 Task: Send an email with the signature Hailey Mitchell with the subject Request for a cancellation and the message I would like to request a status update on the pending tasks. from softage.5@softage.net to softage.10@softage.net and move the email from Sent Items to the folder Reflection
Action: Mouse moved to (73, 63)
Screenshot: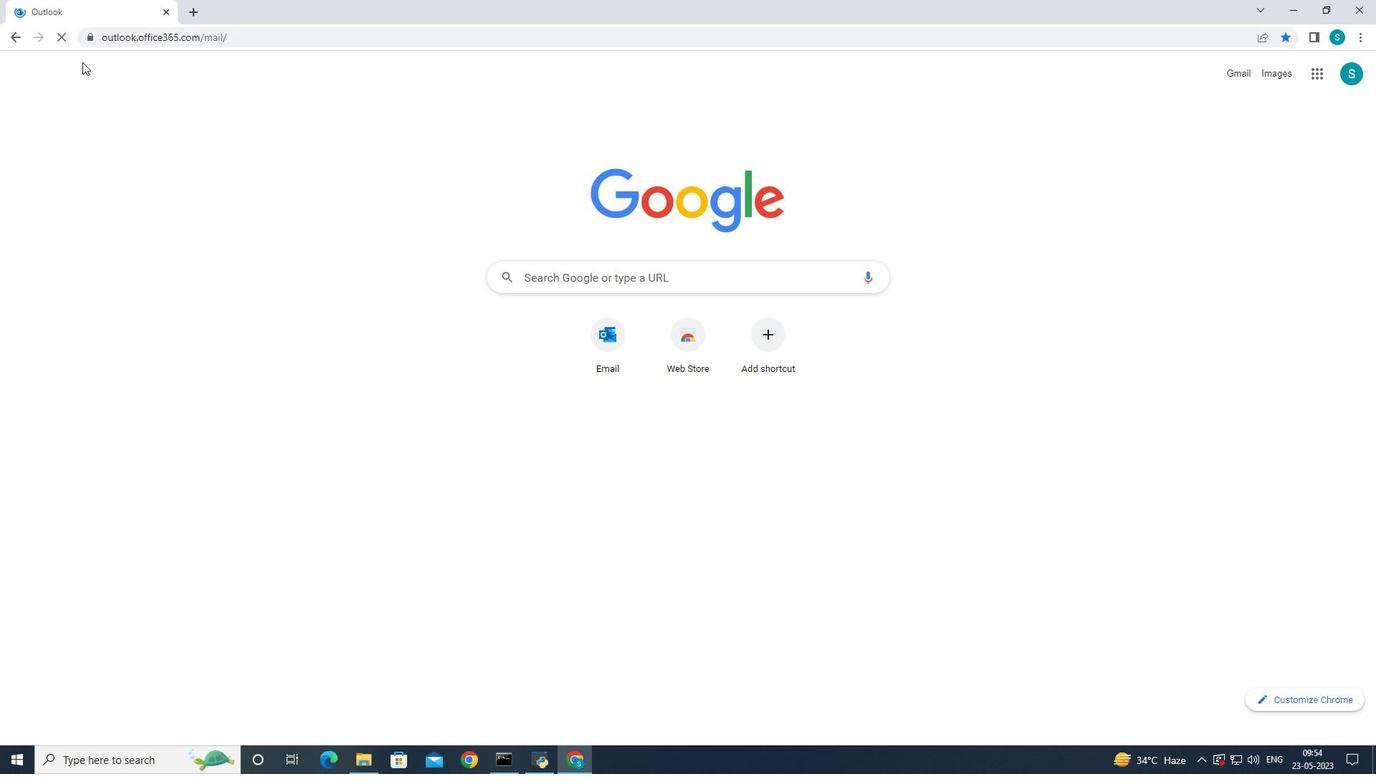 
Action: Mouse pressed left at (73, 63)
Screenshot: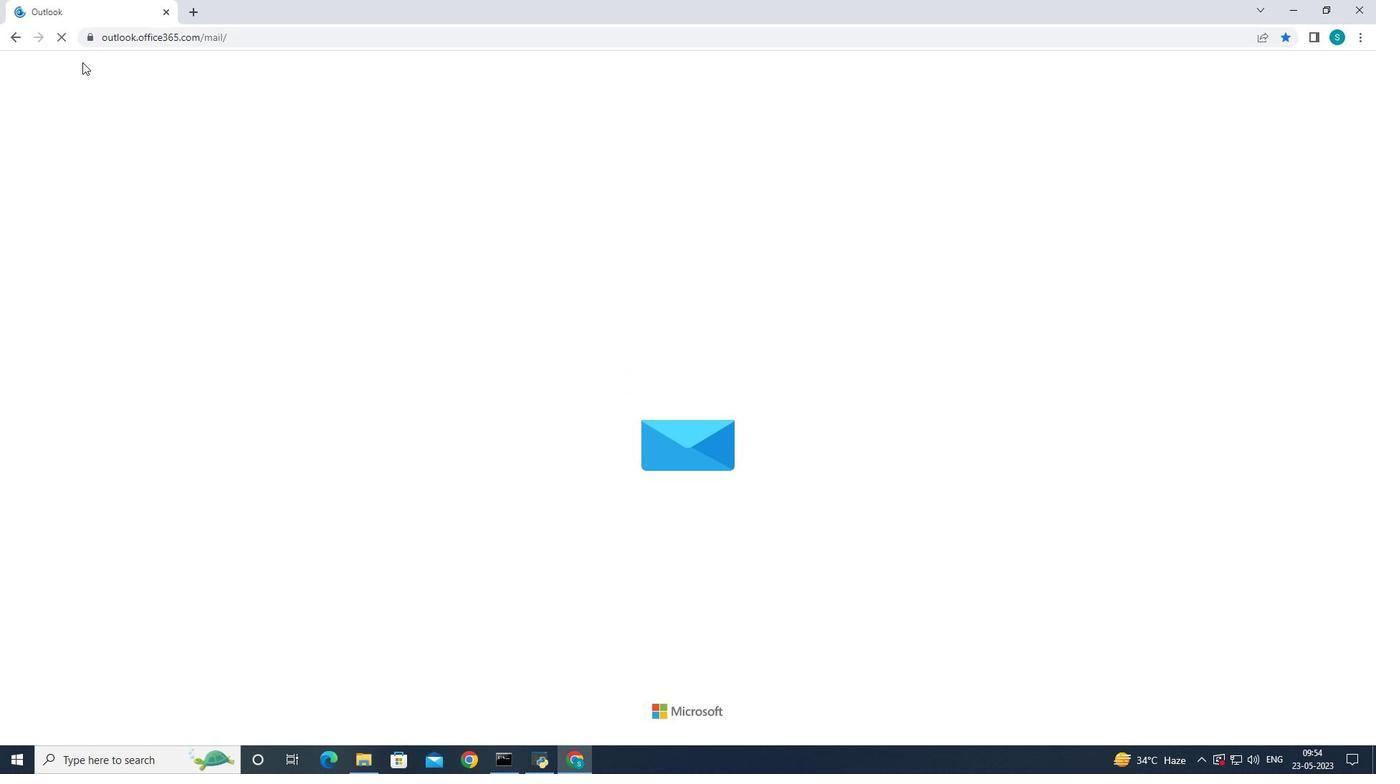 
Action: Mouse moved to (222, 133)
Screenshot: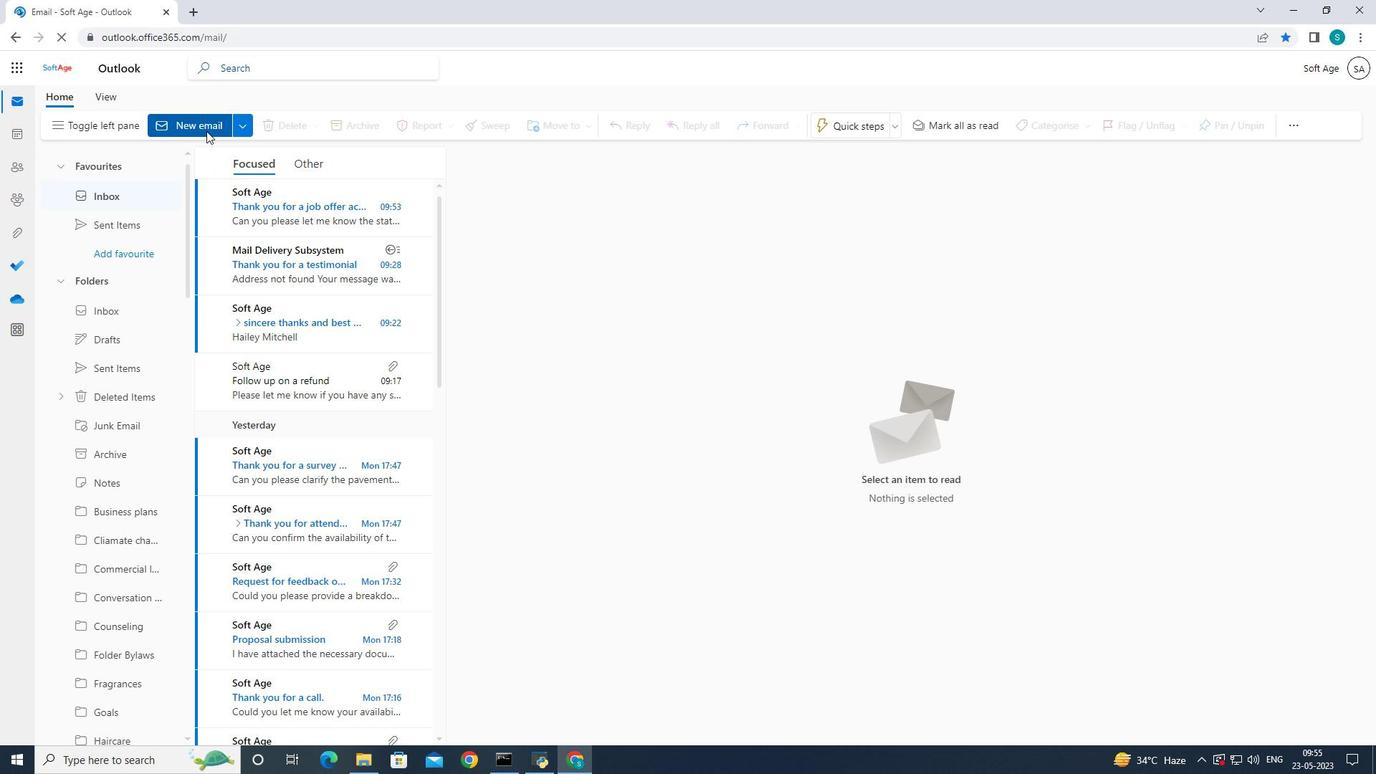
Action: Mouse pressed left at (222, 133)
Screenshot: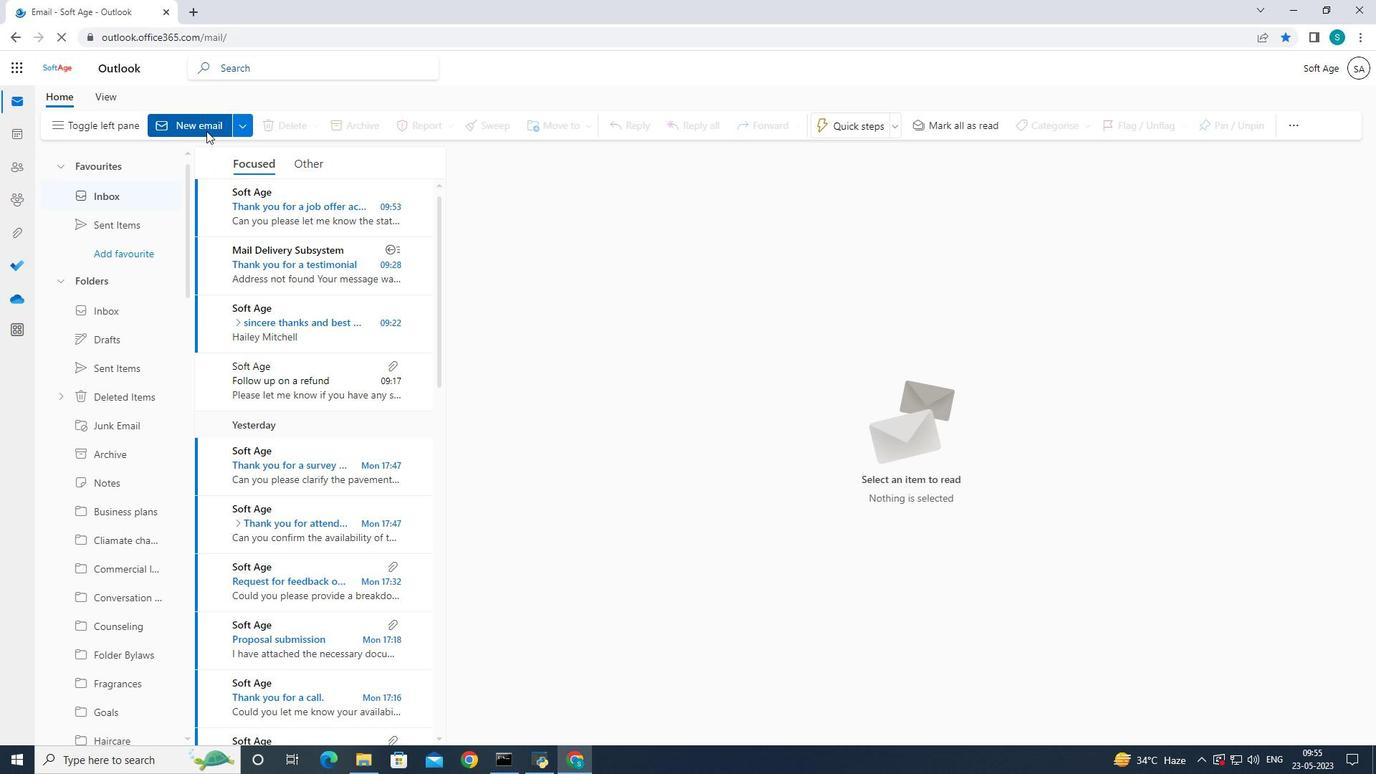 
Action: Mouse pressed left at (222, 133)
Screenshot: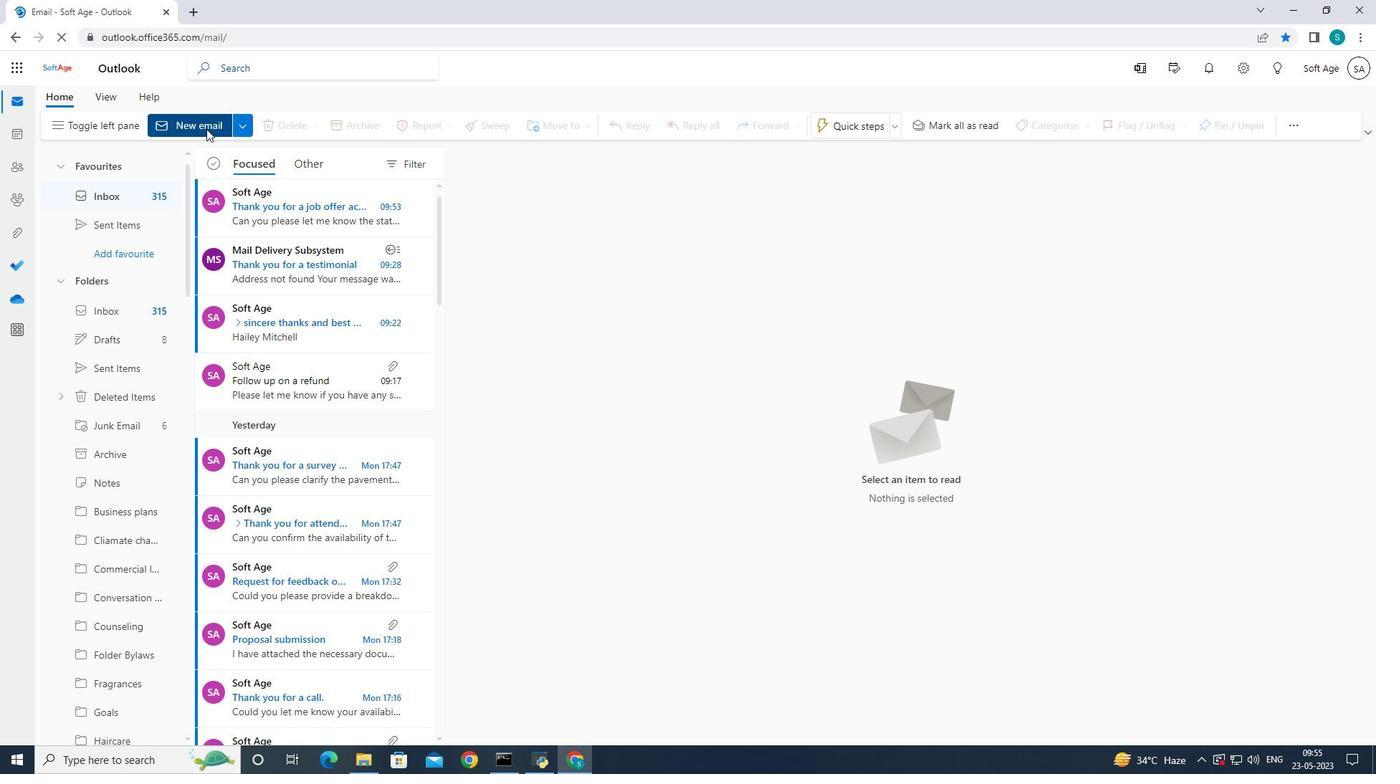 
Action: Mouse pressed left at (222, 133)
Screenshot: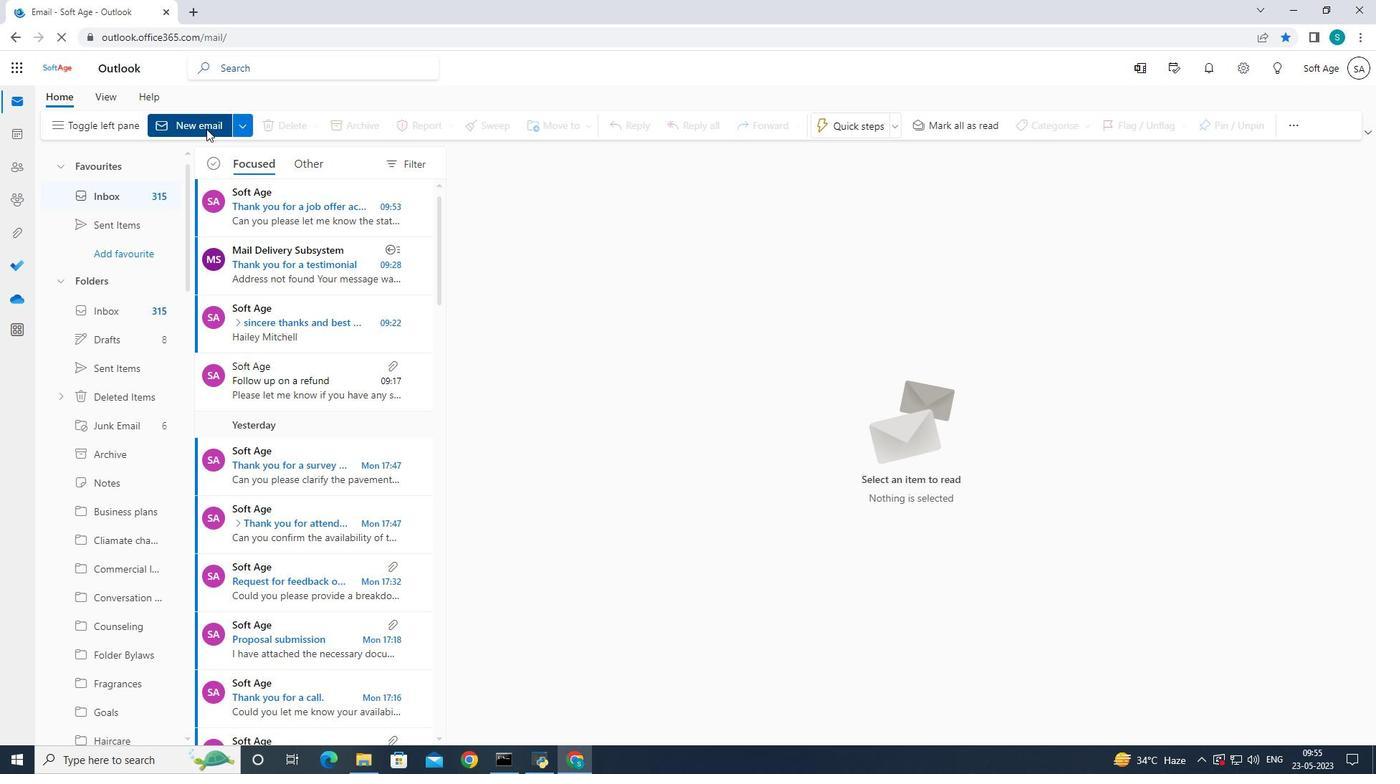 
Action: Mouse moved to (221, 129)
Screenshot: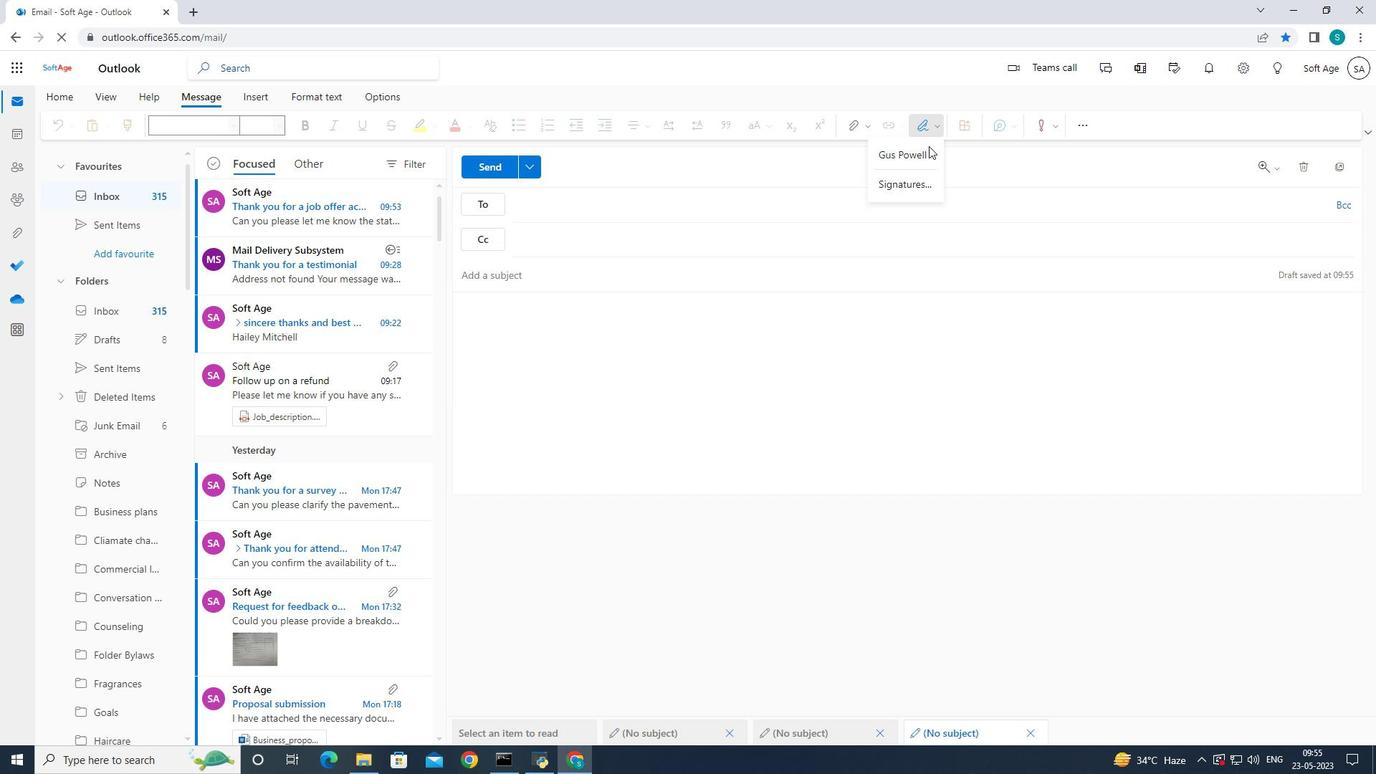 
Action: Mouse pressed left at (221, 129)
Screenshot: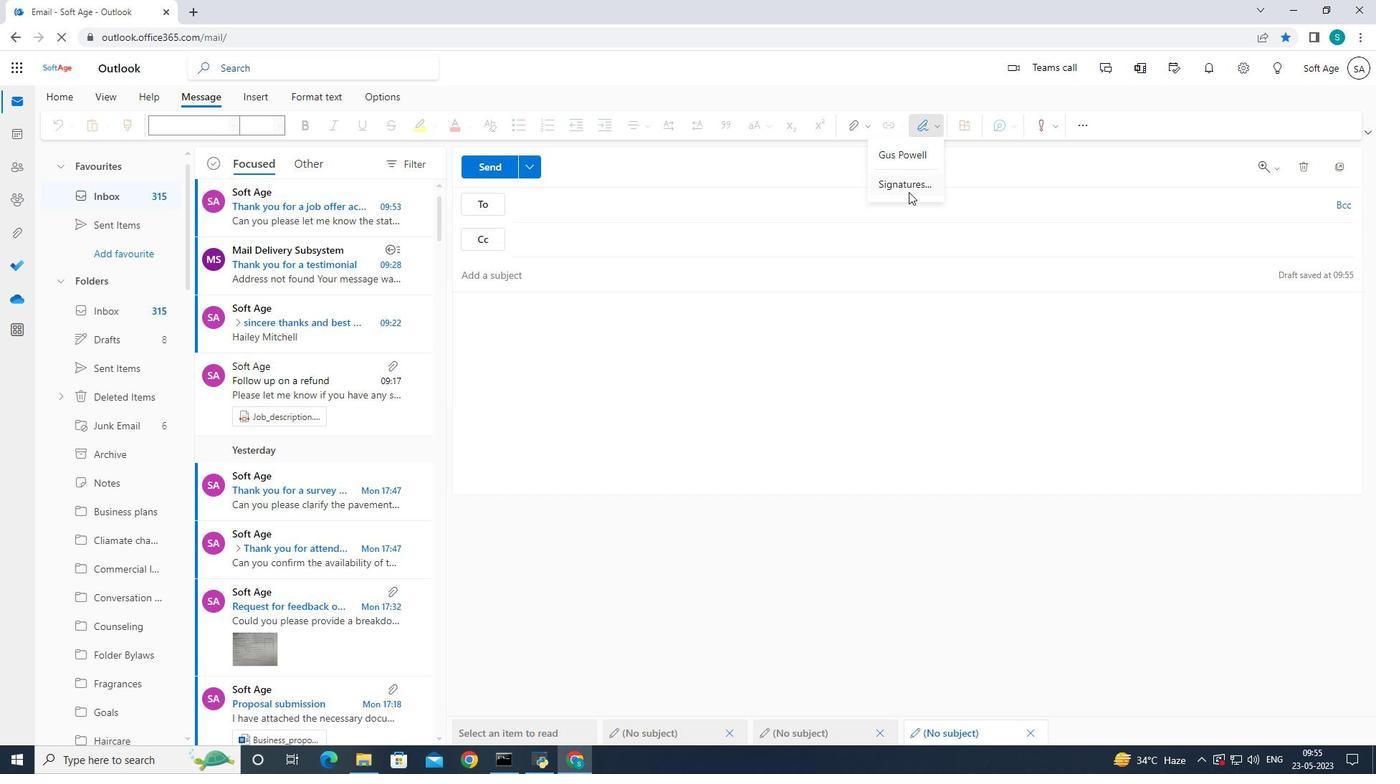 
Action: Mouse pressed left at (221, 129)
Screenshot: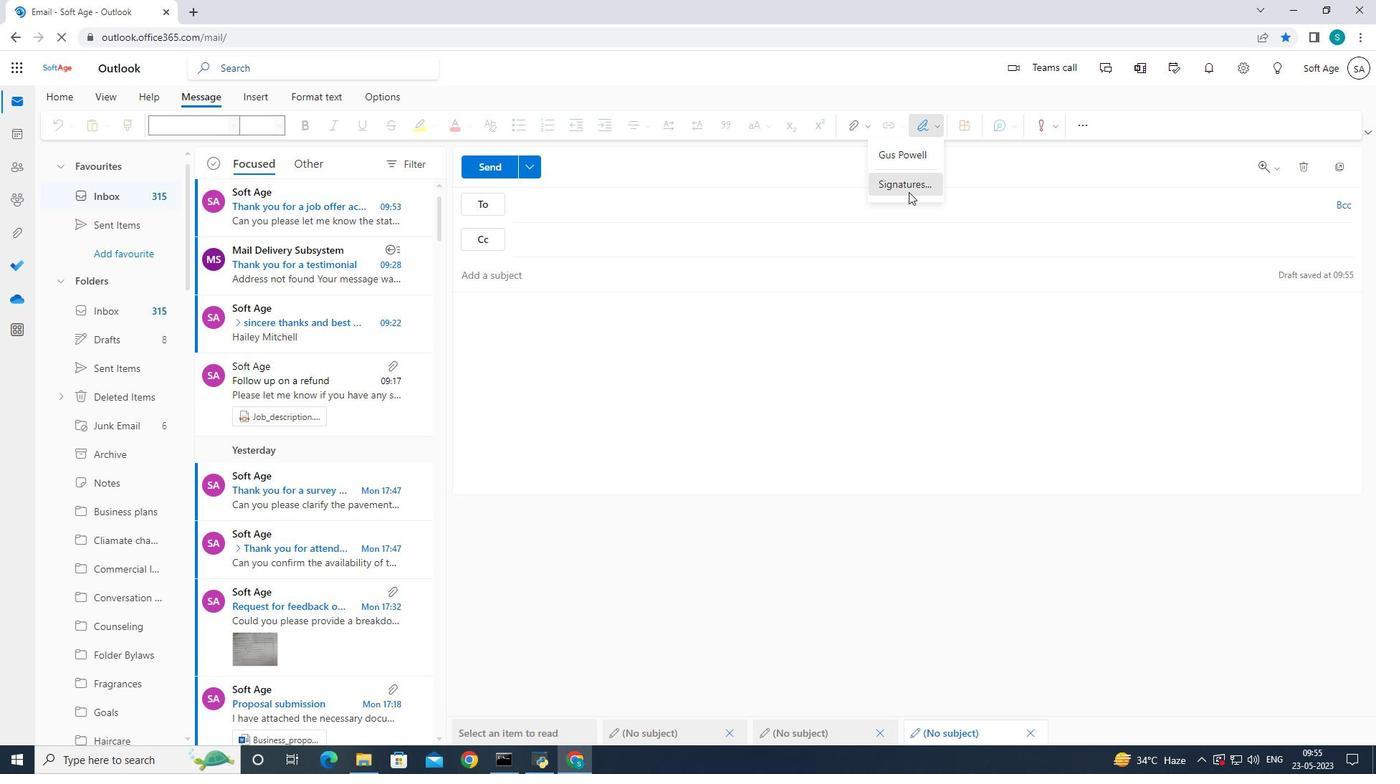 
Action: Mouse moved to (942, 116)
Screenshot: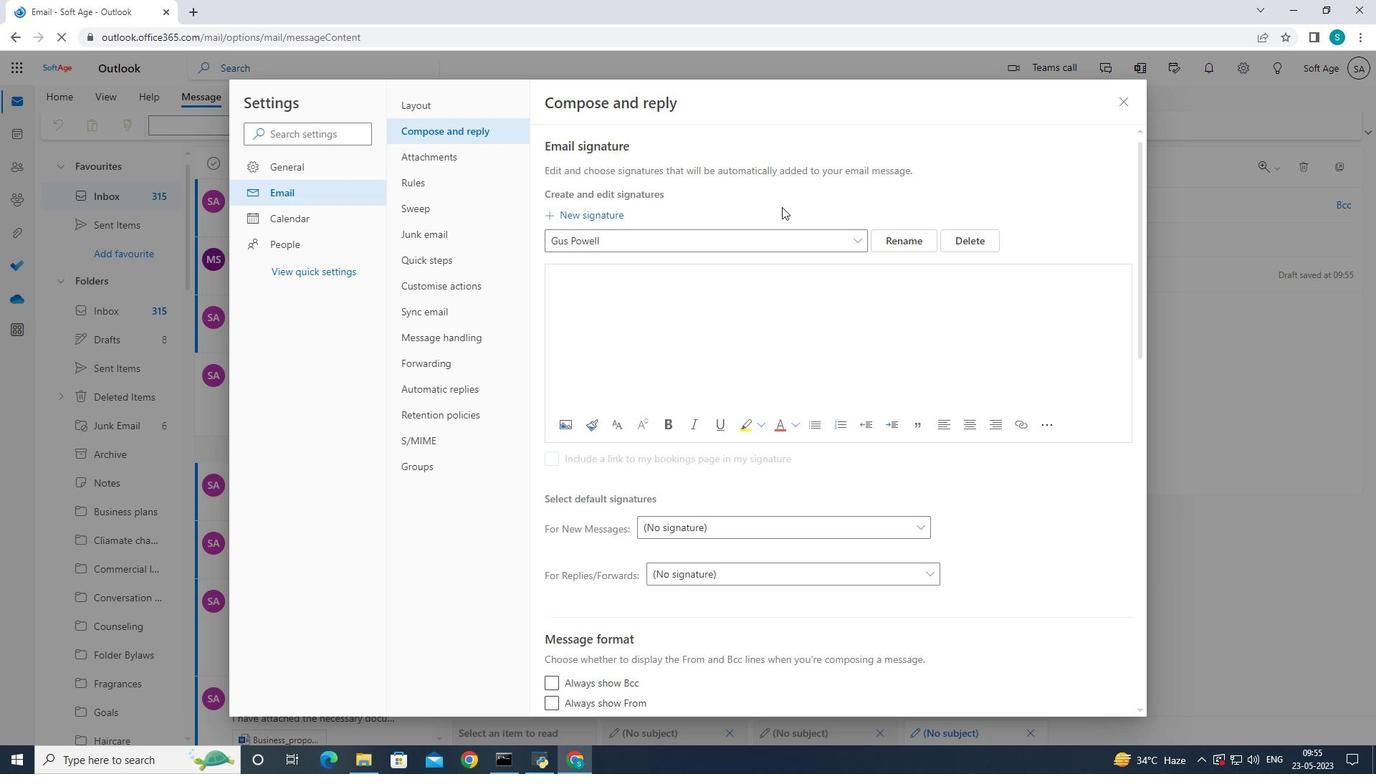 
Action: Mouse pressed left at (942, 116)
Screenshot: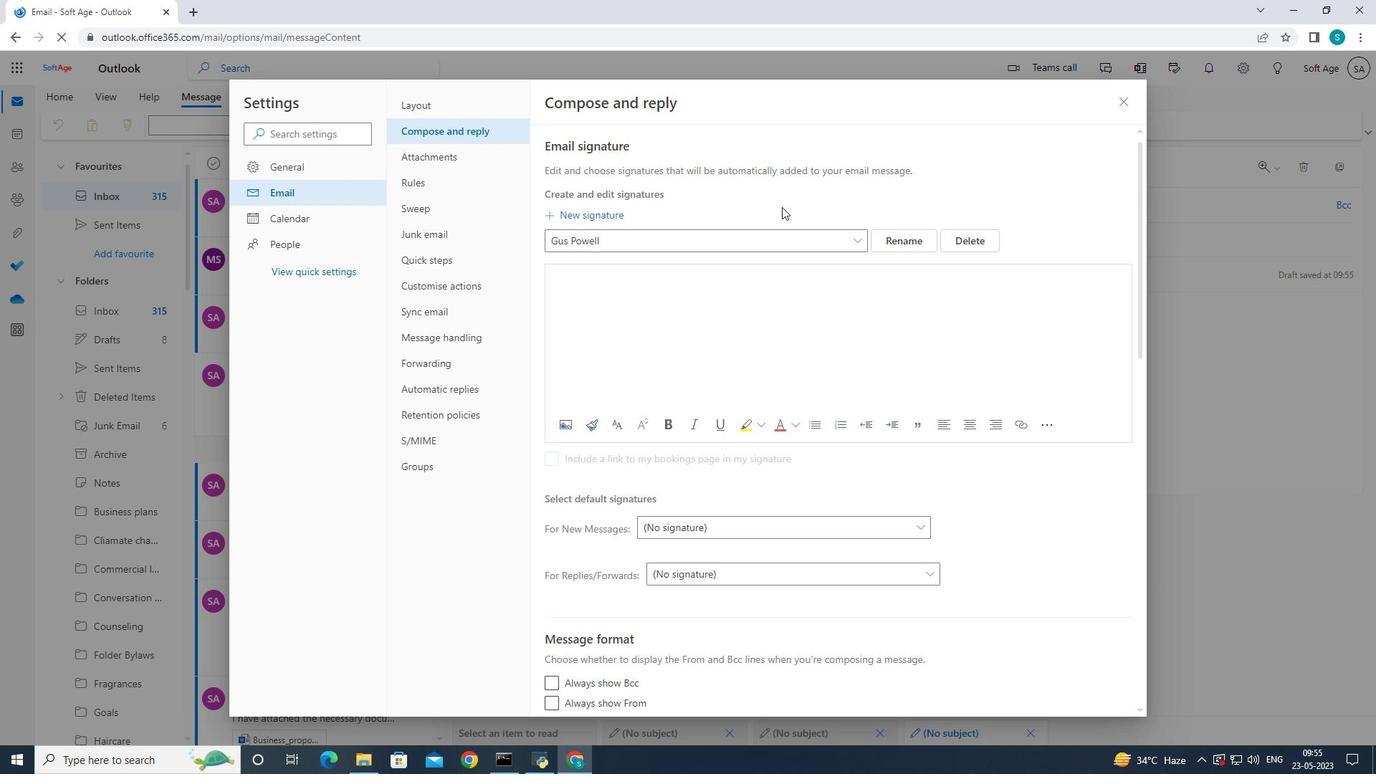 
Action: Mouse moved to (937, 126)
Screenshot: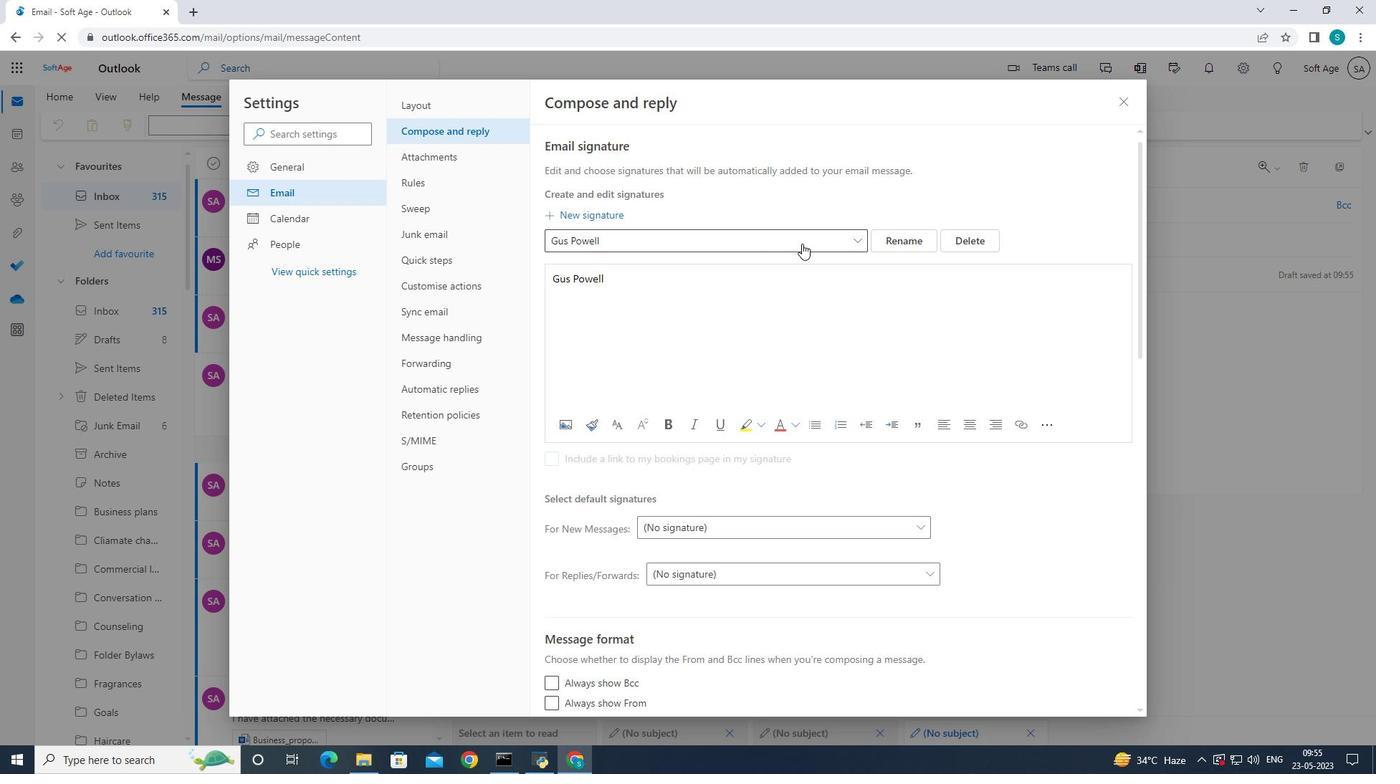 
Action: Mouse pressed left at (937, 126)
Screenshot: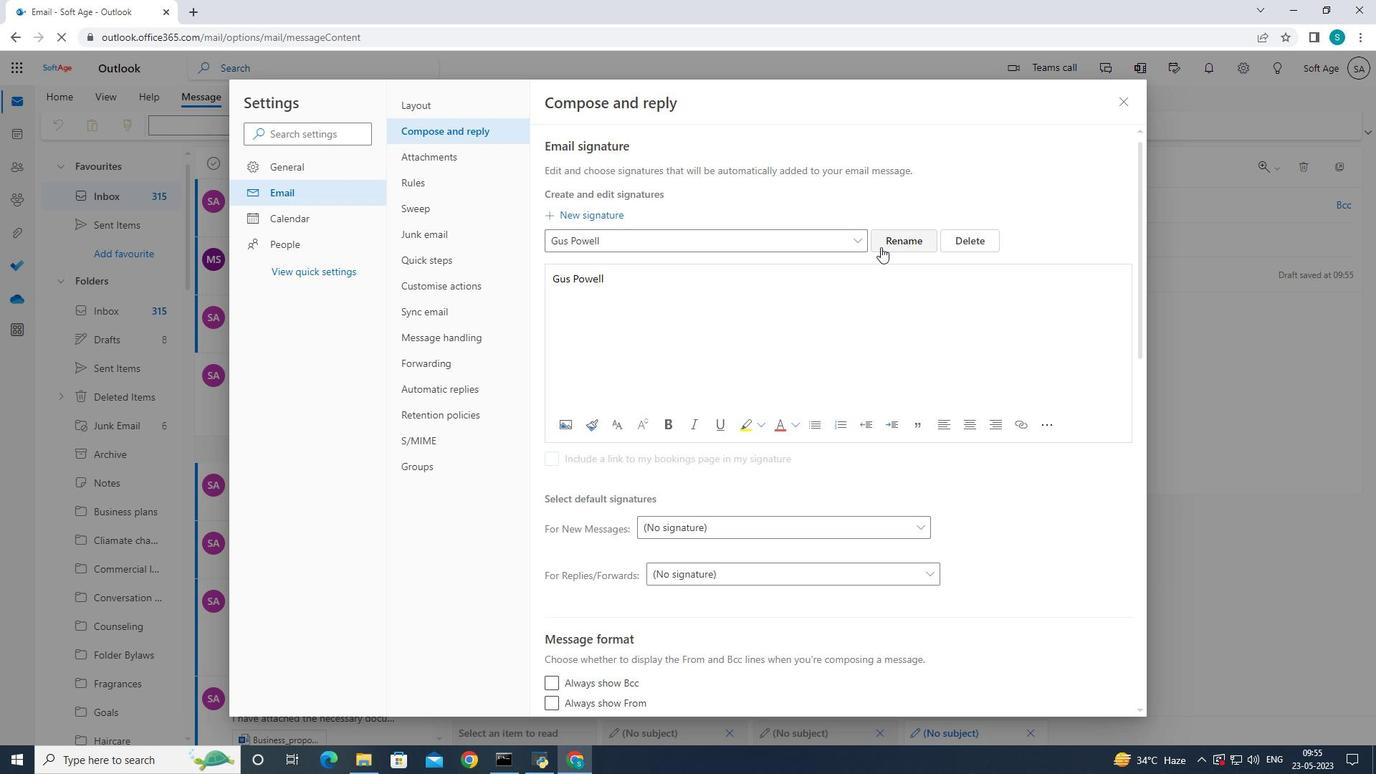 
Action: Mouse moved to (943, 124)
Screenshot: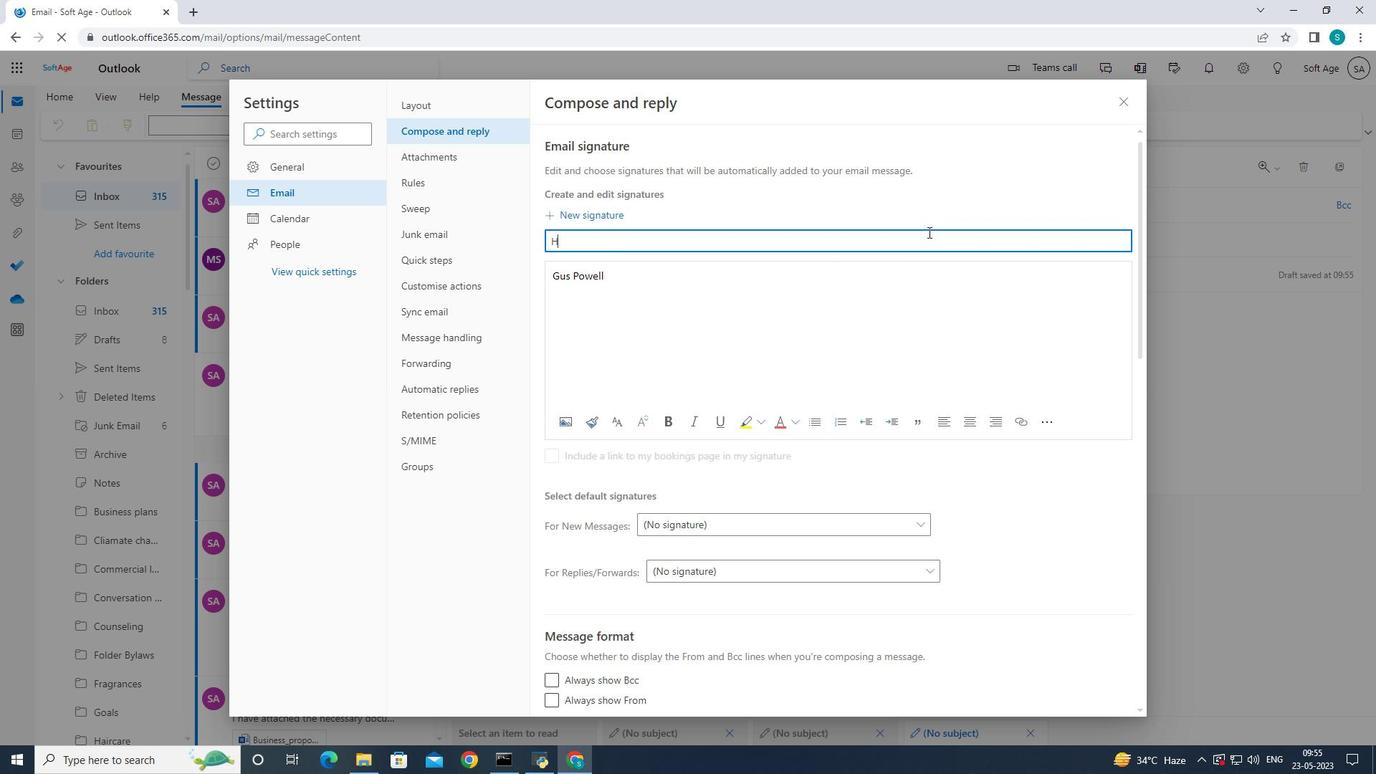 
Action: Mouse pressed left at (943, 124)
Screenshot: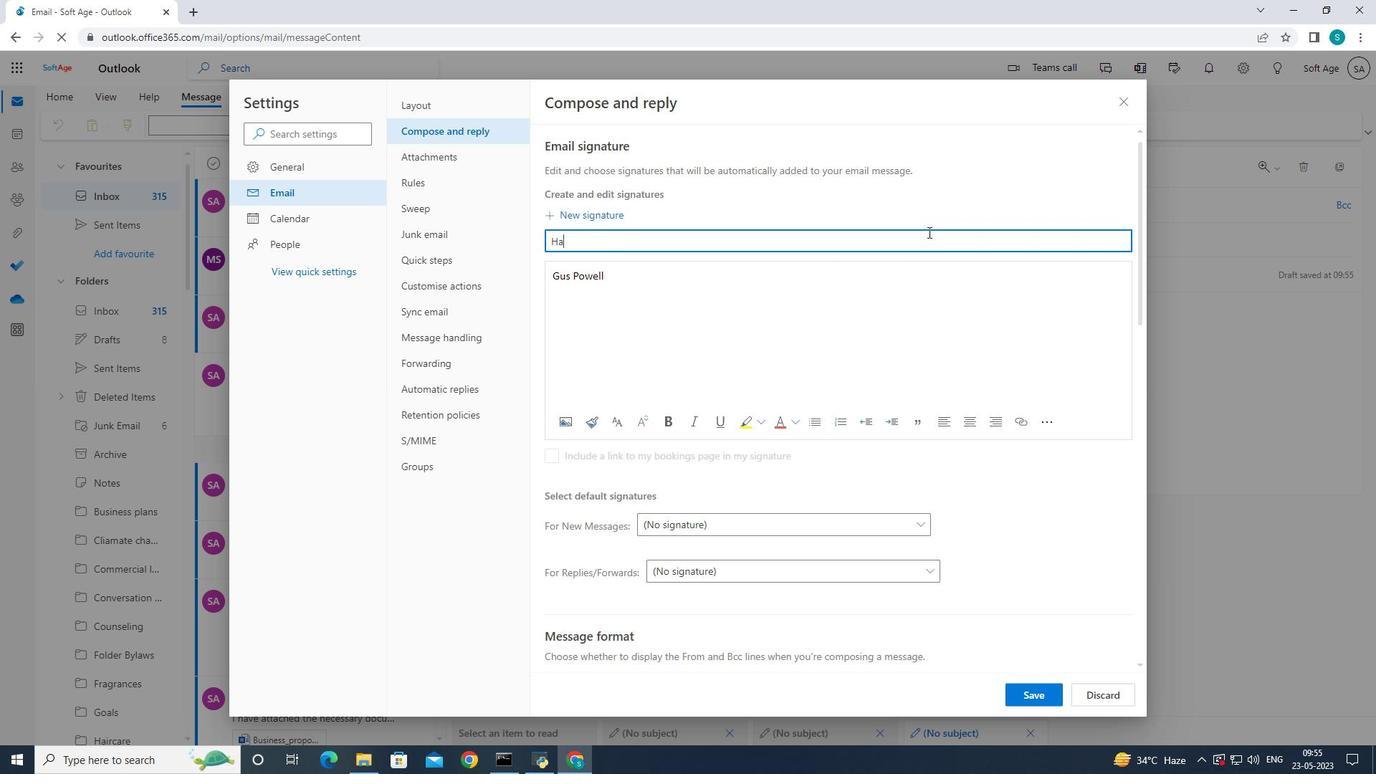 
Action: Mouse moved to (942, 129)
Screenshot: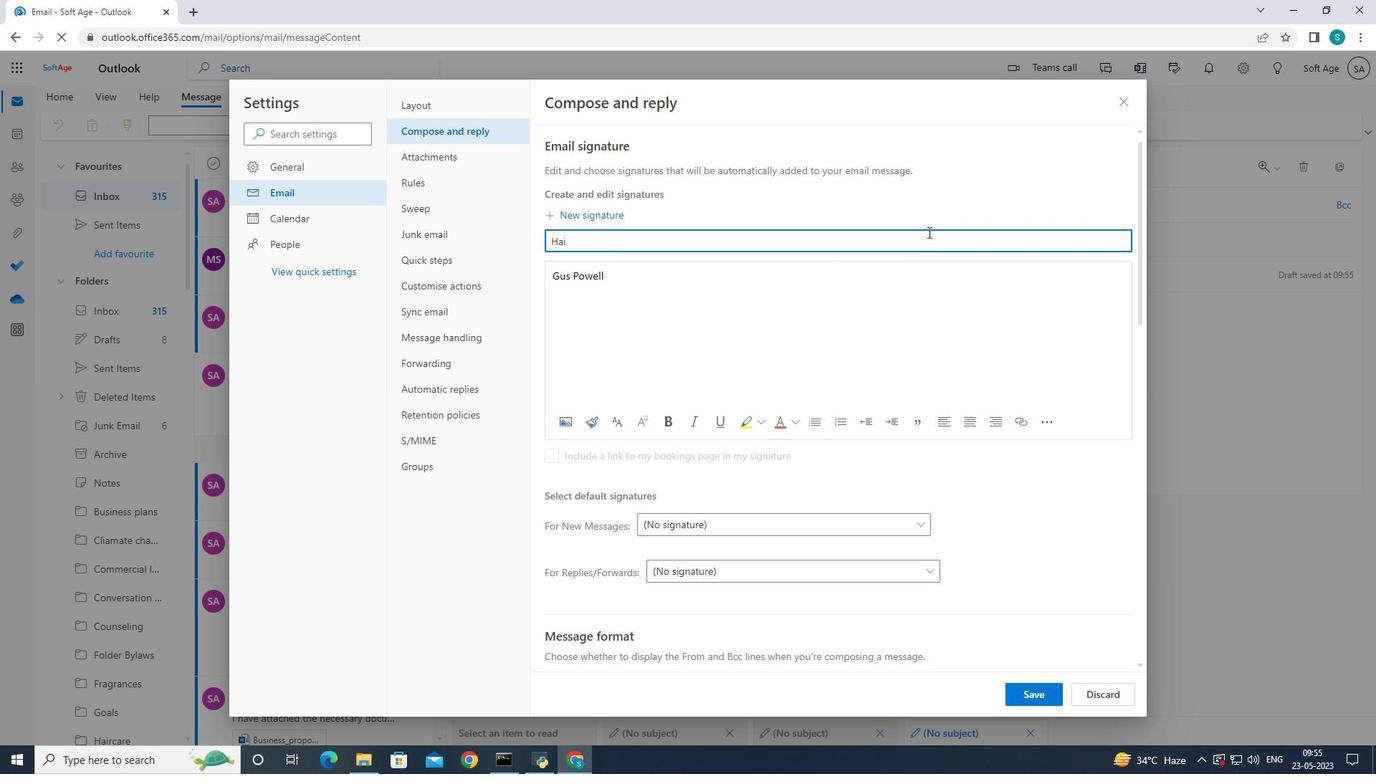 
Action: Mouse pressed left at (942, 129)
Screenshot: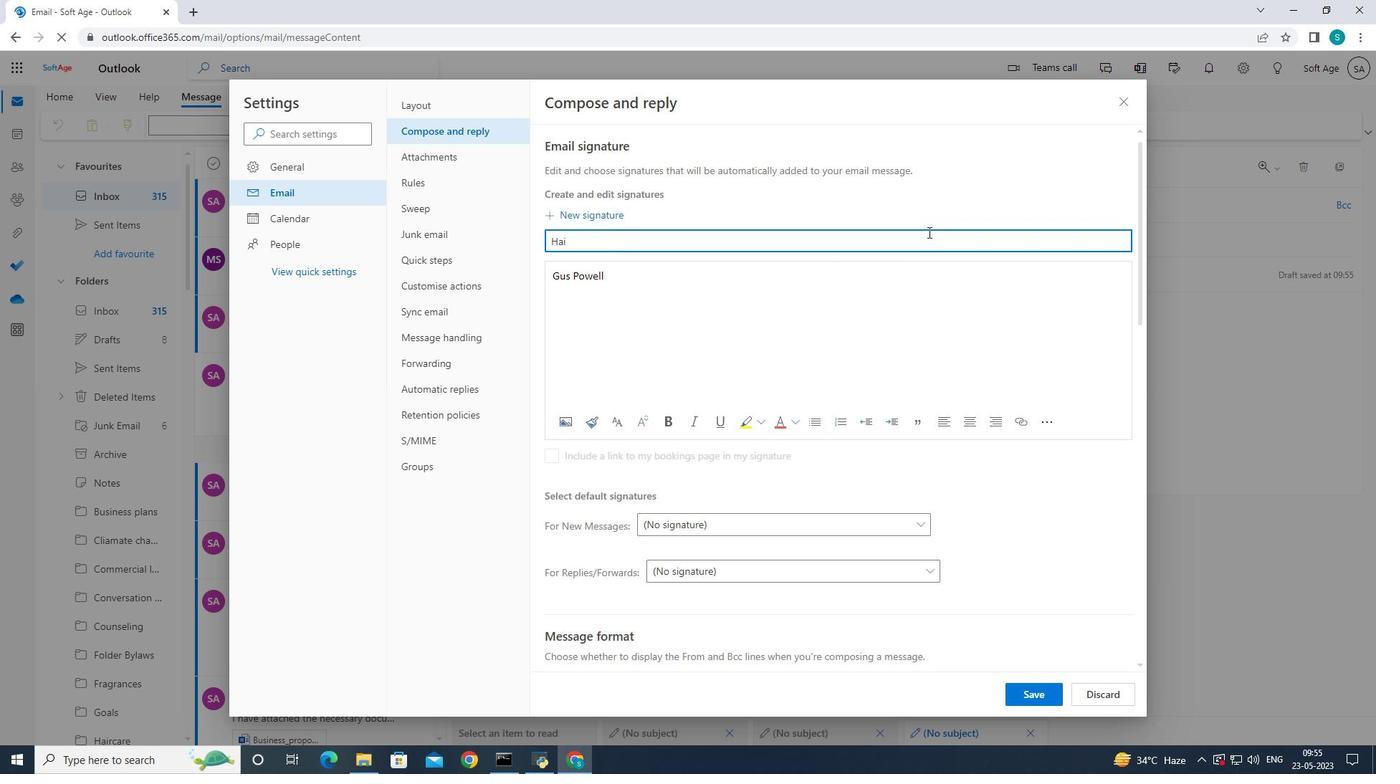 
Action: Mouse moved to (924, 164)
Screenshot: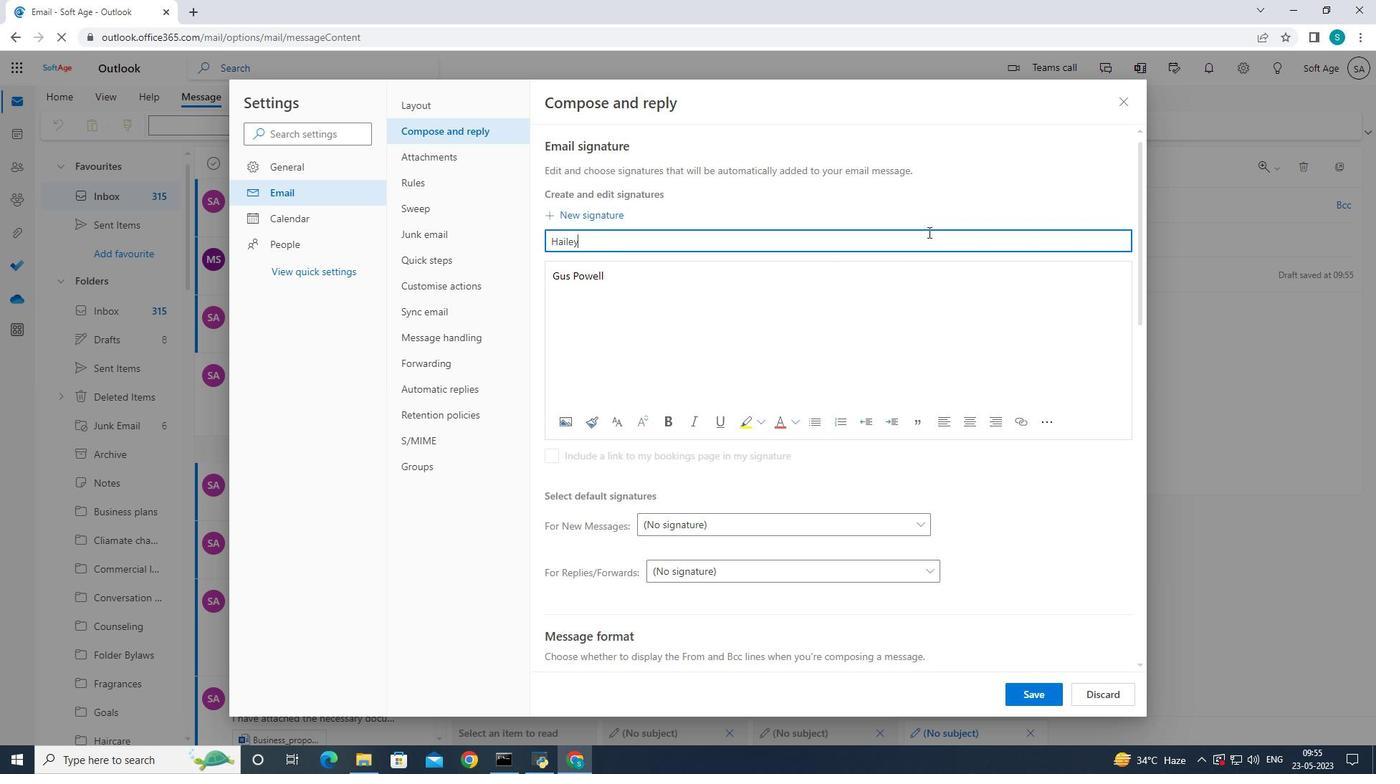 
Action: Mouse pressed left at (924, 164)
Screenshot: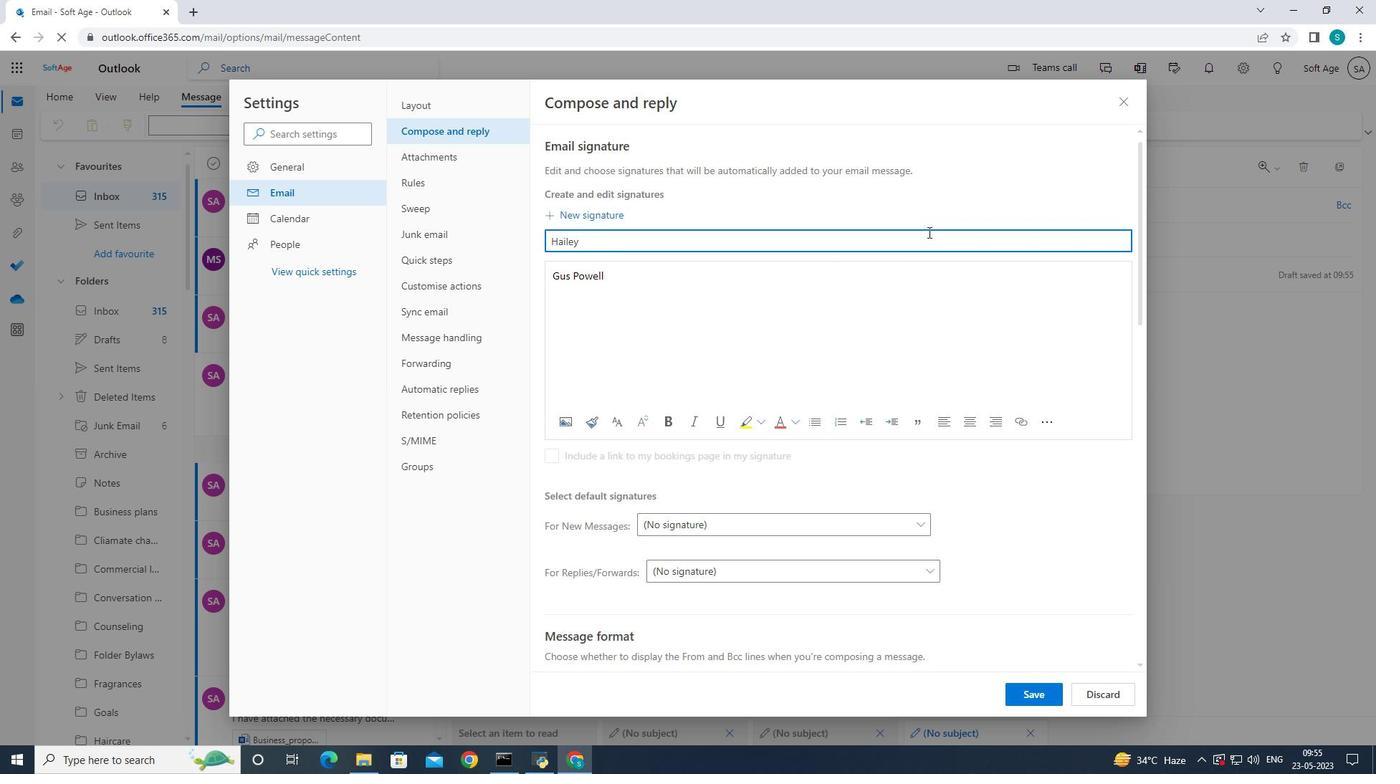 
Action: Mouse moved to (939, 127)
Screenshot: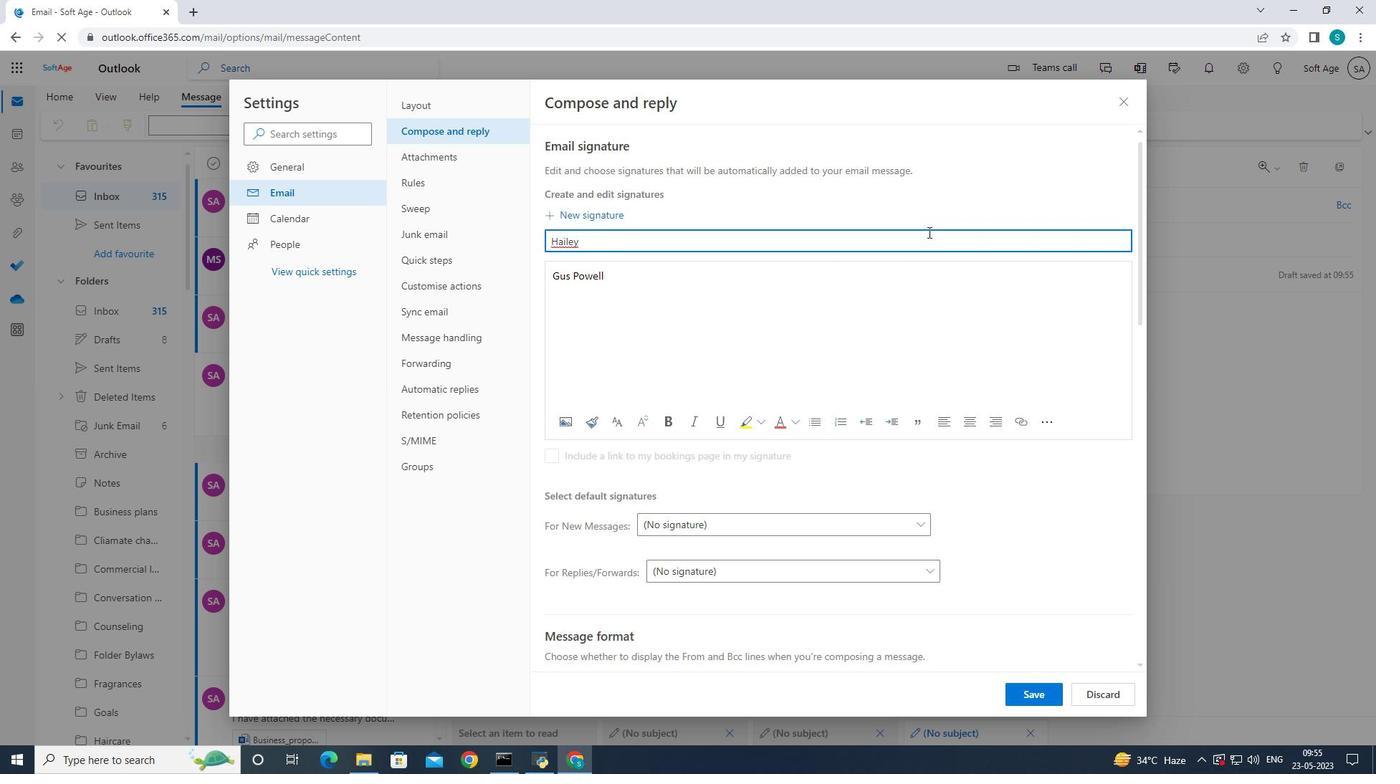 
Action: Mouse pressed left at (939, 127)
Screenshot: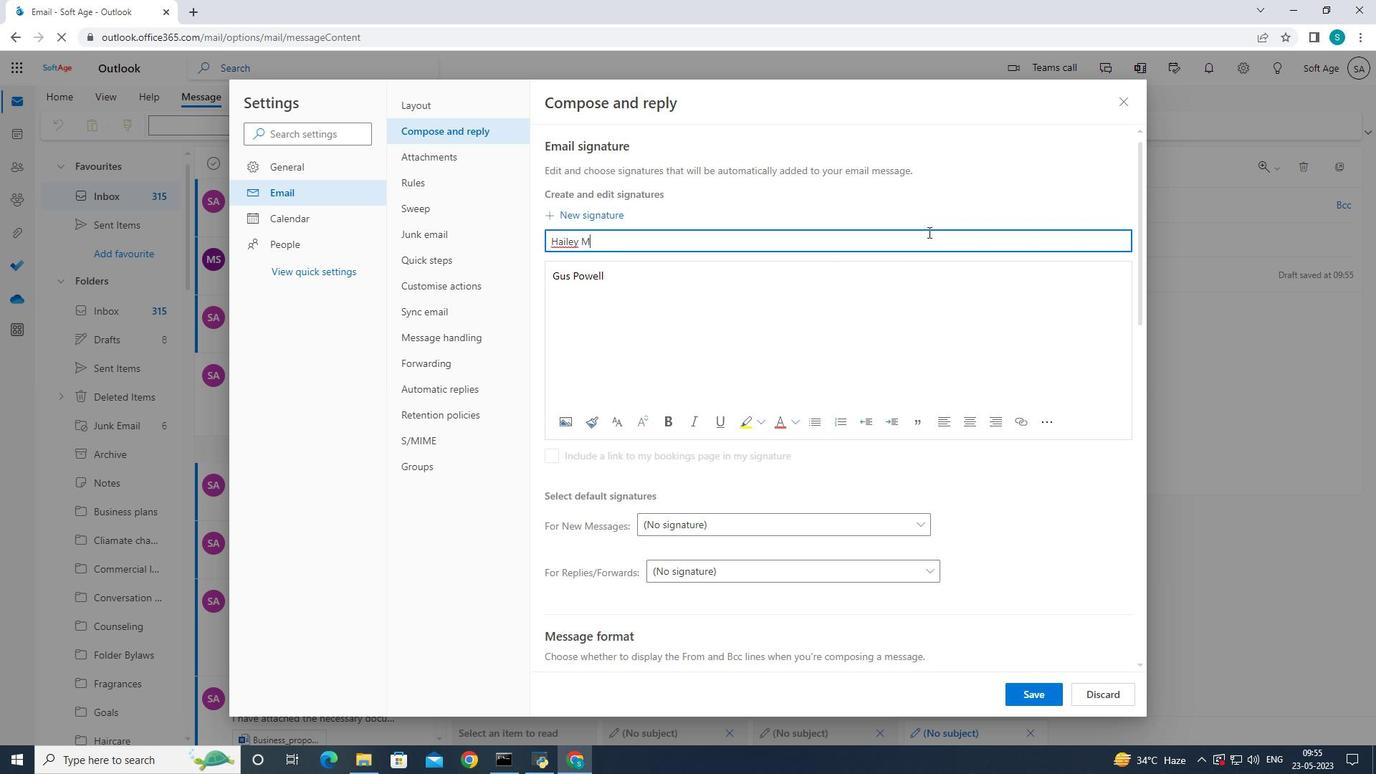 
Action: Mouse pressed left at (939, 127)
Screenshot: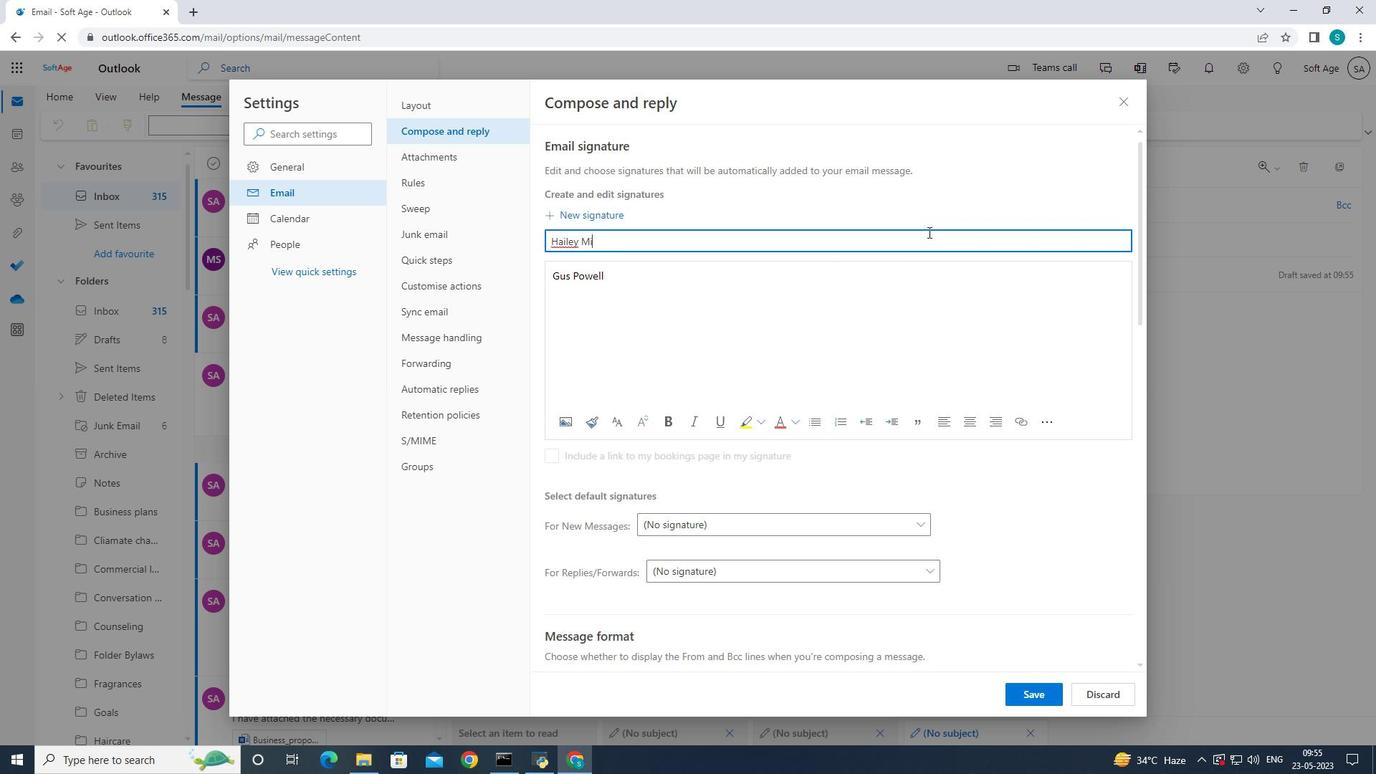 
Action: Mouse moved to (939, 129)
Screenshot: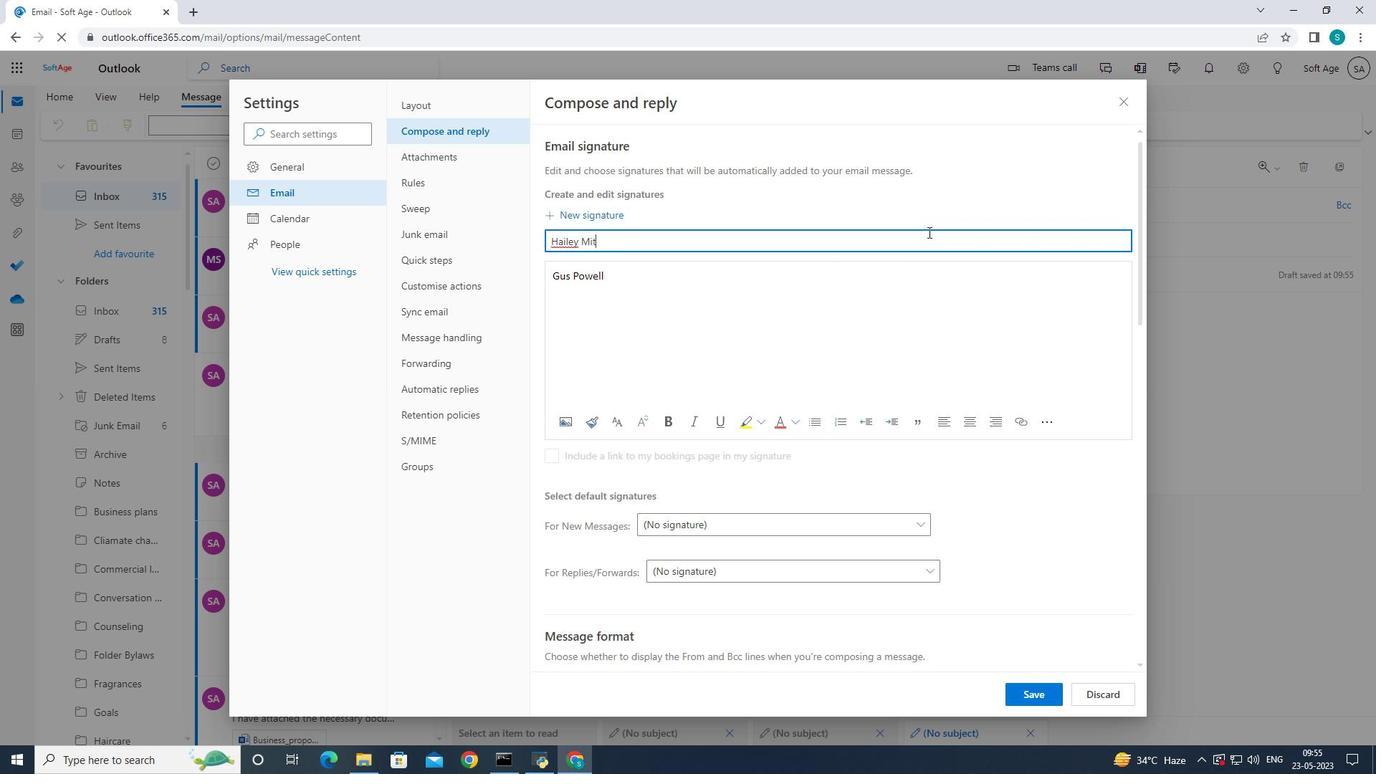 
Action: Mouse pressed left at (939, 129)
Screenshot: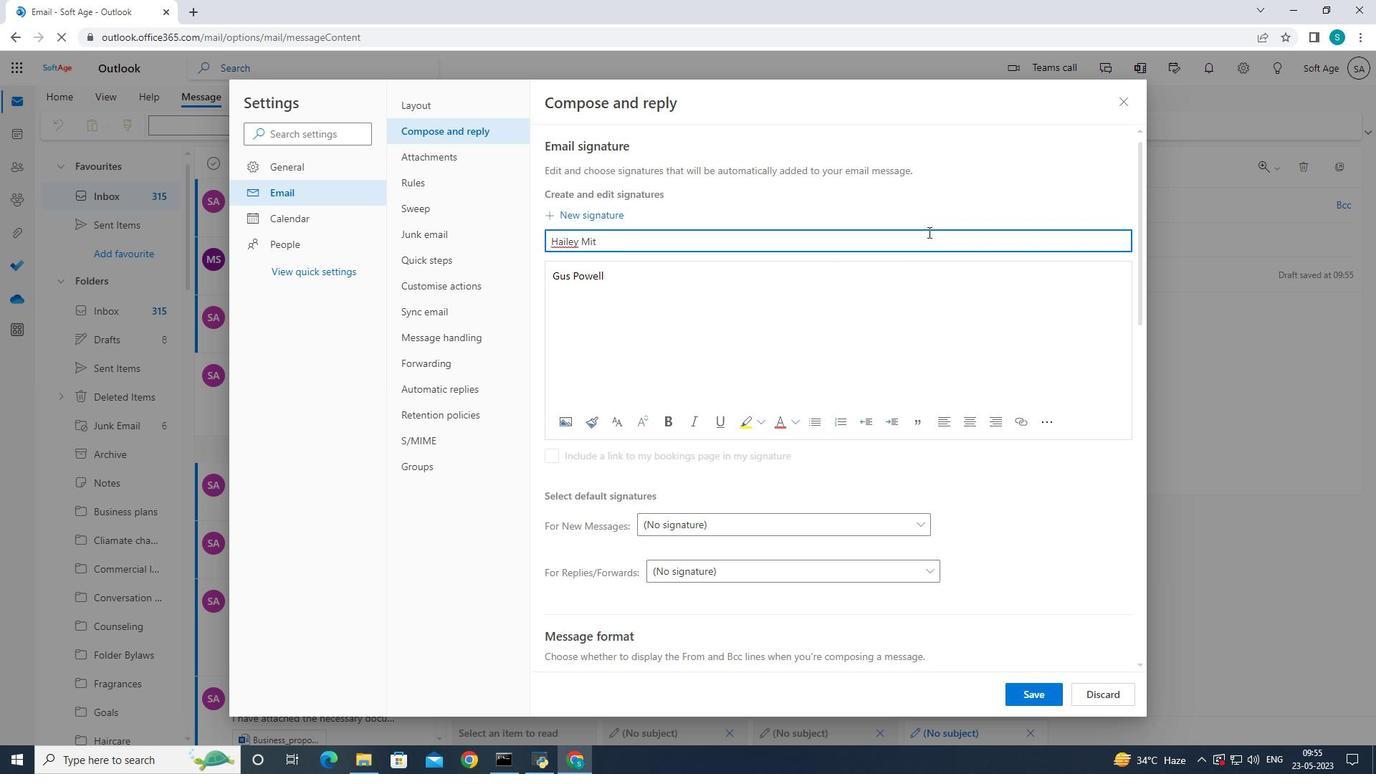 
Action: Mouse pressed left at (939, 129)
Screenshot: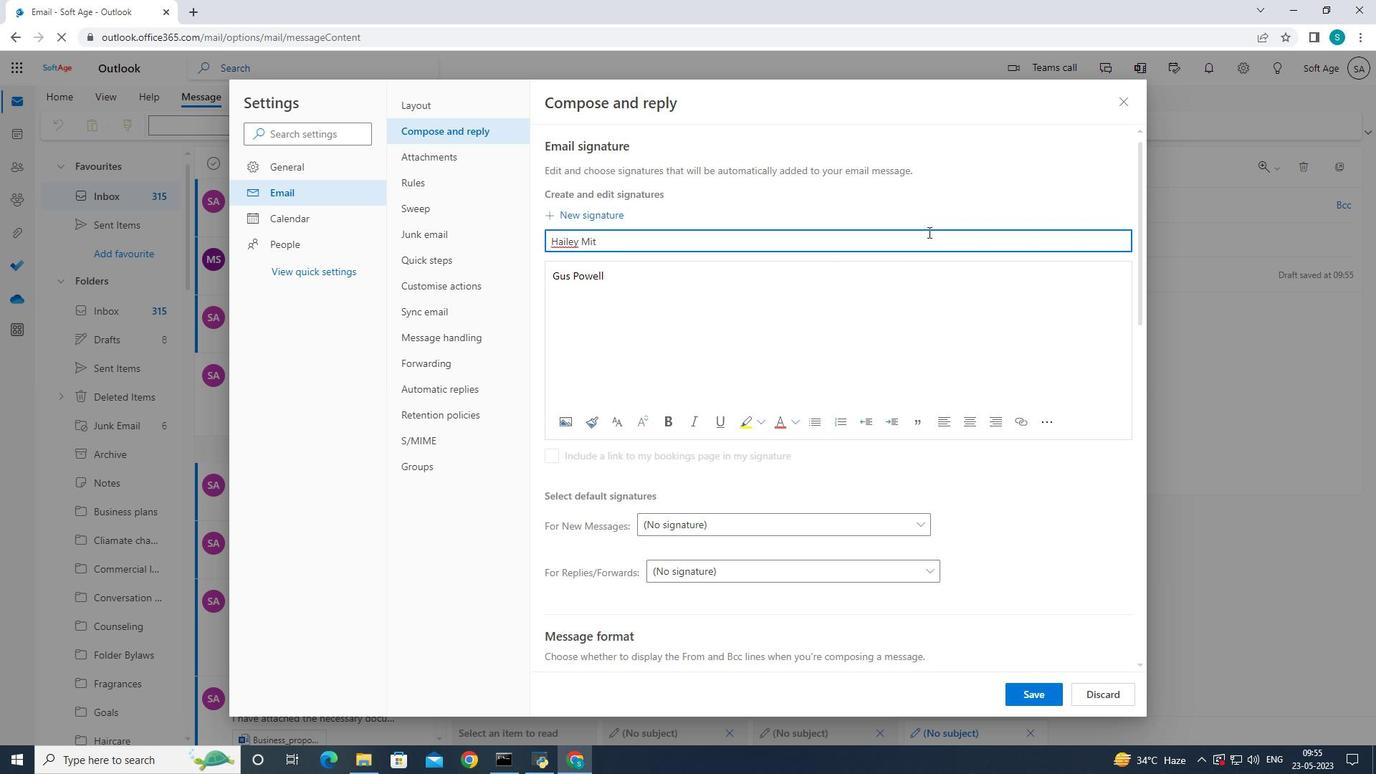 
Action: Mouse pressed left at (939, 129)
Screenshot: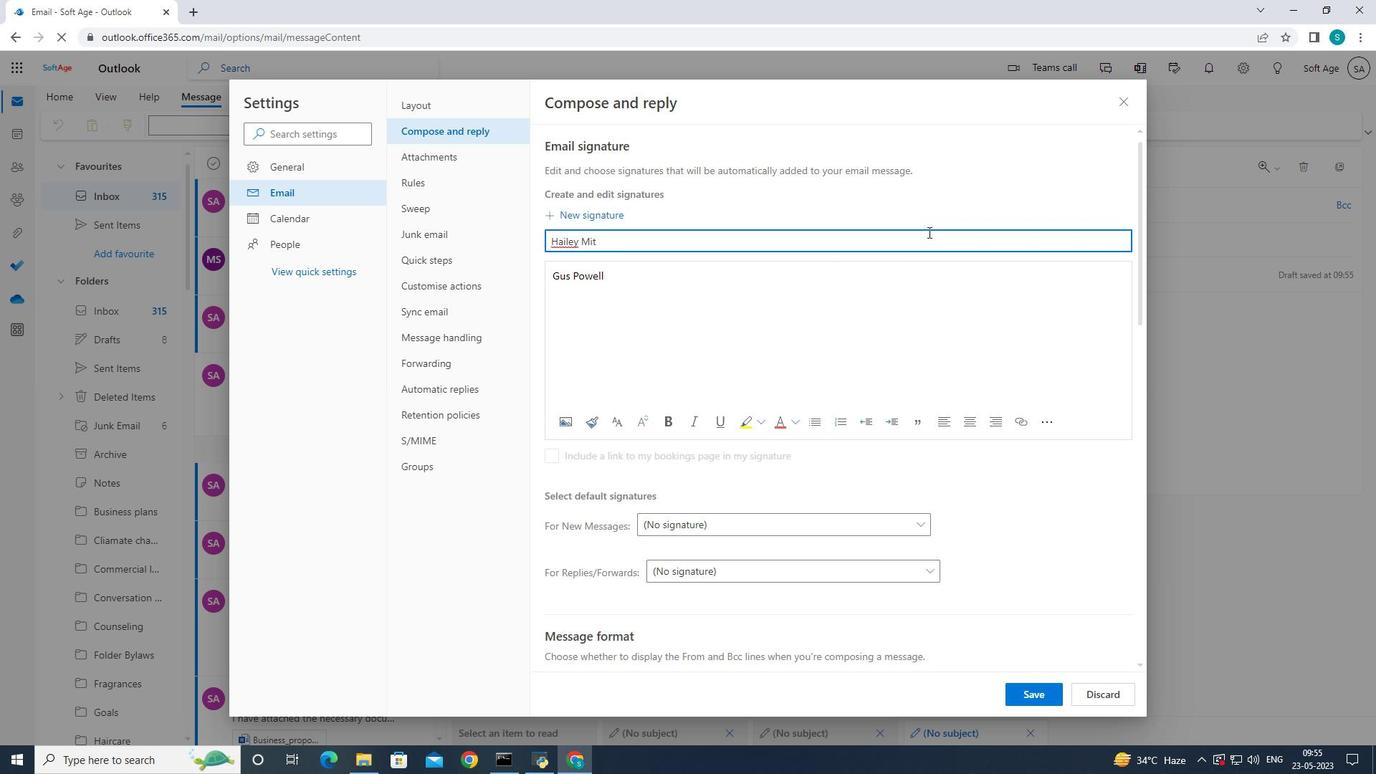 
Action: Mouse pressed left at (939, 129)
Screenshot: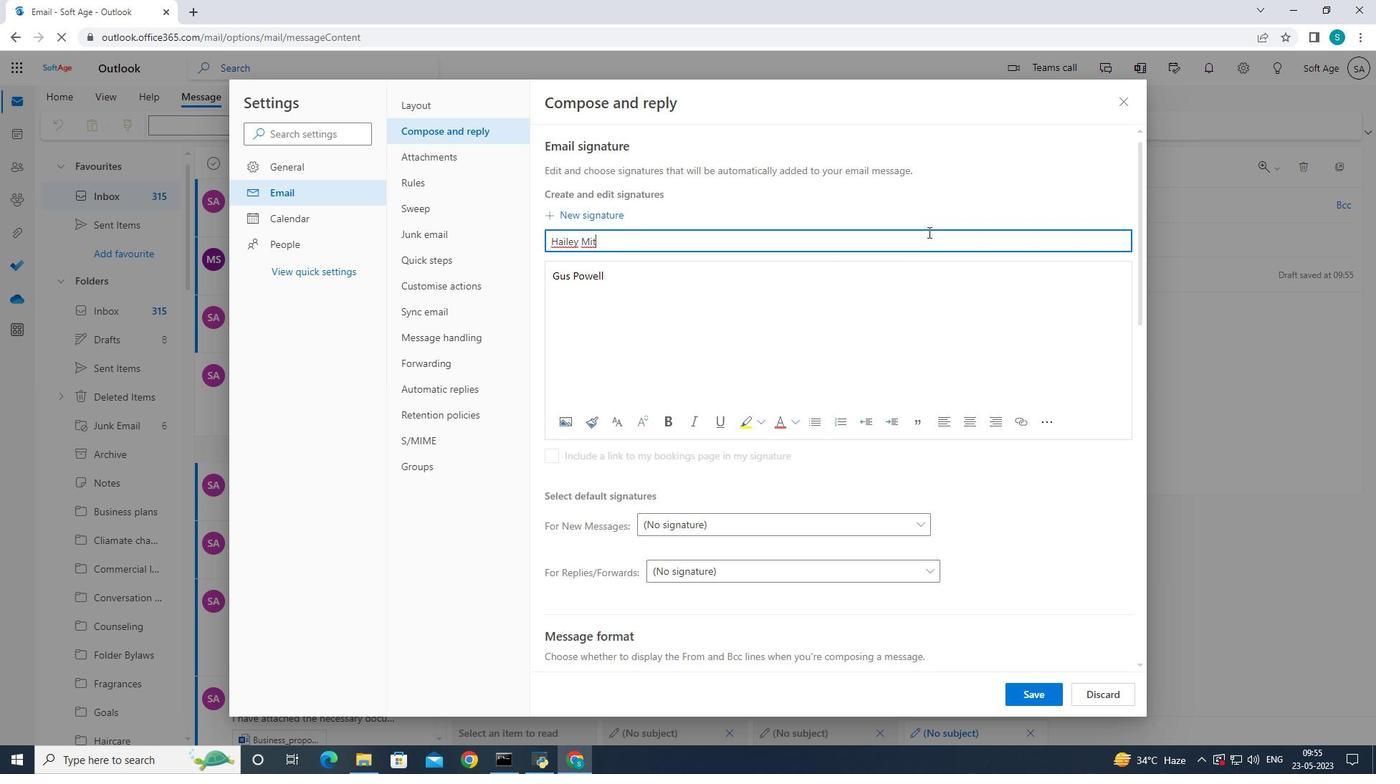 
Action: Mouse pressed left at (939, 129)
Screenshot: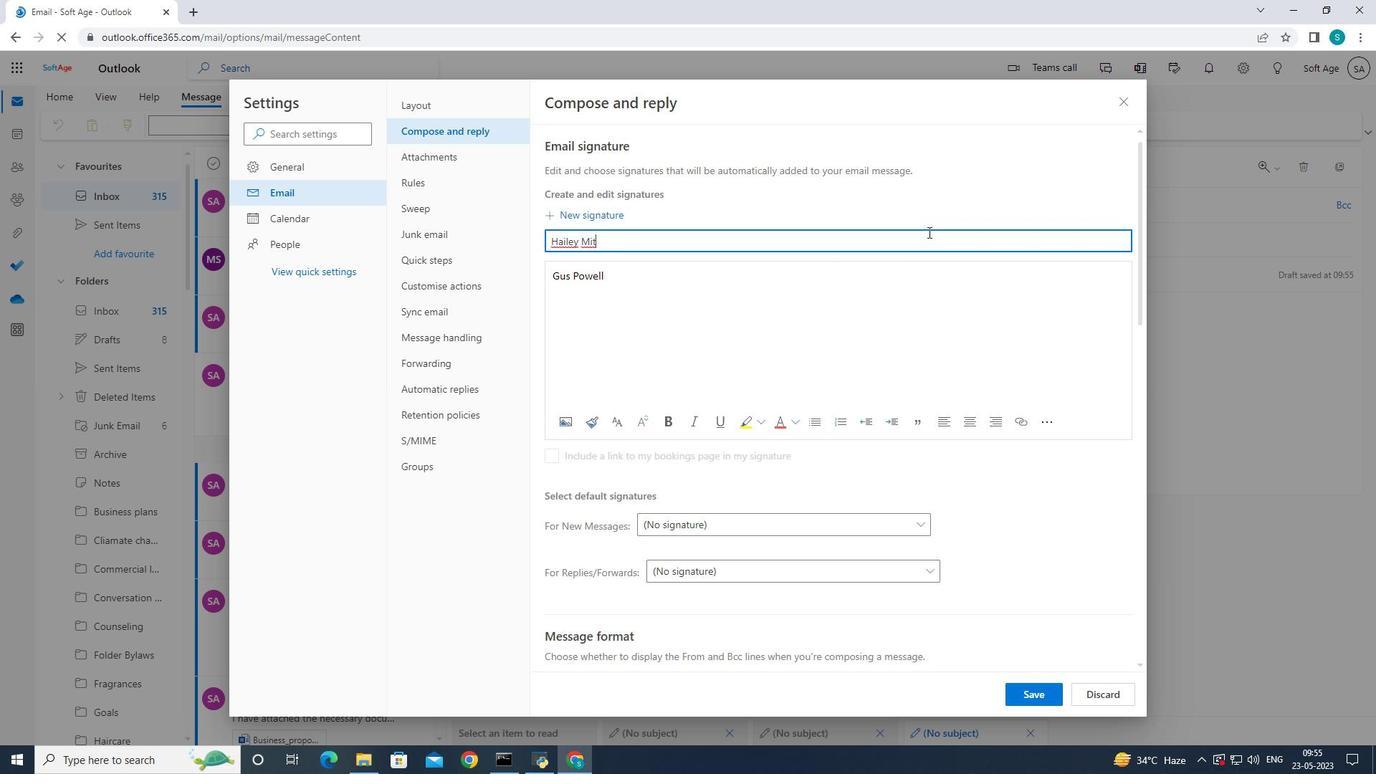 
Action: Mouse pressed left at (939, 129)
Screenshot: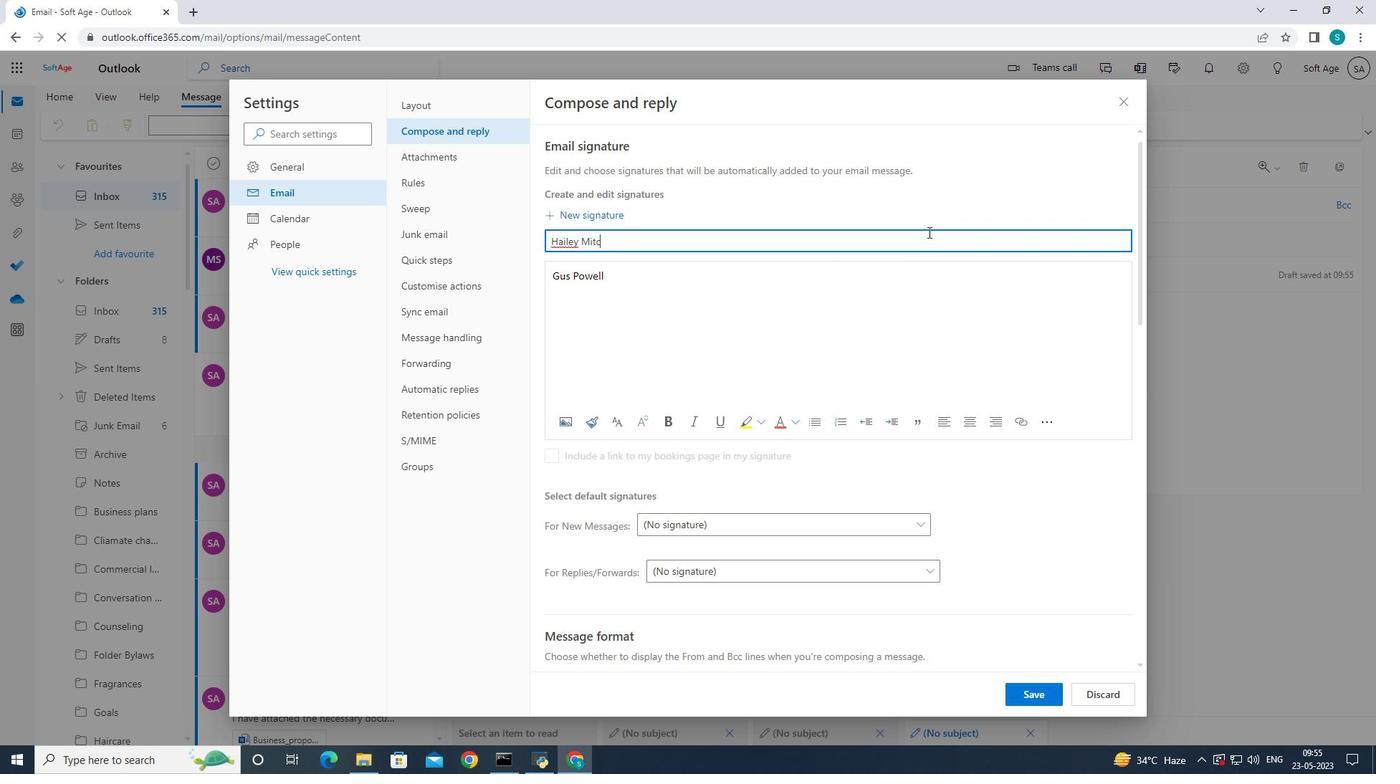 
Action: Mouse pressed left at (939, 129)
Screenshot: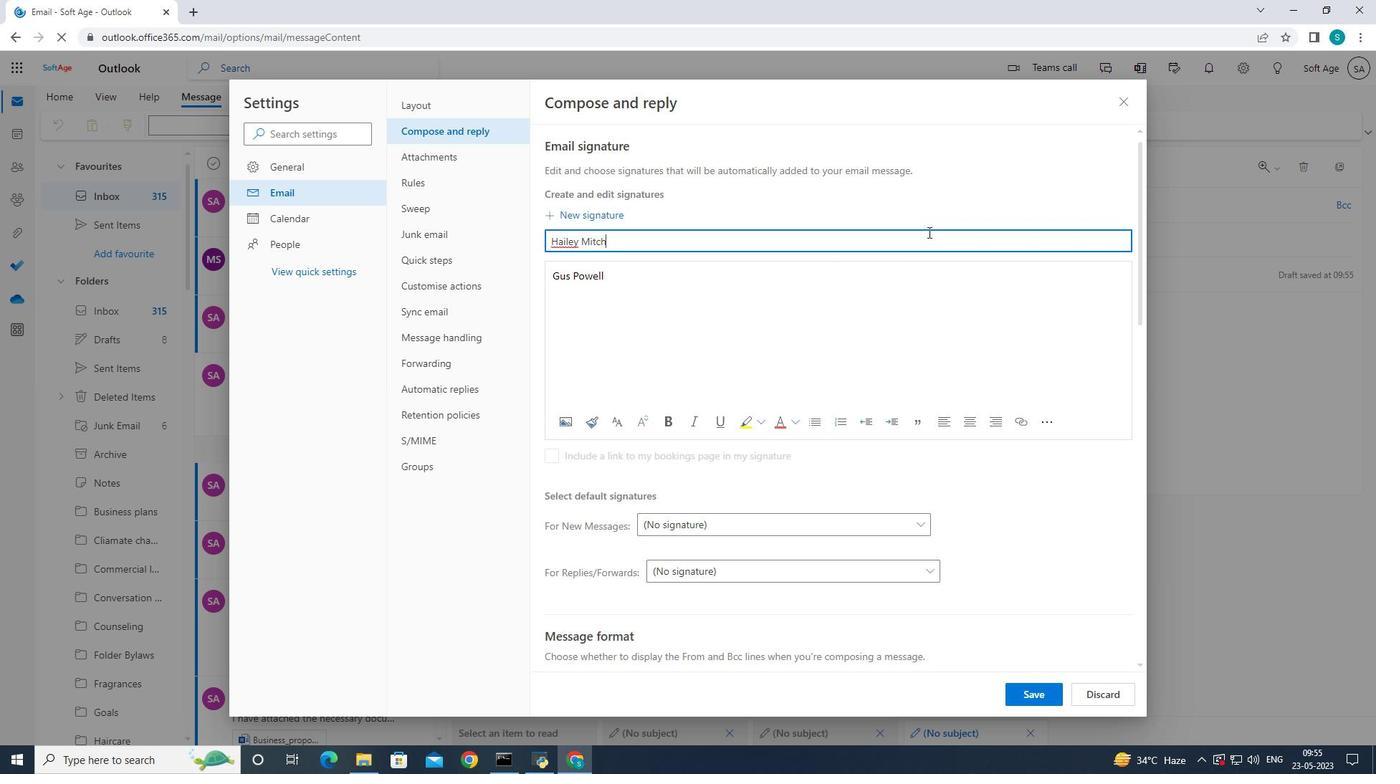 
Action: Mouse pressed left at (939, 129)
Screenshot: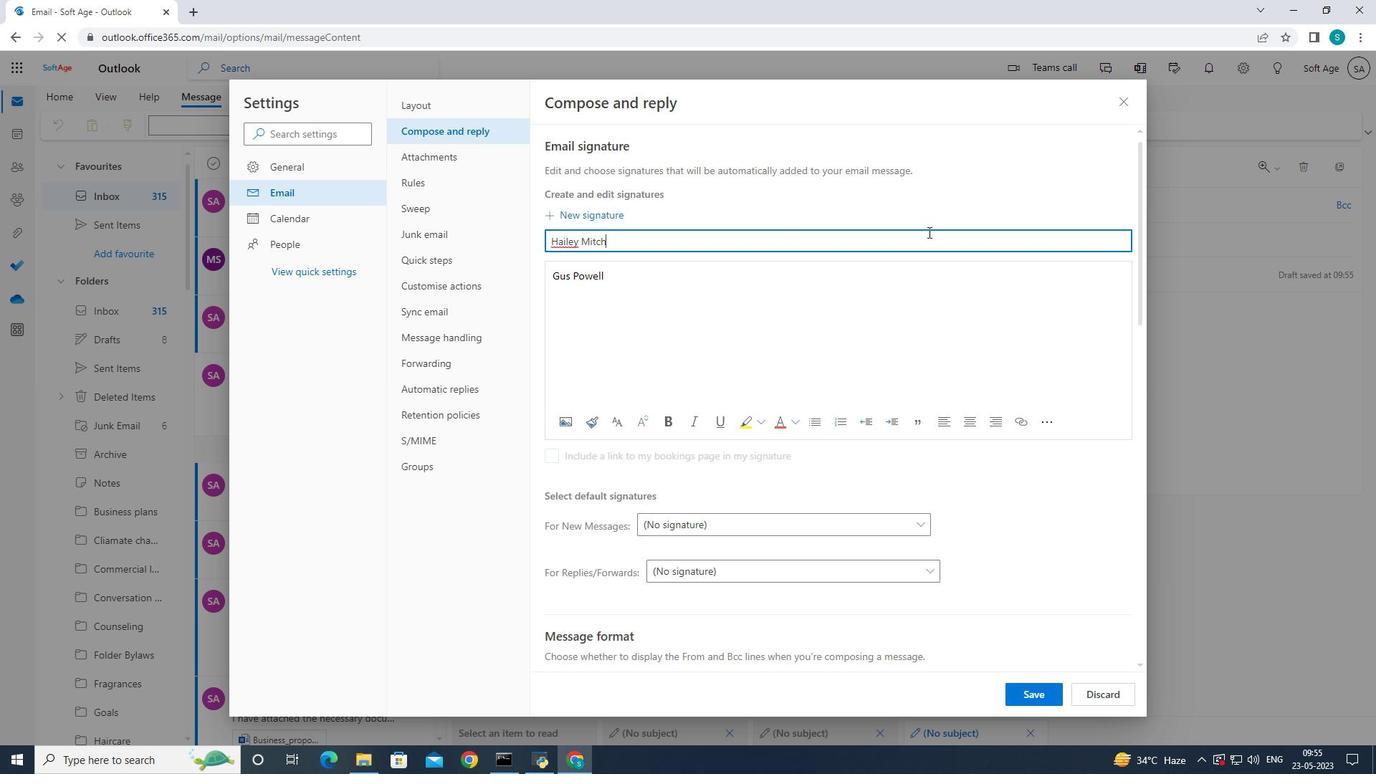 
Action: Mouse pressed left at (939, 129)
Screenshot: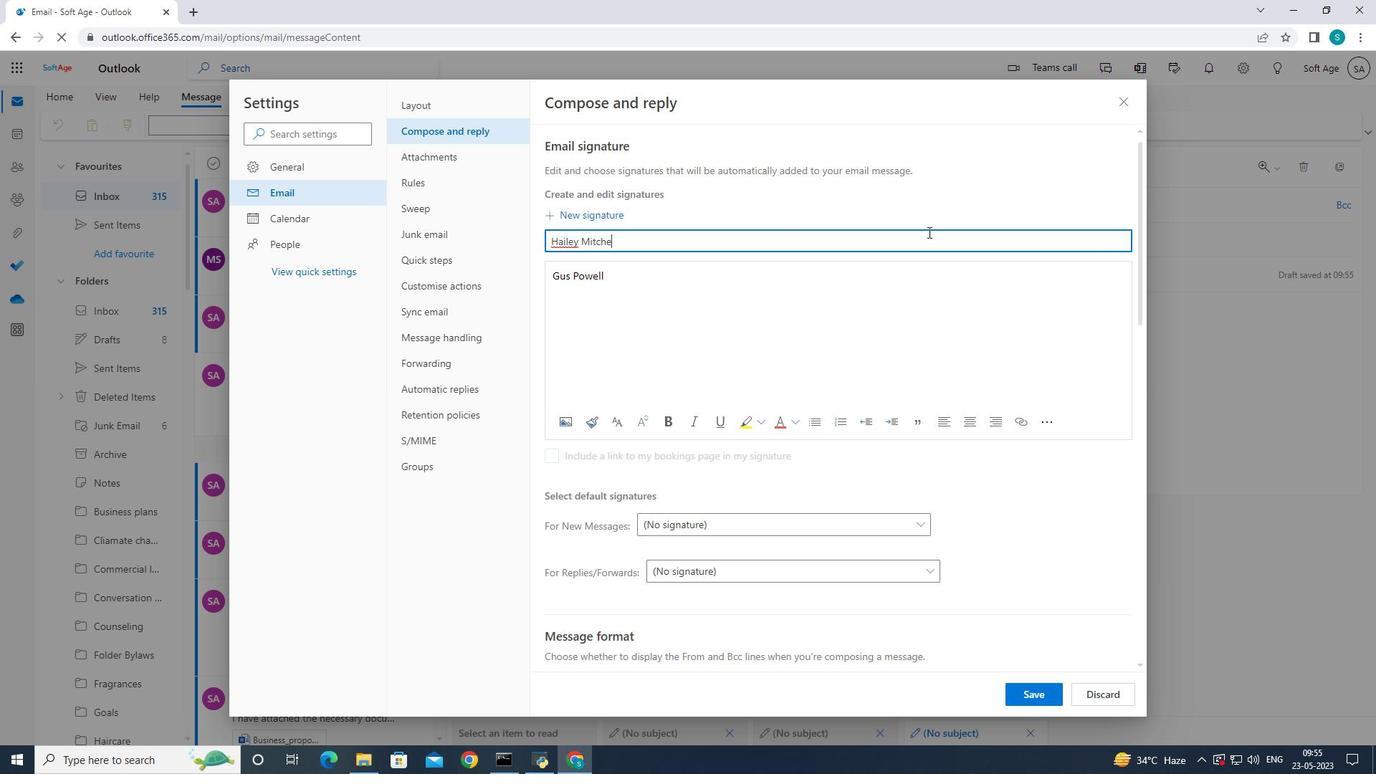 
Action: Mouse pressed left at (939, 129)
Screenshot: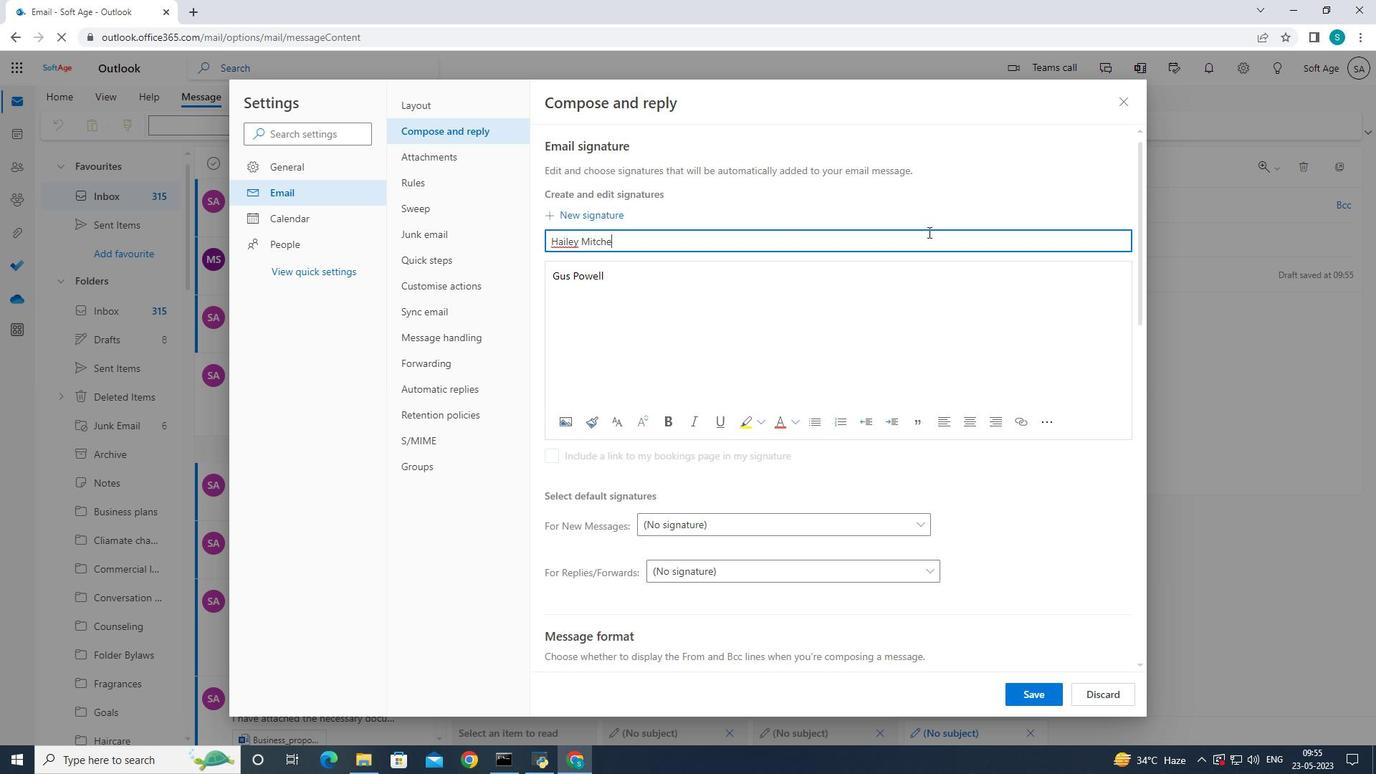 
Action: Mouse moved to (742, 581)
Screenshot: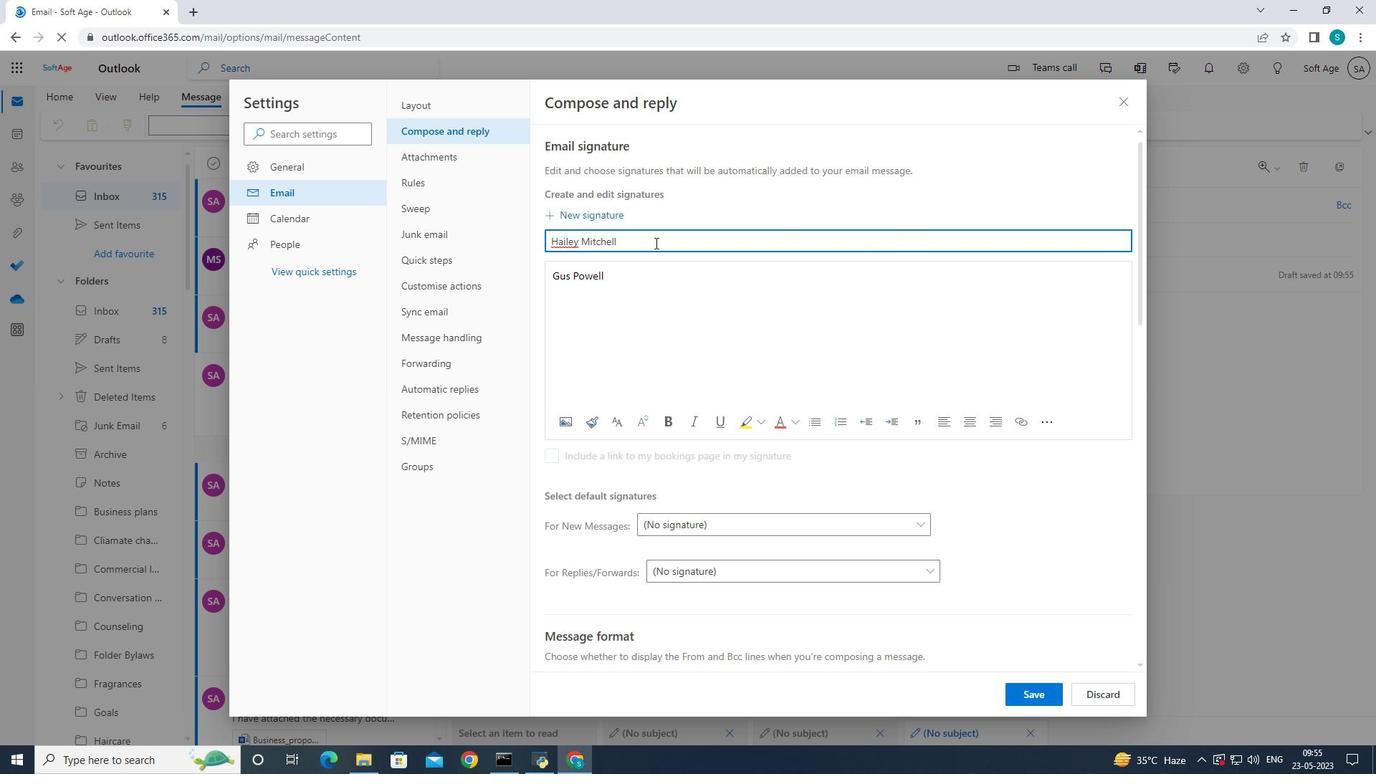 
Action: Mouse pressed left at (742, 581)
Screenshot: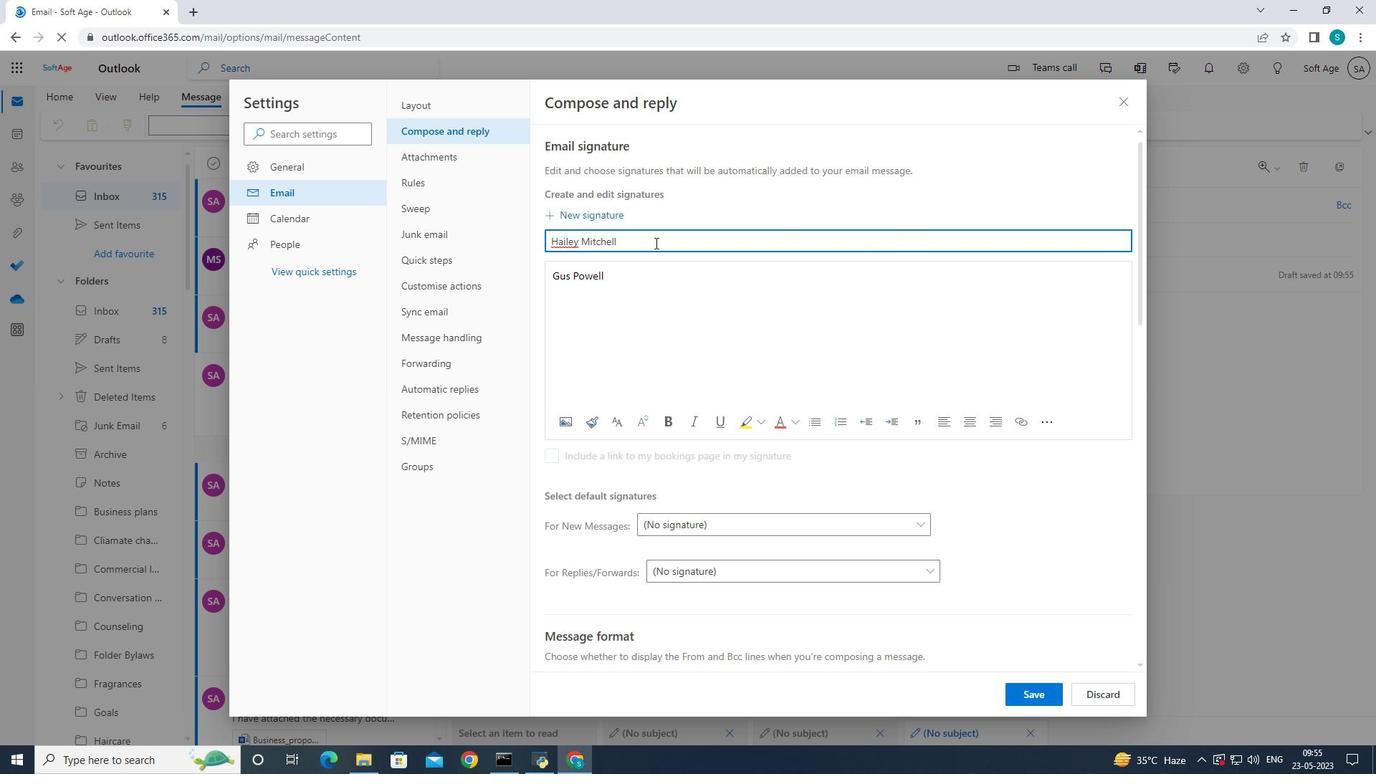 
Action: Mouse moved to (85, 65)
Screenshot: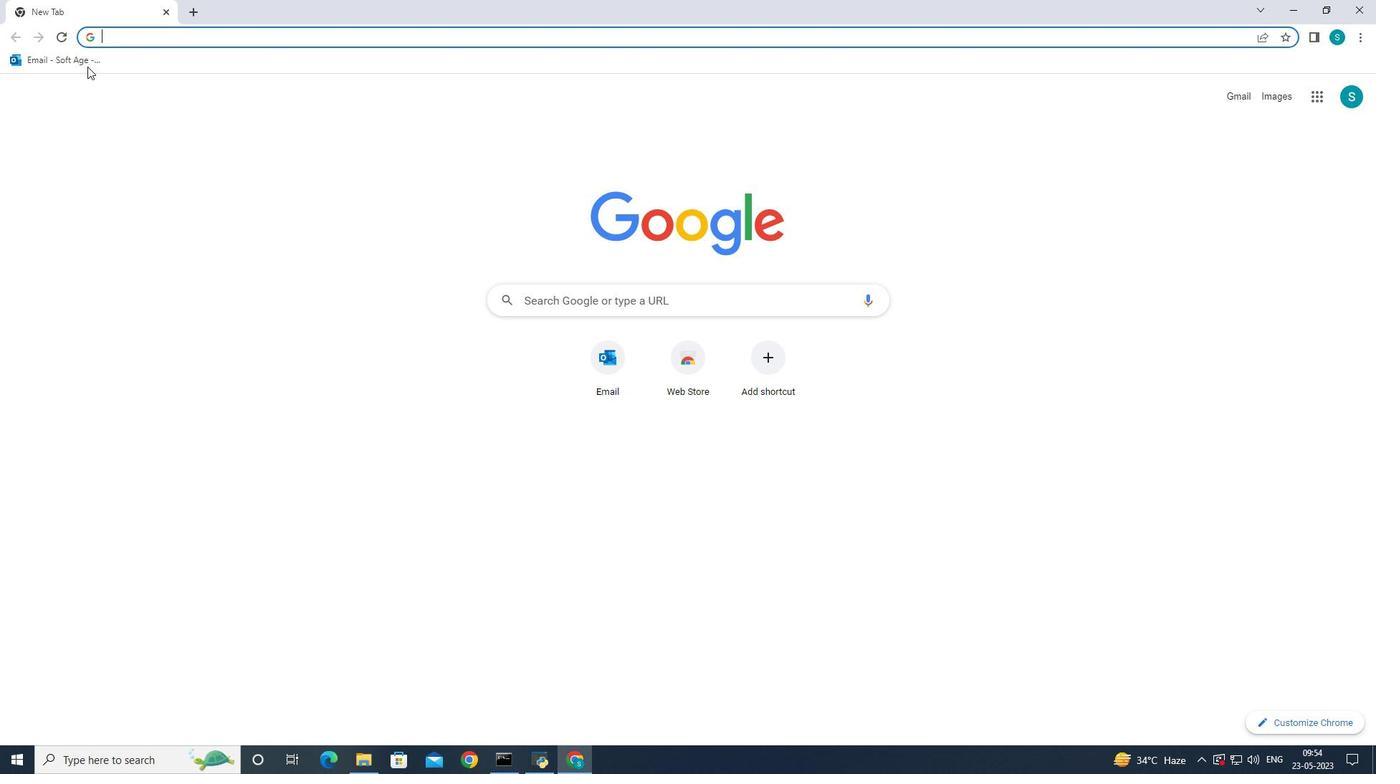 
Action: Mouse pressed left at (85, 65)
Screenshot: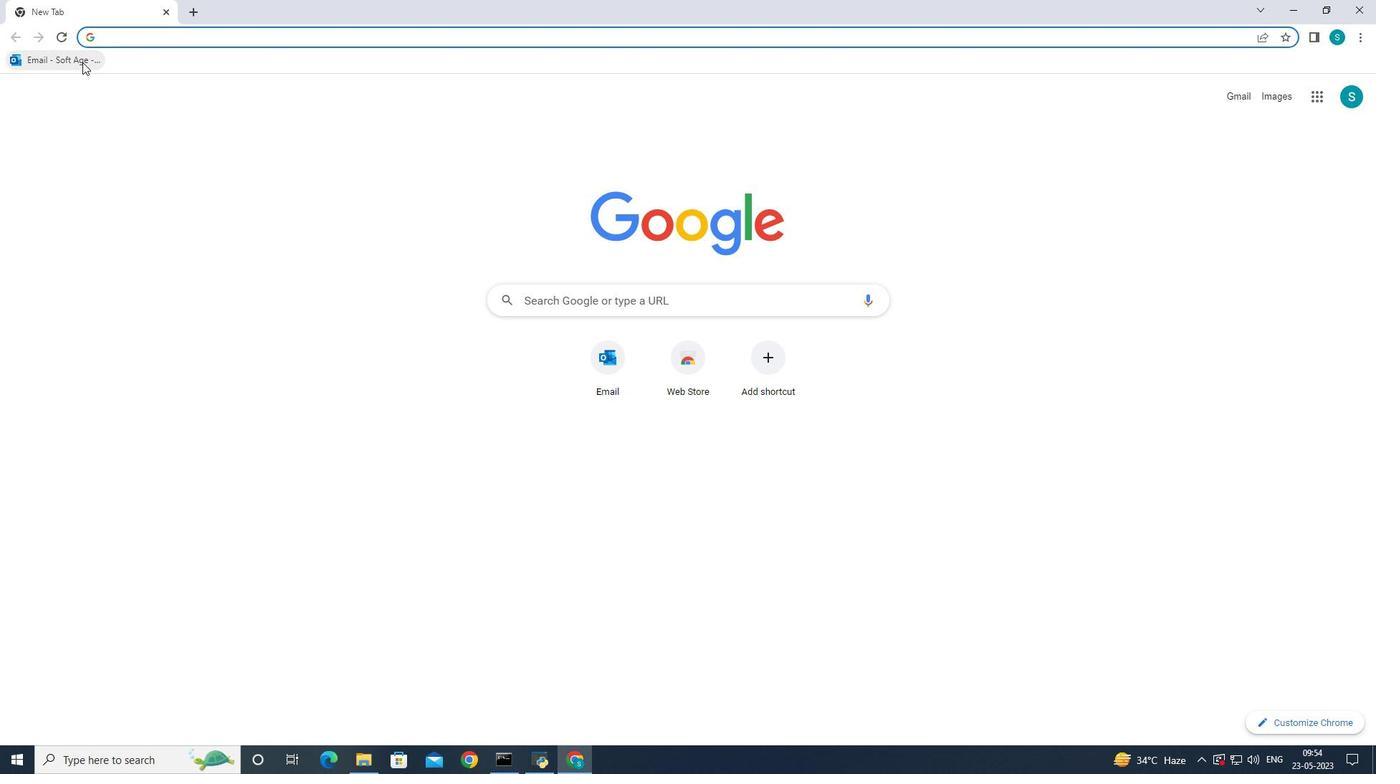 
Action: Mouse moved to (209, 134)
Screenshot: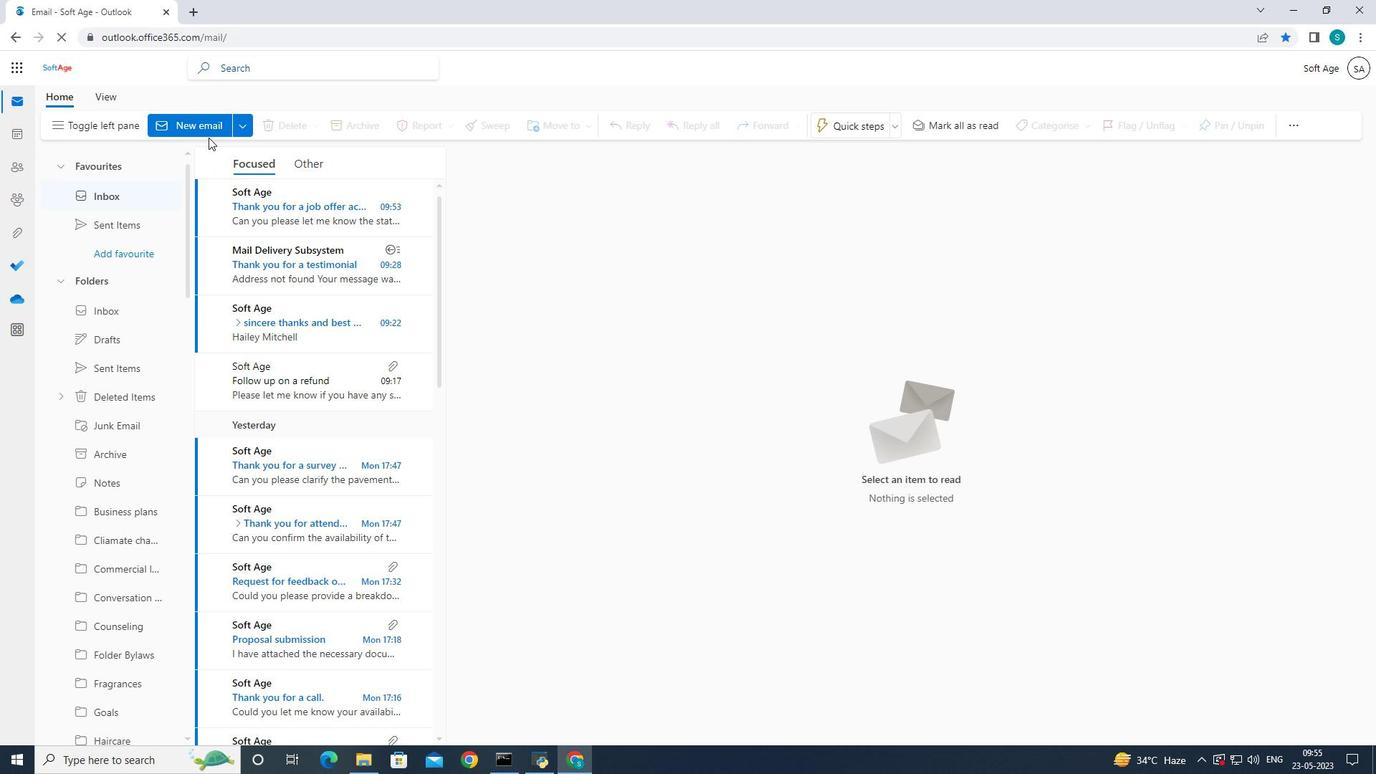 
Action: Mouse pressed left at (209, 134)
Screenshot: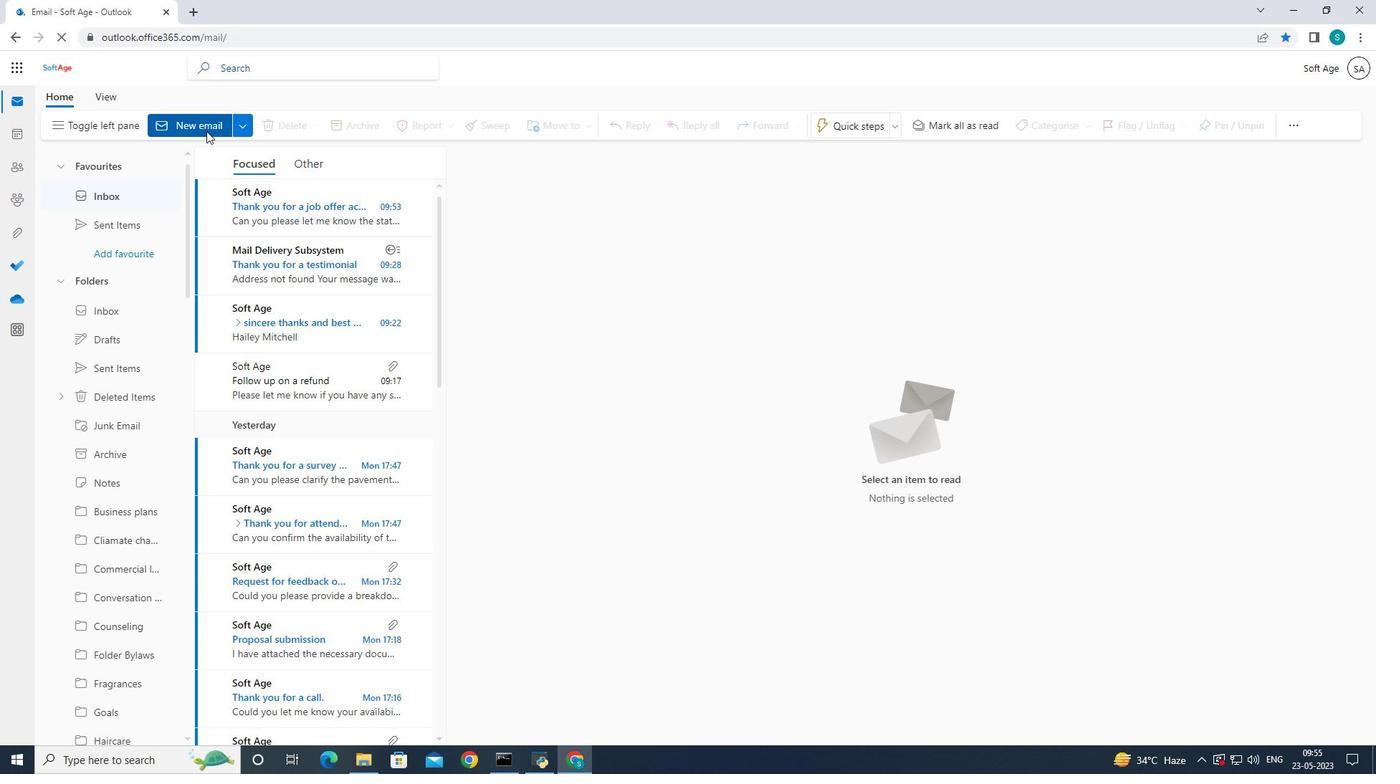 
Action: Mouse moved to (209, 131)
Screenshot: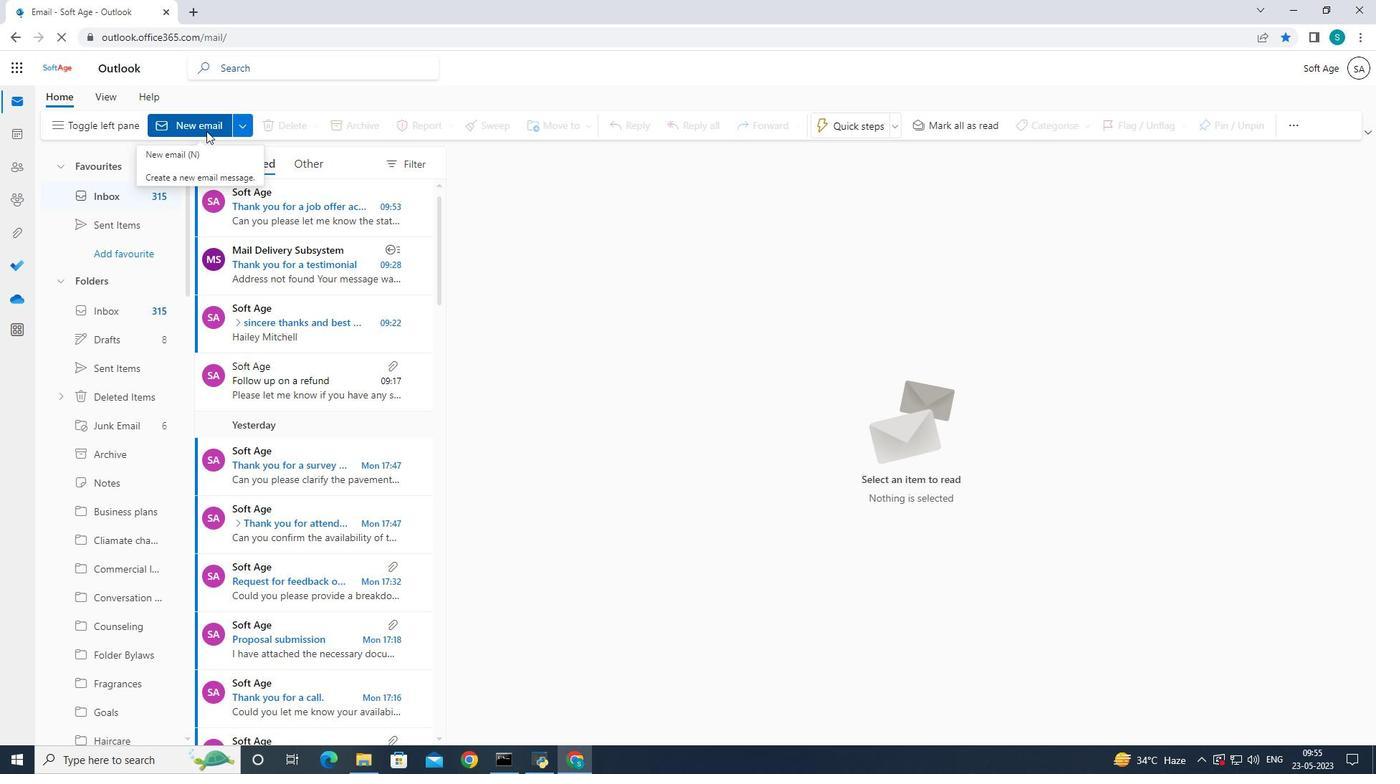 
Action: Mouse pressed left at (209, 131)
Screenshot: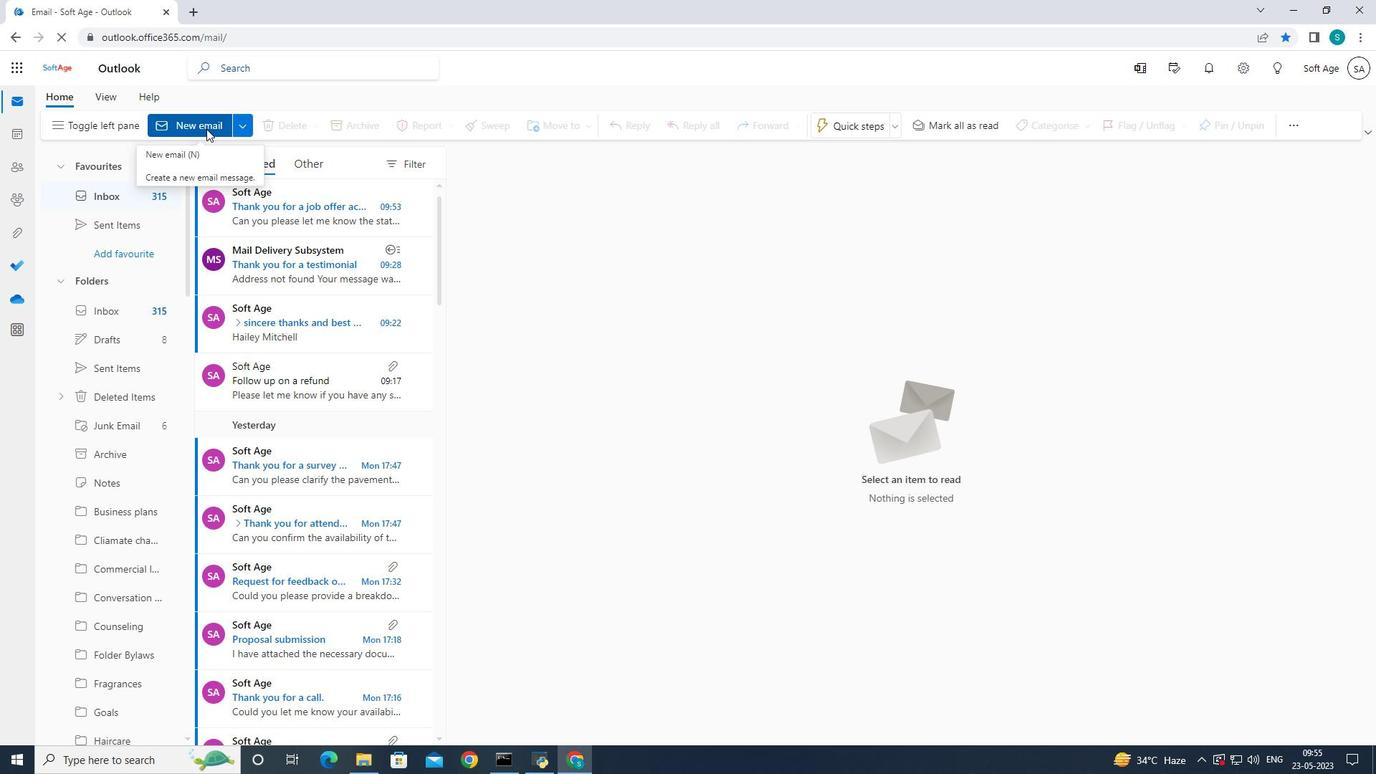 
Action: Mouse pressed left at (209, 131)
Screenshot: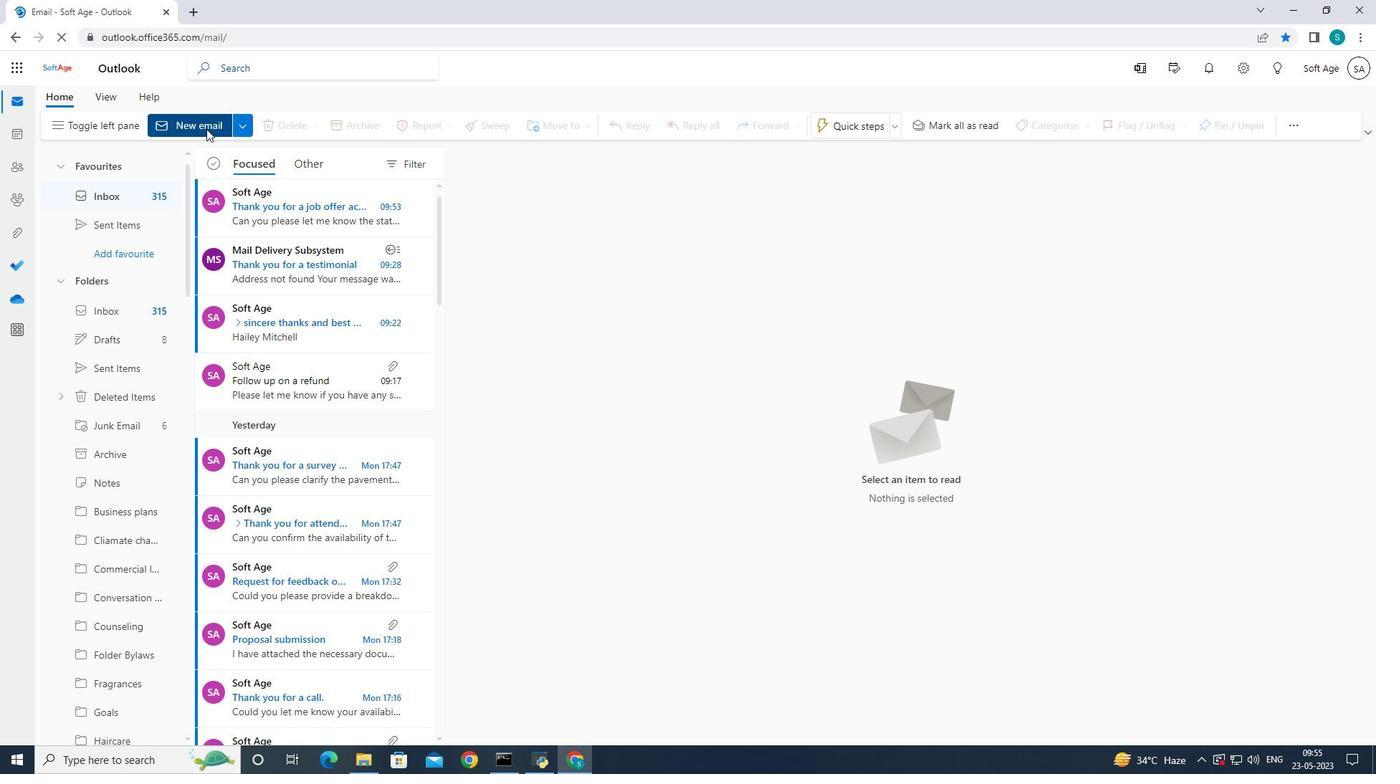 
Action: Mouse moved to (937, 134)
Screenshot: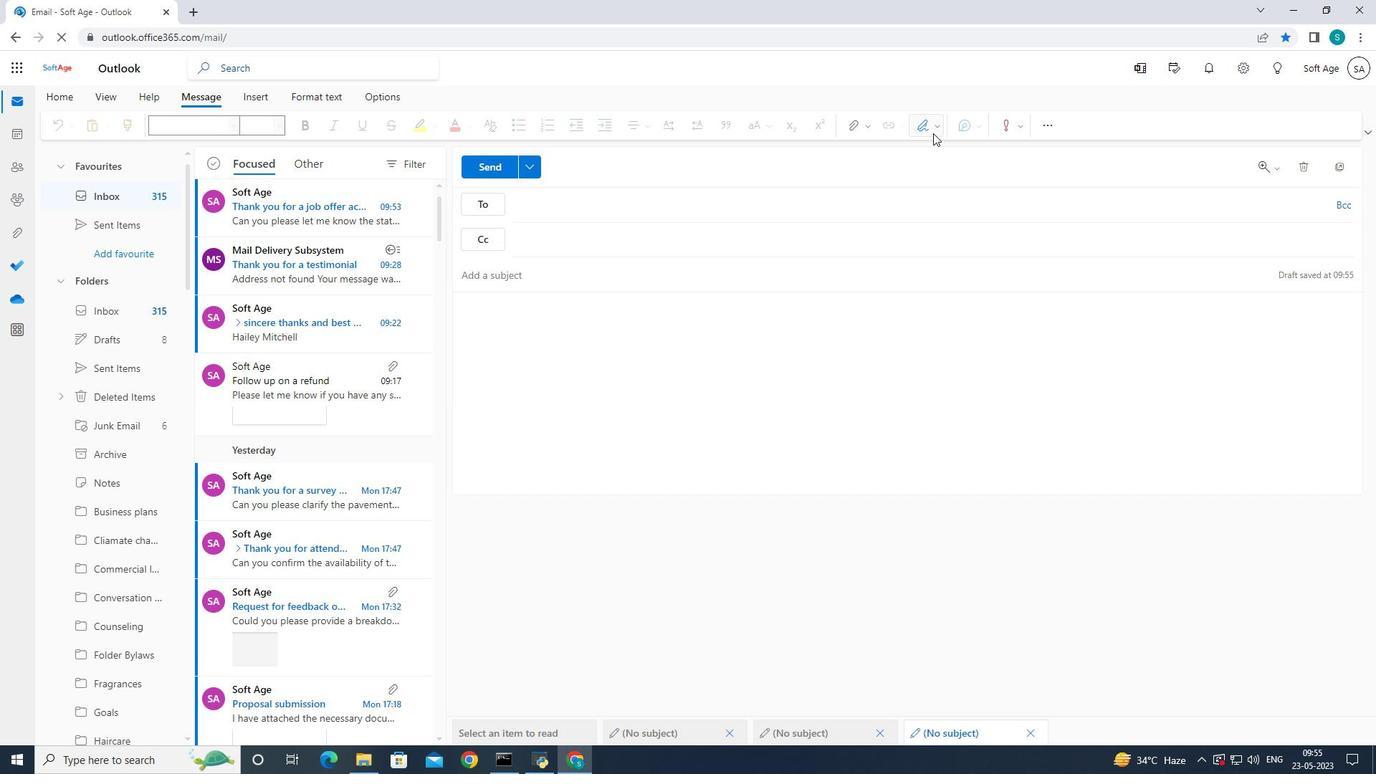 
Action: Mouse pressed left at (937, 134)
Screenshot: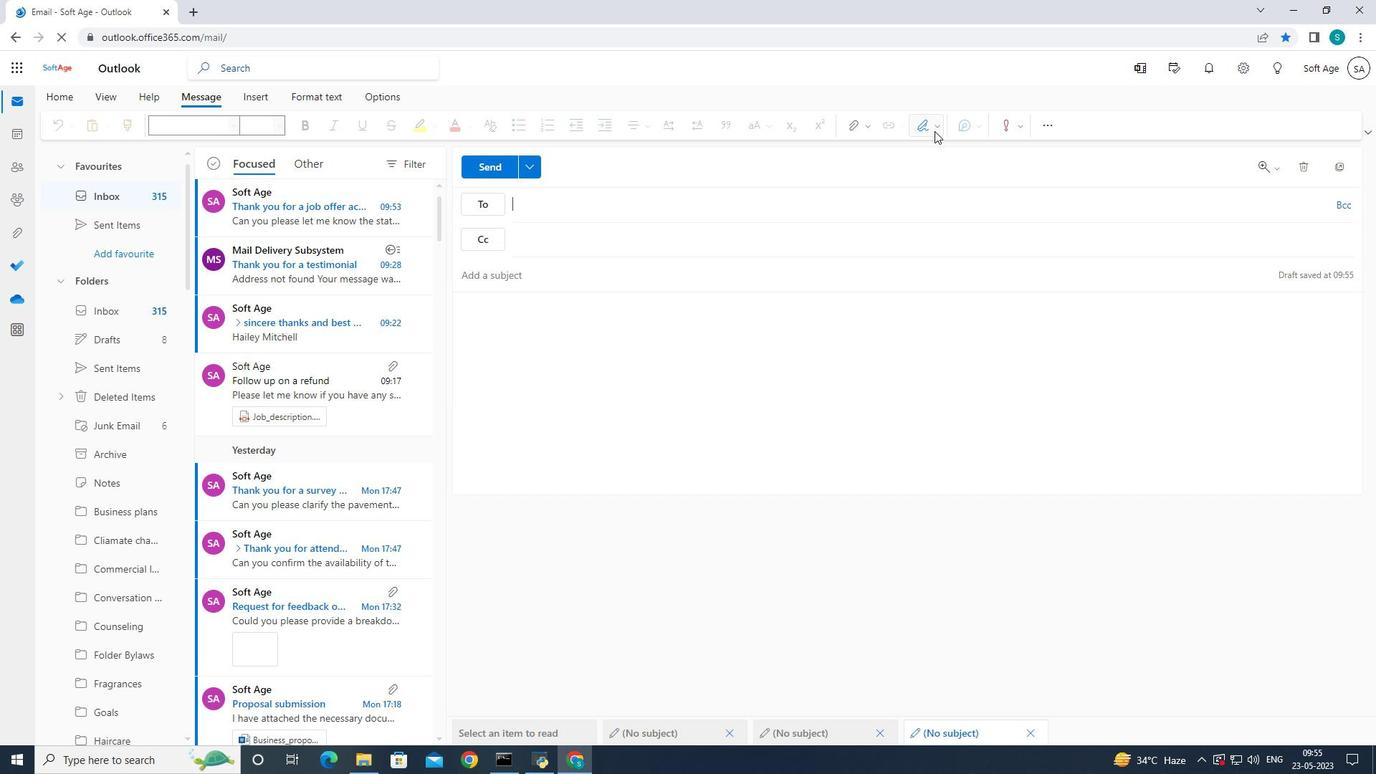 
Action: Mouse moved to (911, 195)
Screenshot: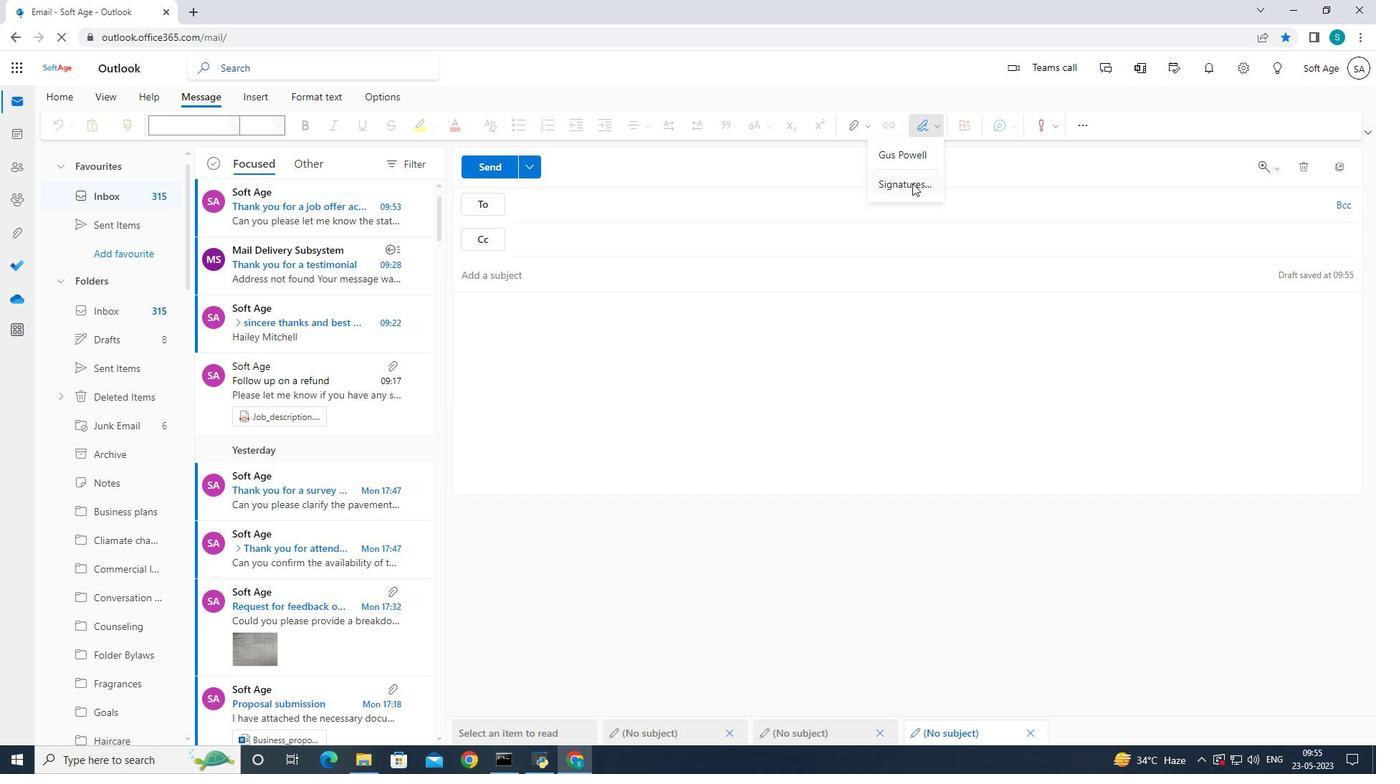 
Action: Mouse pressed left at (911, 195)
Screenshot: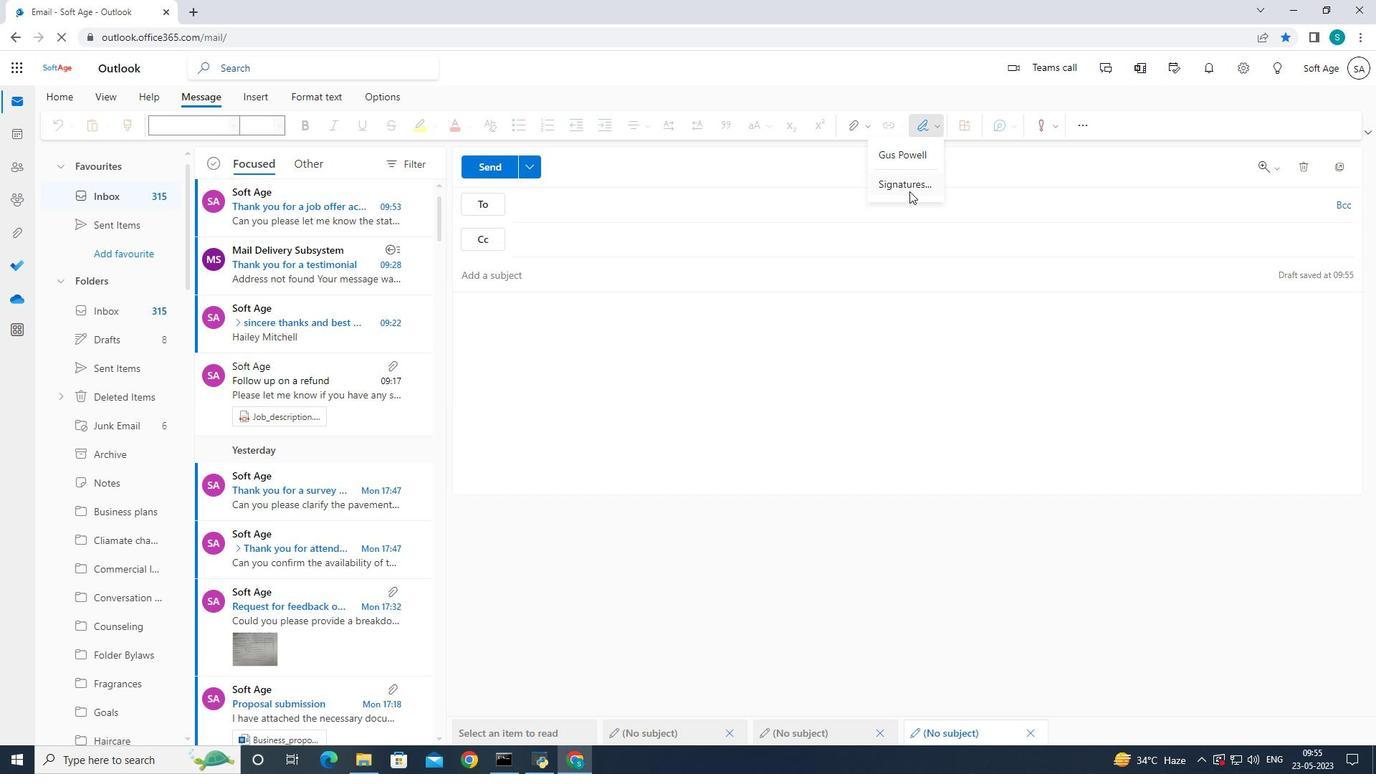 
Action: Mouse moved to (888, 248)
Screenshot: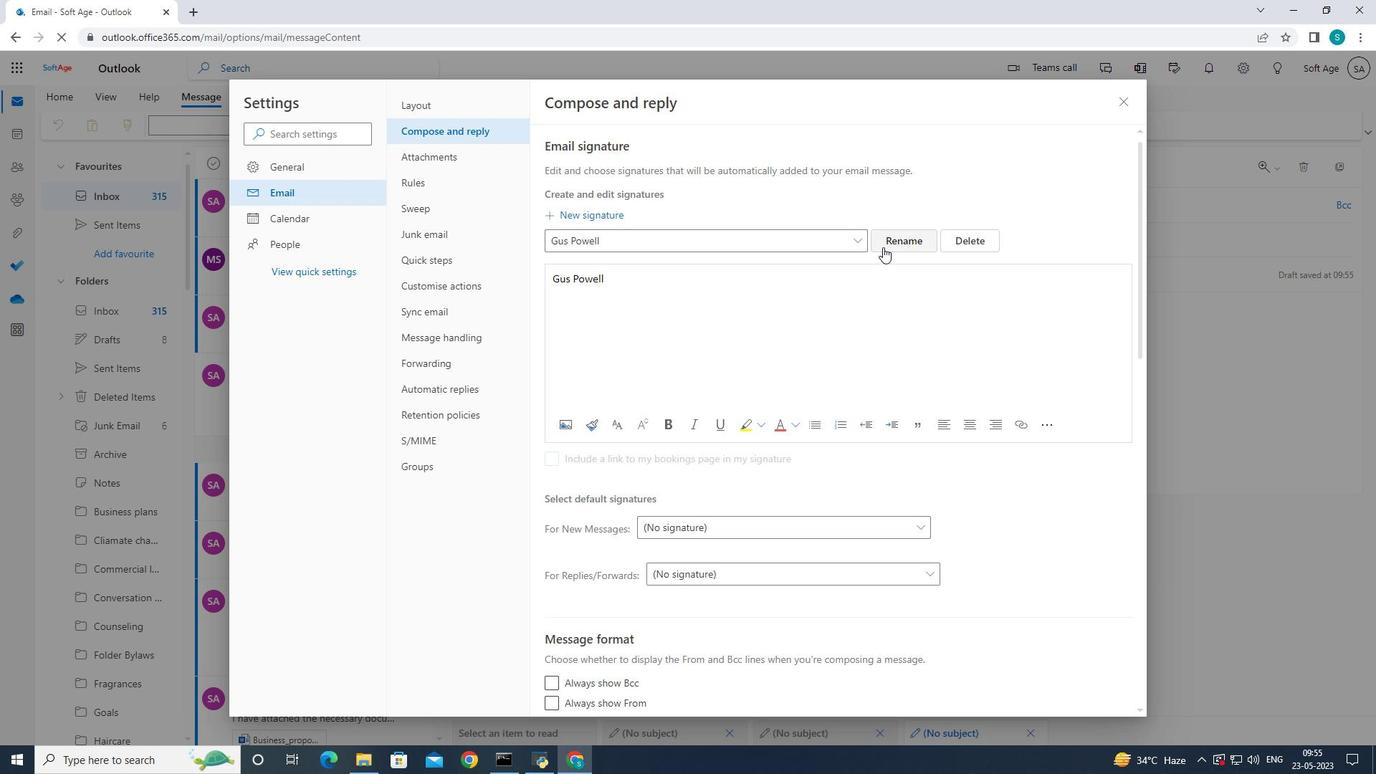 
Action: Mouse pressed left at (888, 248)
Screenshot: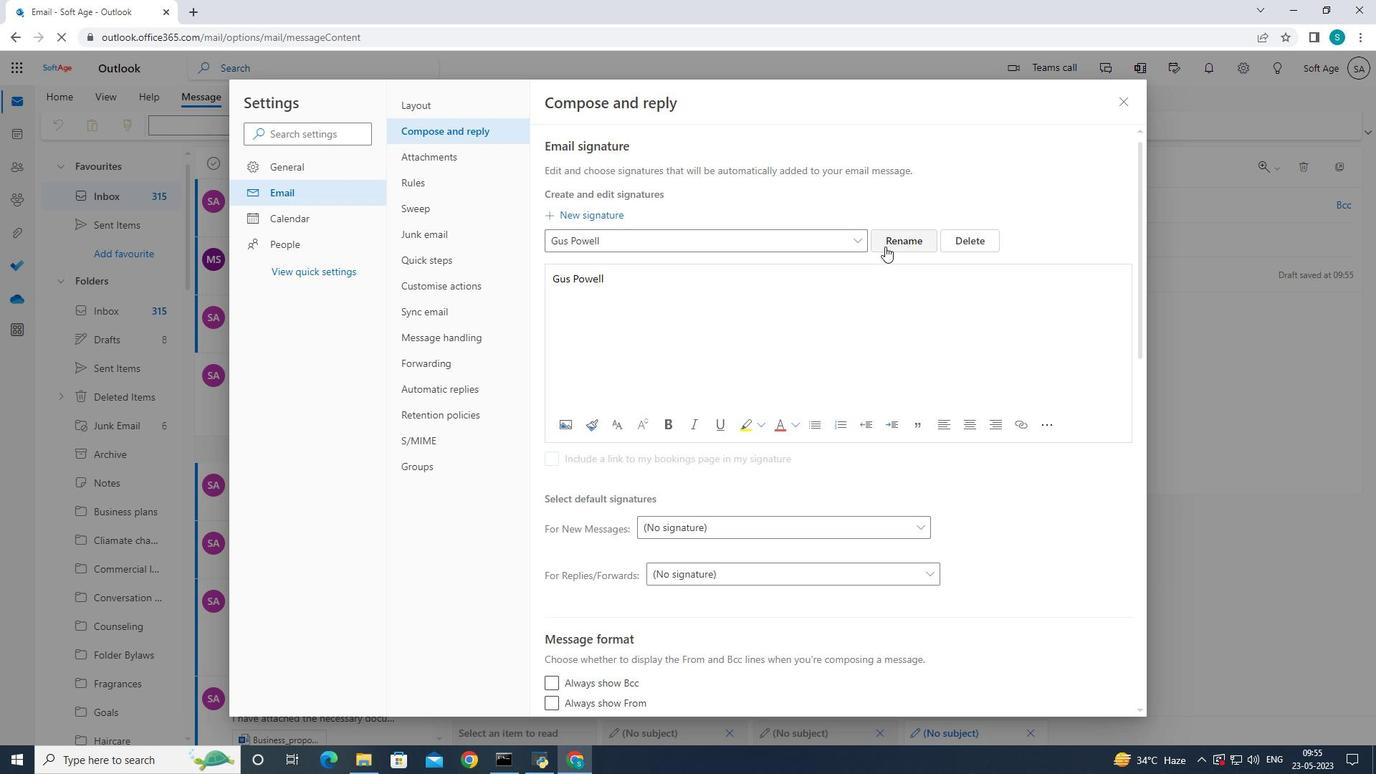 
Action: Mouse moved to (807, 248)
Screenshot: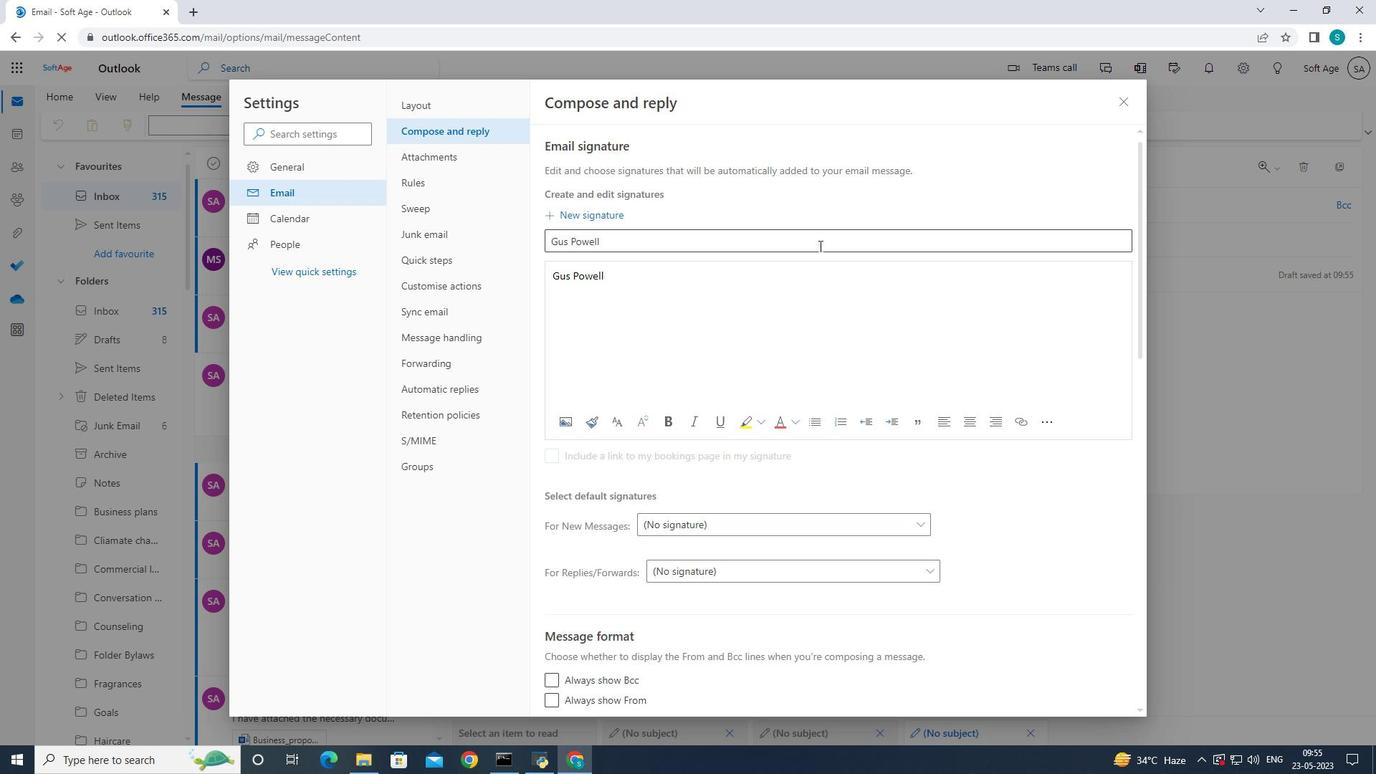 
Action: Mouse pressed left at (807, 248)
Screenshot: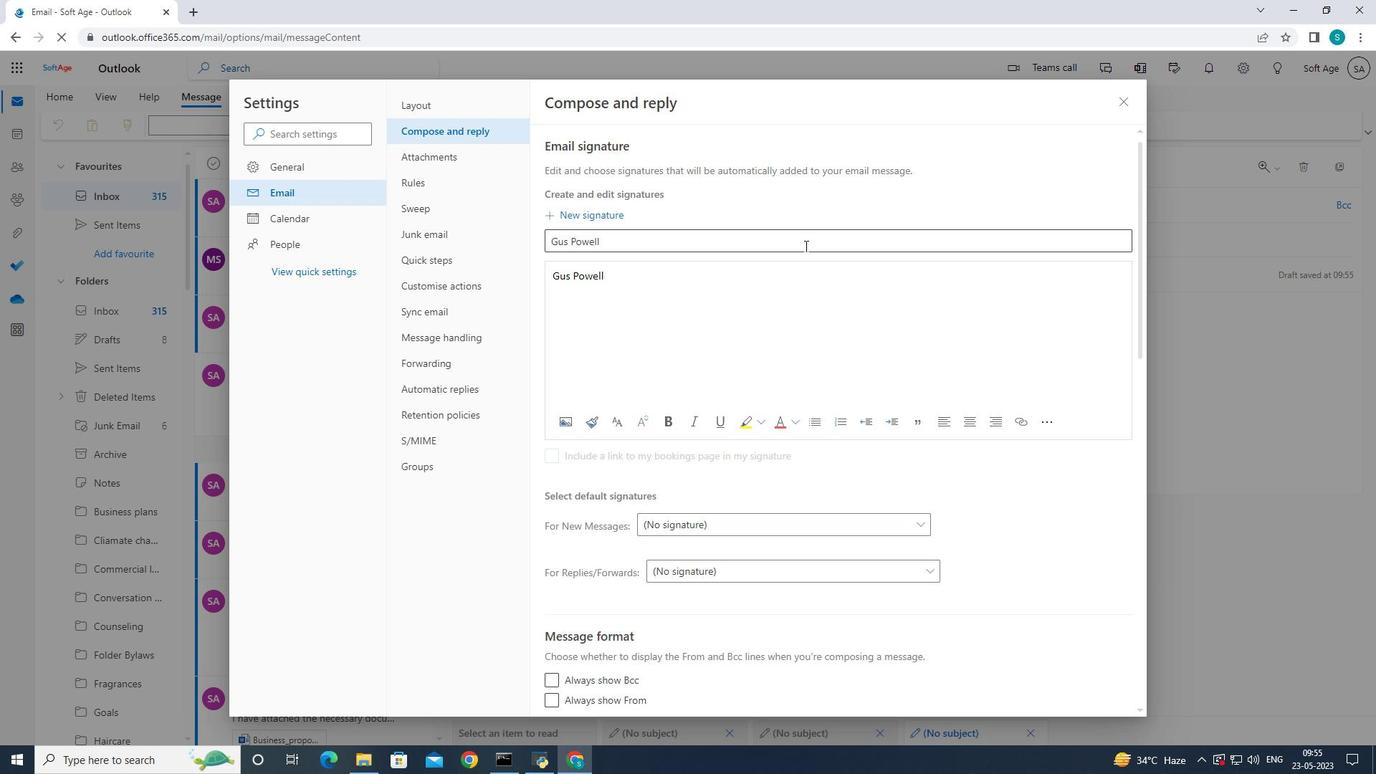 
Action: Key pressed <Key.backspace><Key.backspace><Key.backspace><Key.backspace><Key.backspace><Key.backspace><Key.backspace><Key.backspace><Key.backspace><Key.backspace><Key.backspace>
Screenshot: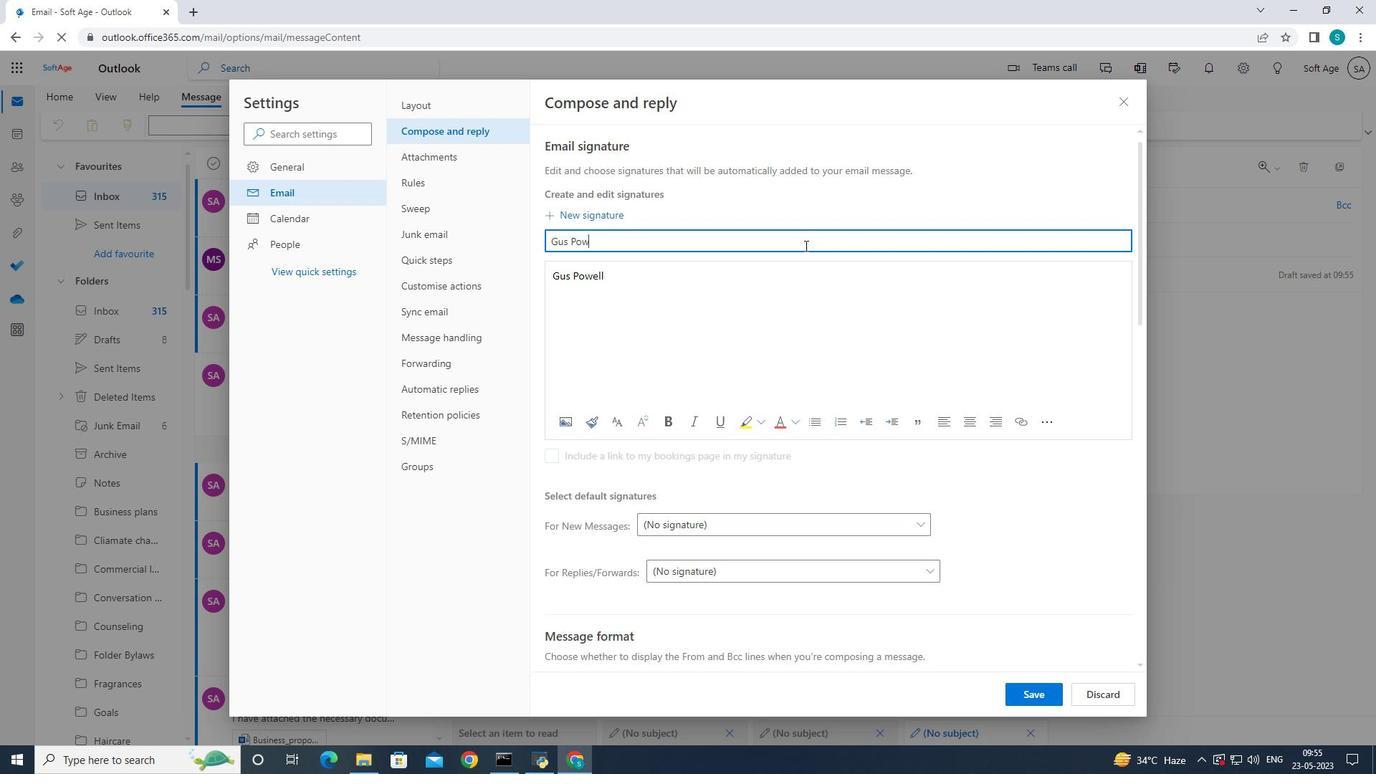
Action: Mouse moved to (931, 235)
Screenshot: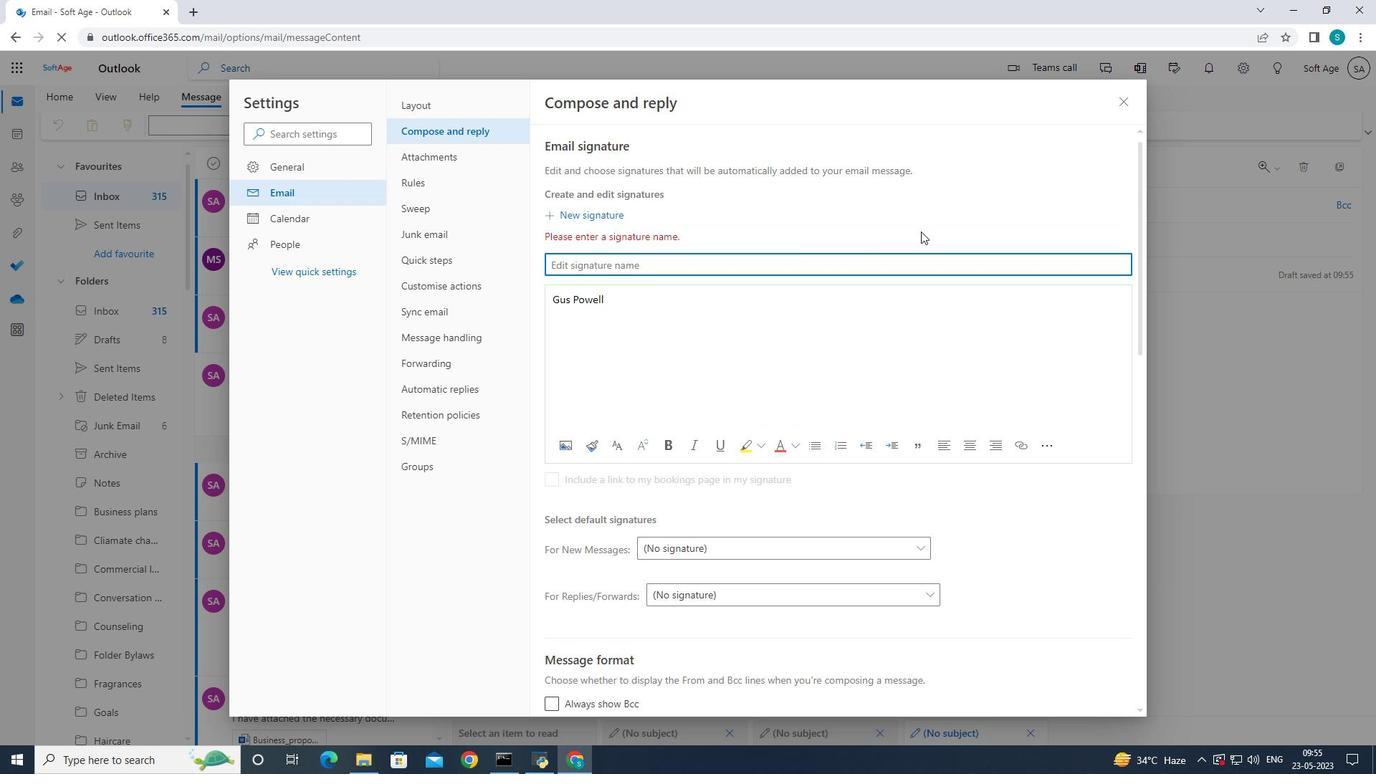 
Action: Key pressed <Key.shift>Hailey<Key.space><Key.shift>Mitchell
Screenshot: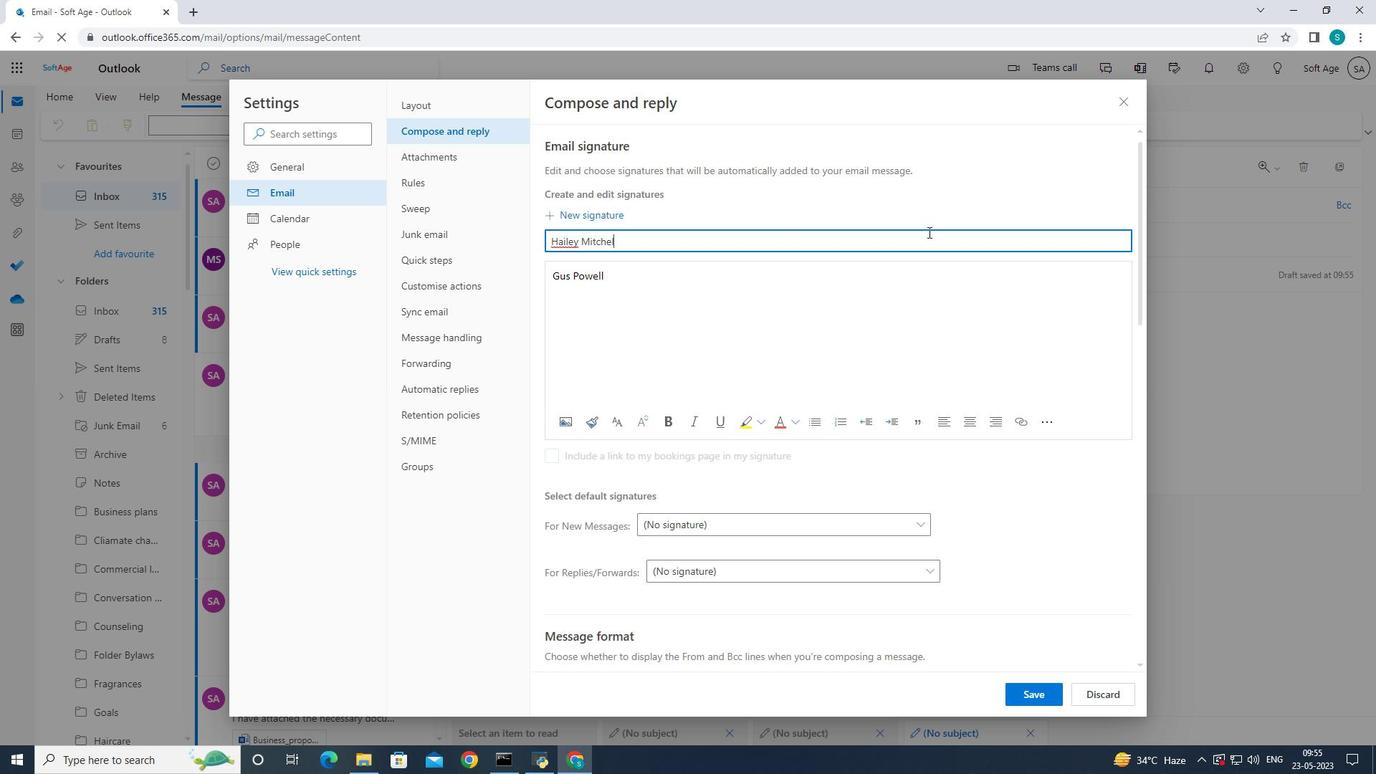 
Action: Mouse moved to (614, 281)
Screenshot: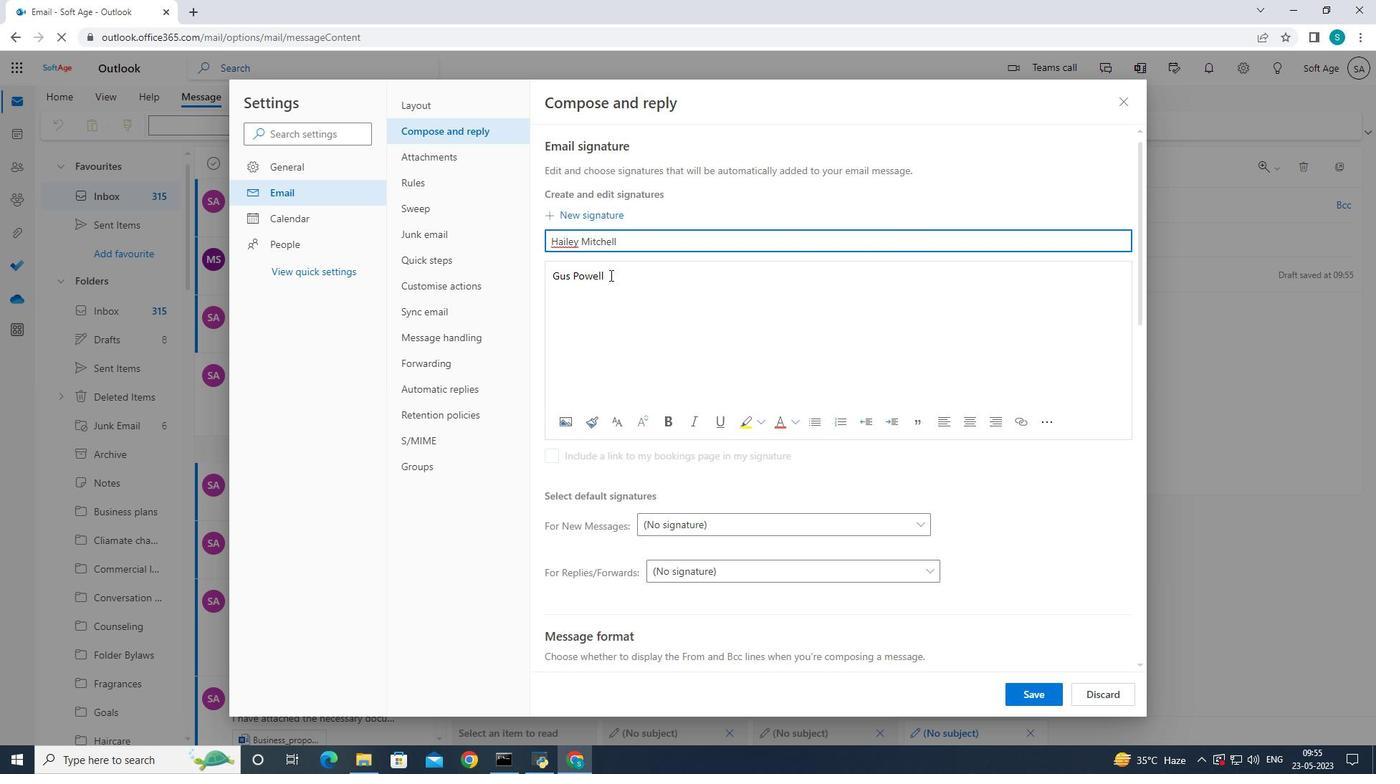 
Action: Mouse pressed left at (614, 281)
Screenshot: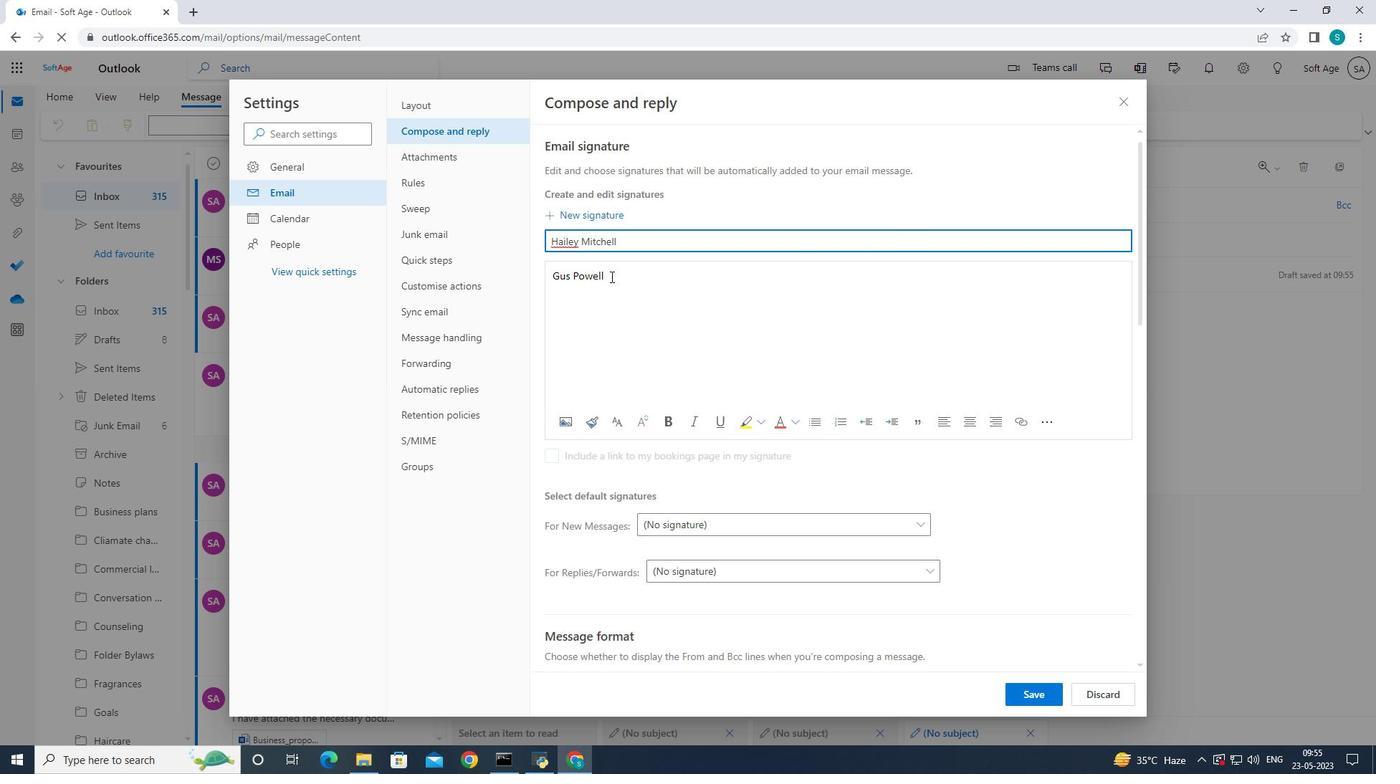 
Action: Mouse moved to (1350, 222)
Screenshot: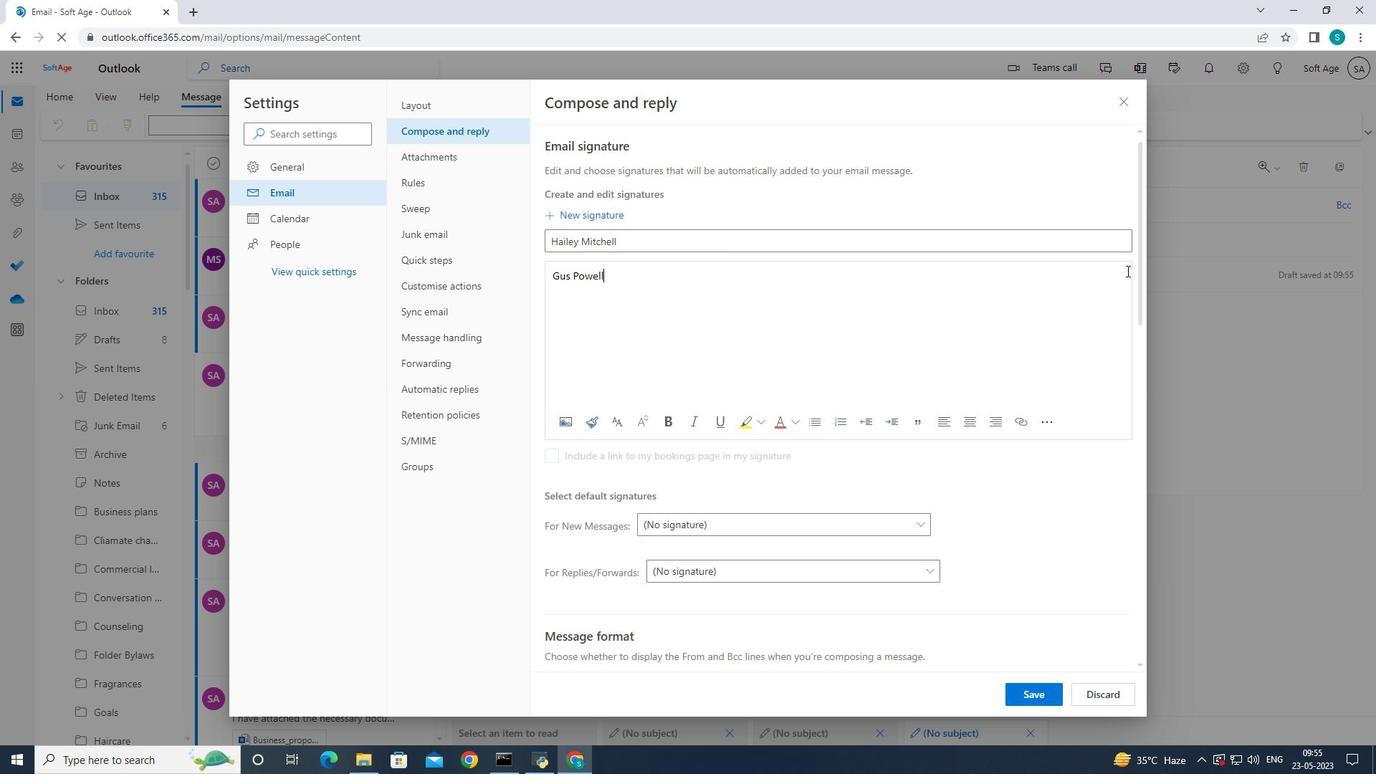 
Action: Key pressed <Key.backspace><Key.backspace><Key.backspace><Key.backspace><Key.backspace><Key.backspace><Key.backspace><Key.backspace><Key.backspace><Key.backspace><Key.shift><Key.shift><Key.shift><Key.shift><Key.shift><Key.shift><Key.shift><Key.shift><Key.shift><Key.shift><Key.shift><Key.shift><Key.shift><Key.shift>Hailey<Key.space><Key.shift>Mitchell
Screenshot: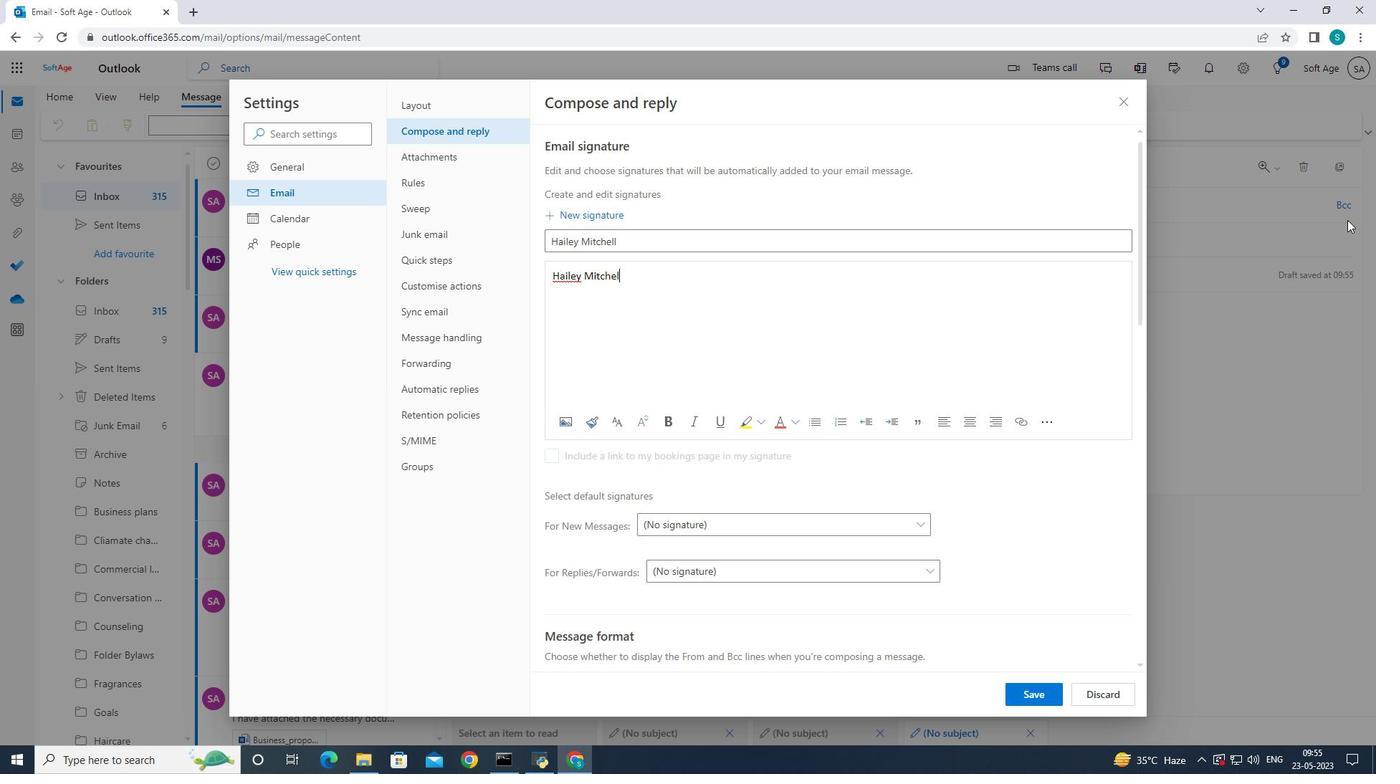 
Action: Mouse moved to (1033, 700)
Screenshot: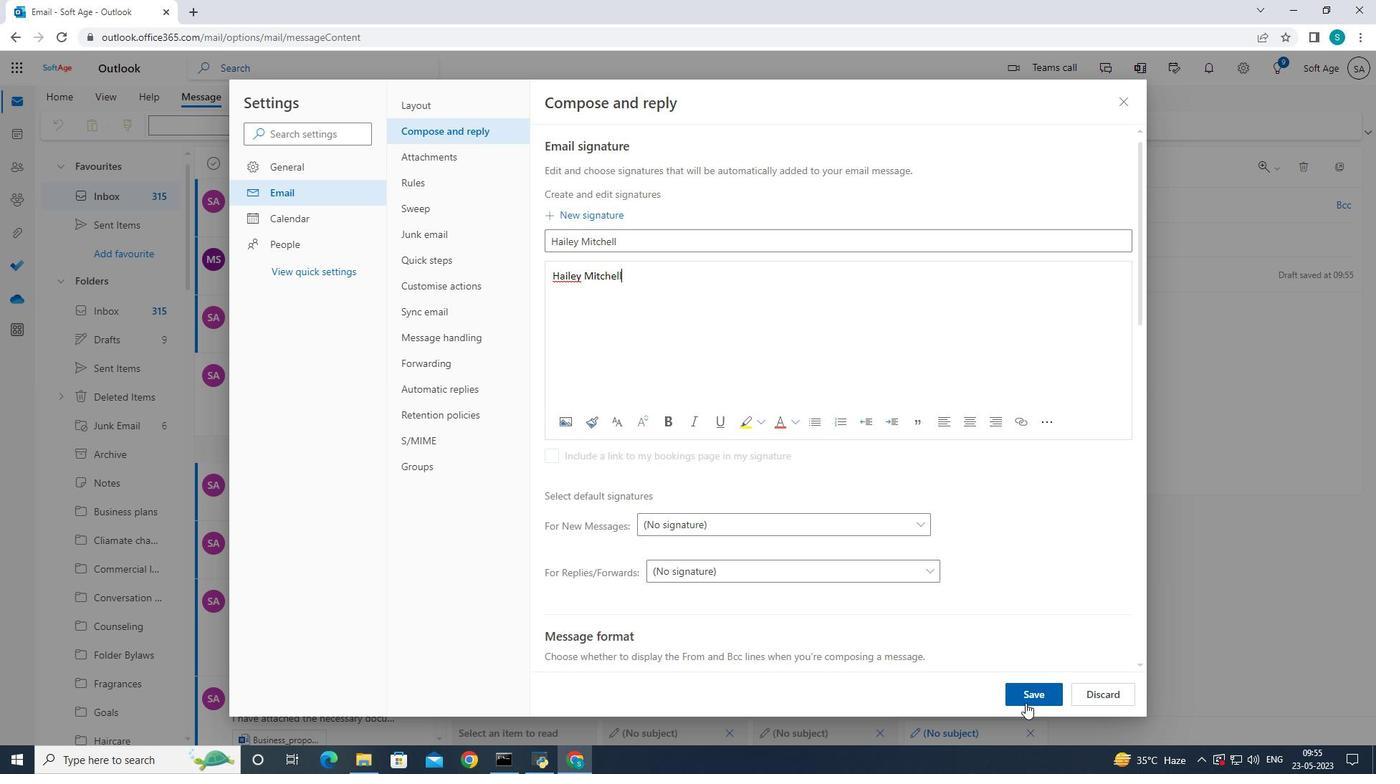 
Action: Mouse pressed left at (1033, 700)
Screenshot: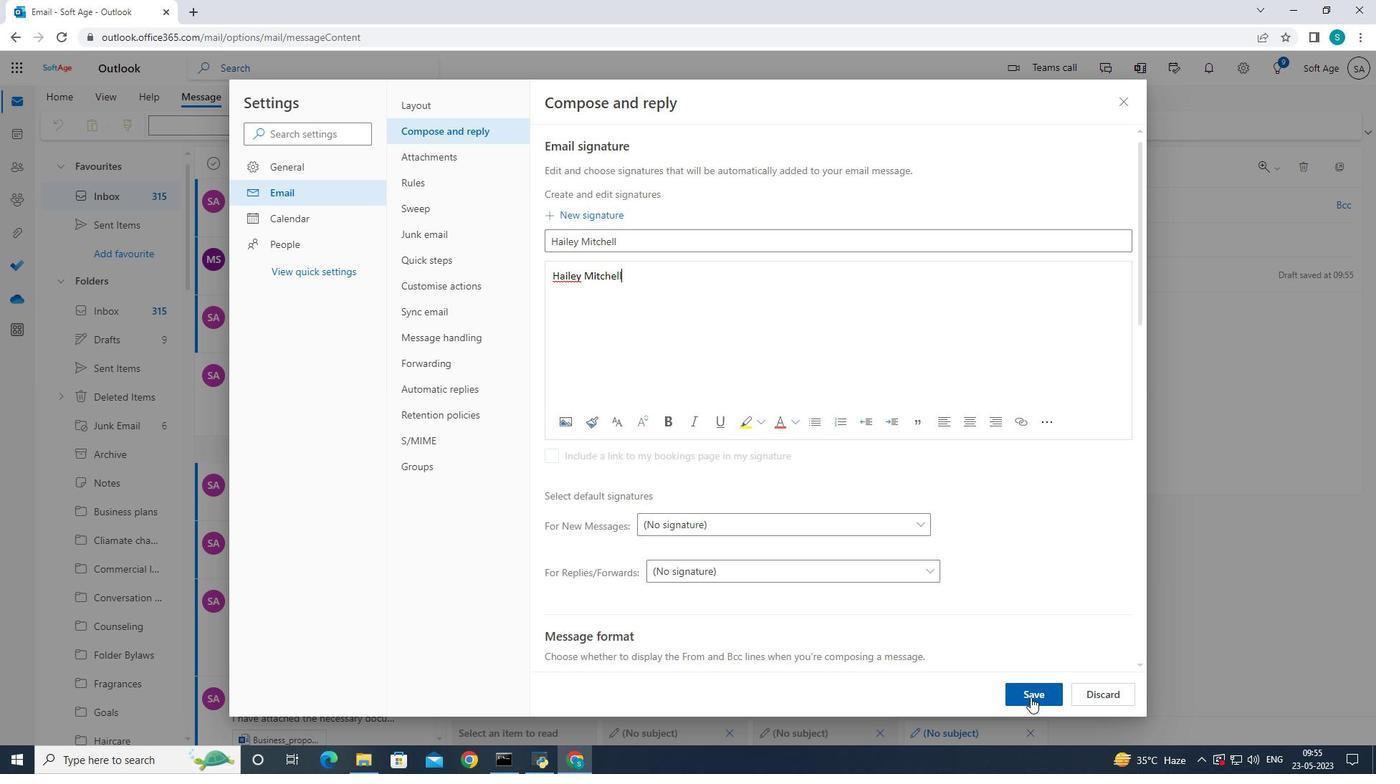 
Action: Mouse moved to (1129, 102)
Screenshot: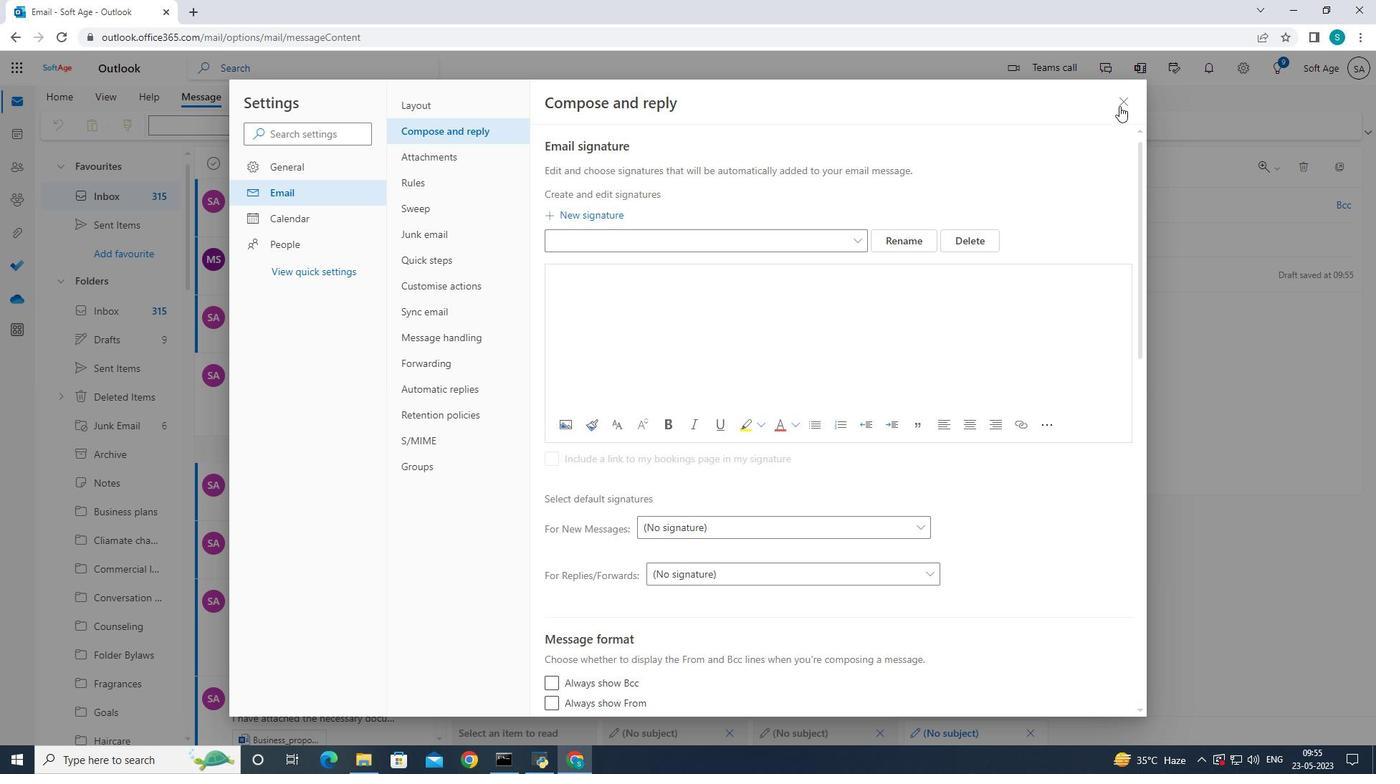 
Action: Mouse pressed left at (1129, 102)
Screenshot: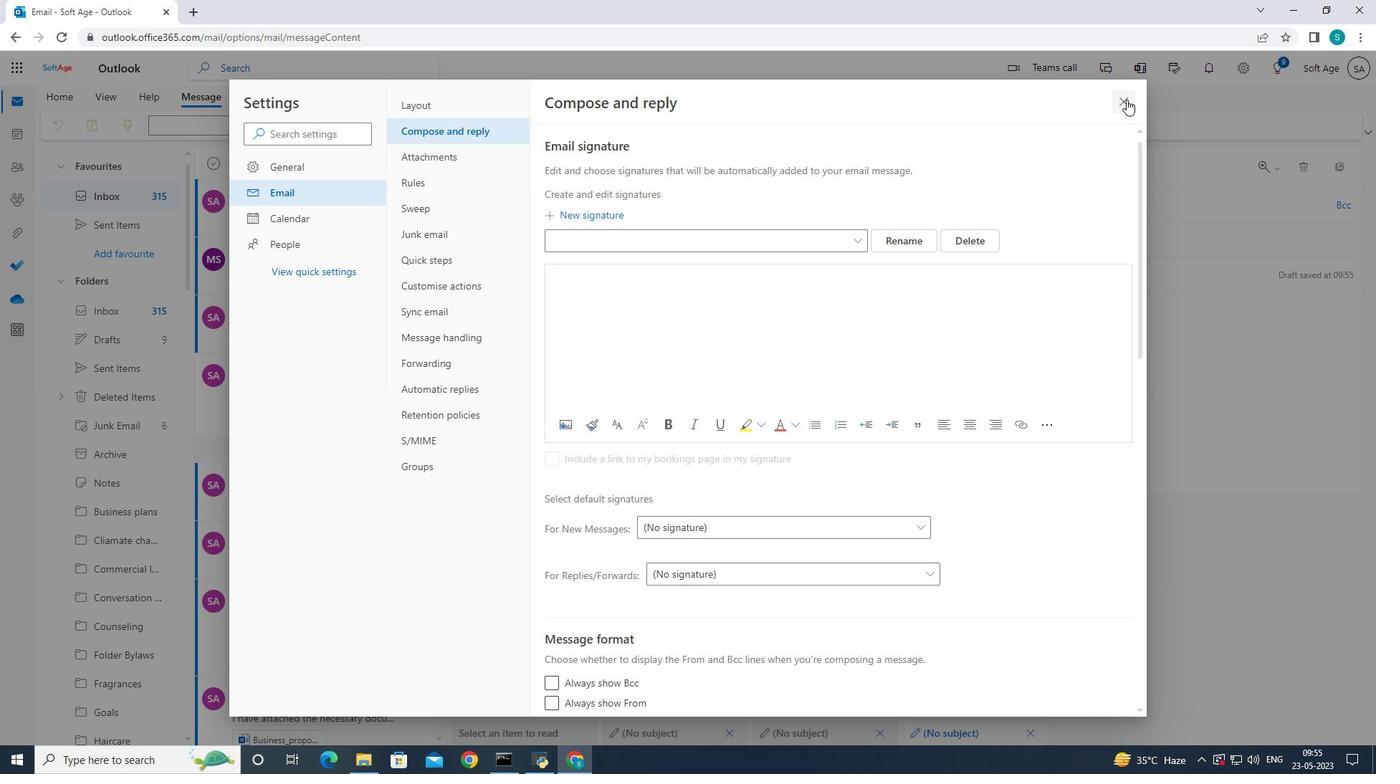 
Action: Mouse moved to (536, 283)
Screenshot: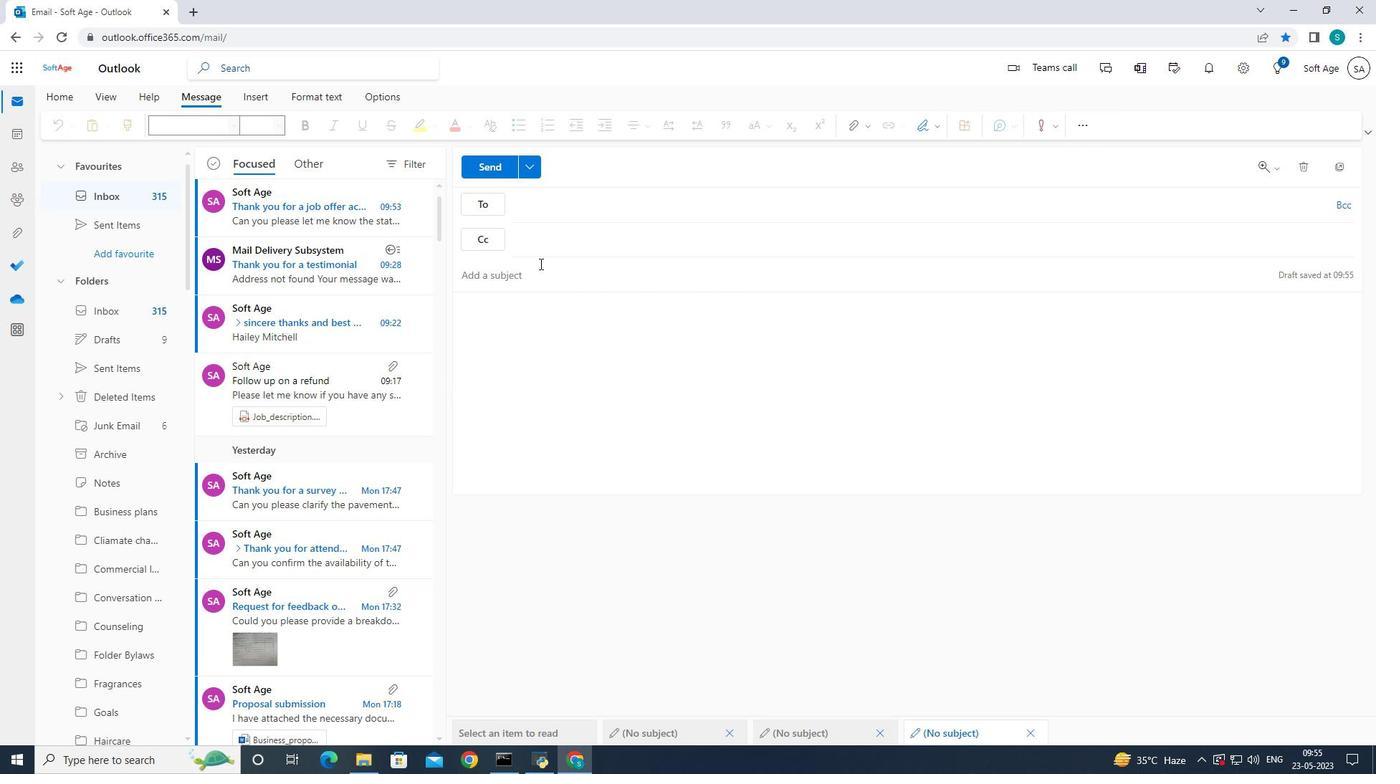 
Action: Mouse pressed left at (536, 283)
Screenshot: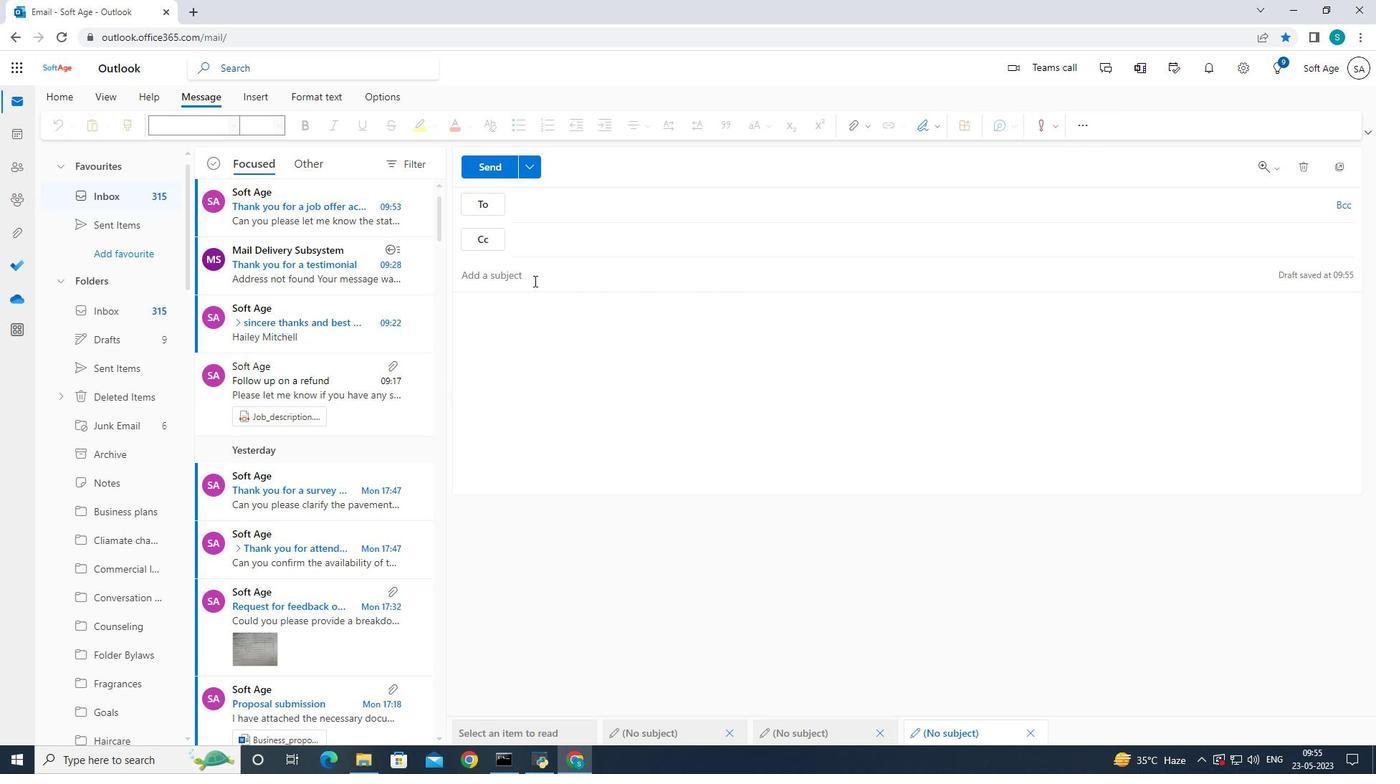 
Action: Mouse moved to (848, 359)
Screenshot: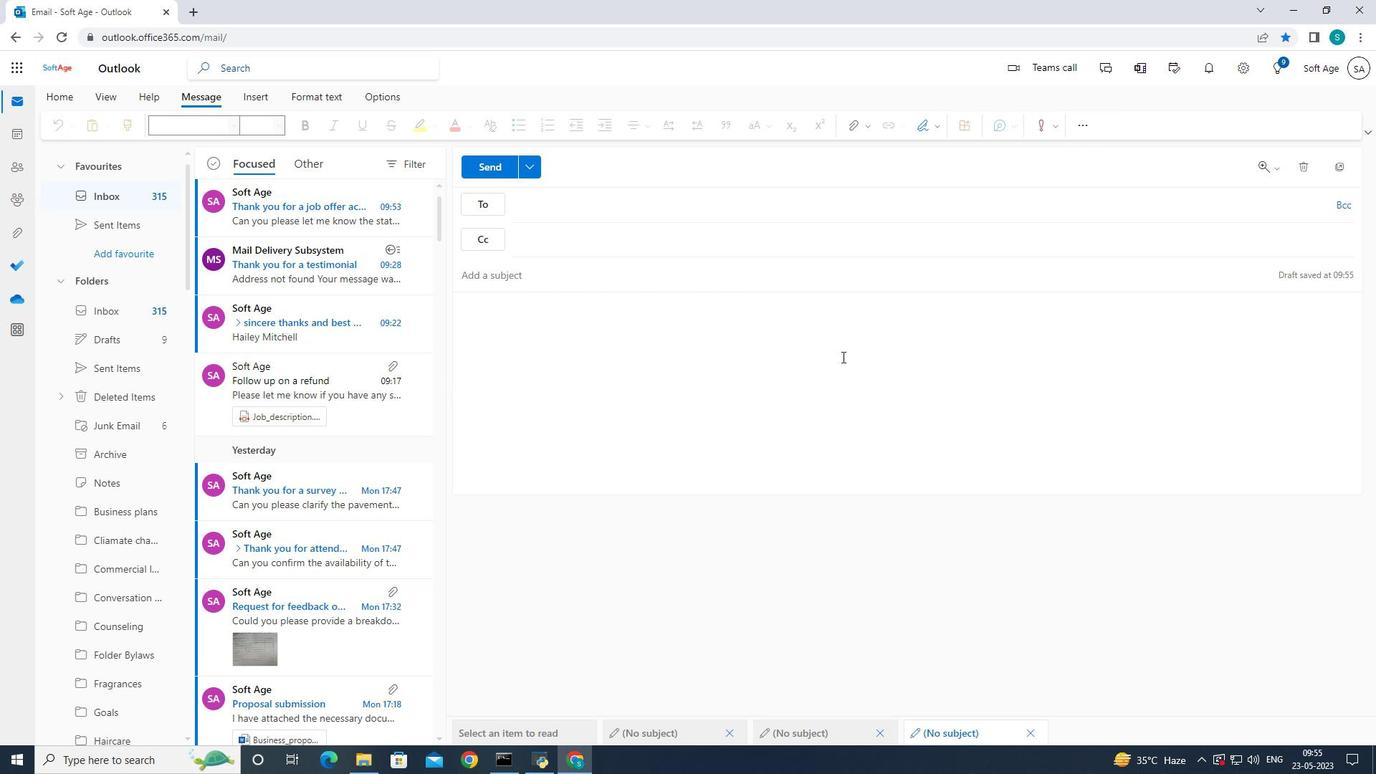 
Action: Key pressed <Key.shift>Req
Screenshot: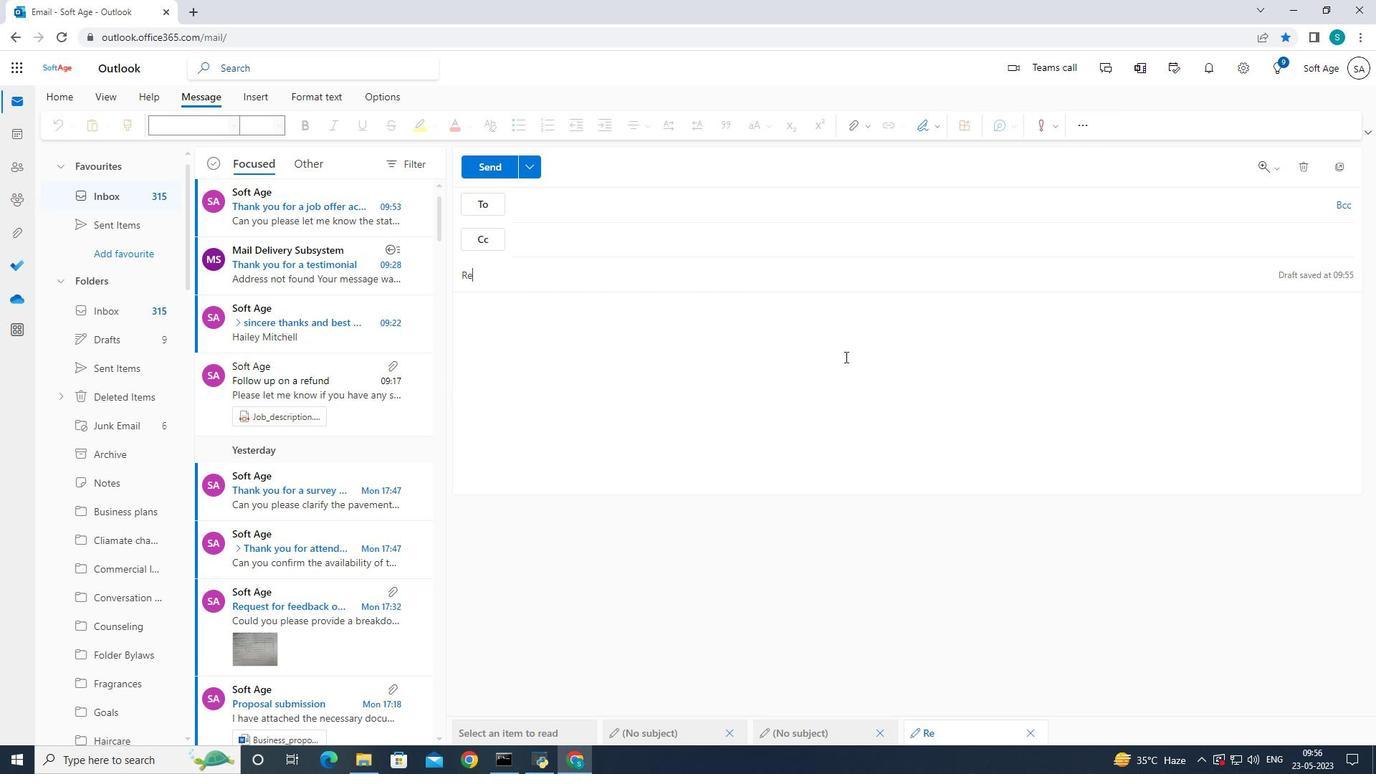
Action: Mouse moved to (899, 361)
Screenshot: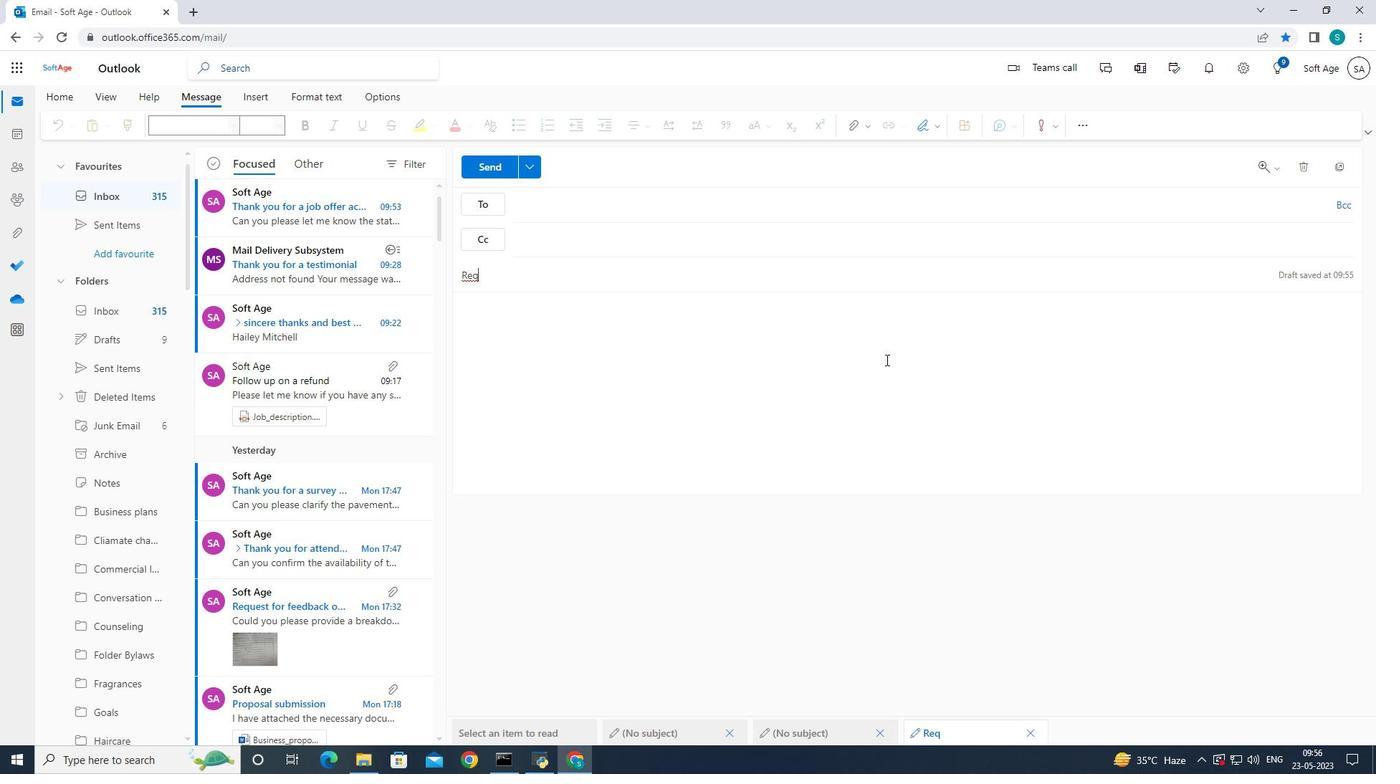 
Action: Key pressed uest<Key.space>for<Key.space>a<Key.space>cance
Screenshot: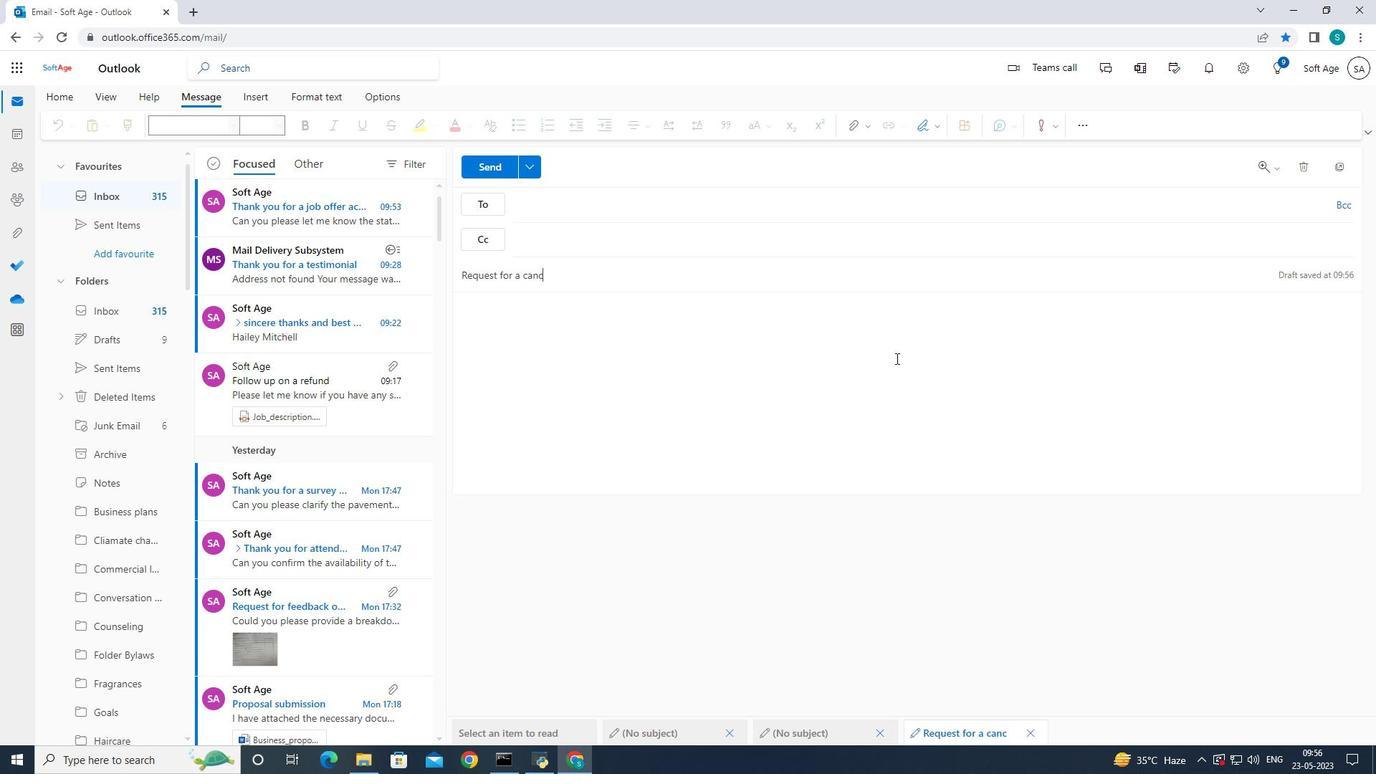 
Action: Mouse moved to (900, 361)
Screenshot: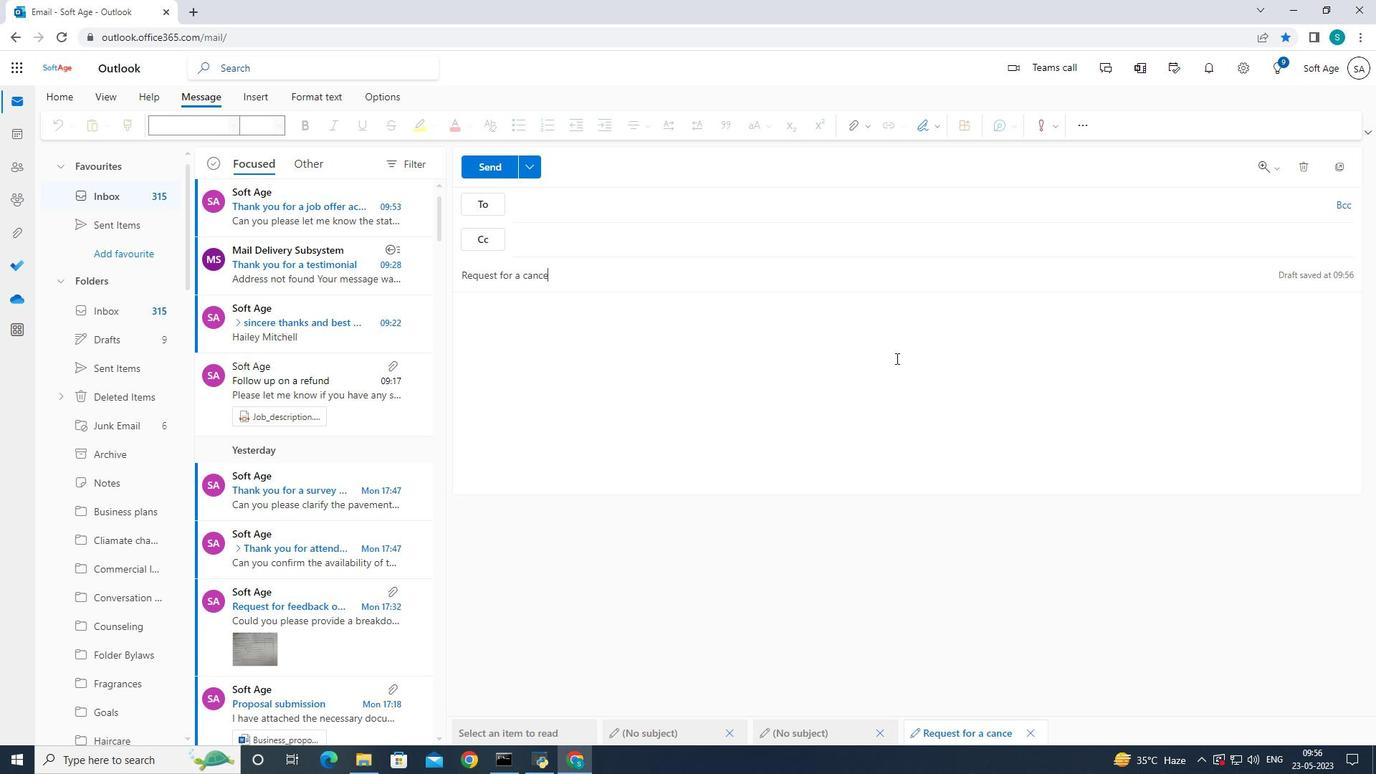 
Action: Key pressed llation<Key.space>
Screenshot: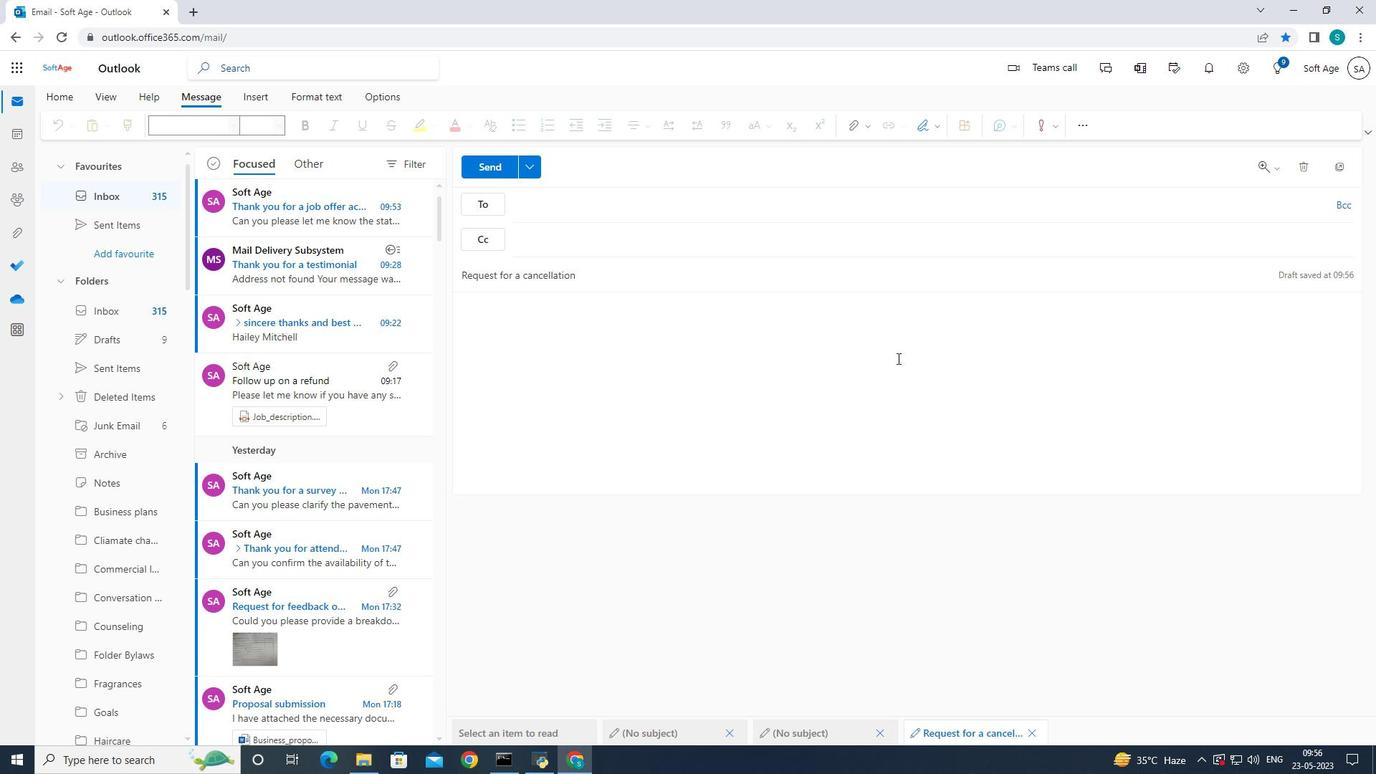 
Action: Mouse moved to (573, 325)
Screenshot: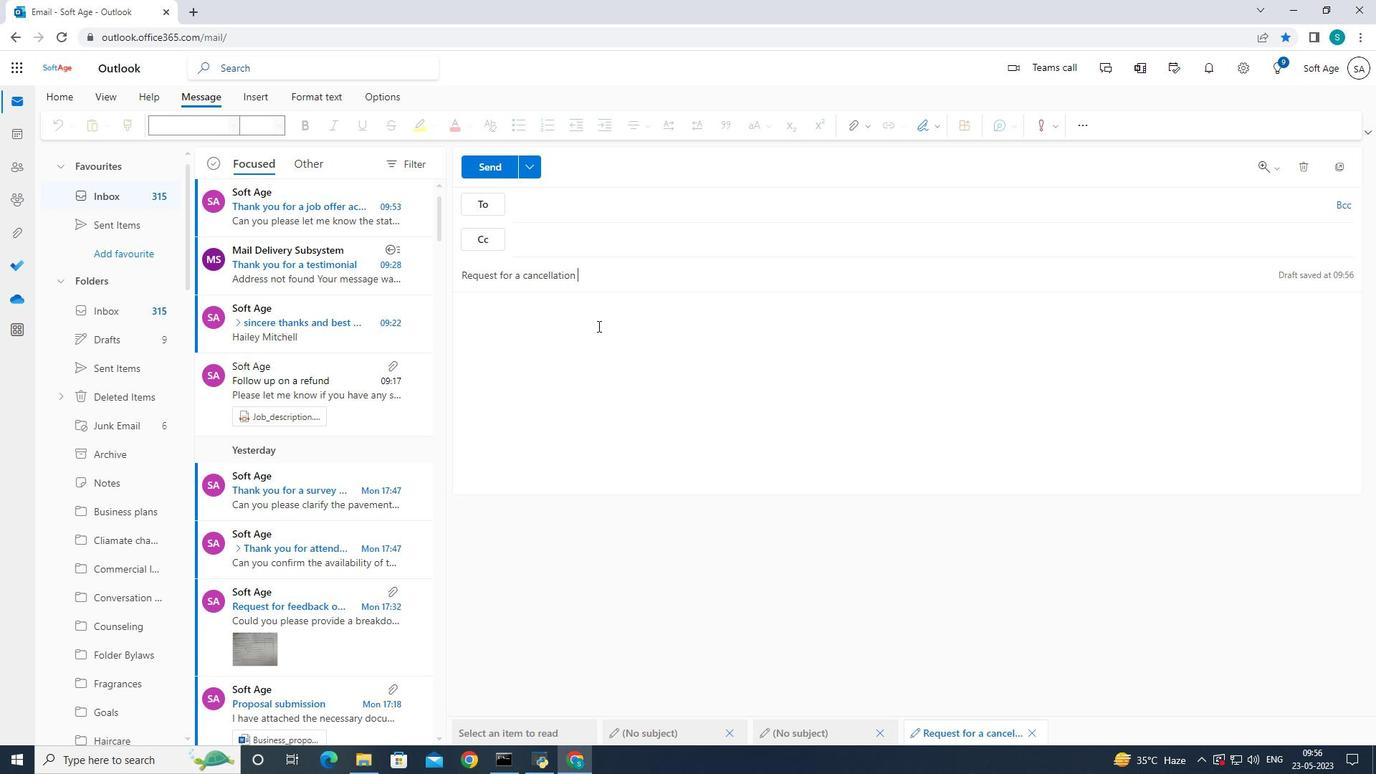 
Action: Mouse pressed left at (573, 325)
Screenshot: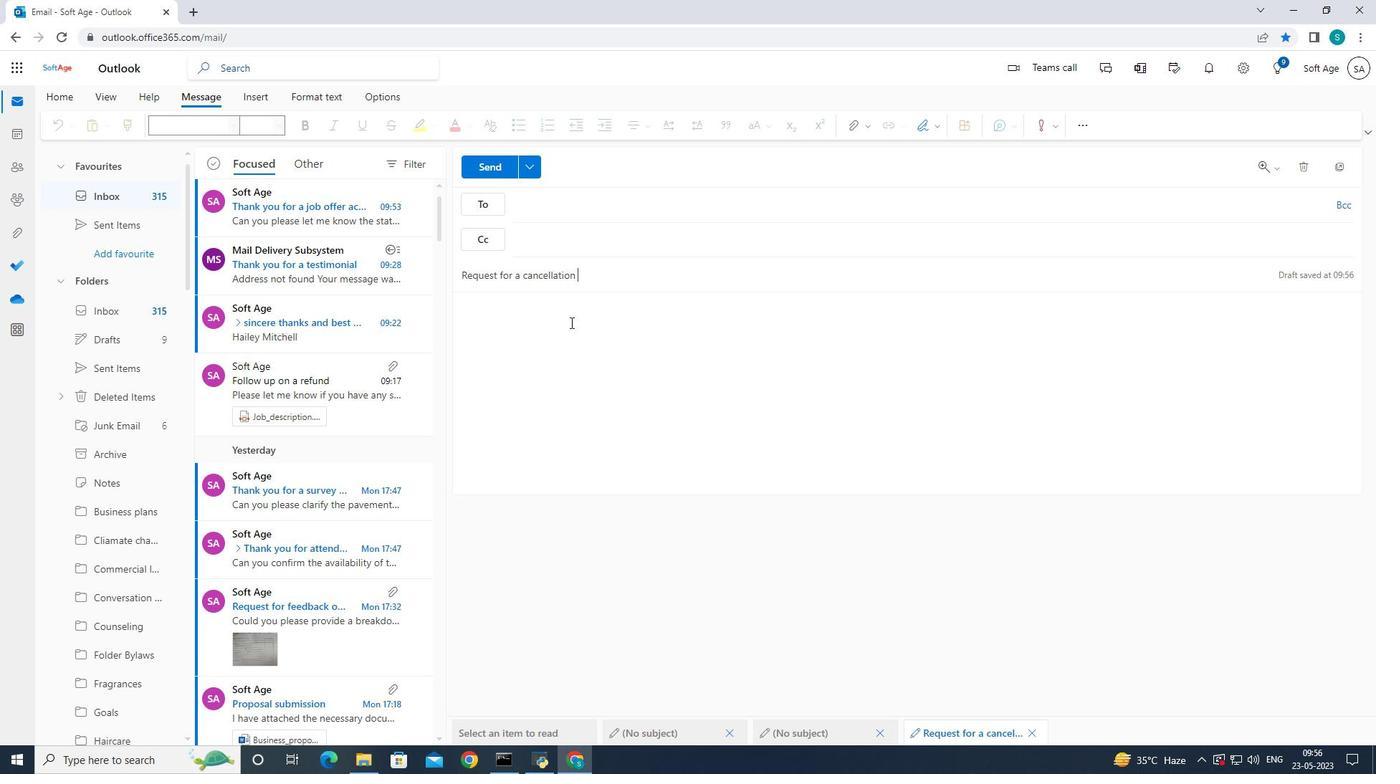 
Action: Mouse moved to (936, 129)
Screenshot: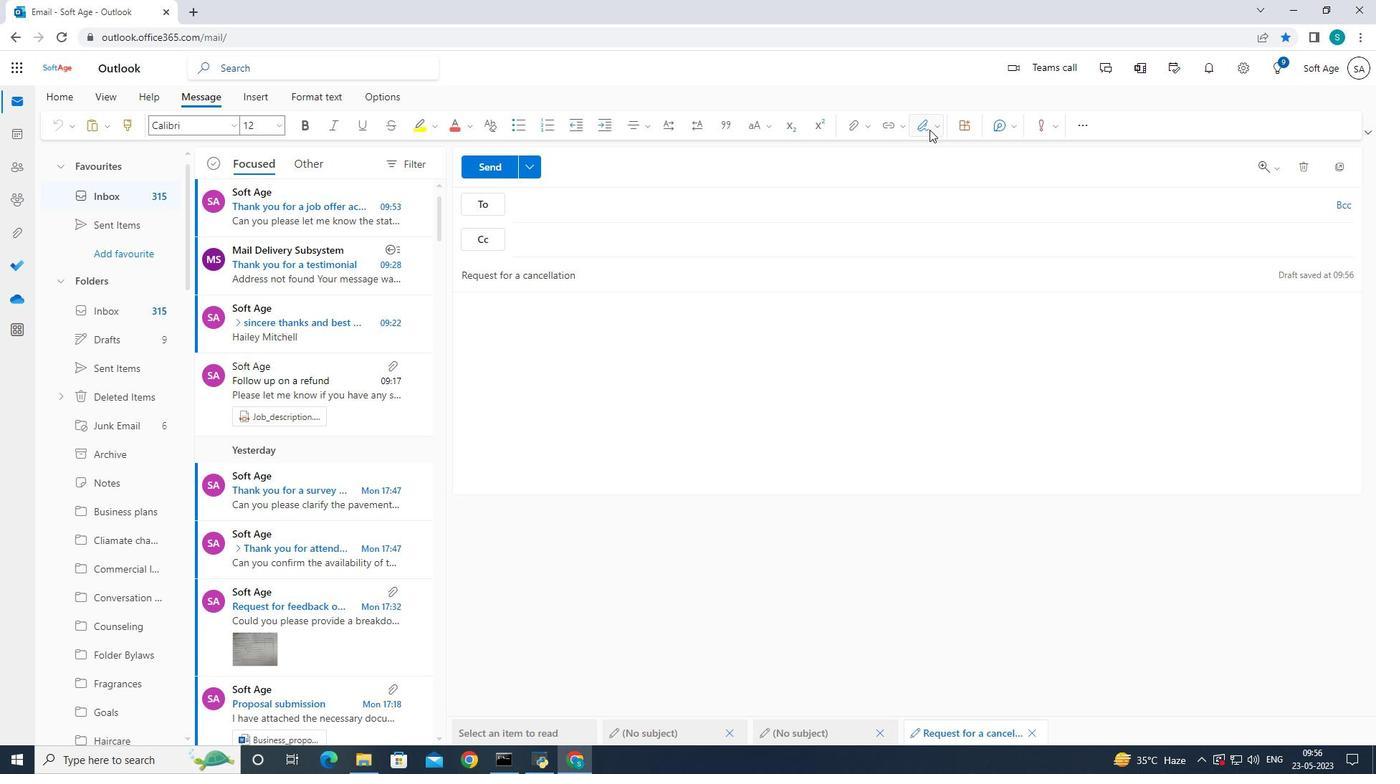 
Action: Mouse pressed left at (936, 129)
Screenshot: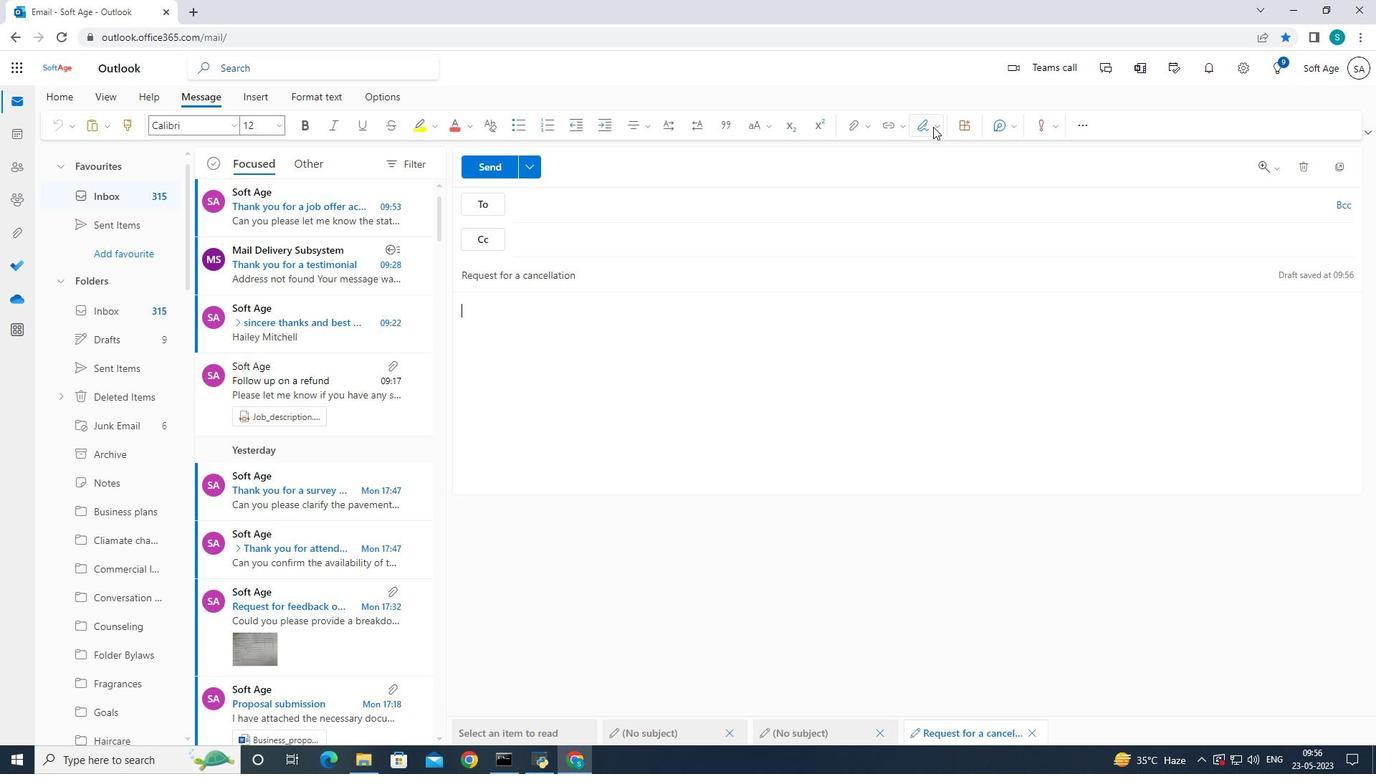 
Action: Mouse moved to (925, 154)
Screenshot: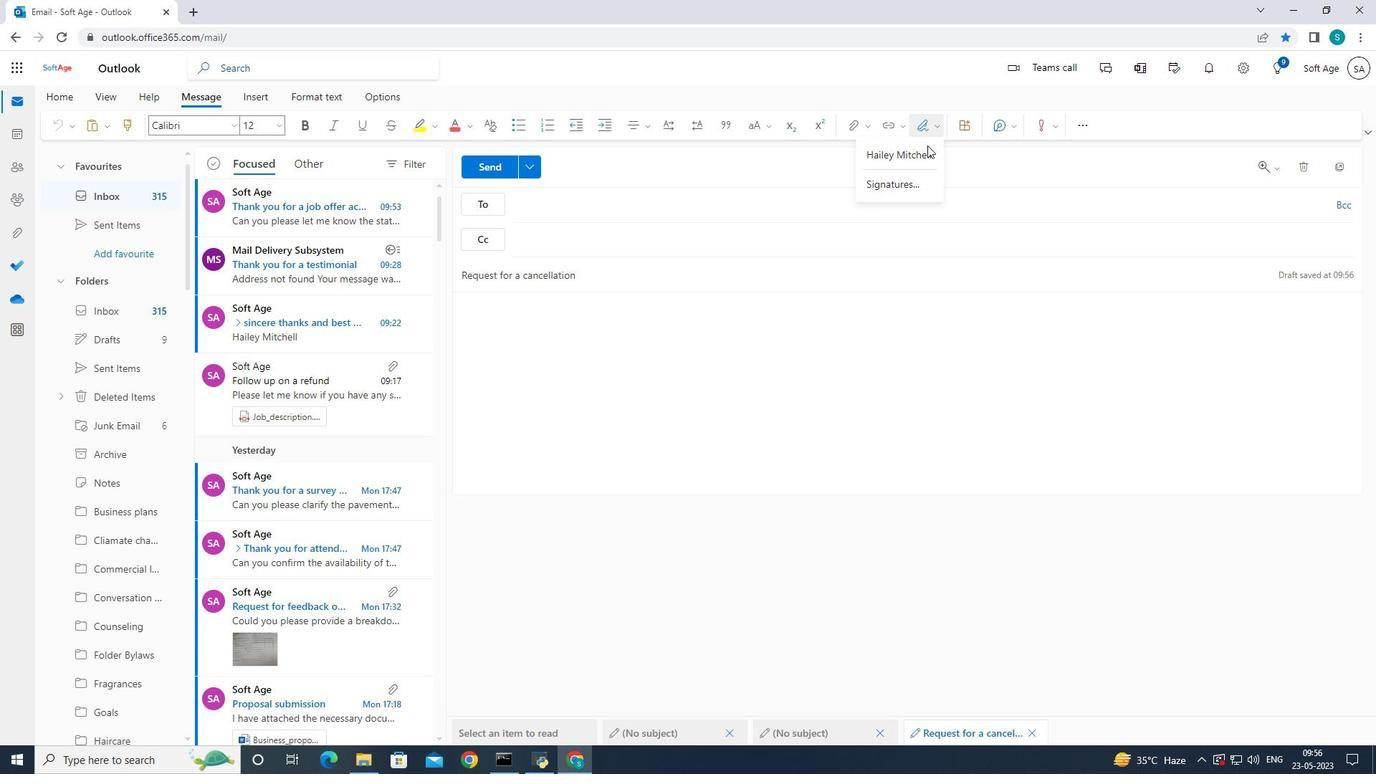 
Action: Mouse pressed left at (925, 154)
Screenshot: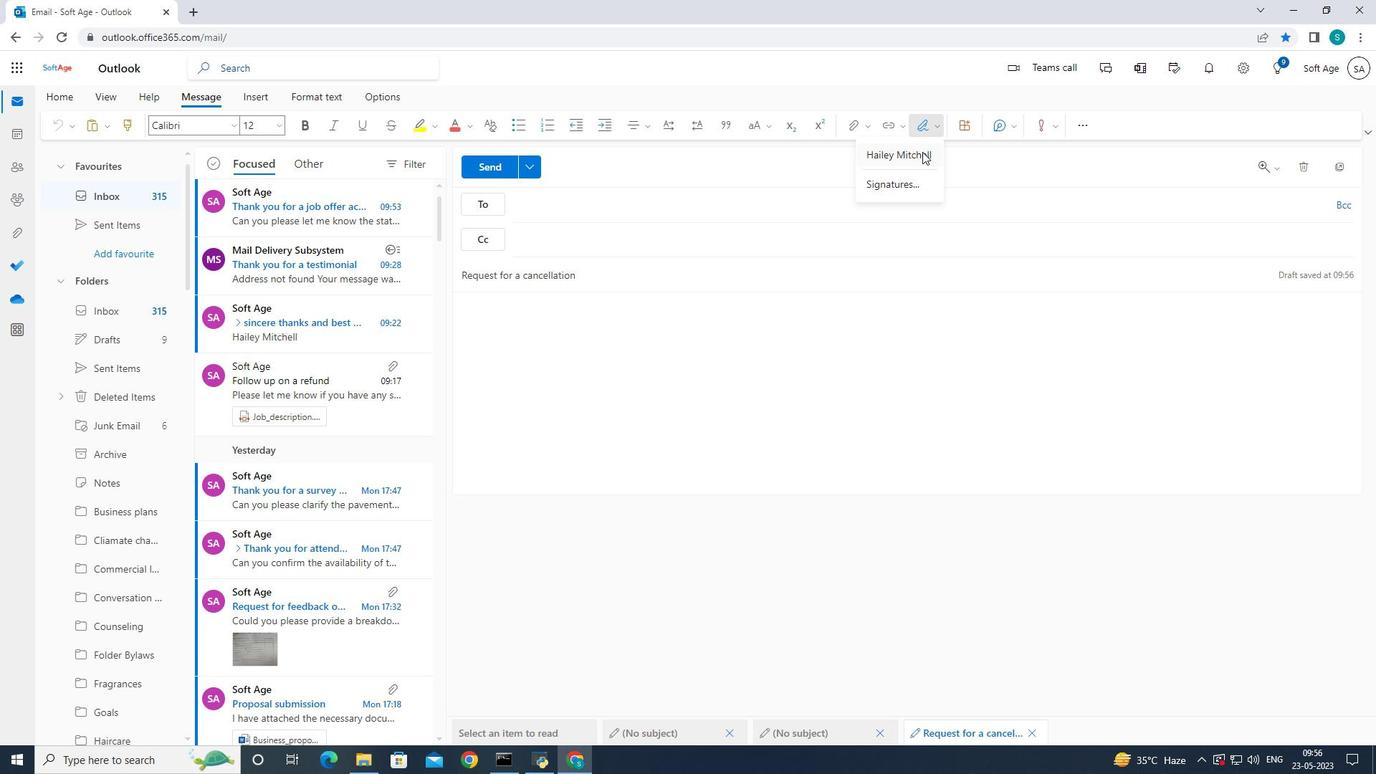 
Action: Mouse moved to (941, 275)
Screenshot: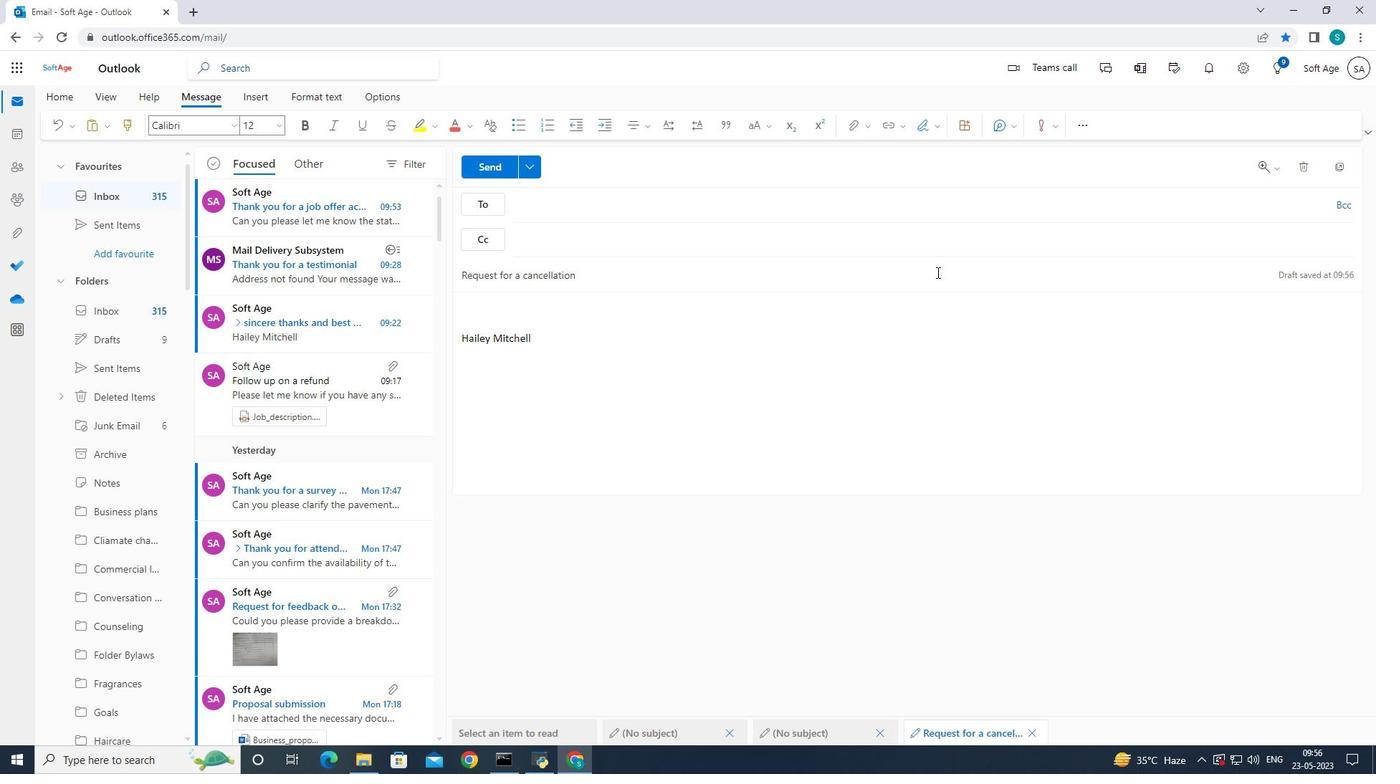 
Action: Key pressed <Key.shift>L<Key.space>wp<Key.backspace>
Screenshot: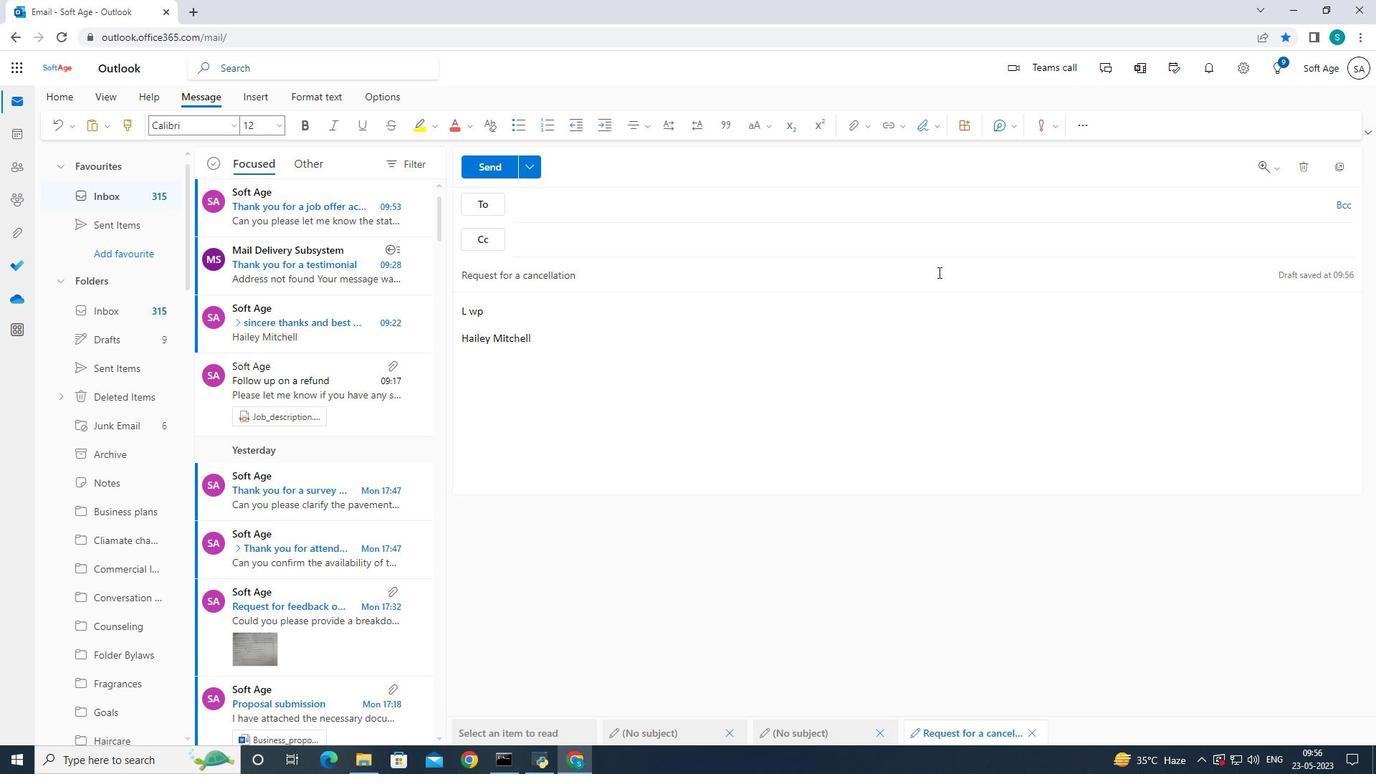 
Action: Mouse moved to (964, 260)
Screenshot: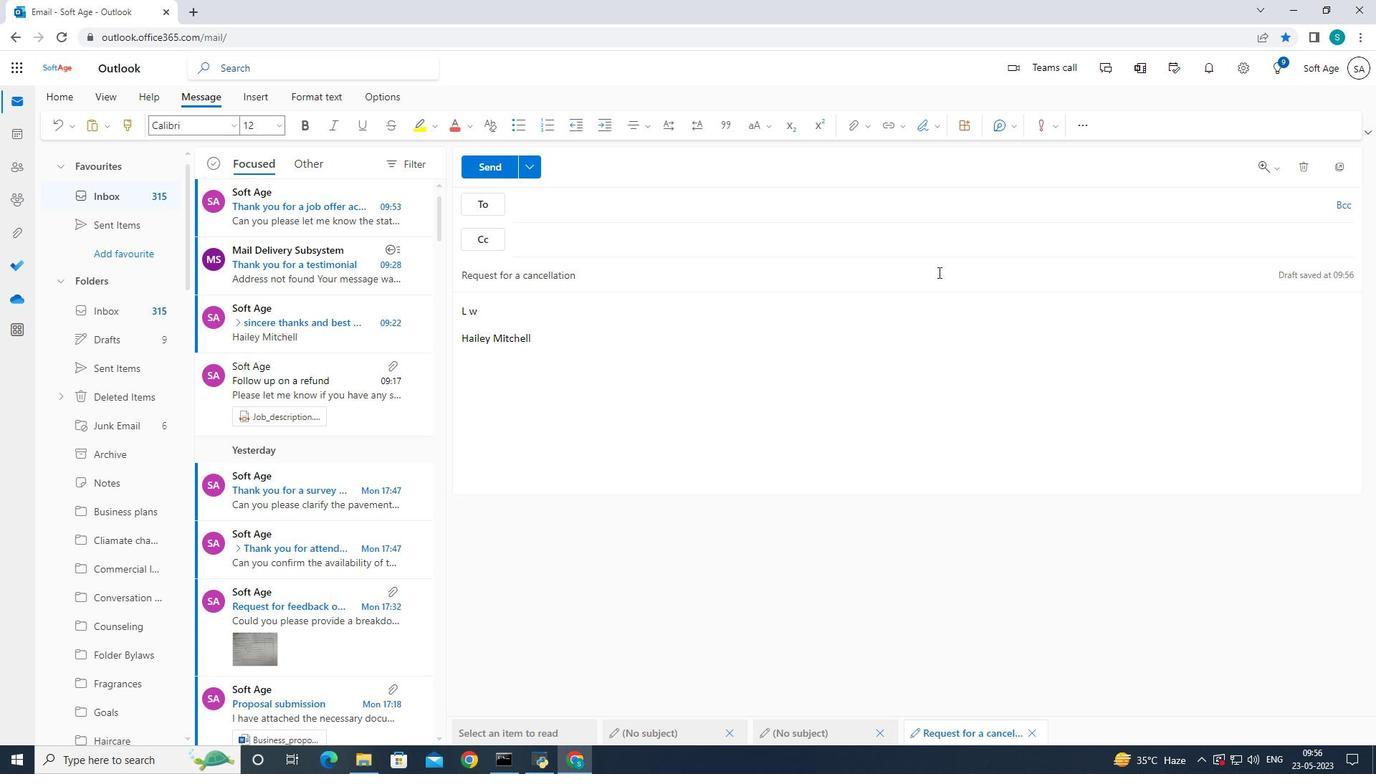 
Action: Key pressed <Key.backspace>
Screenshot: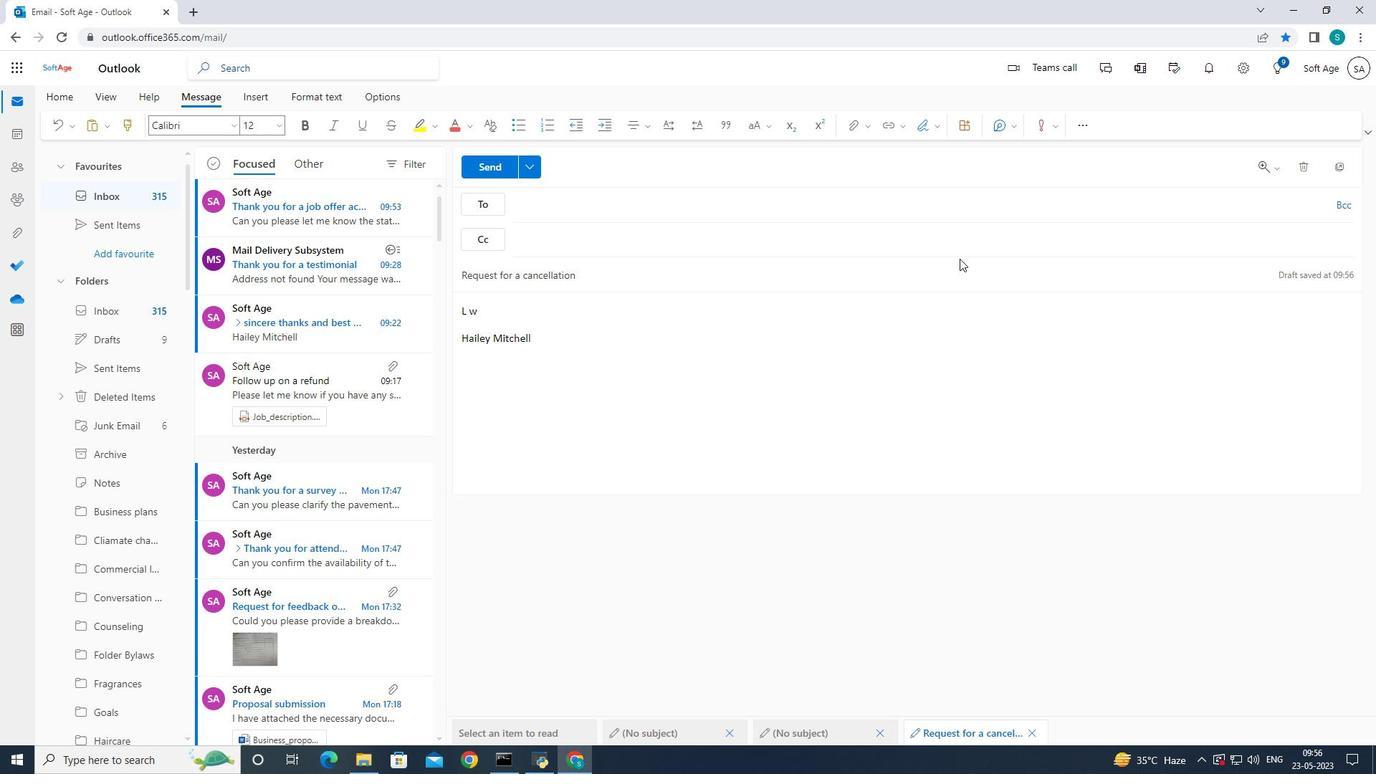 
Action: Mouse moved to (966, 259)
Screenshot: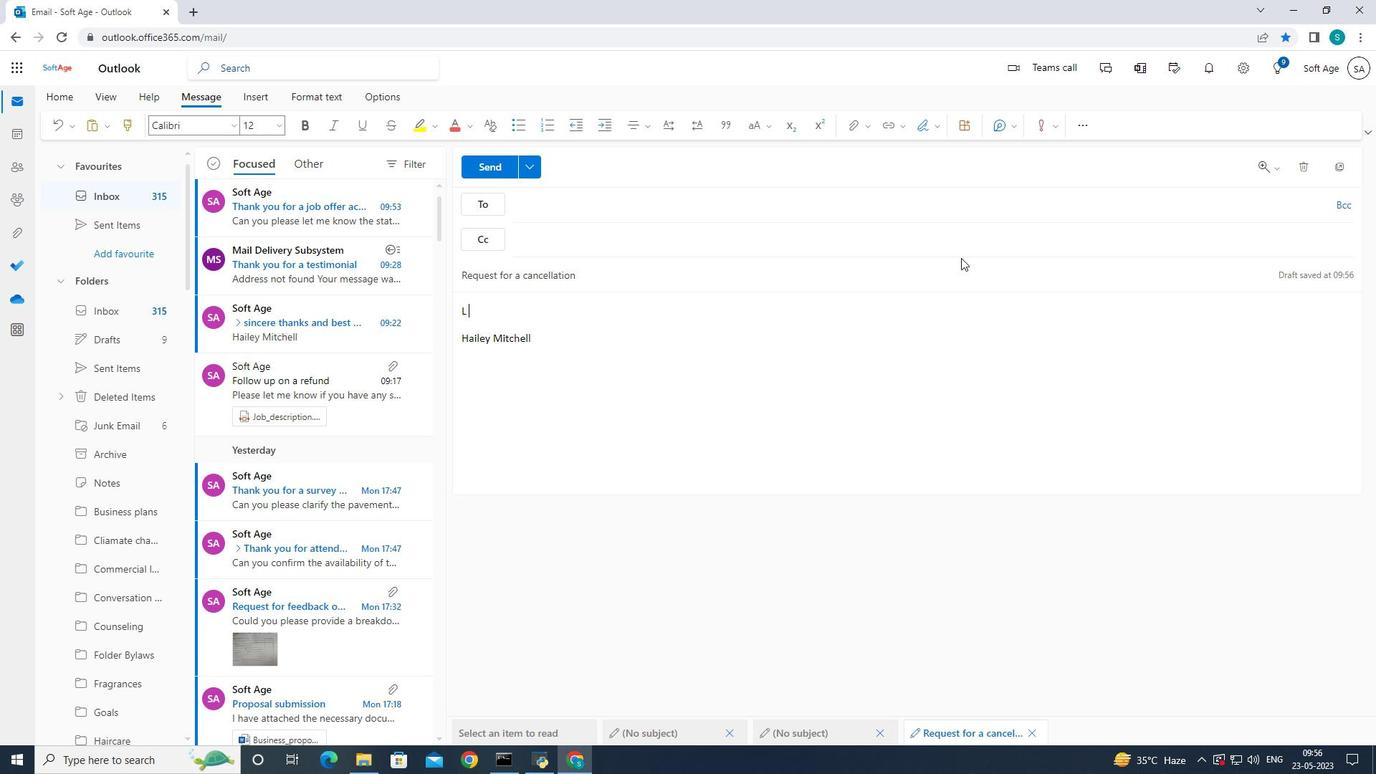 
Action: Key pressed <Key.backspace>
Screenshot: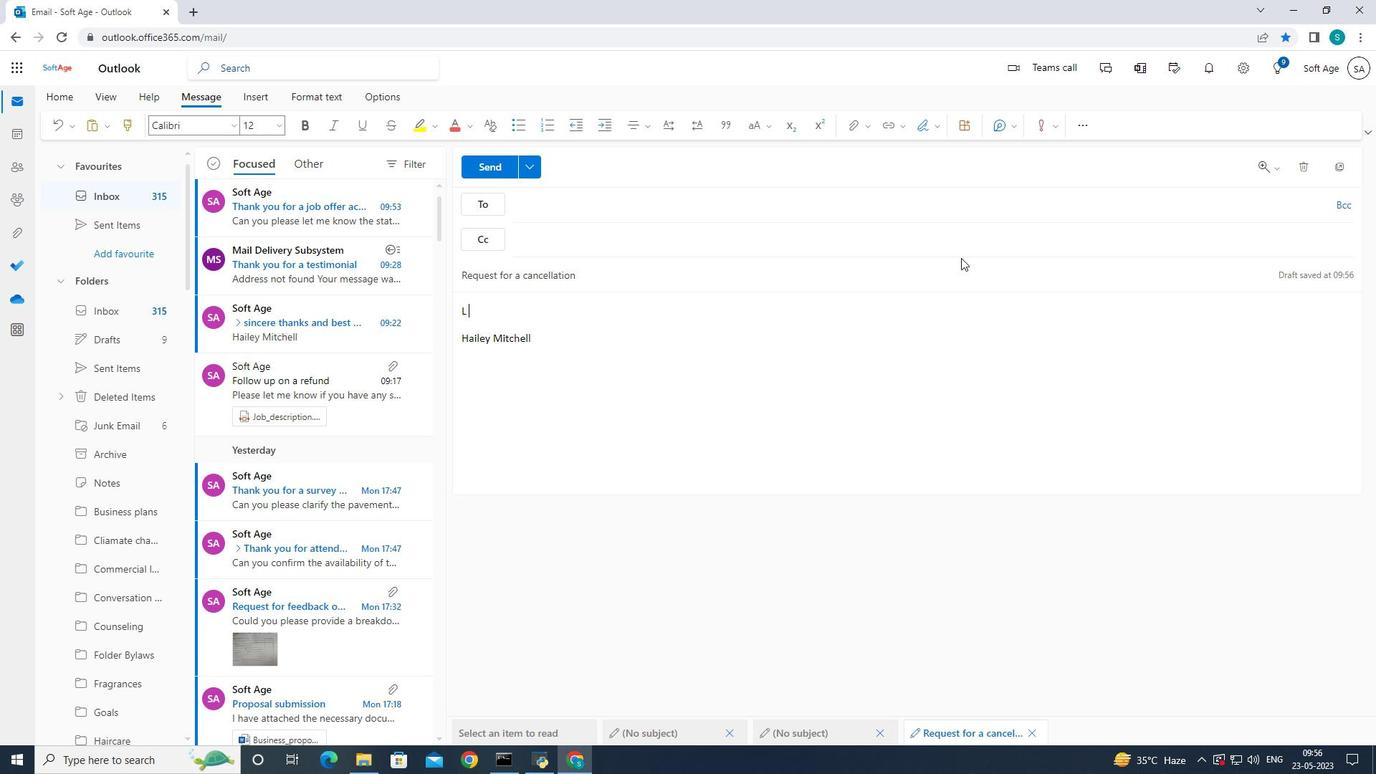 
Action: Mouse moved to (967, 258)
Screenshot: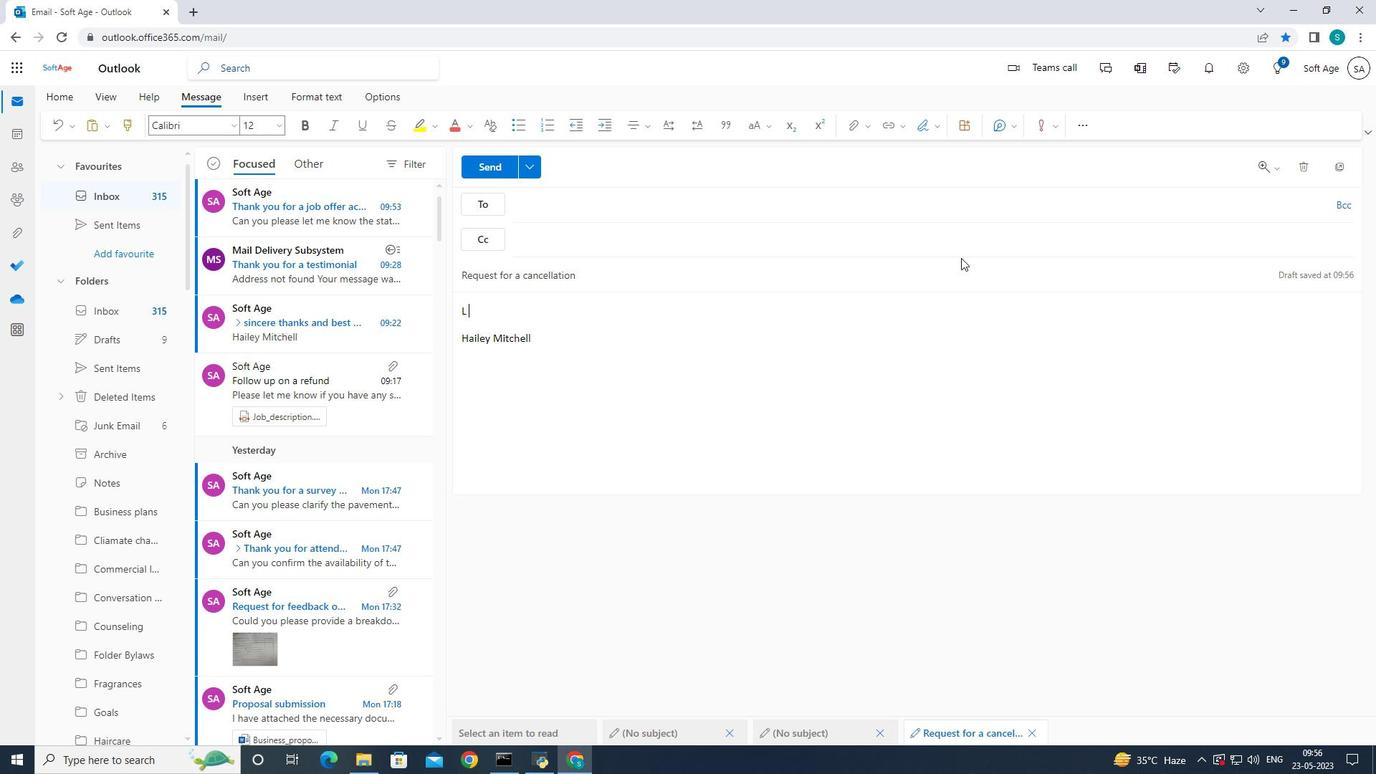
Action: Key pressed <Key.backspace><Key.shift>I<Key.space>would<Key.space>like<Key.space>to<Key.space>rquest<Key.space>a<Key.space>status<Key.space>update<Key.space>
Screenshot: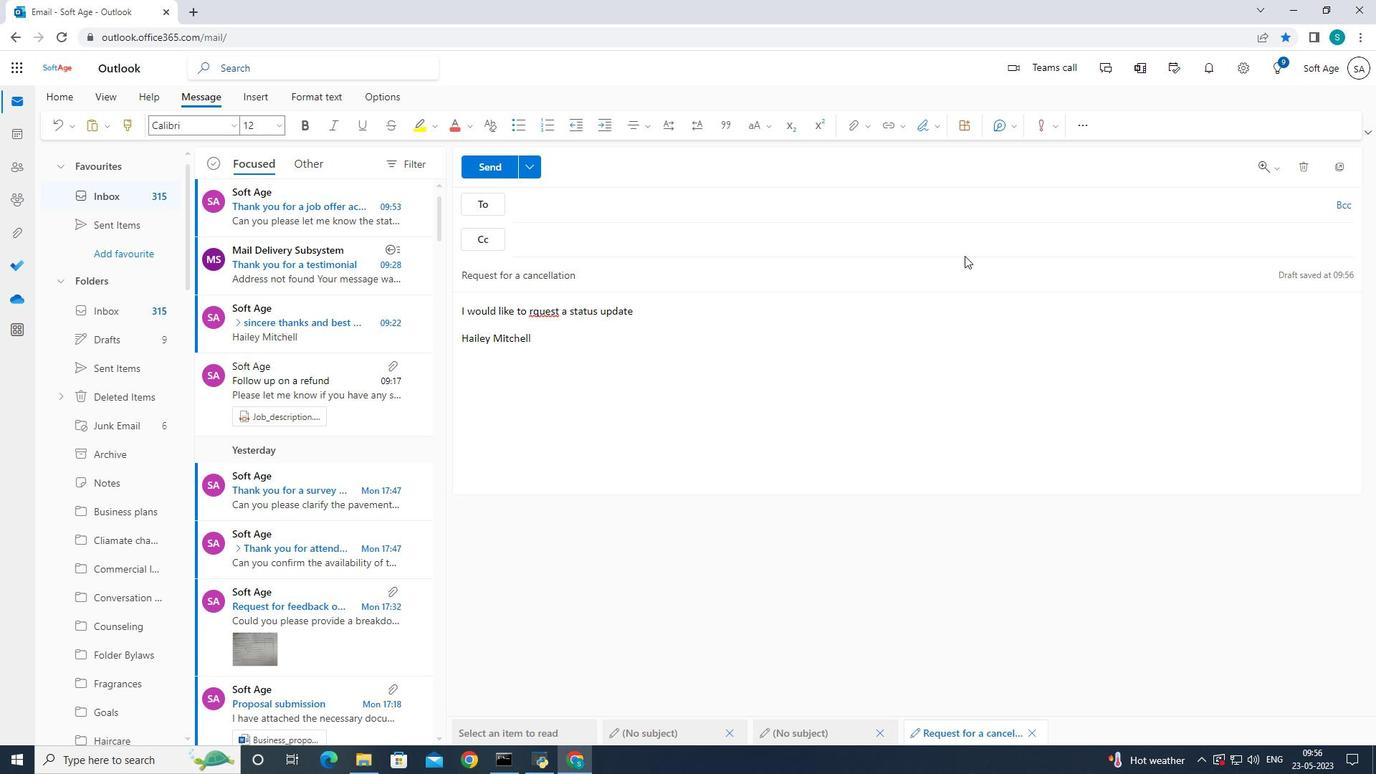 
Action: Mouse moved to (1155, 291)
Screenshot: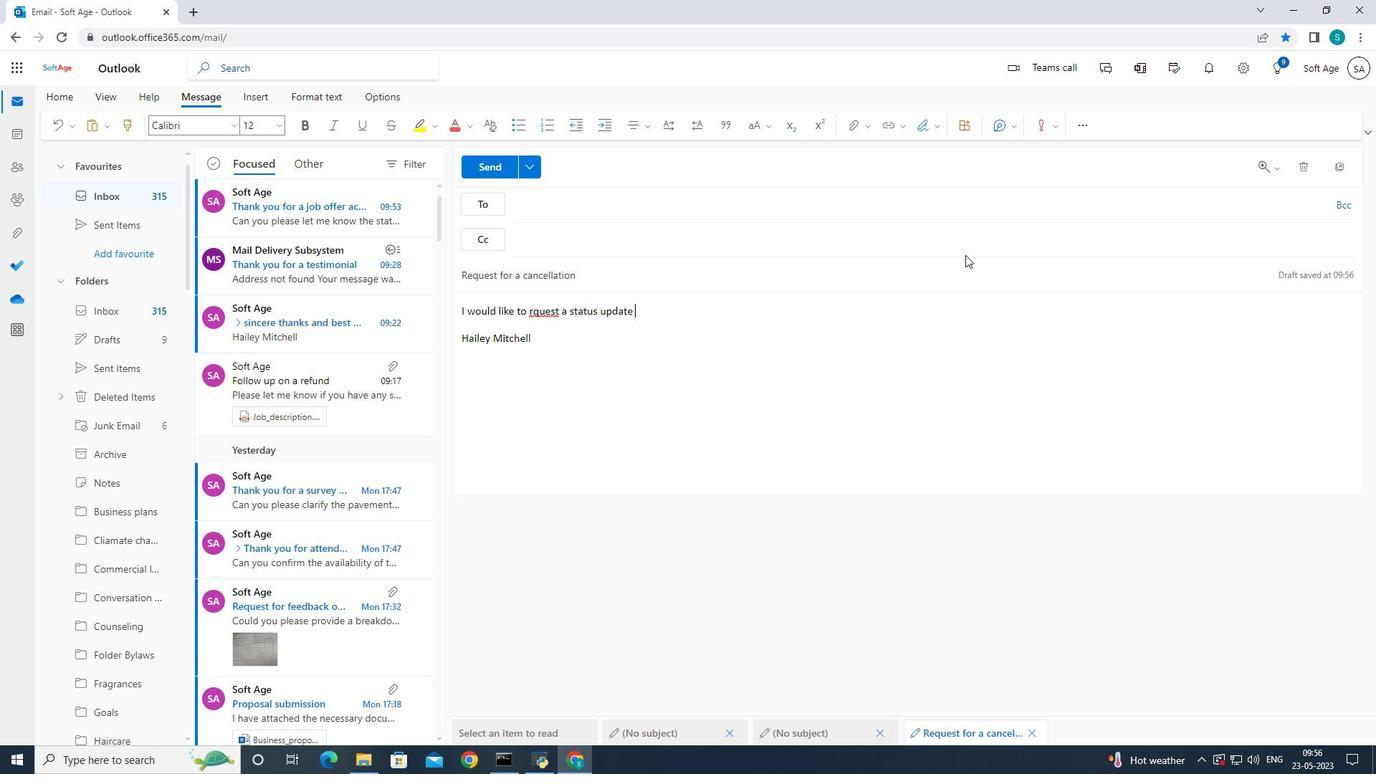 
Action: Key pressed on<Key.space>the<Key.space>pending<Key.space>tasks
Screenshot: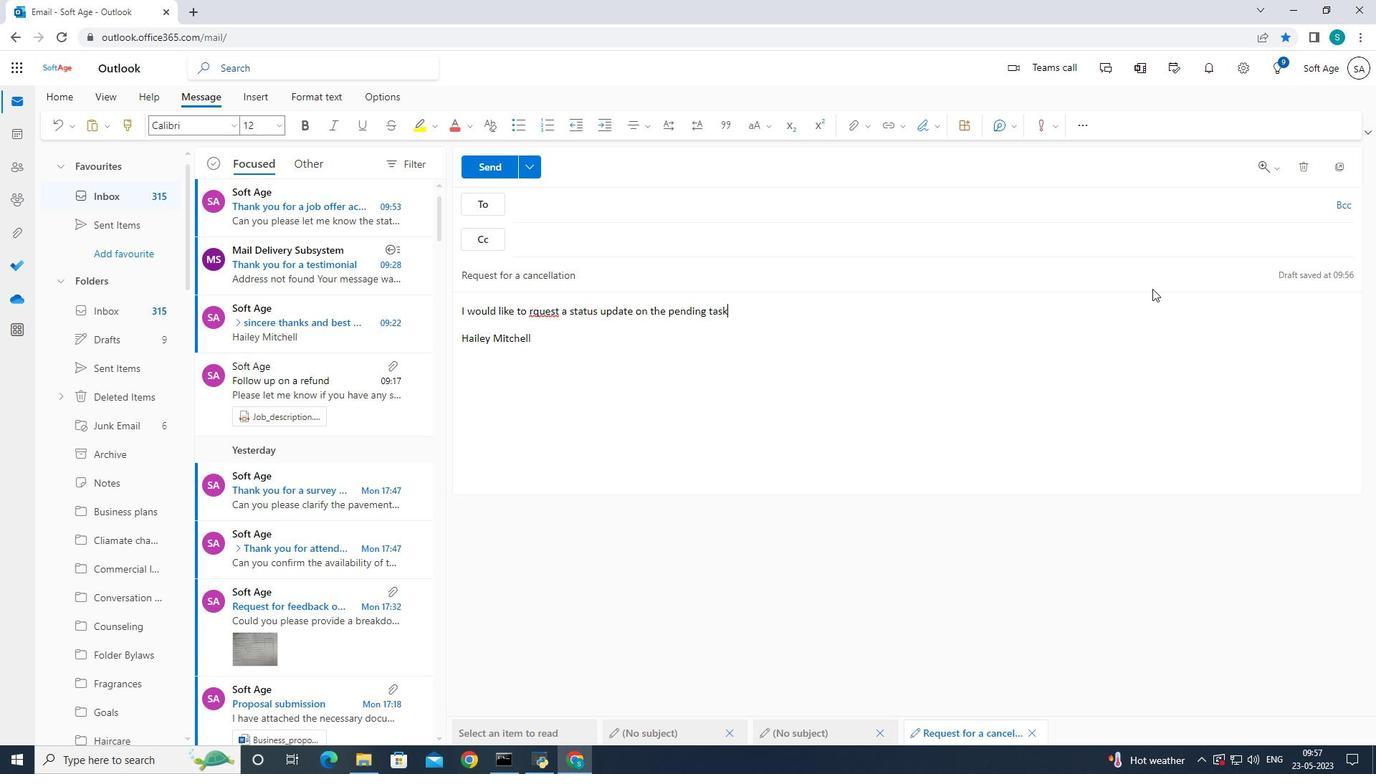 
Action: Mouse moved to (537, 315)
Screenshot: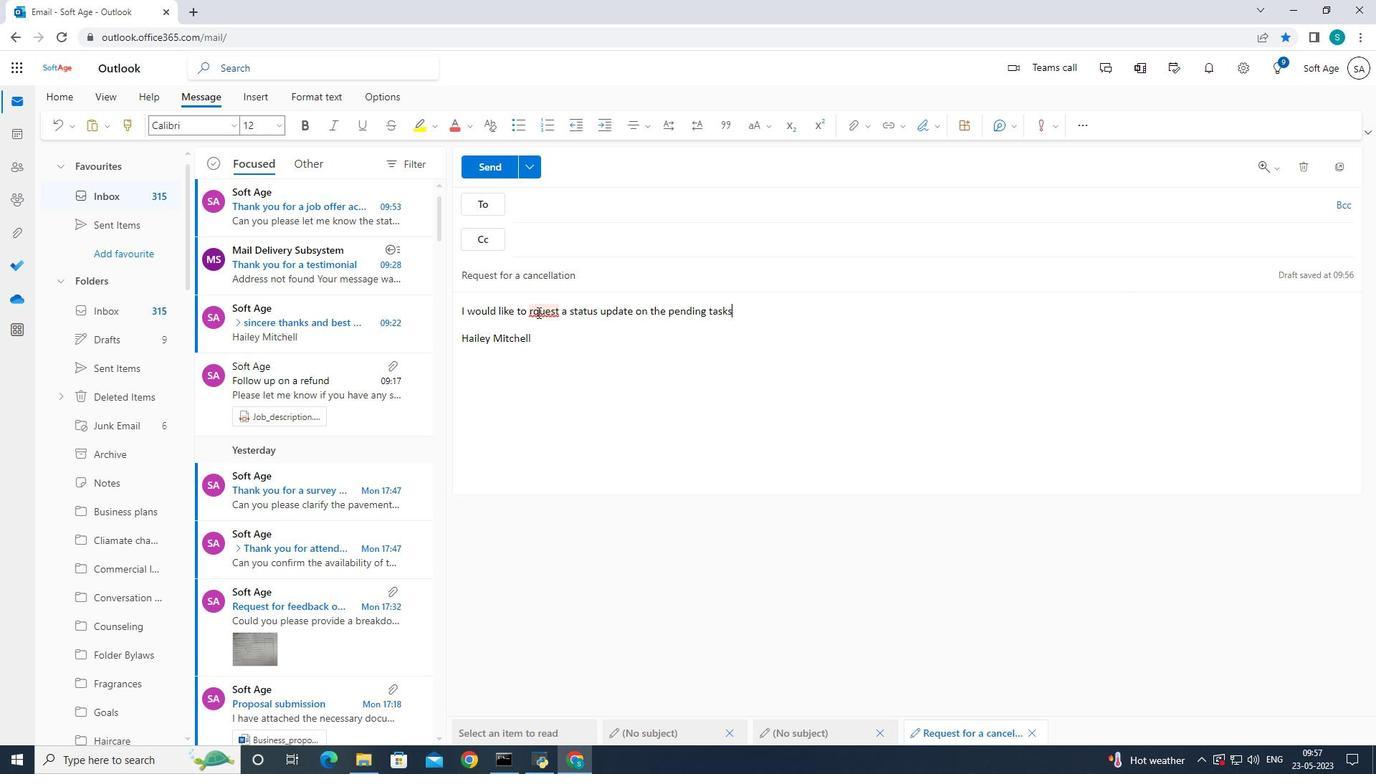 
Action: Mouse pressed left at (537, 315)
Screenshot: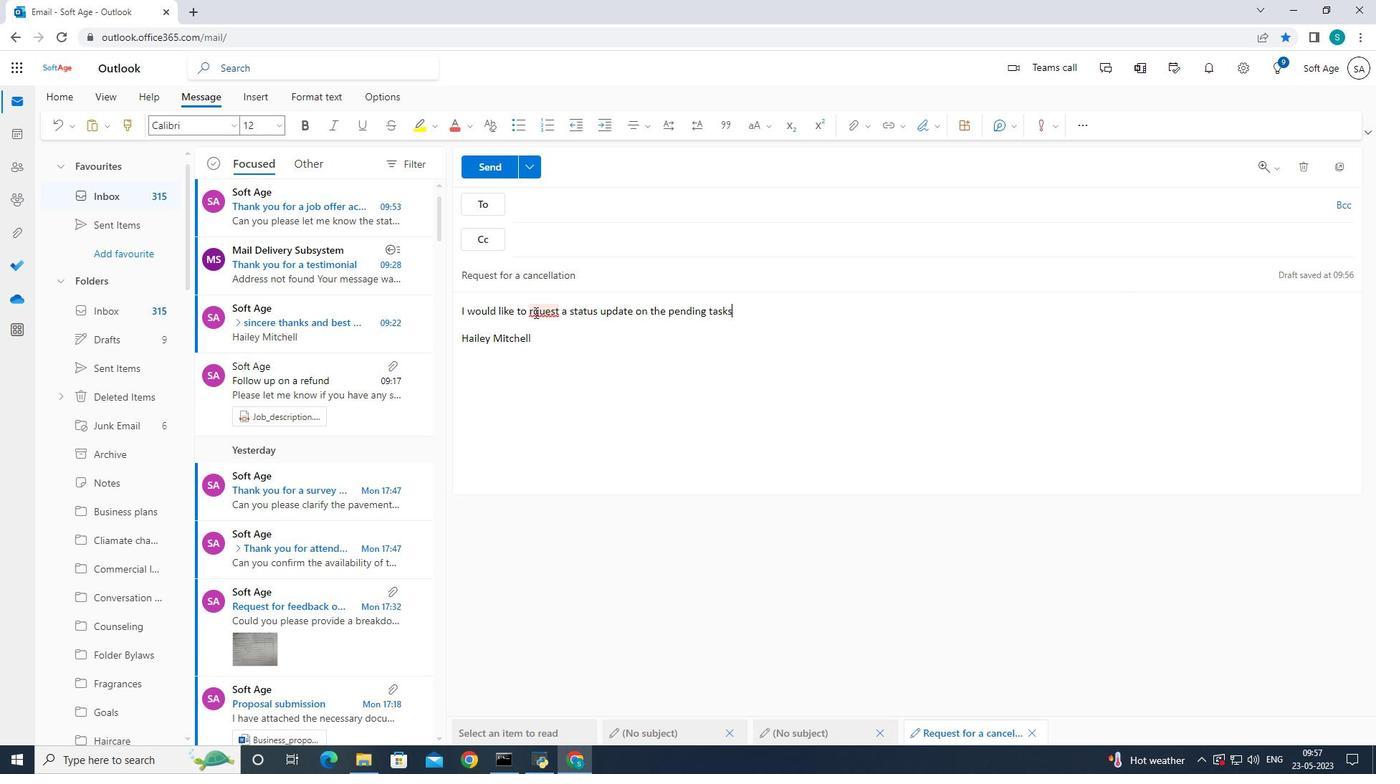 
Action: Mouse moved to (635, 324)
Screenshot: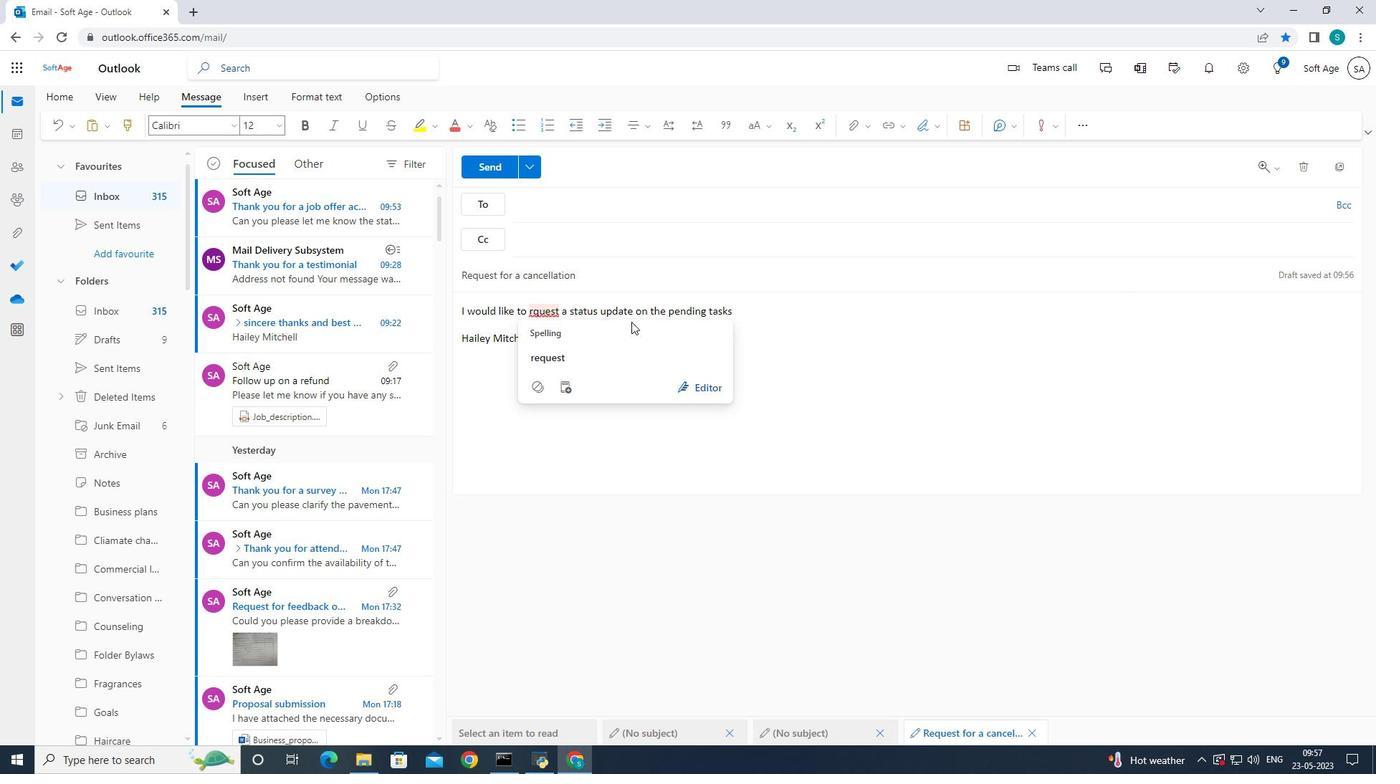 
Action: Key pressed e
Screenshot: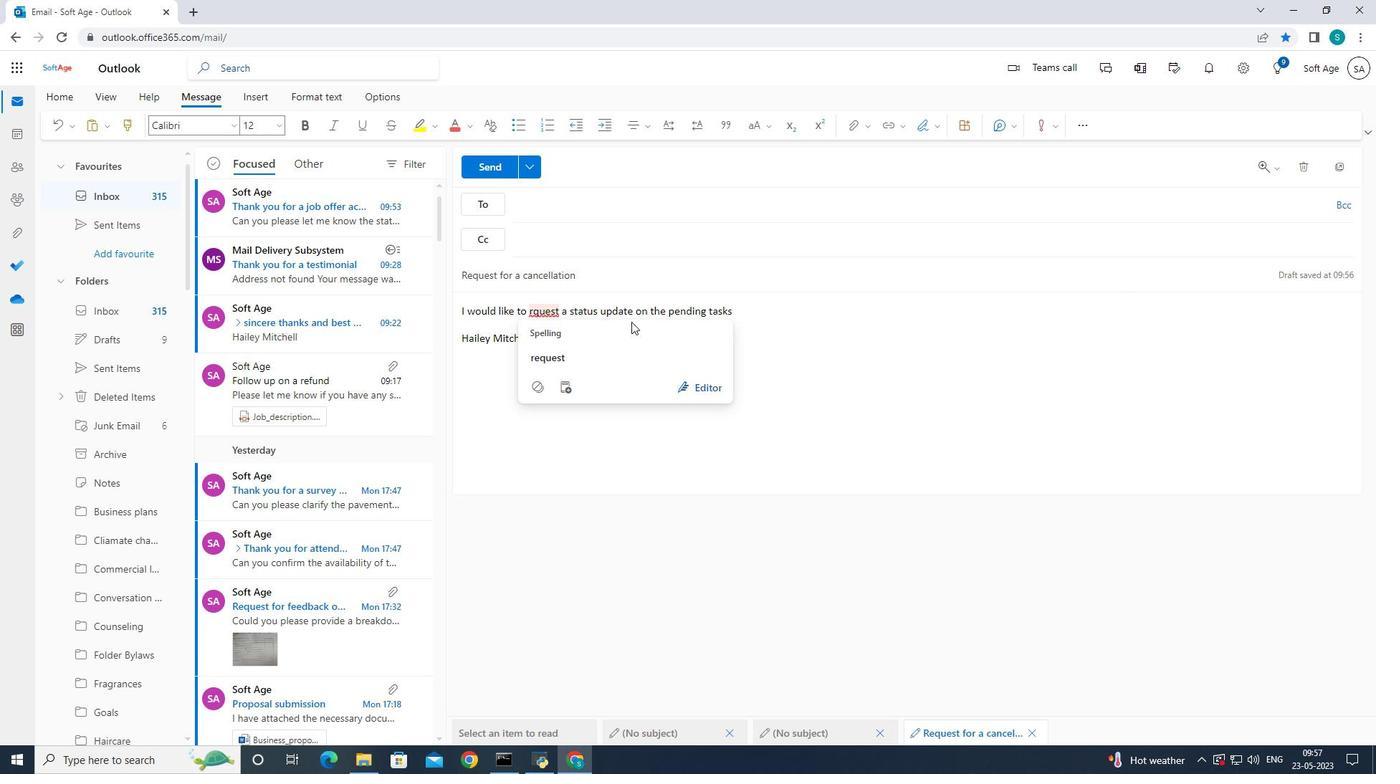 
Action: Mouse moved to (766, 321)
Screenshot: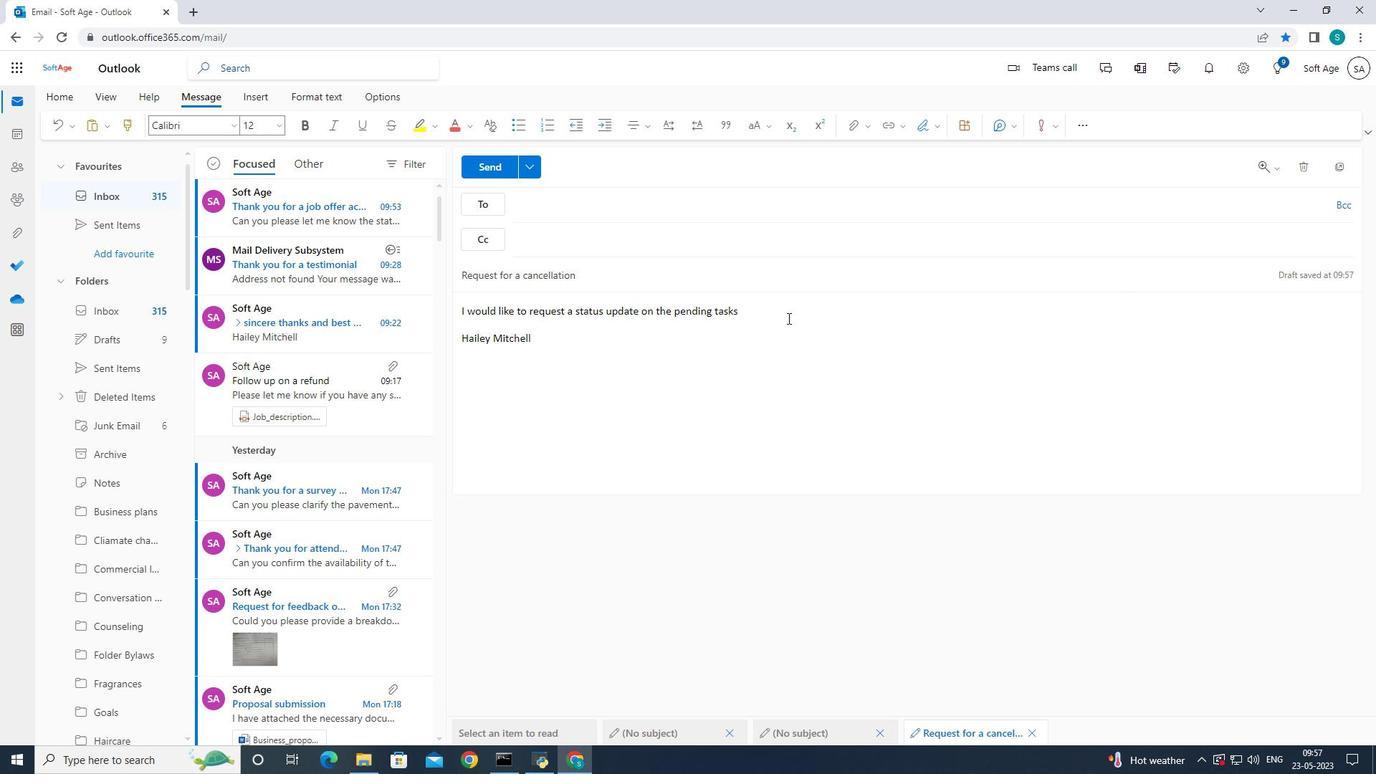 
Action: Mouse pressed left at (766, 321)
Screenshot: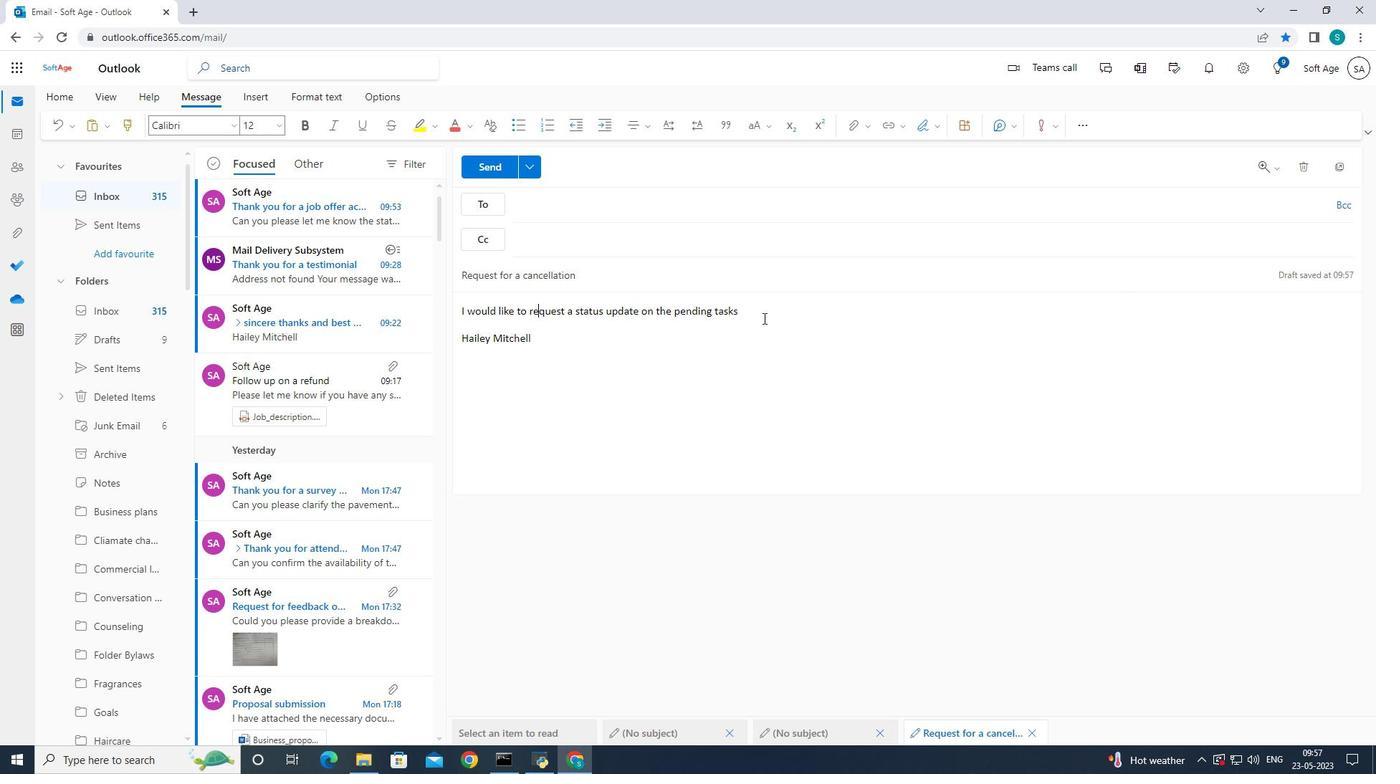 
Action: Mouse moved to (753, 313)
Screenshot: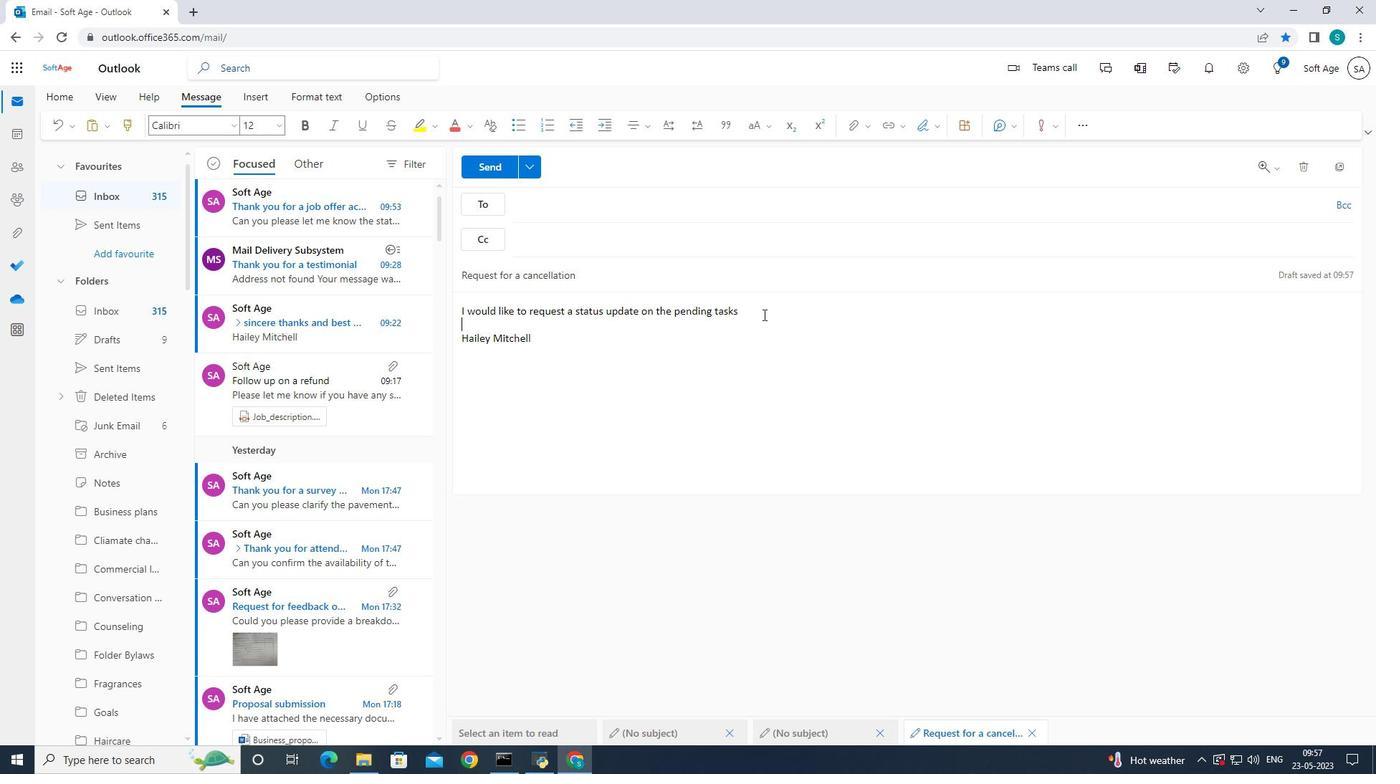 
Action: Mouse pressed left at (753, 313)
Screenshot: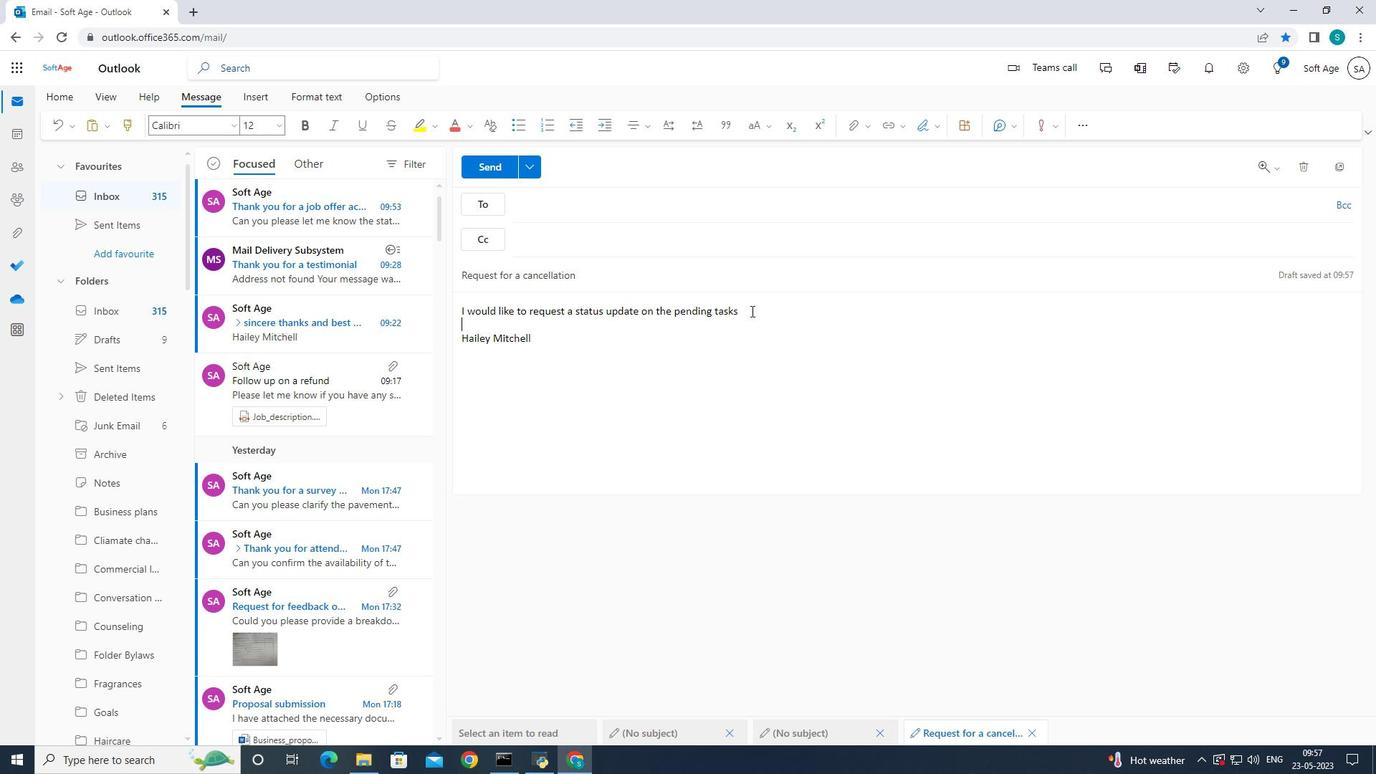 
Action: Mouse moved to (821, 316)
Screenshot: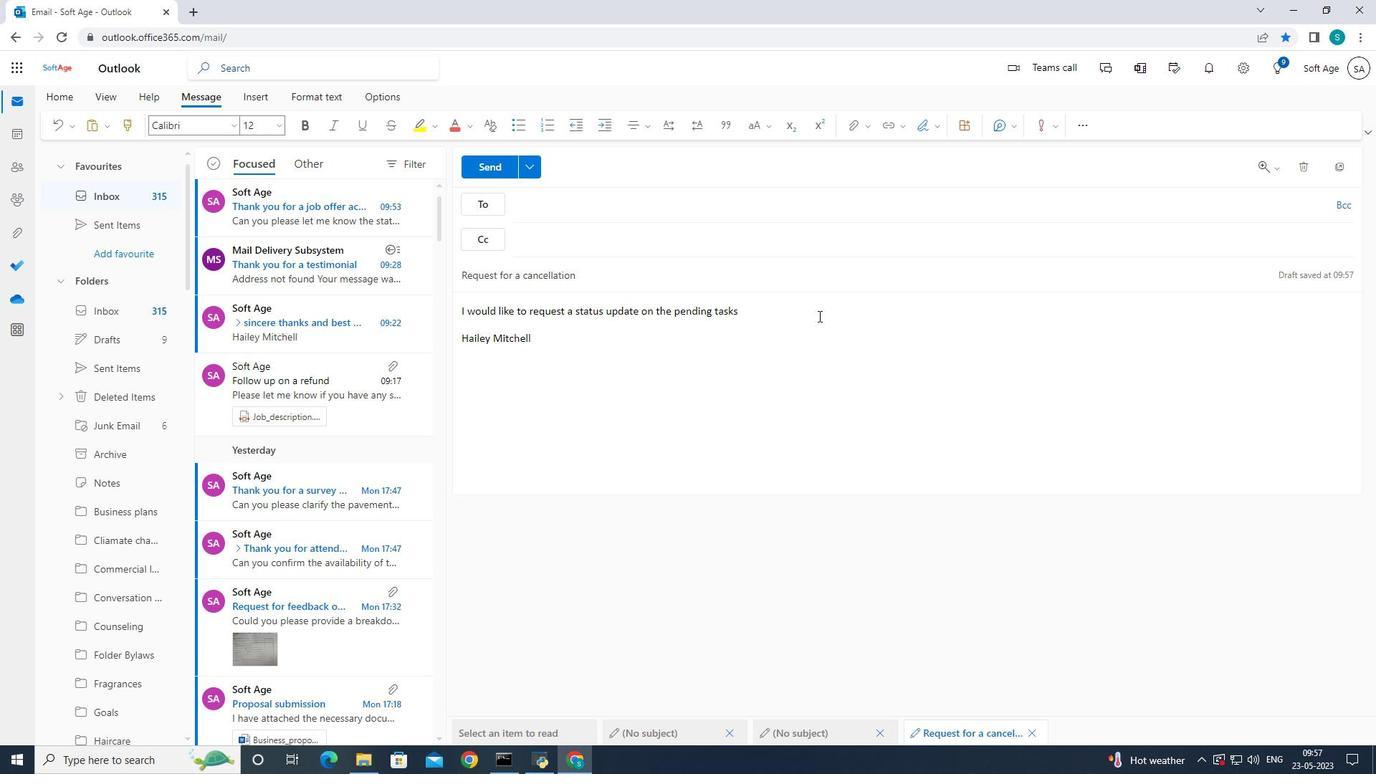 
Action: Key pressed .
Screenshot: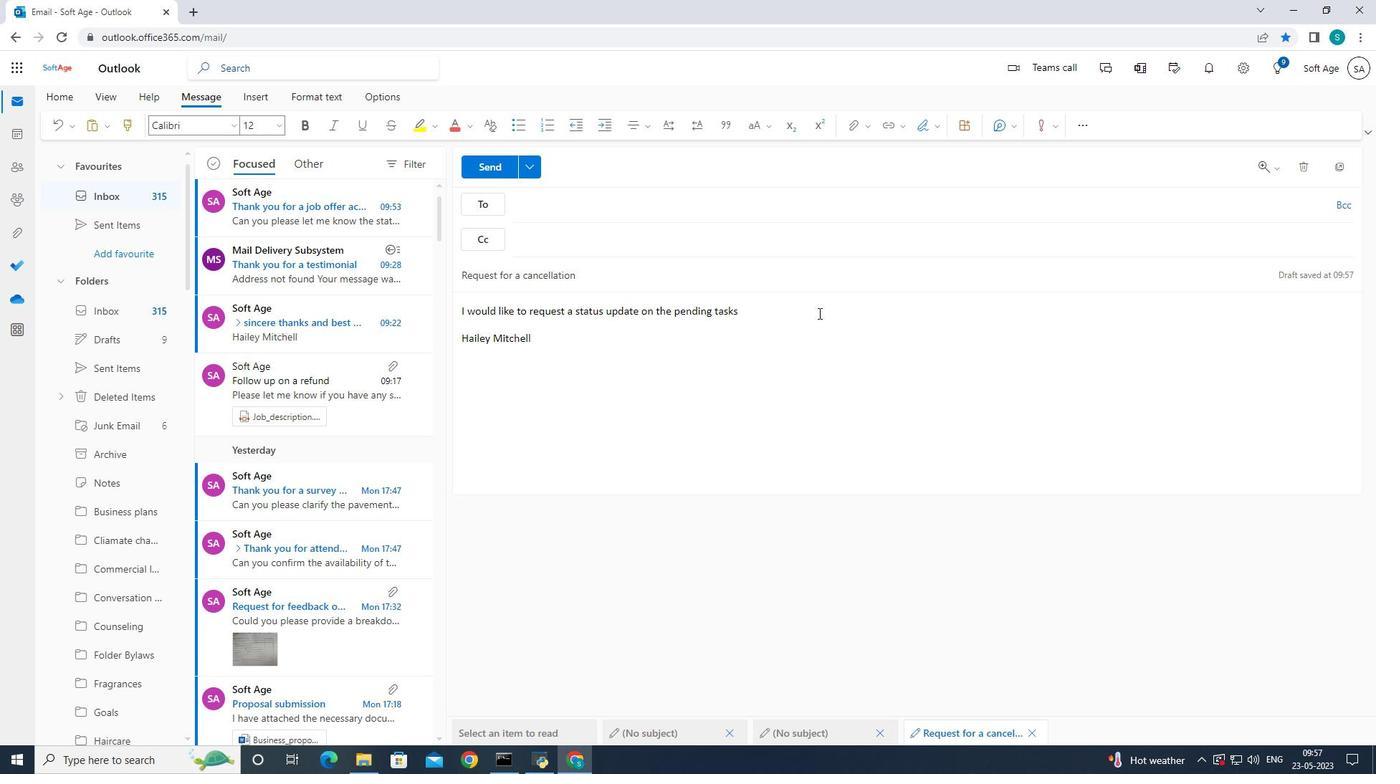 
Action: Mouse moved to (601, 200)
Screenshot: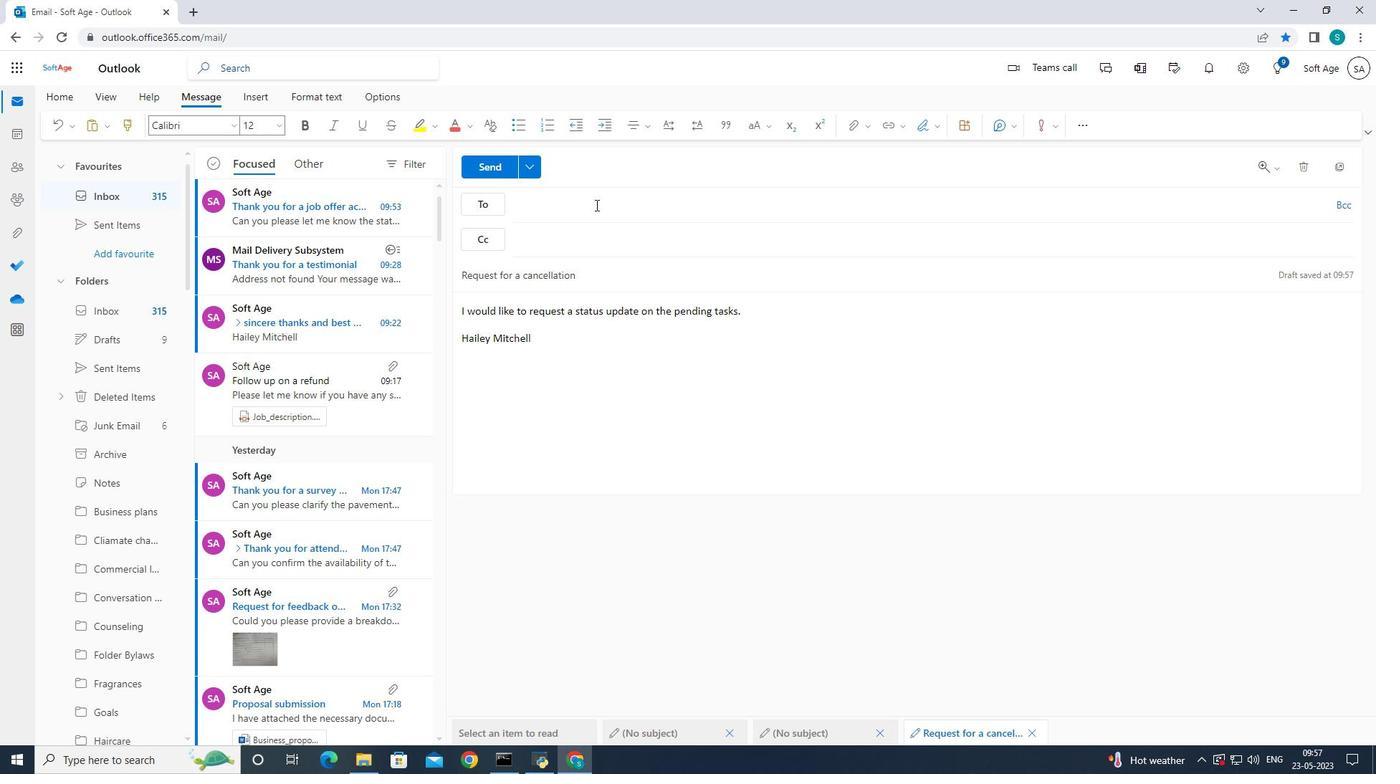 
Action: Mouse pressed left at (601, 200)
Screenshot: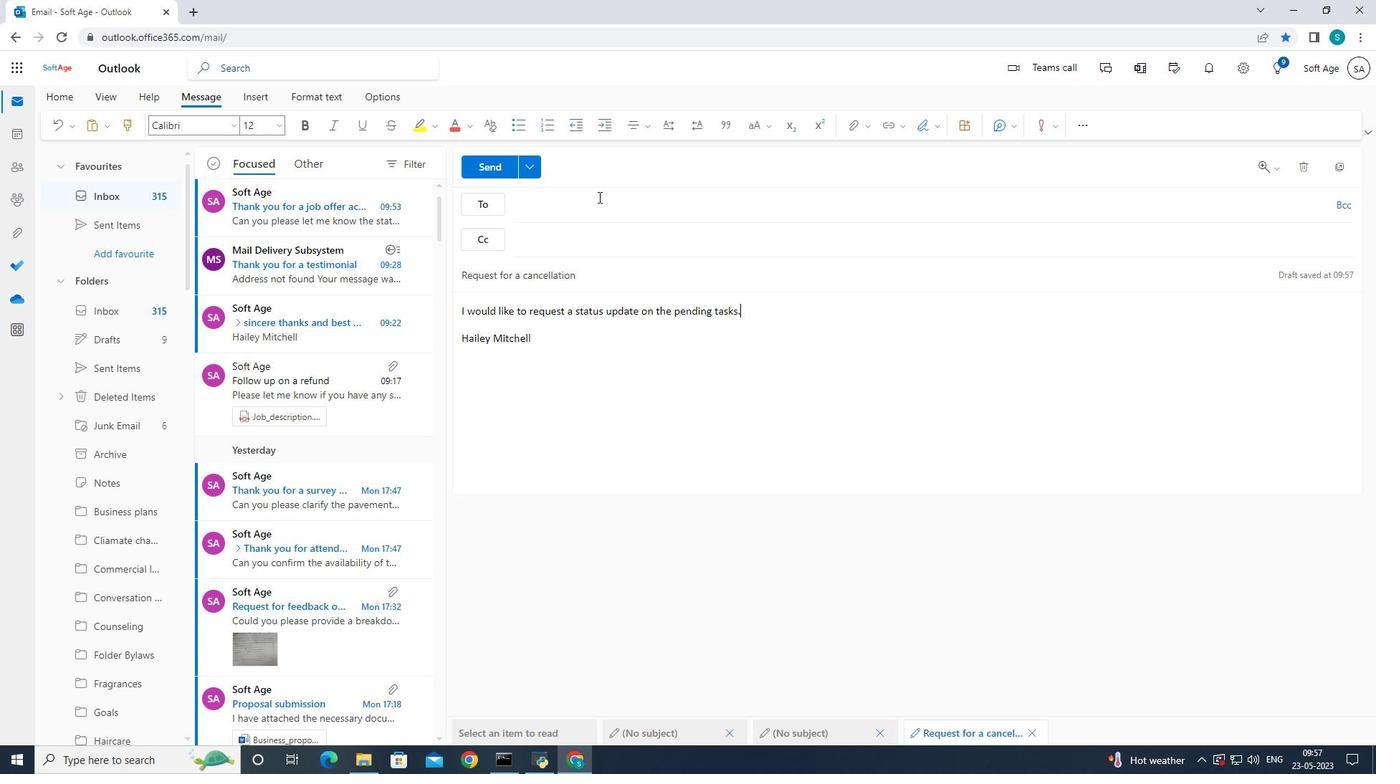 
Action: Key pressed s
Screenshot: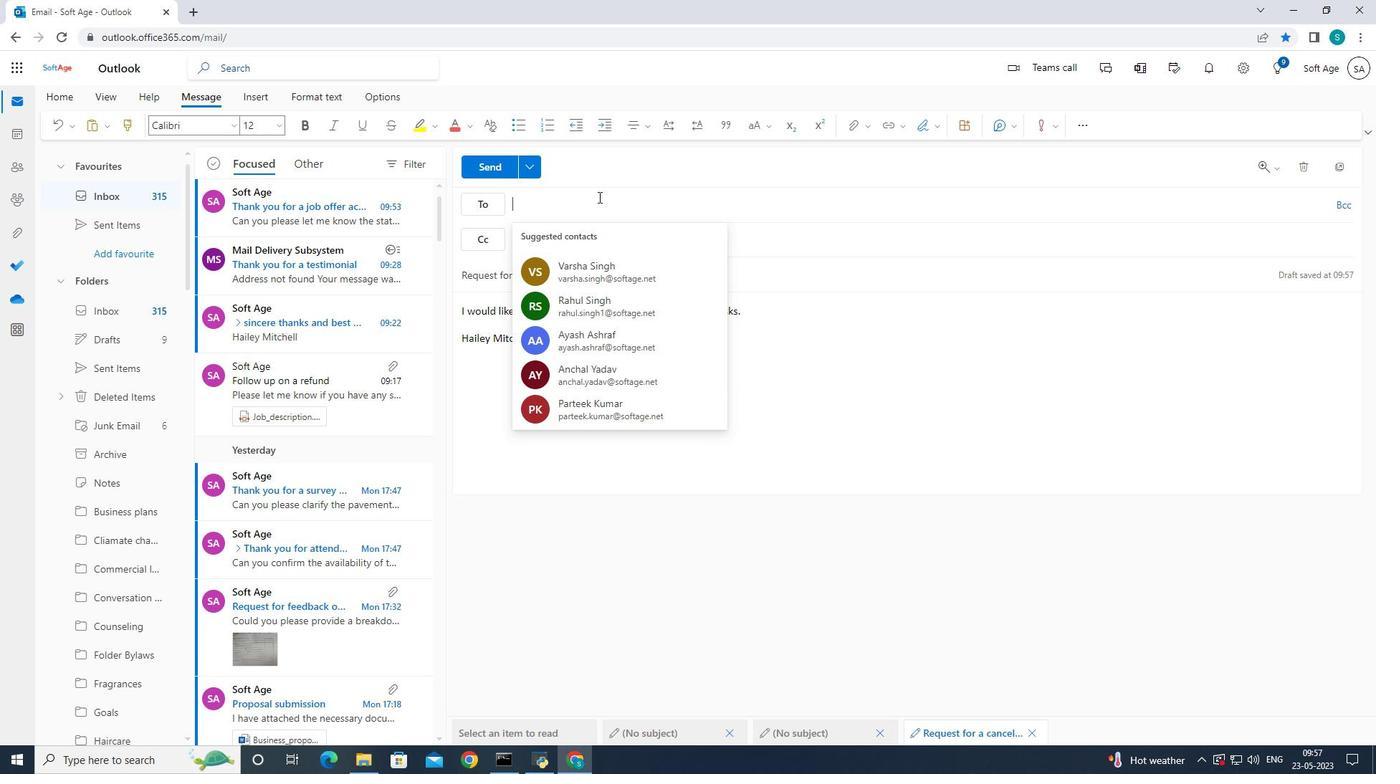 
Action: Mouse moved to (601, 199)
Screenshot: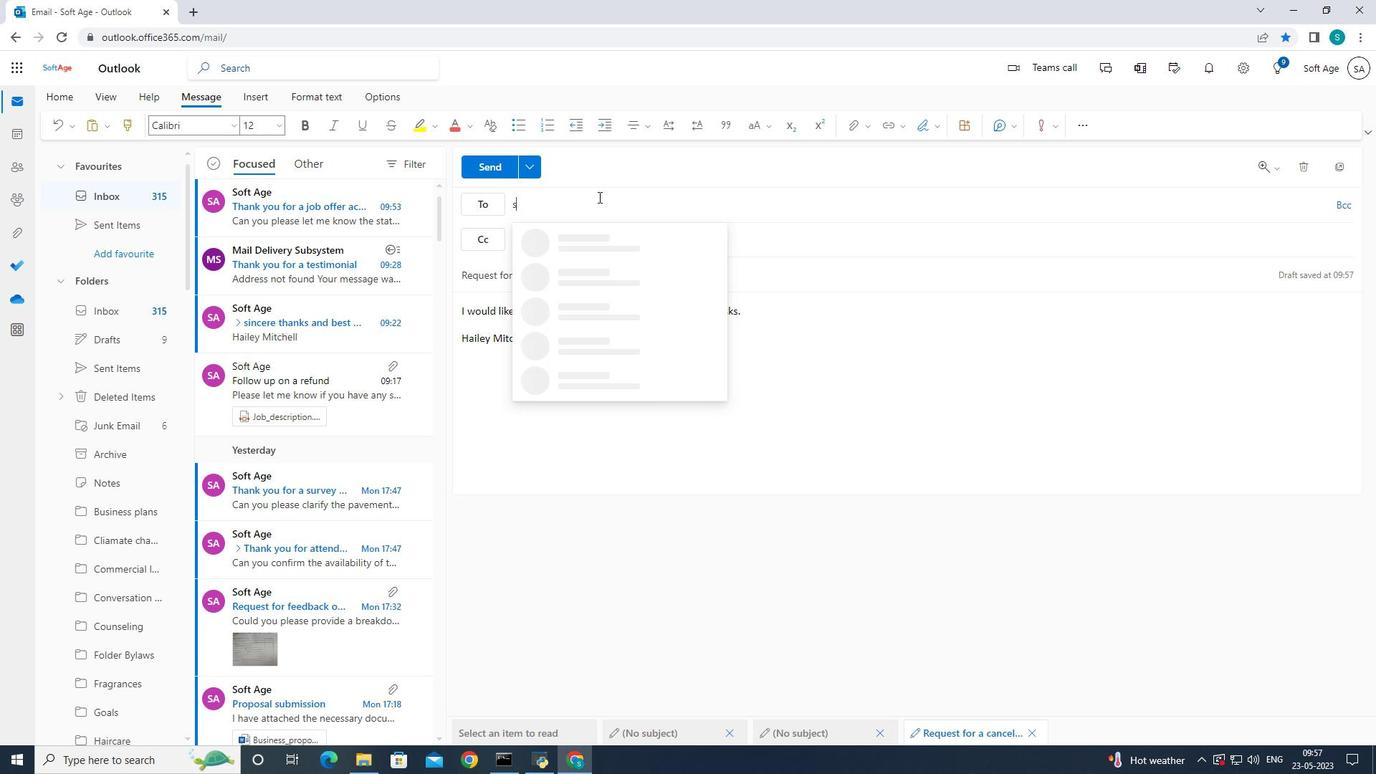 
Action: Key pressed o
Screenshot: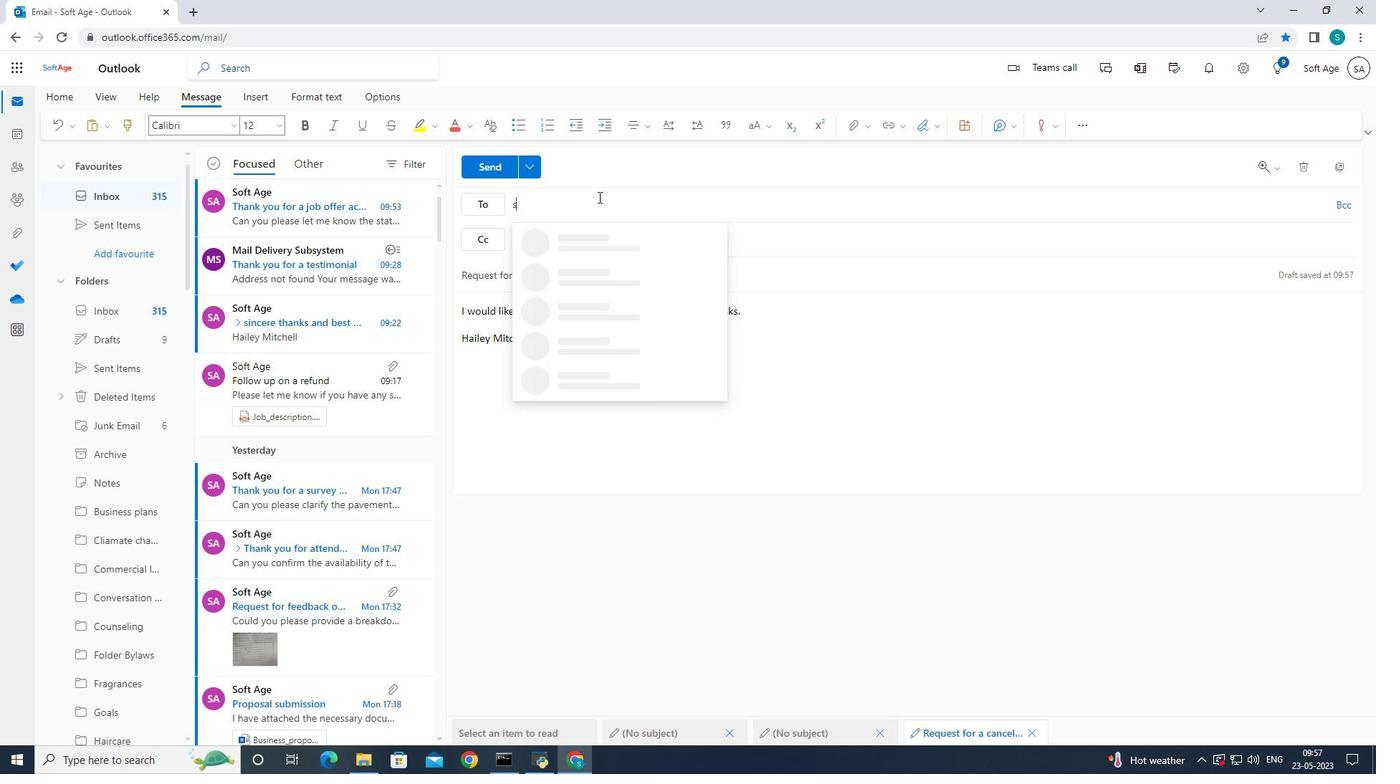 
Action: Mouse moved to (607, 195)
Screenshot: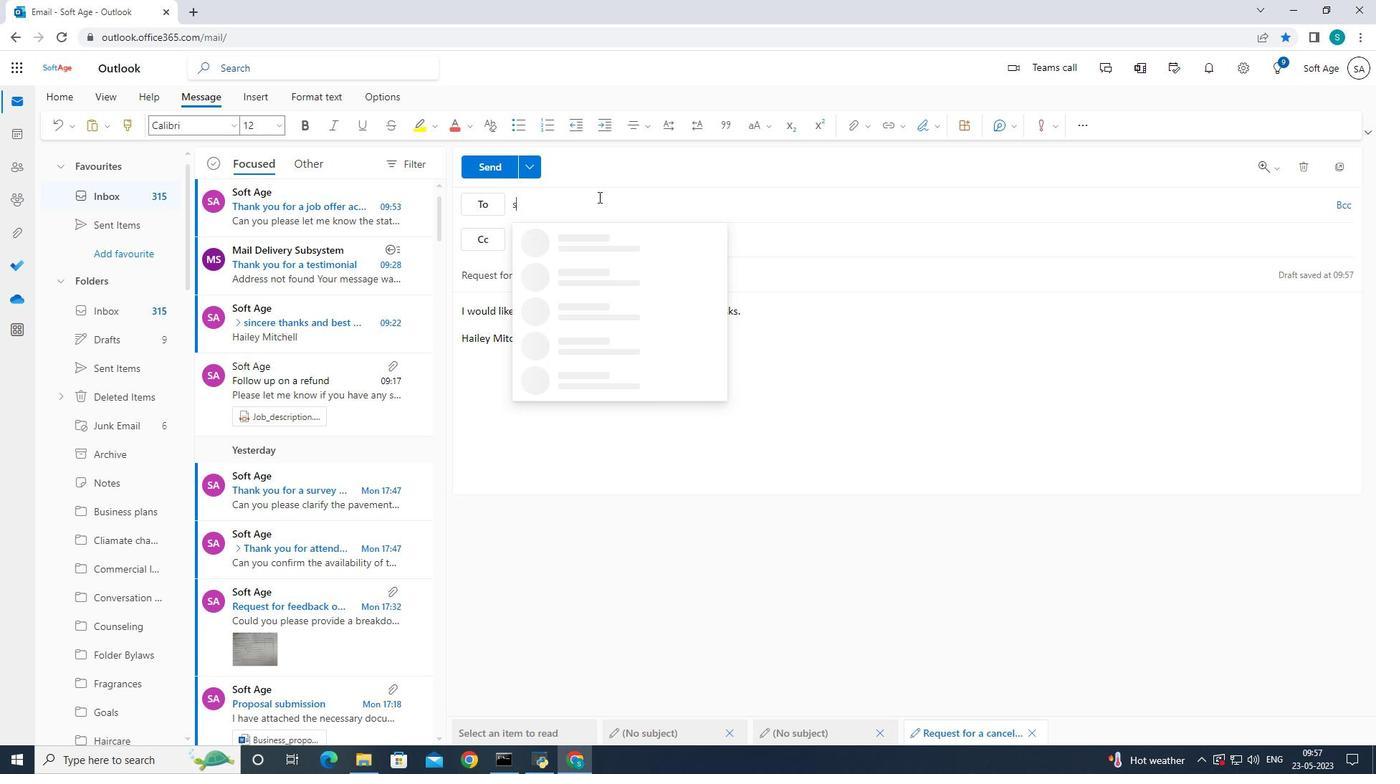 
Action: Key pressed ftage.10<Key.shift>@s
Screenshot: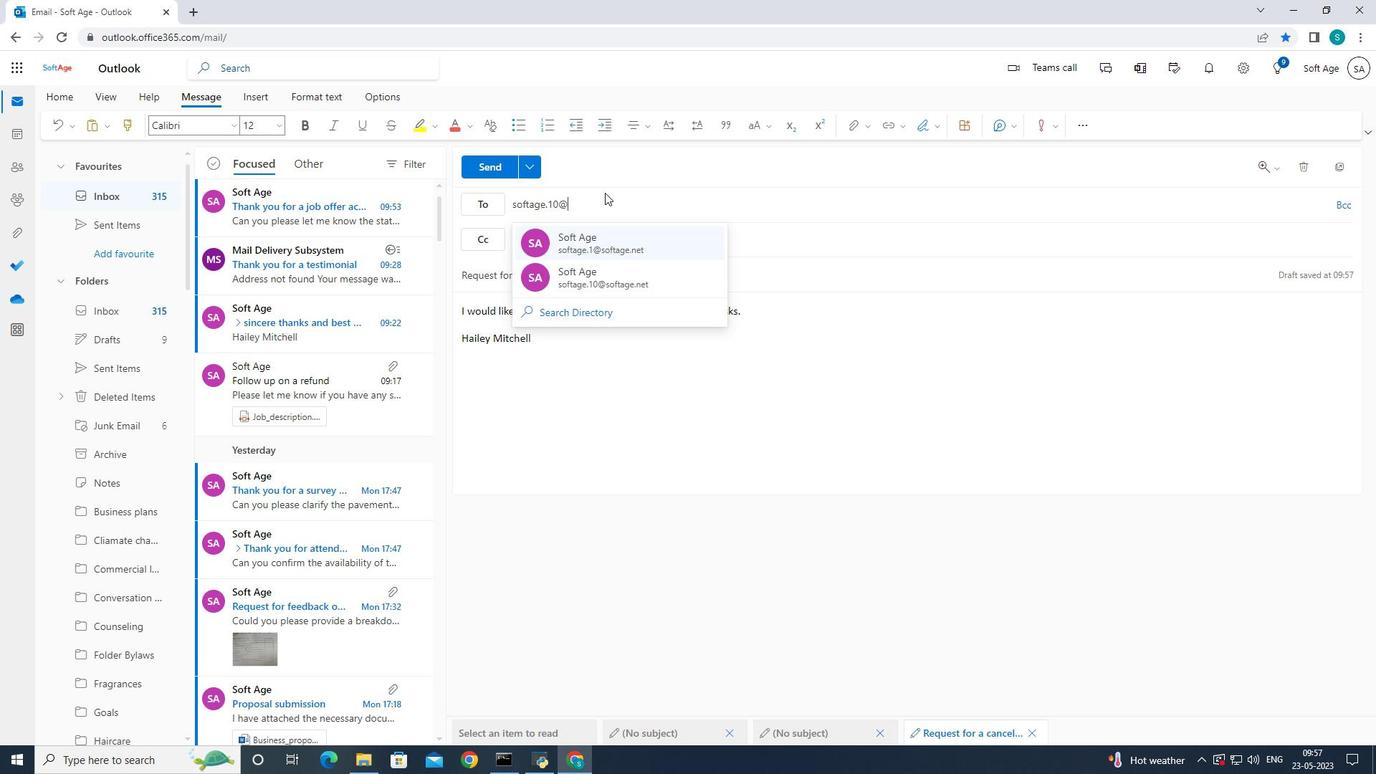 
Action: Mouse moved to (610, 193)
Screenshot: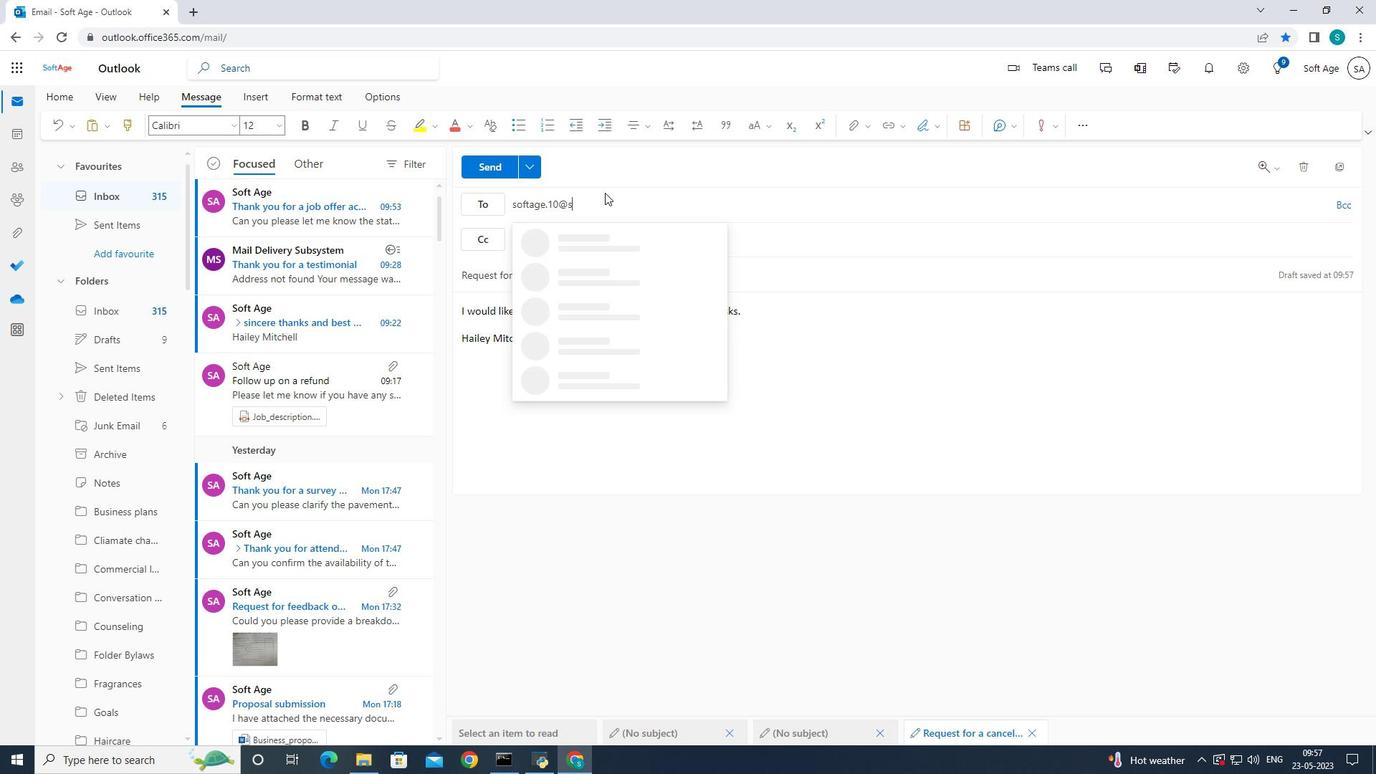 
Action: Key pressed o
Screenshot: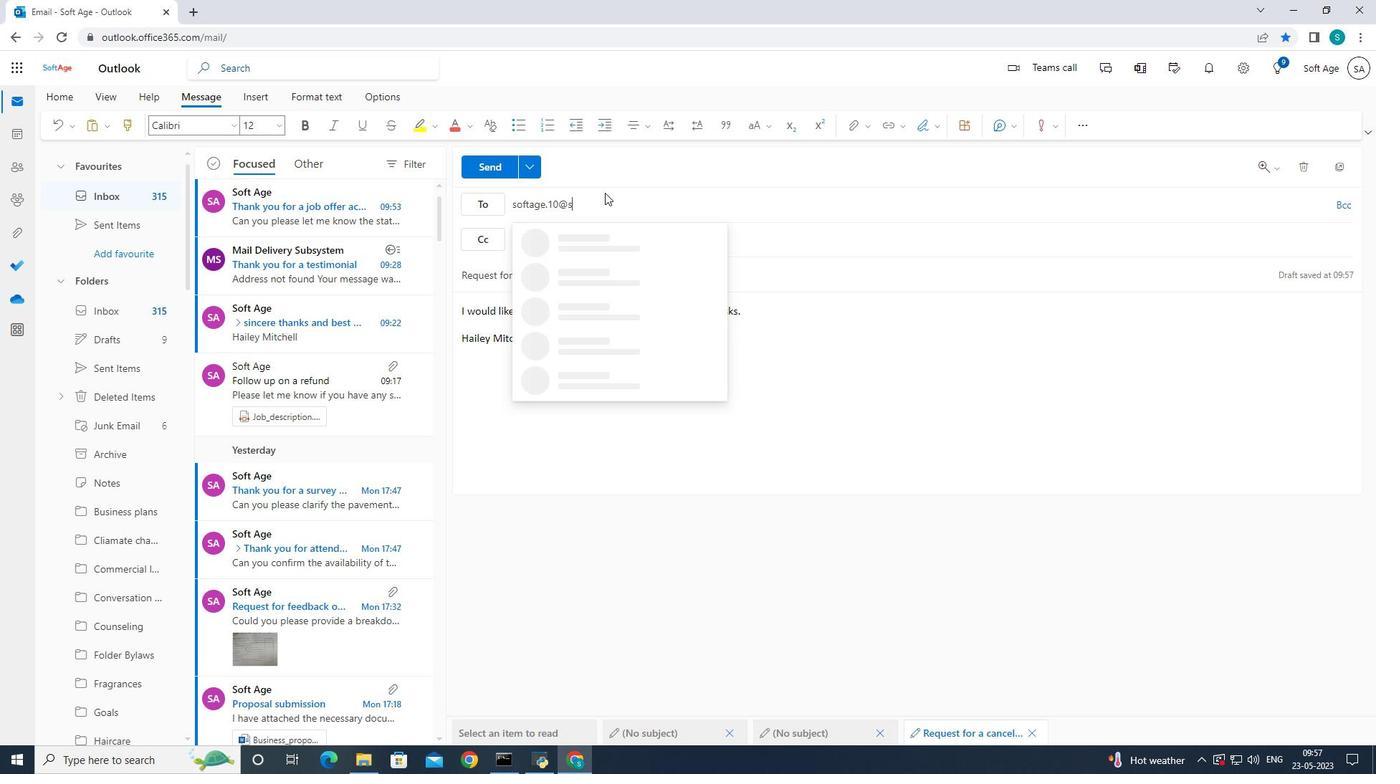 
Action: Mouse moved to (610, 192)
Screenshot: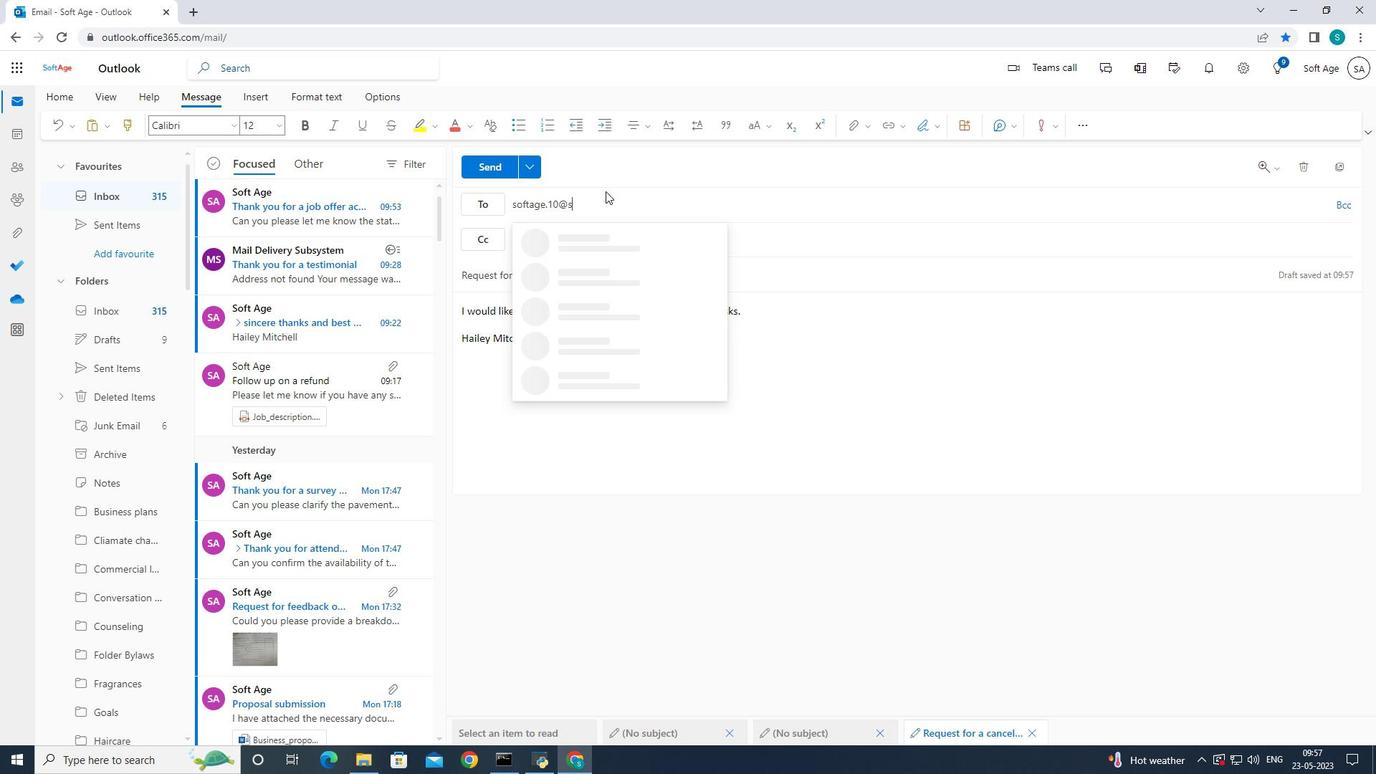 
Action: Key pressed ftage.net
Screenshot: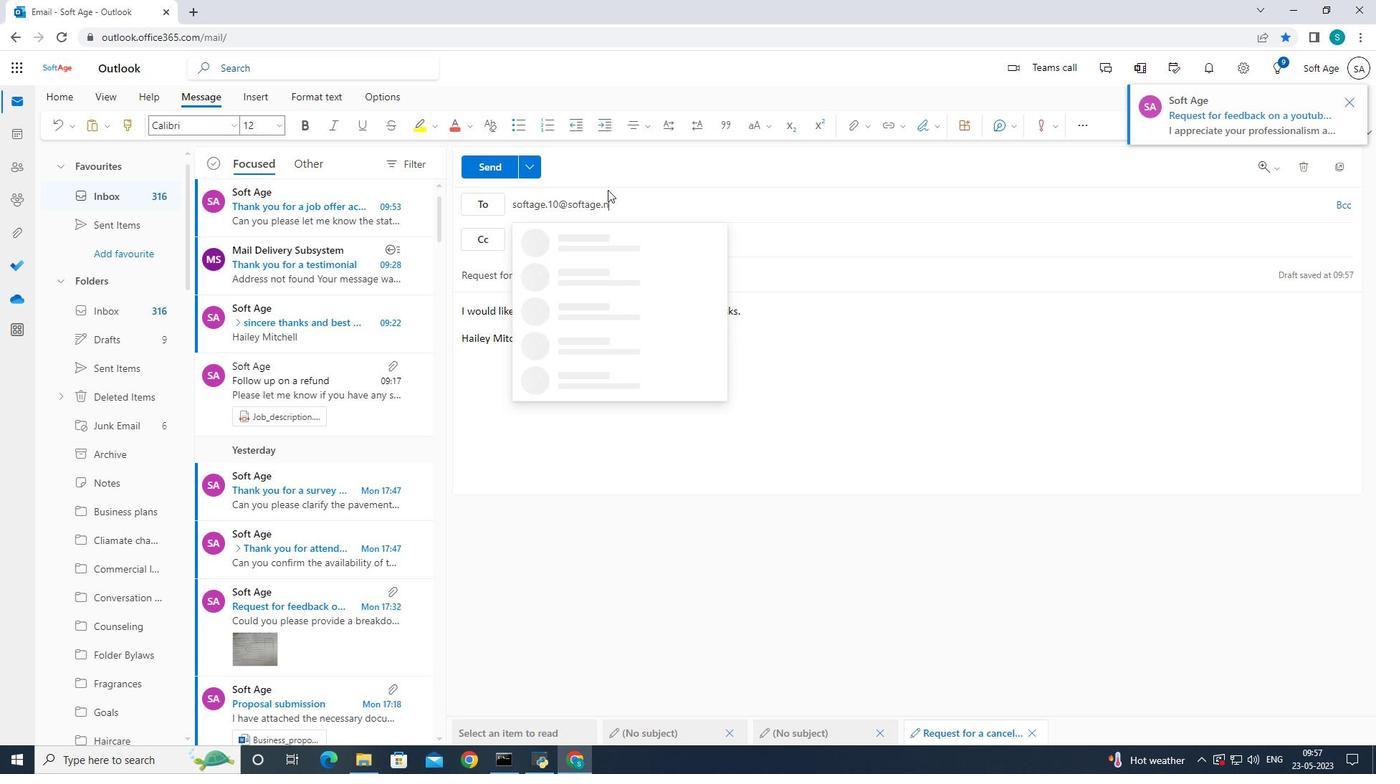 
Action: Mouse moved to (607, 233)
Screenshot: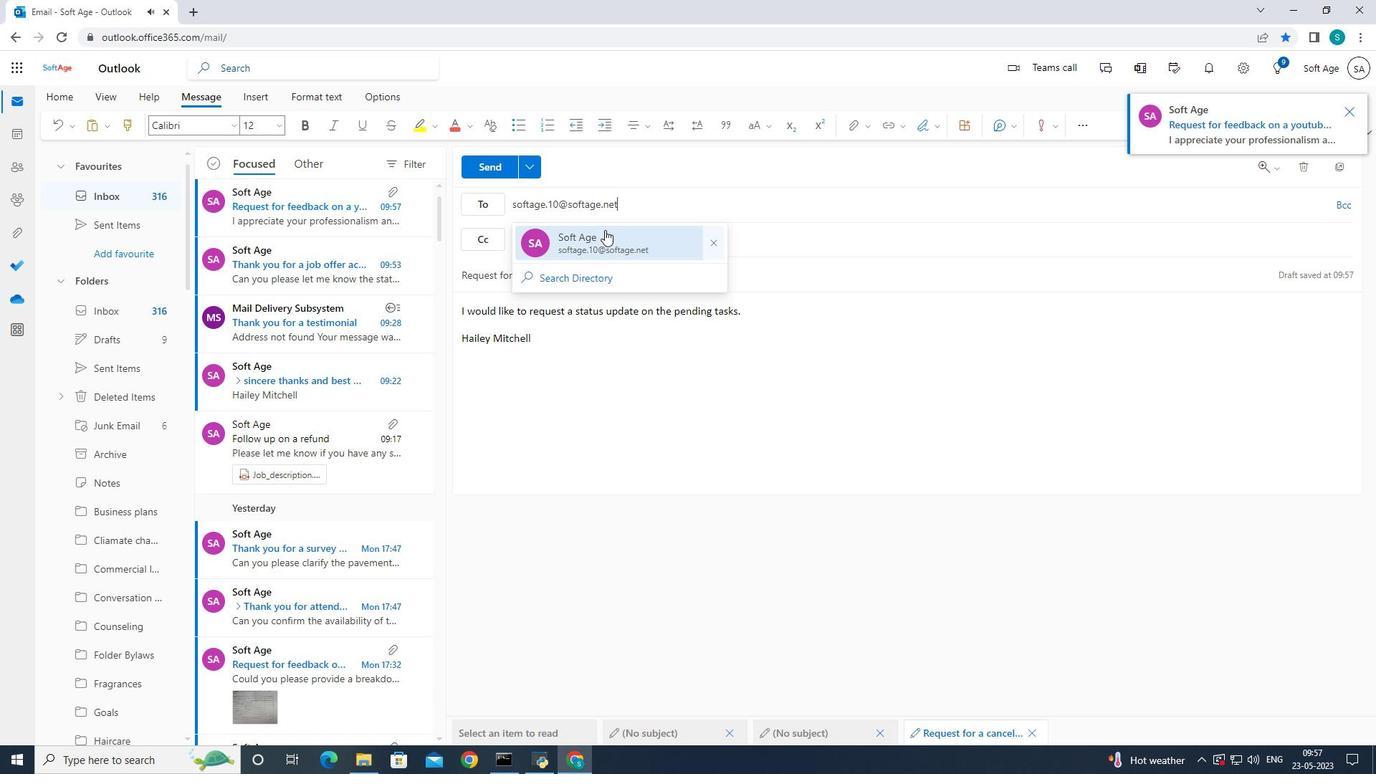 
Action: Mouse pressed left at (607, 233)
Screenshot: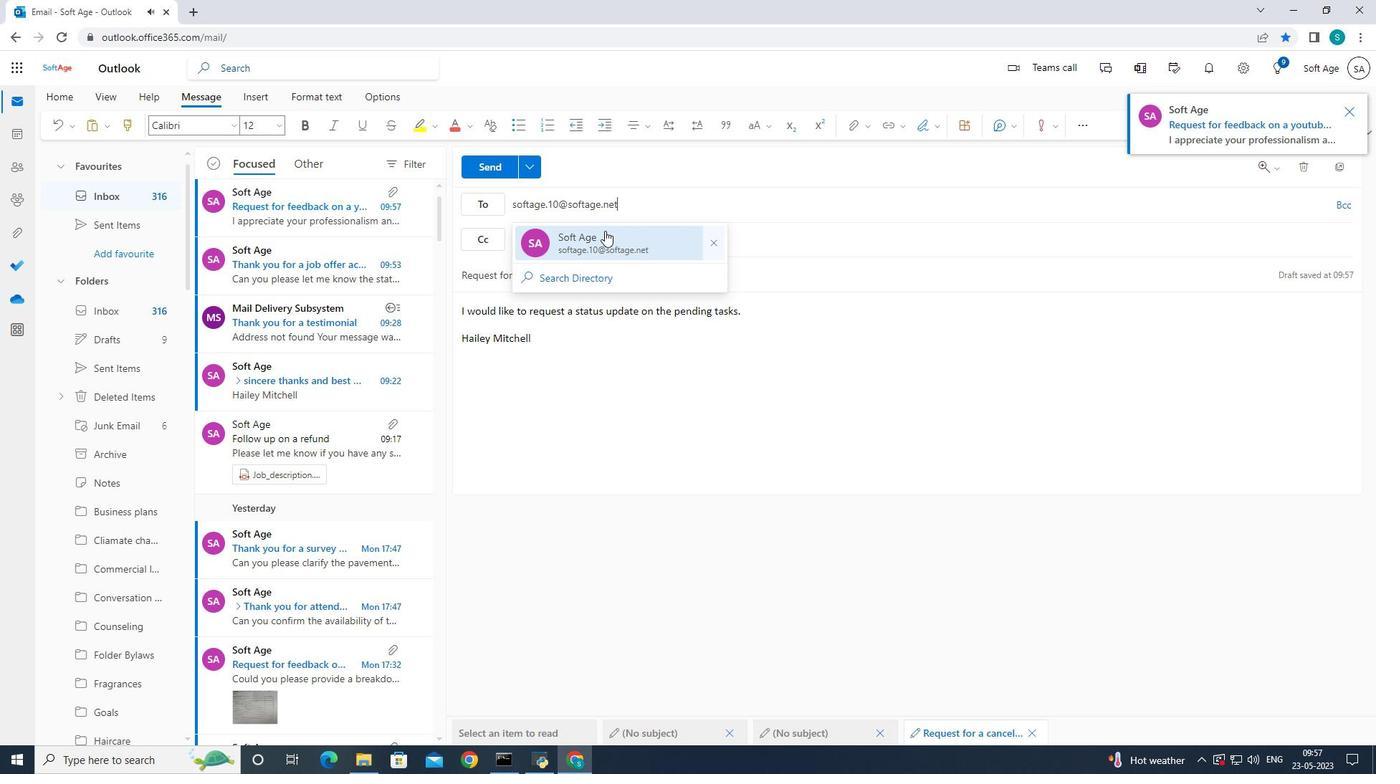 
Action: Mouse moved to (169, 386)
Screenshot: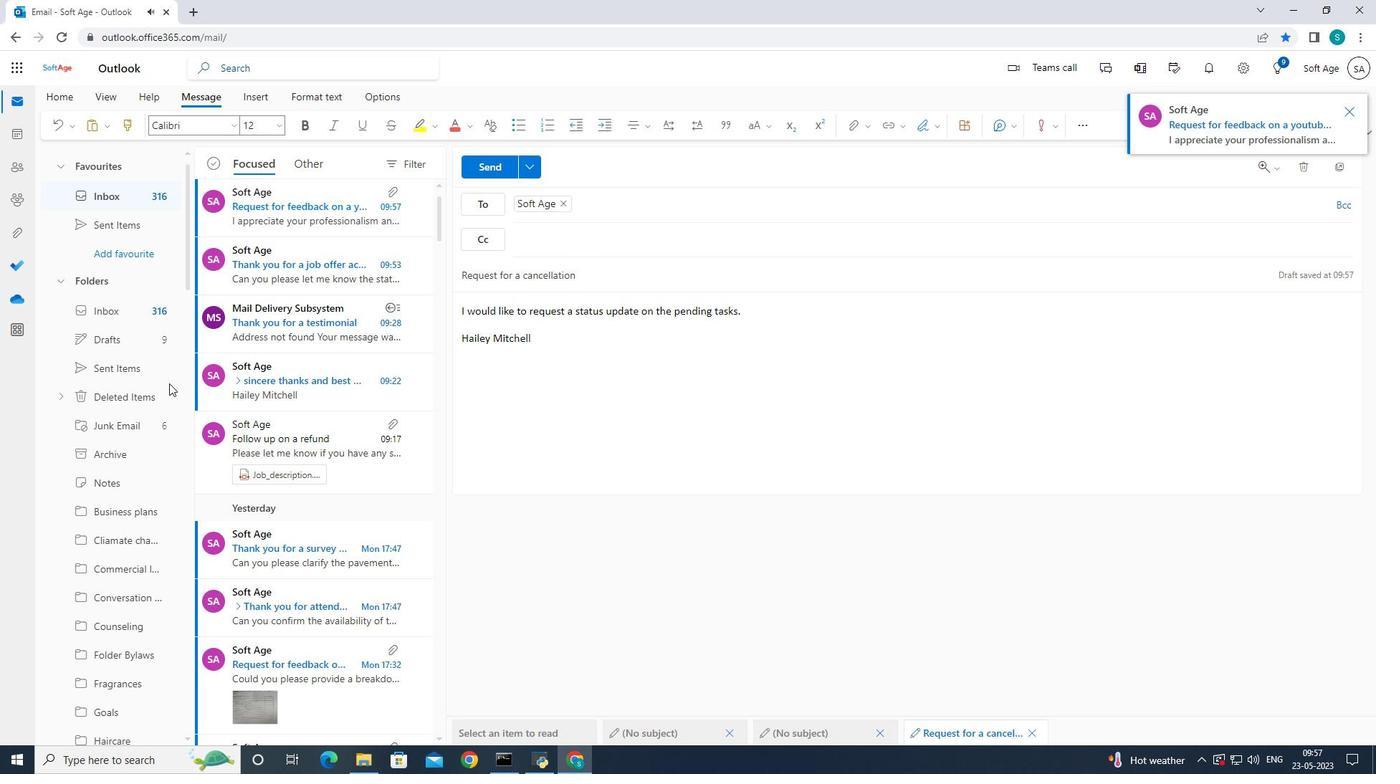 
Action: Mouse scrolled (169, 385) with delta (0, 0)
Screenshot: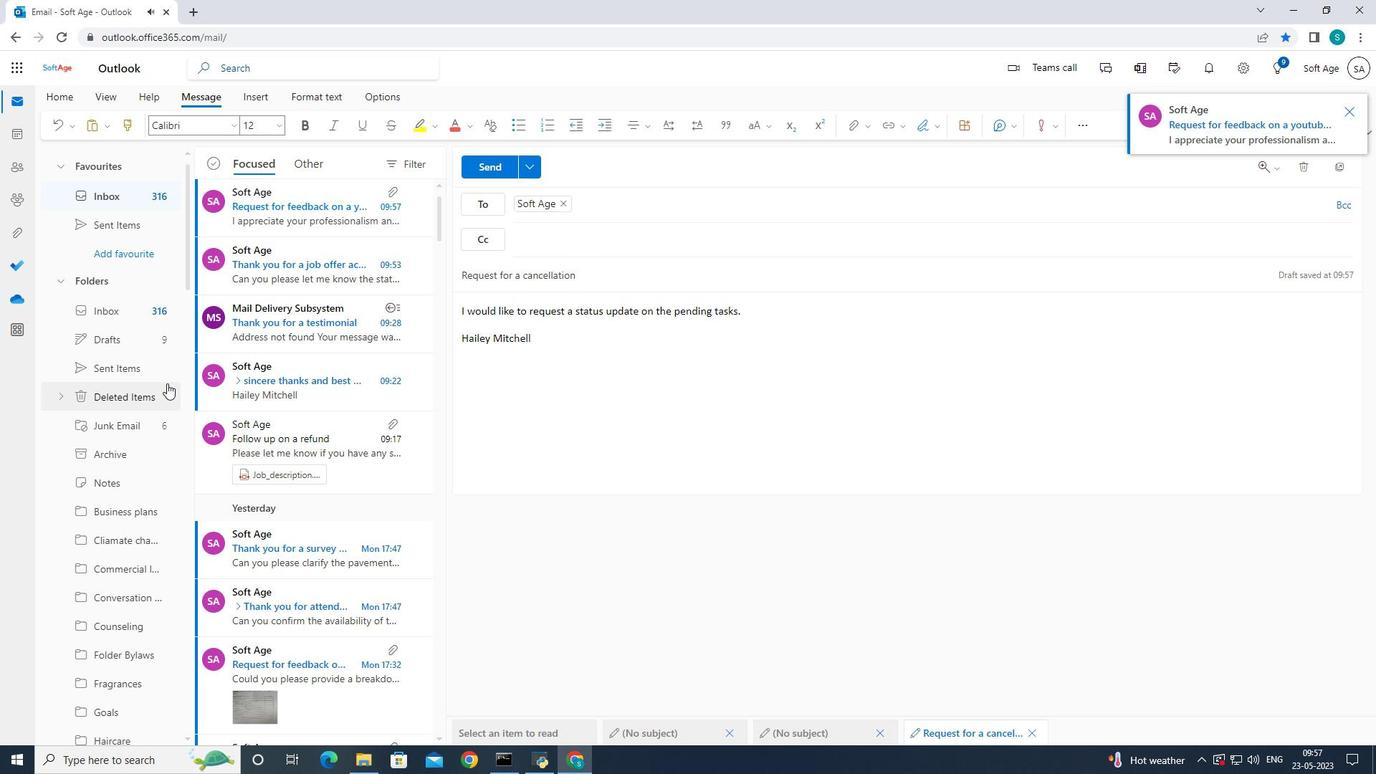 
Action: Mouse scrolled (169, 385) with delta (0, 0)
Screenshot: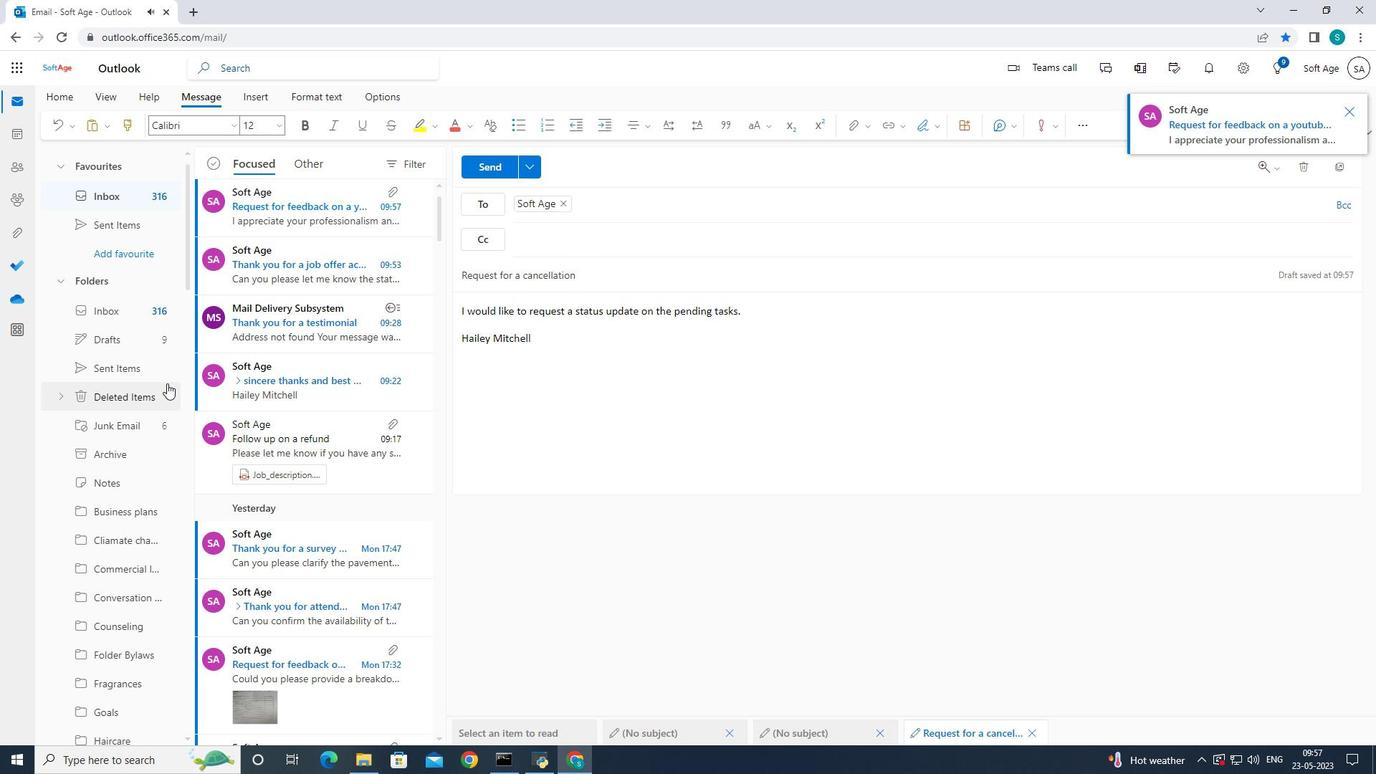 
Action: Mouse scrolled (169, 385) with delta (0, 0)
Screenshot: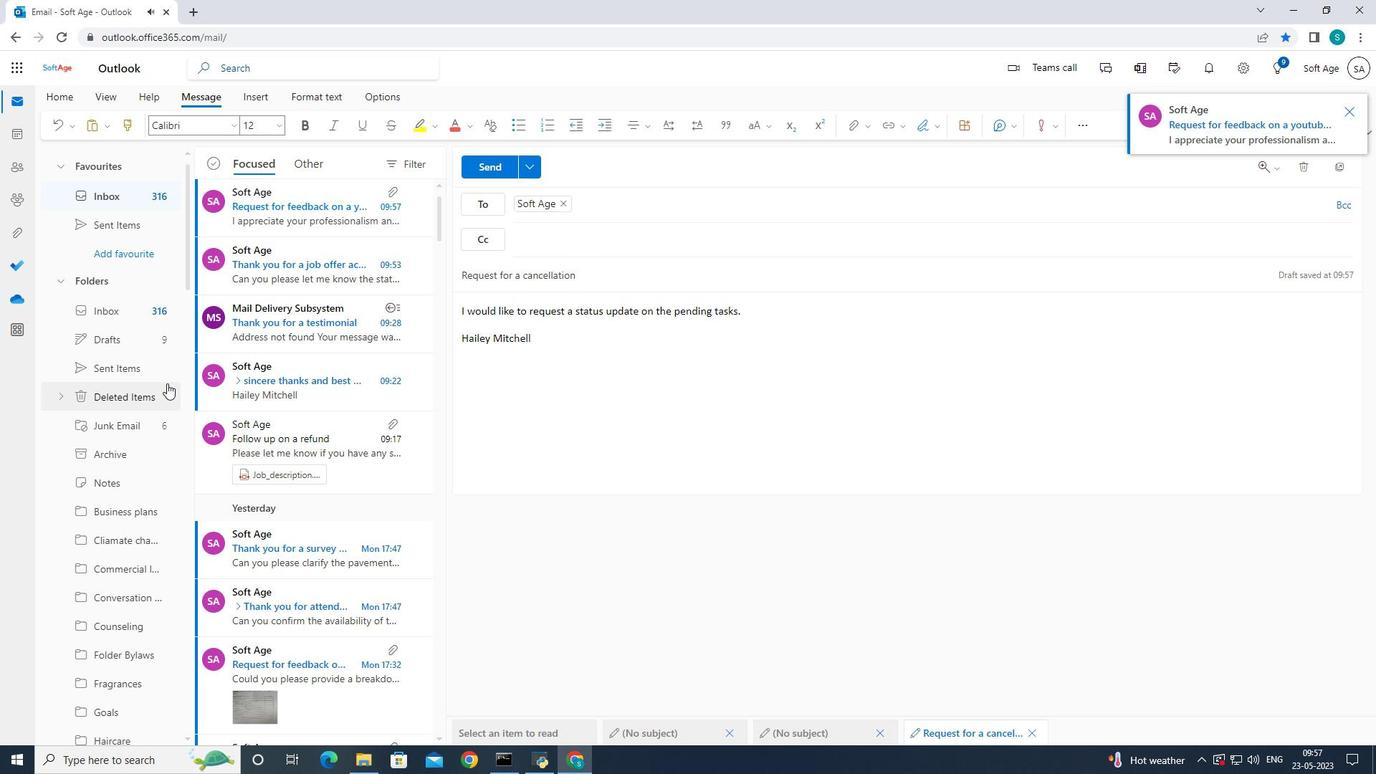 
Action: Mouse scrolled (169, 385) with delta (0, 0)
Screenshot: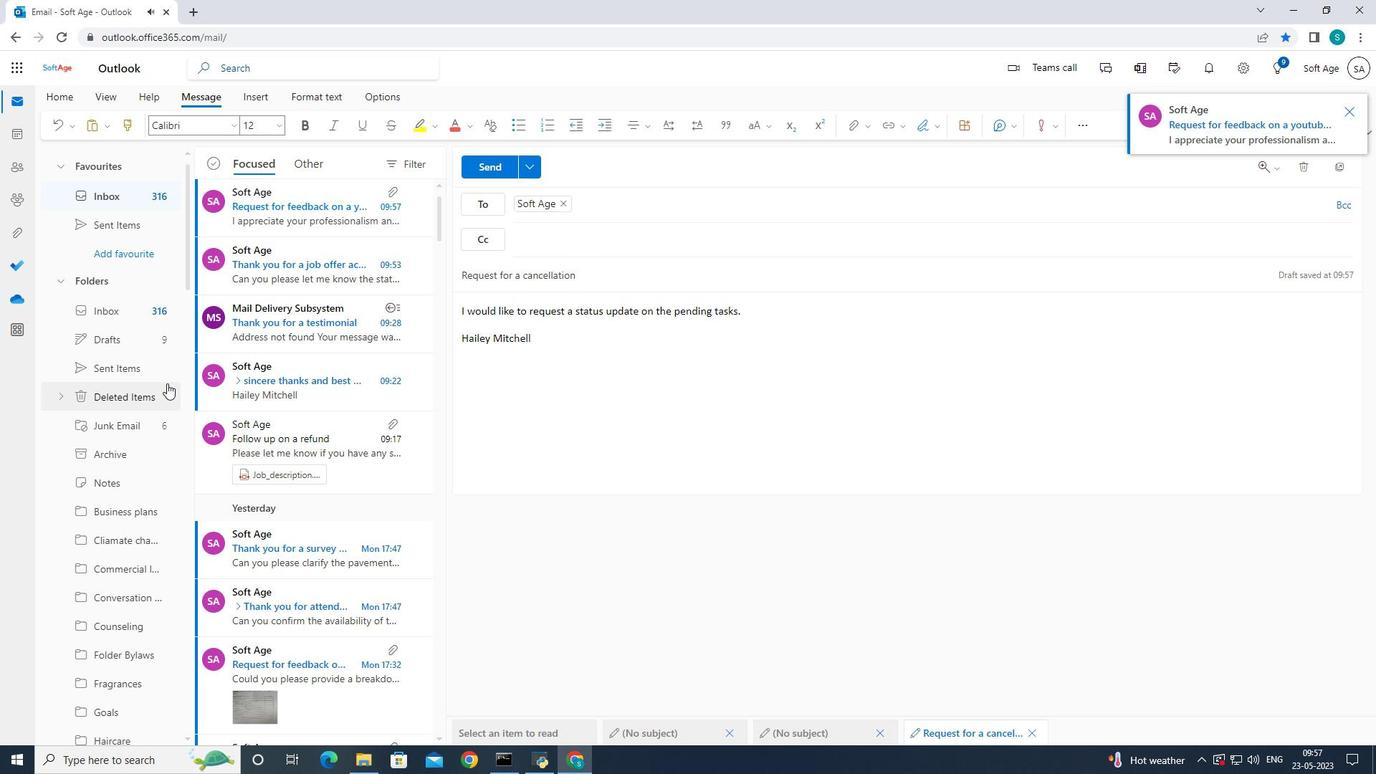 
Action: Mouse moved to (172, 378)
Screenshot: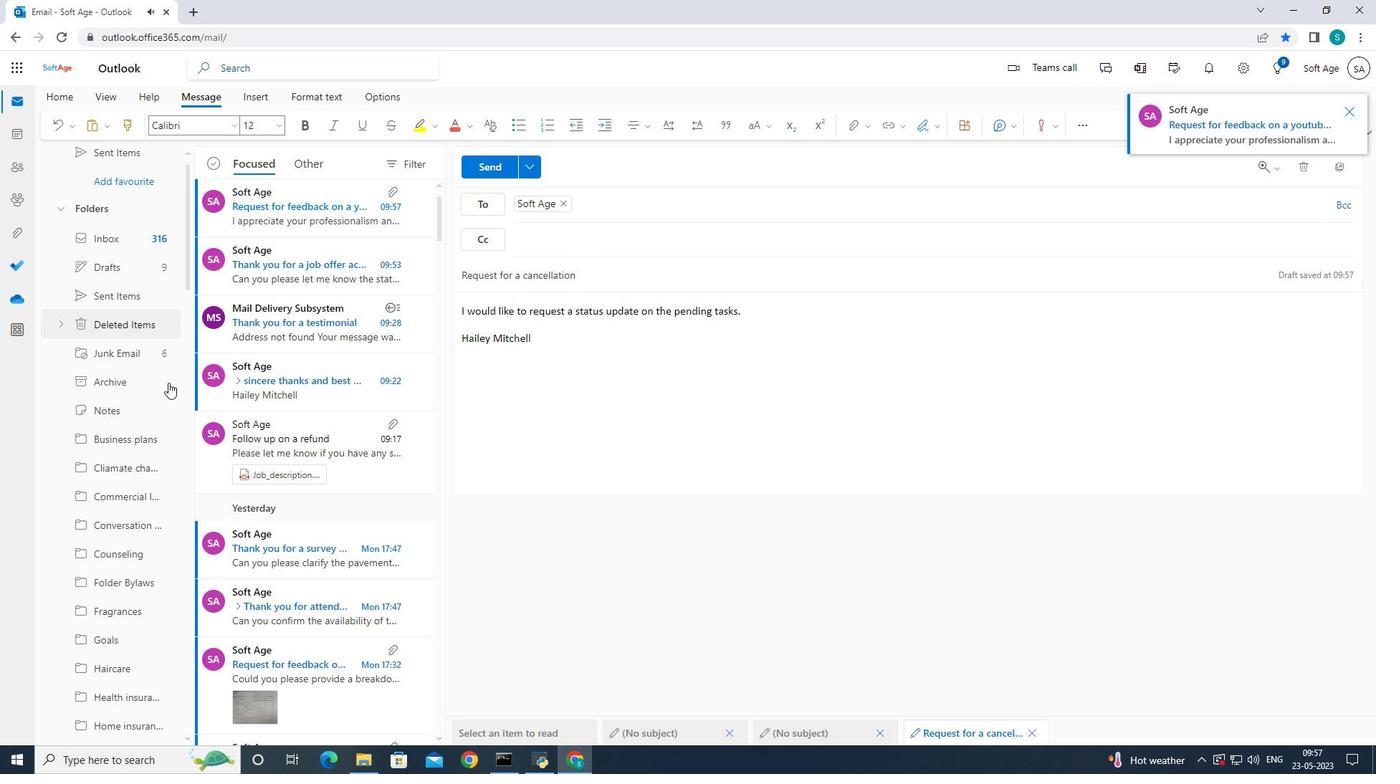 
Action: Mouse scrolled (172, 377) with delta (0, 0)
Screenshot: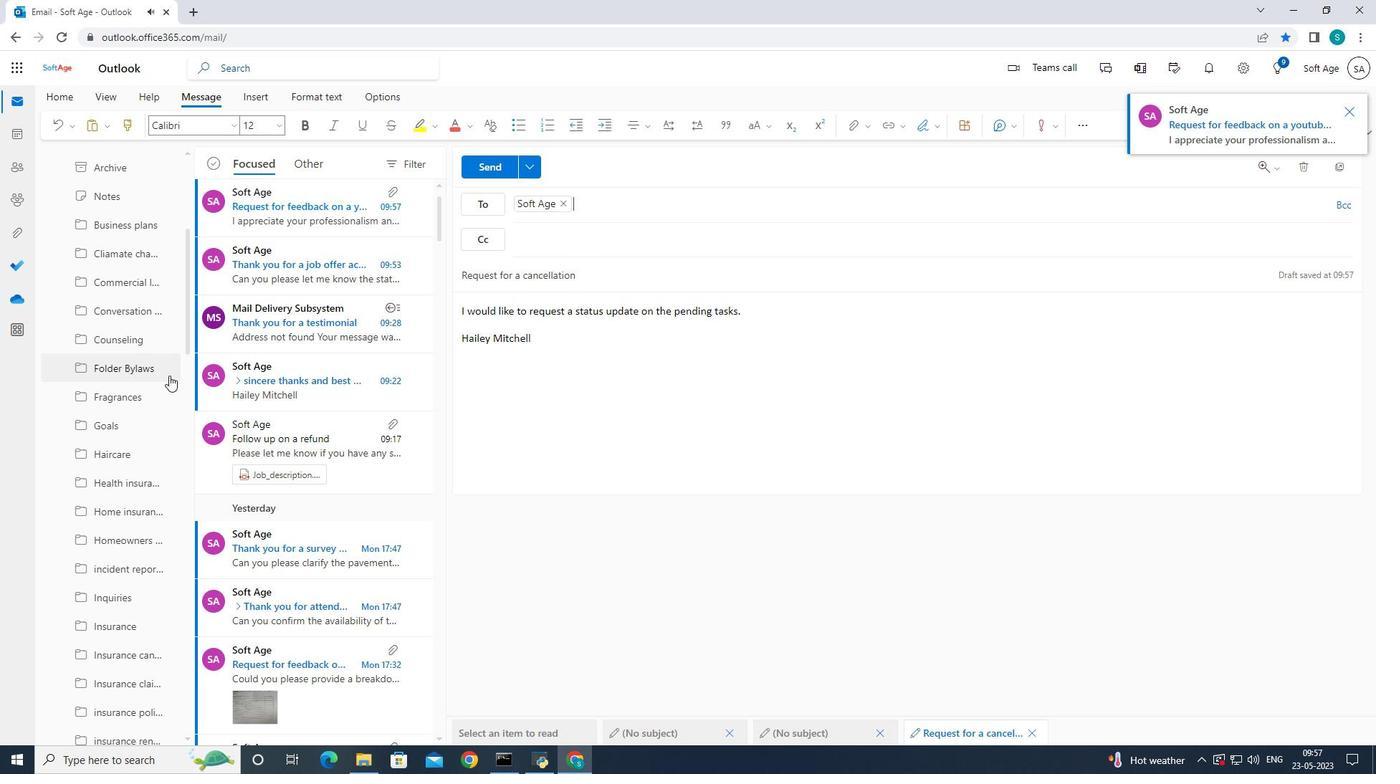 
Action: Mouse moved to (172, 377)
Screenshot: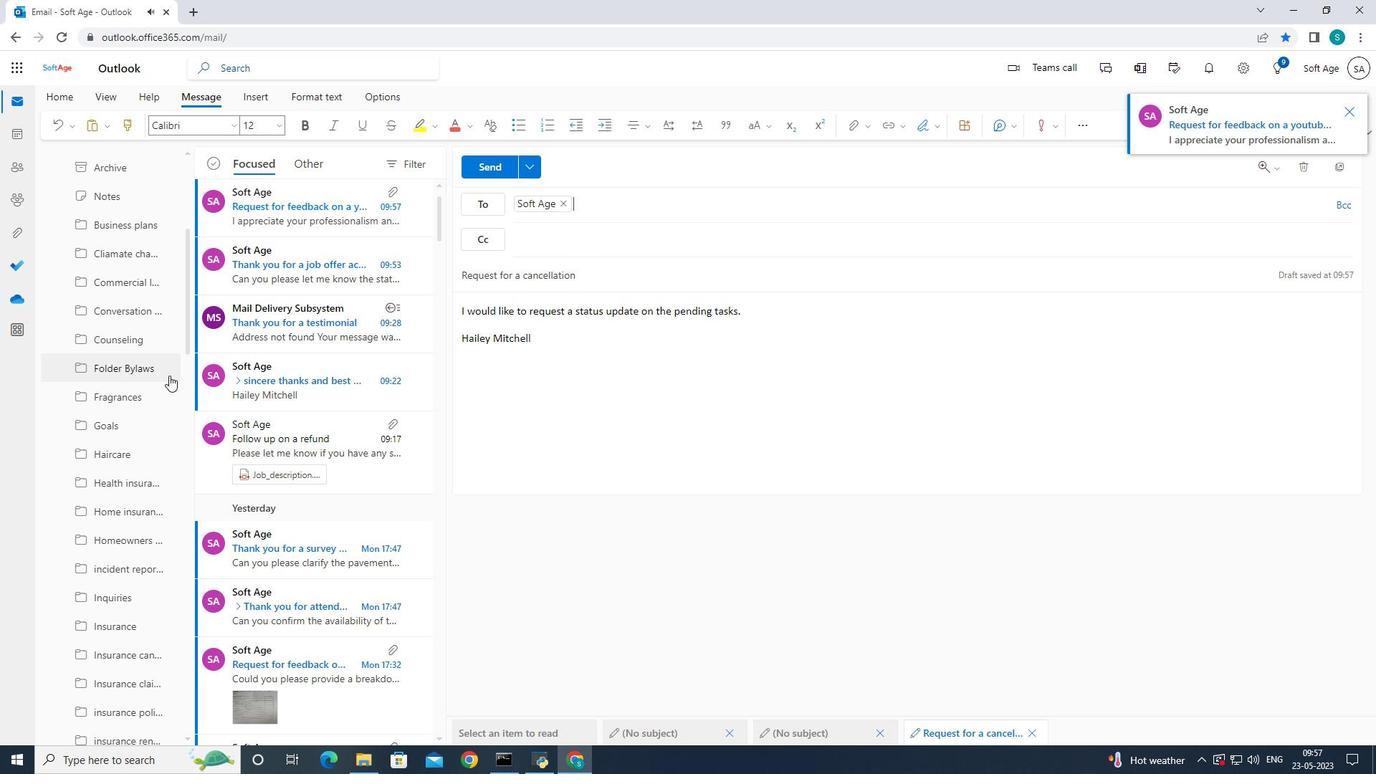 
Action: Mouse scrolled (172, 377) with delta (0, 0)
Screenshot: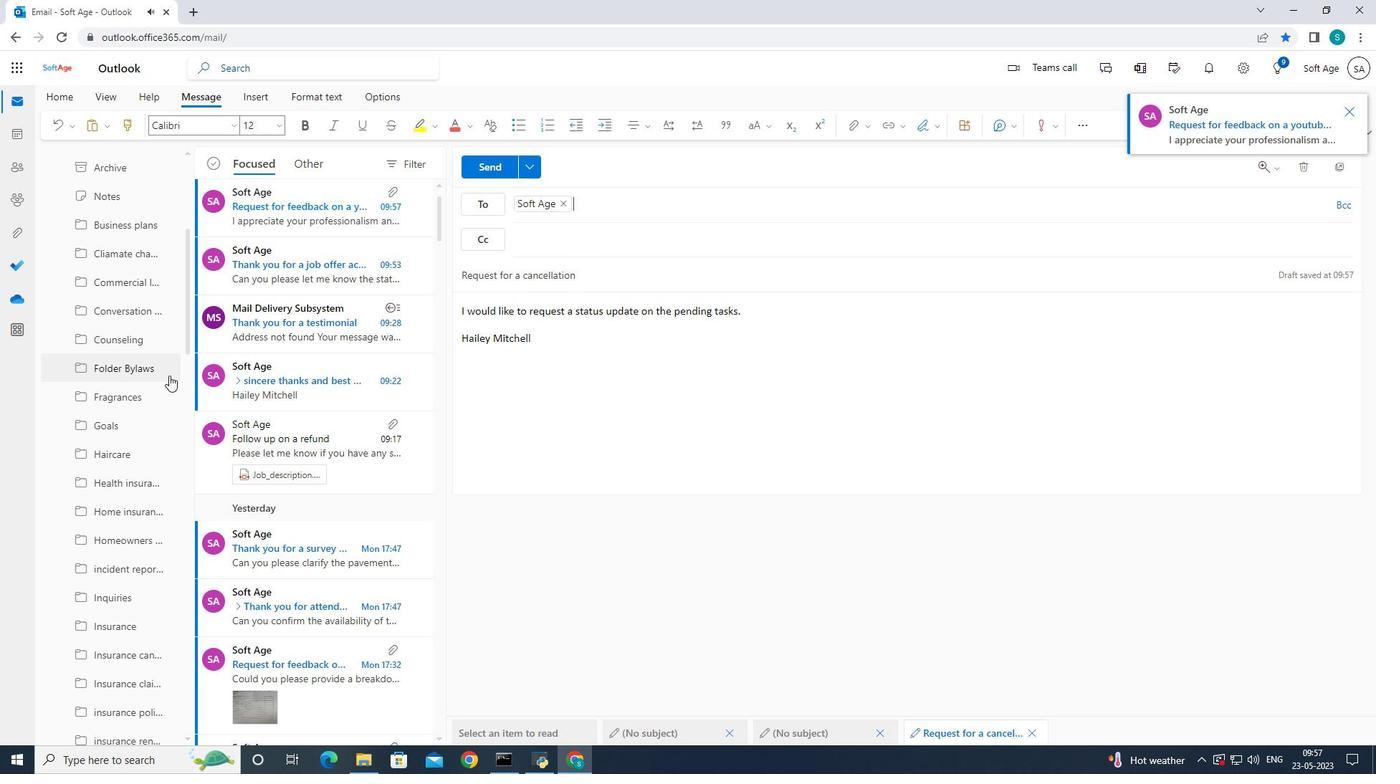 
Action: Mouse moved to (172, 376)
Screenshot: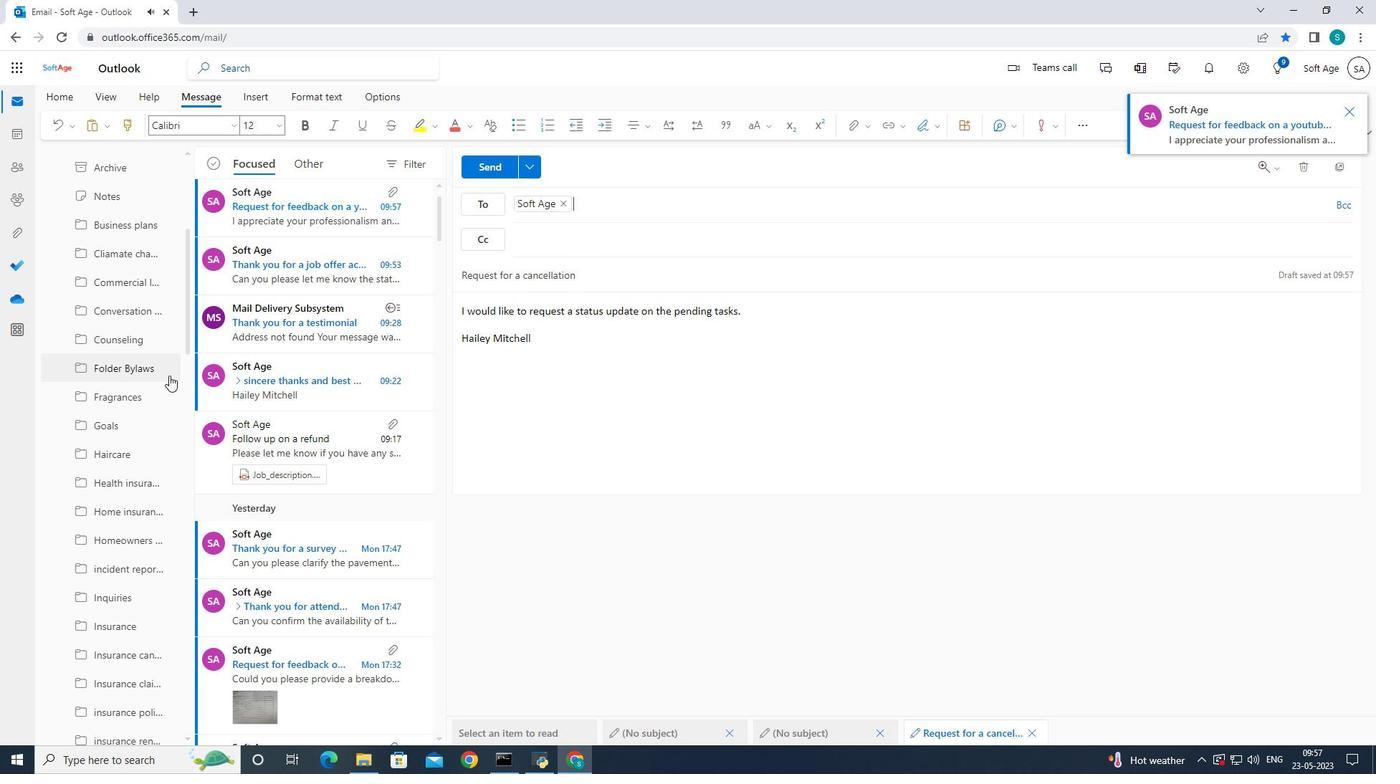 
Action: Mouse scrolled (172, 377) with delta (0, 0)
Screenshot: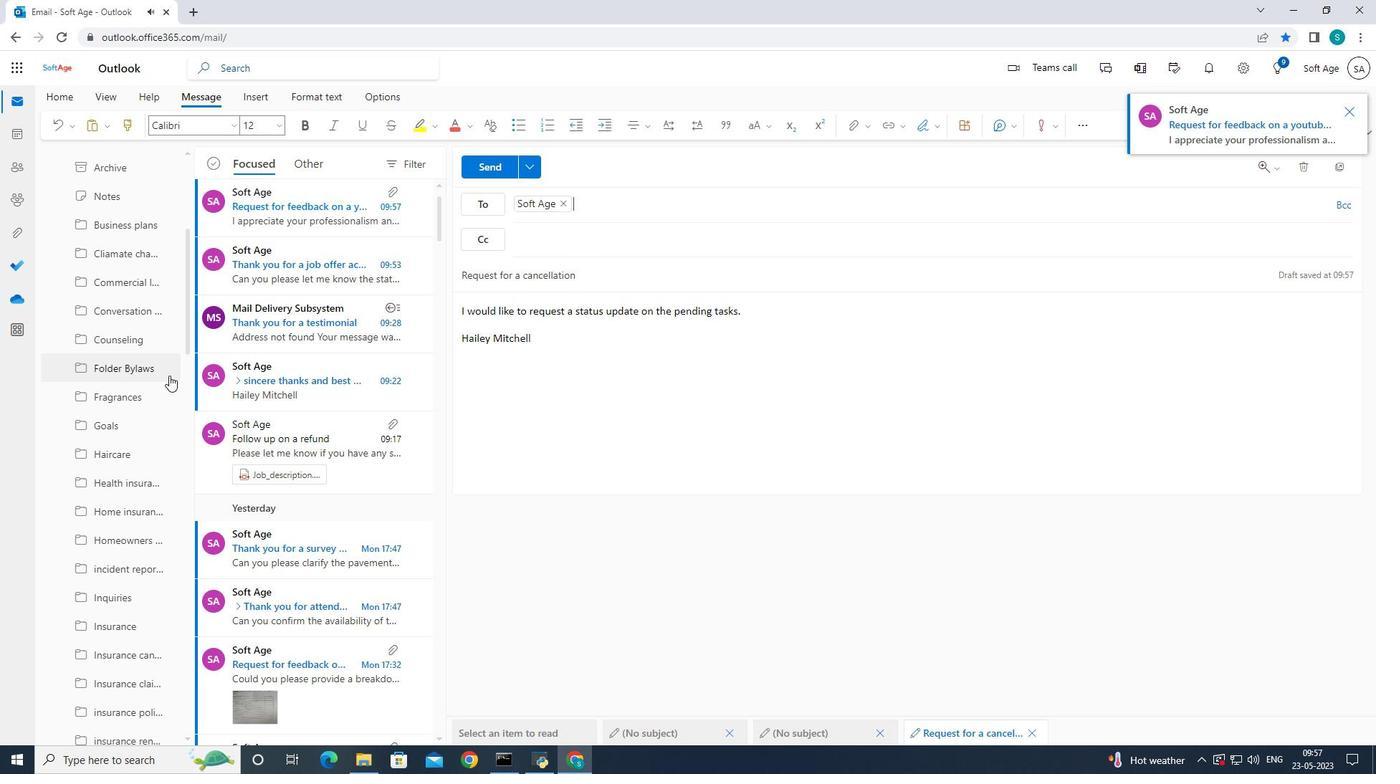 
Action: Mouse moved to (172, 376)
Screenshot: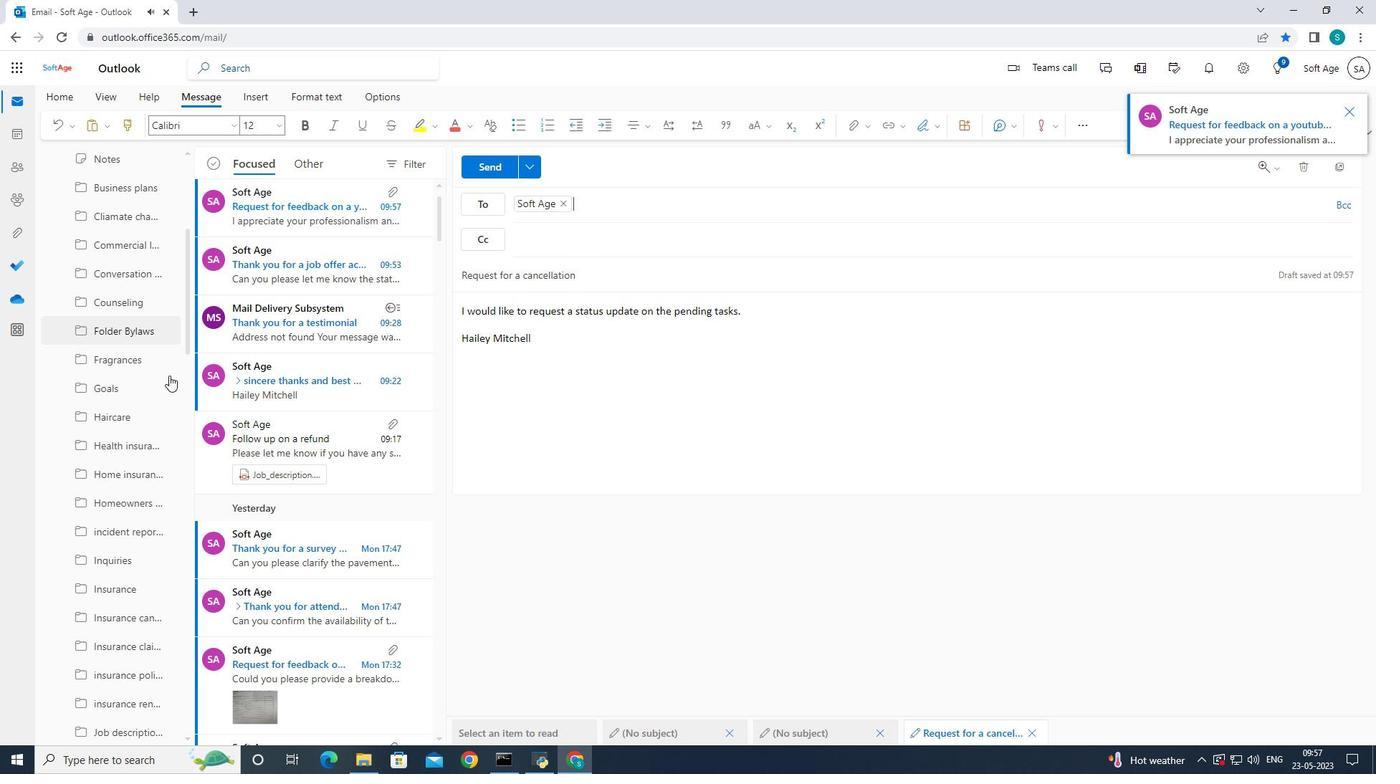 
Action: Mouse scrolled (172, 377) with delta (0, 0)
Screenshot: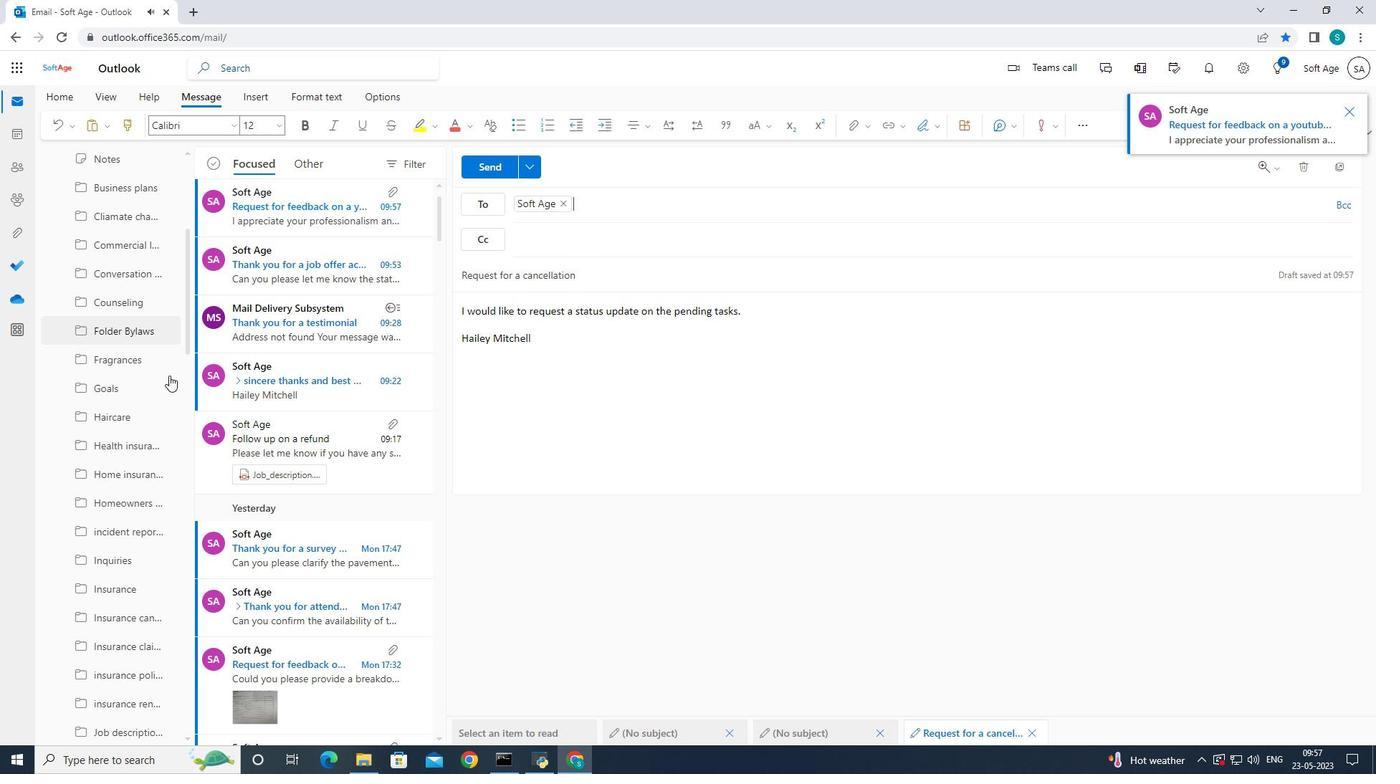
Action: Mouse moved to (172, 374)
Screenshot: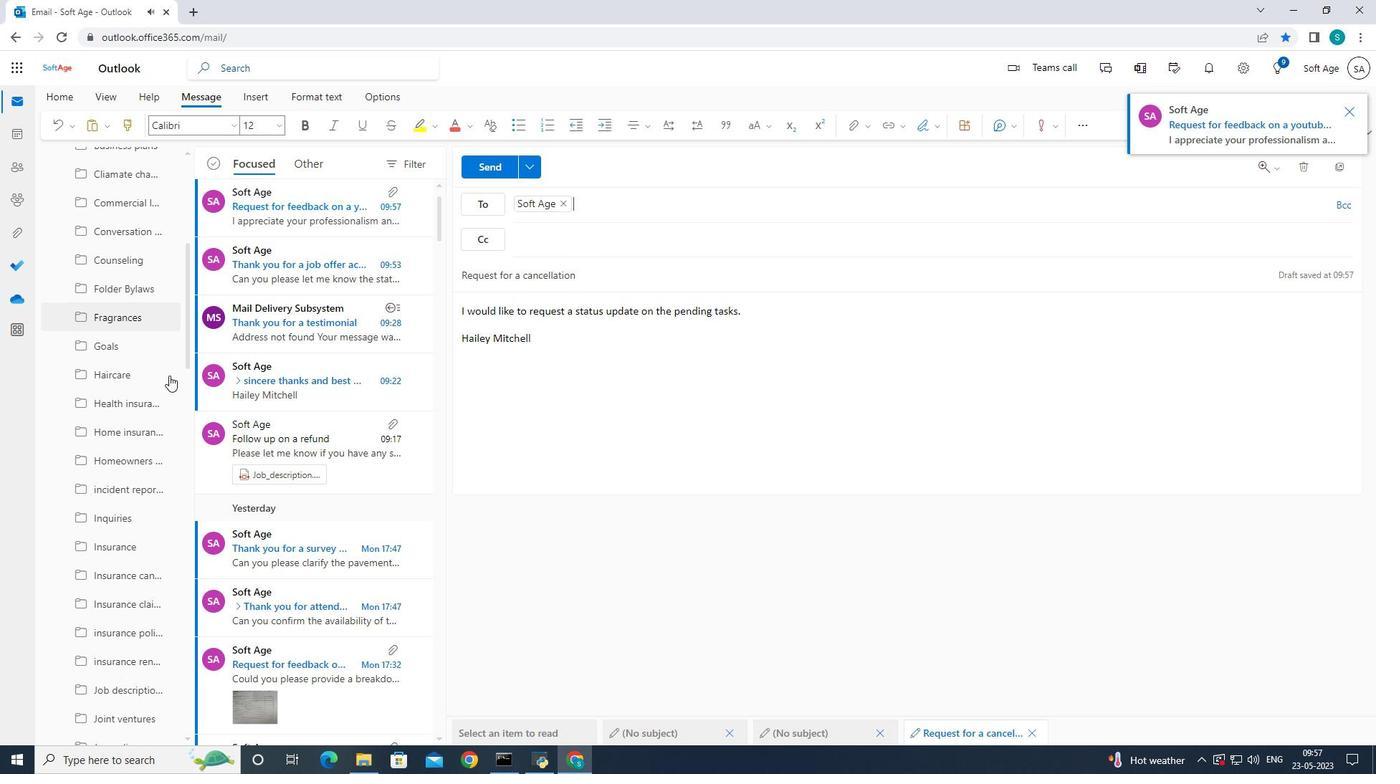 
Action: Mouse scrolled (172, 375) with delta (0, 0)
Screenshot: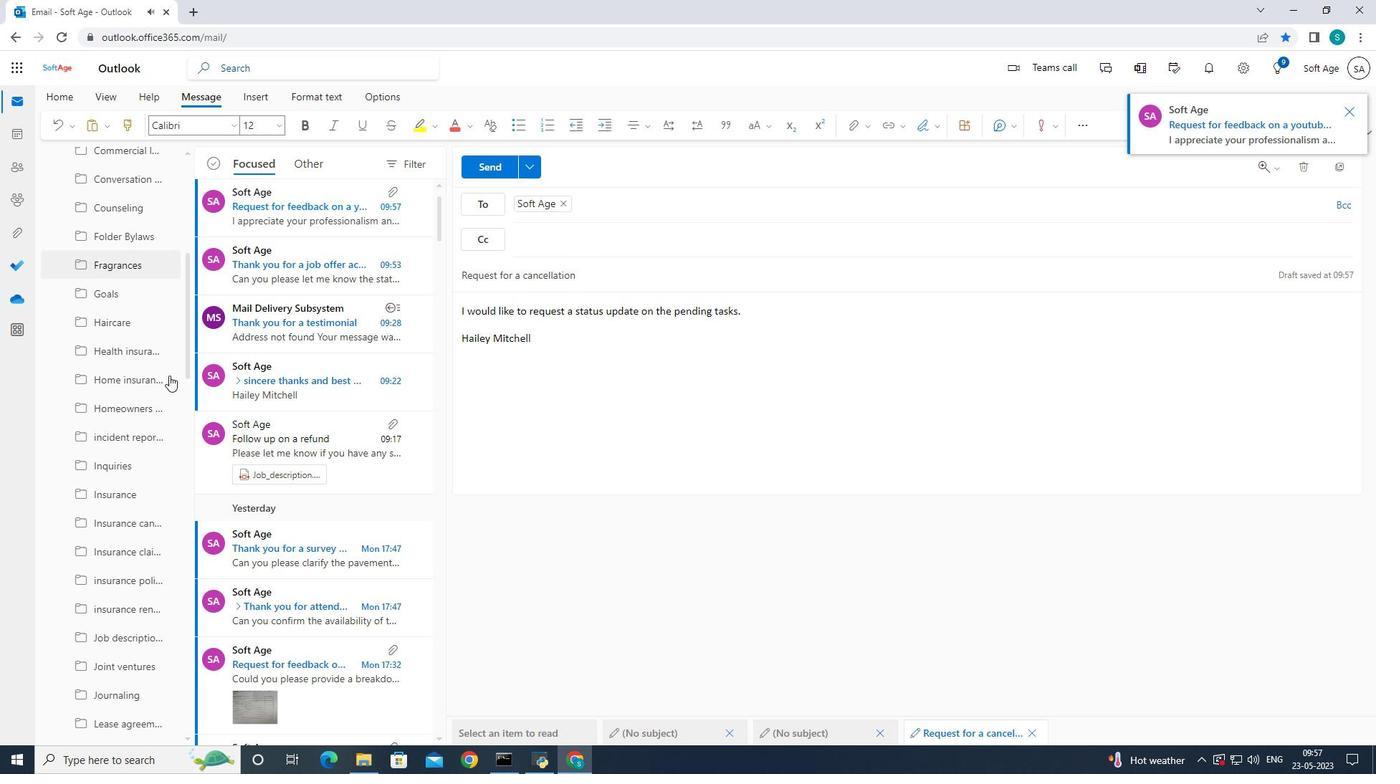 
Action: Mouse scrolled (172, 375) with delta (0, 0)
Screenshot: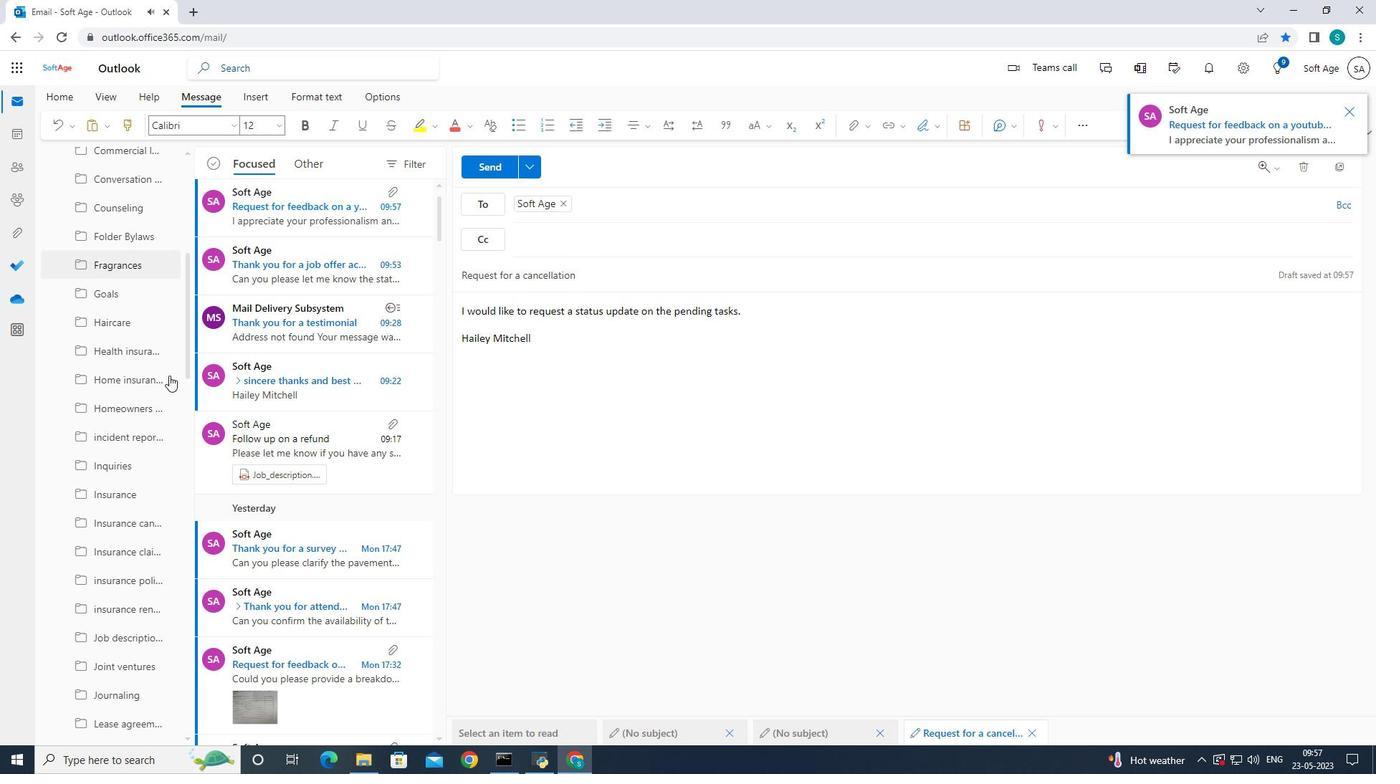 
Action: Mouse scrolled (172, 375) with delta (0, 0)
Screenshot: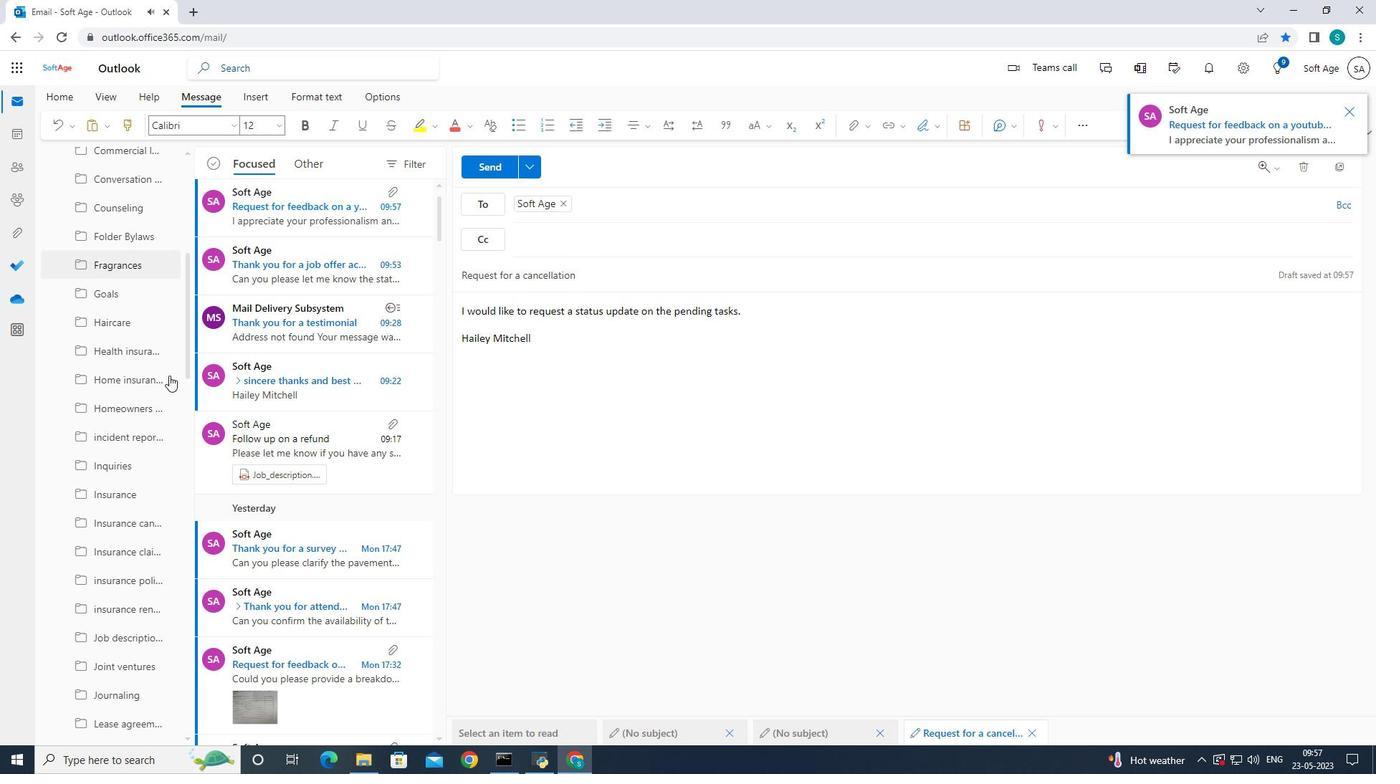 
Action: Mouse scrolled (172, 373) with delta (0, 0)
Screenshot: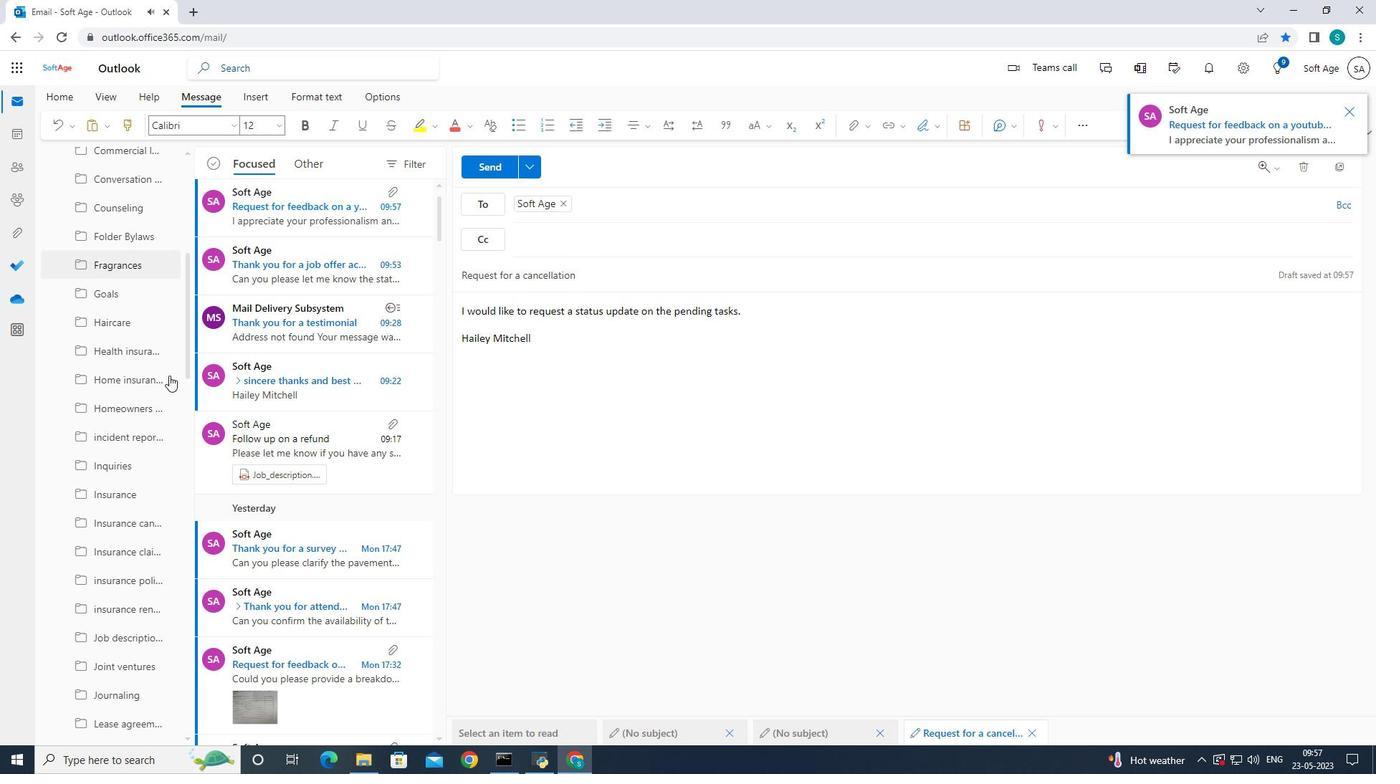 
Action: Mouse scrolled (172, 373) with delta (0, 0)
Screenshot: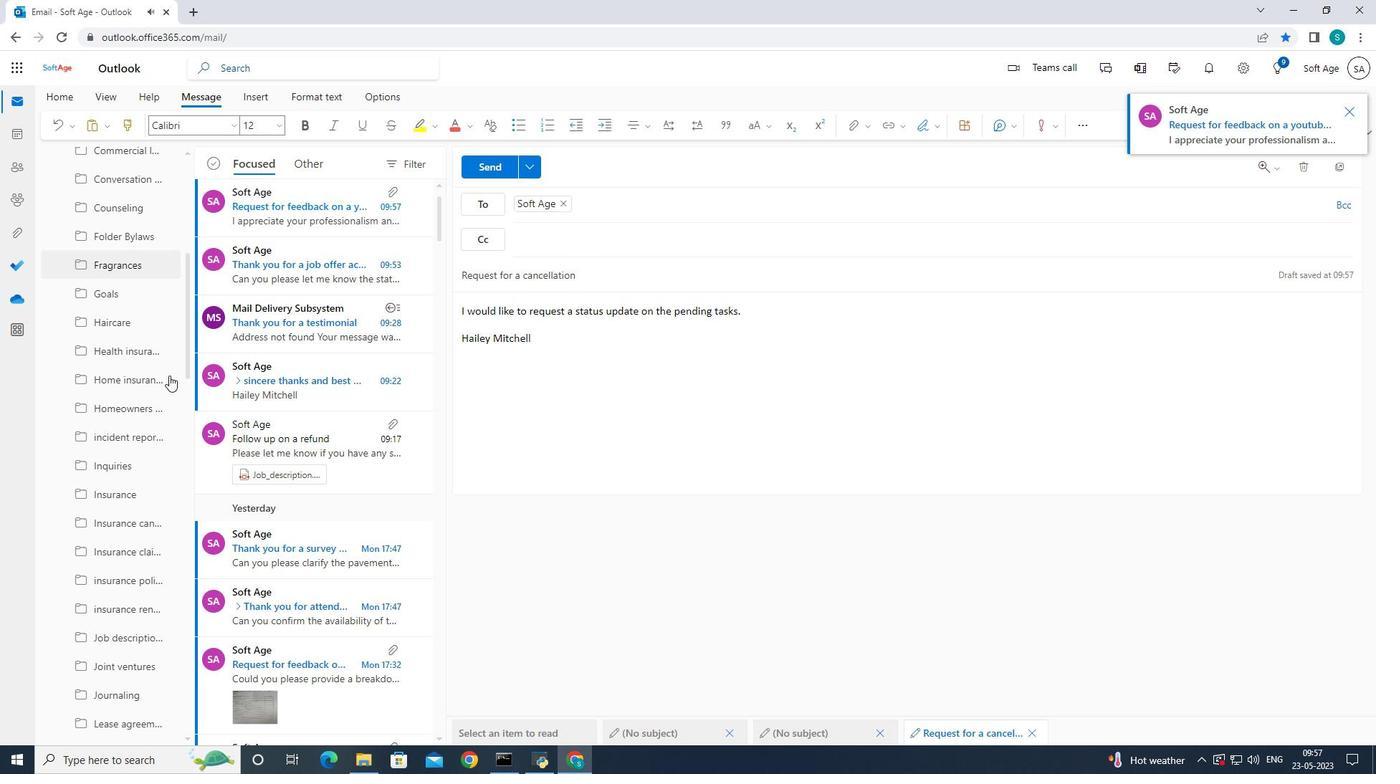 
Action: Mouse scrolled (172, 373) with delta (0, 0)
Screenshot: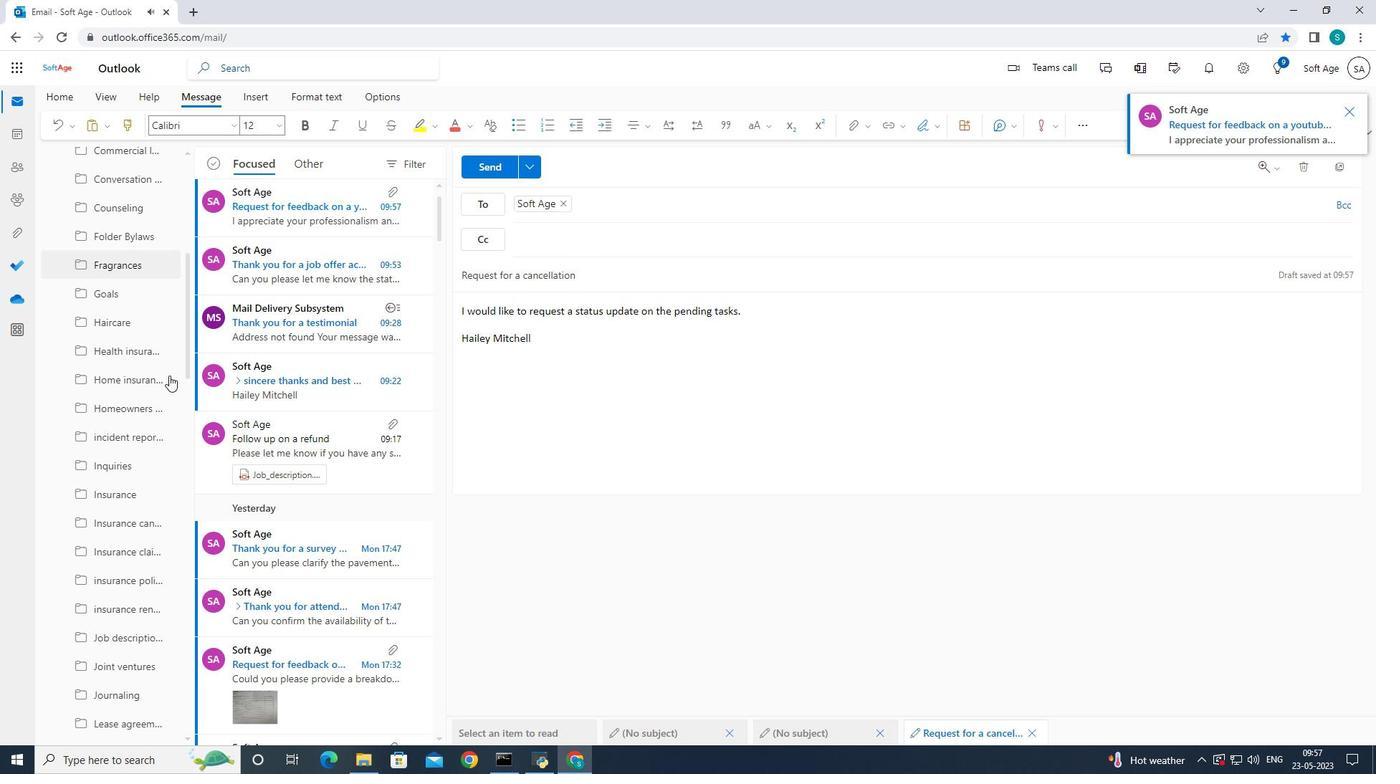 
Action: Mouse scrolled (172, 373) with delta (0, 0)
Screenshot: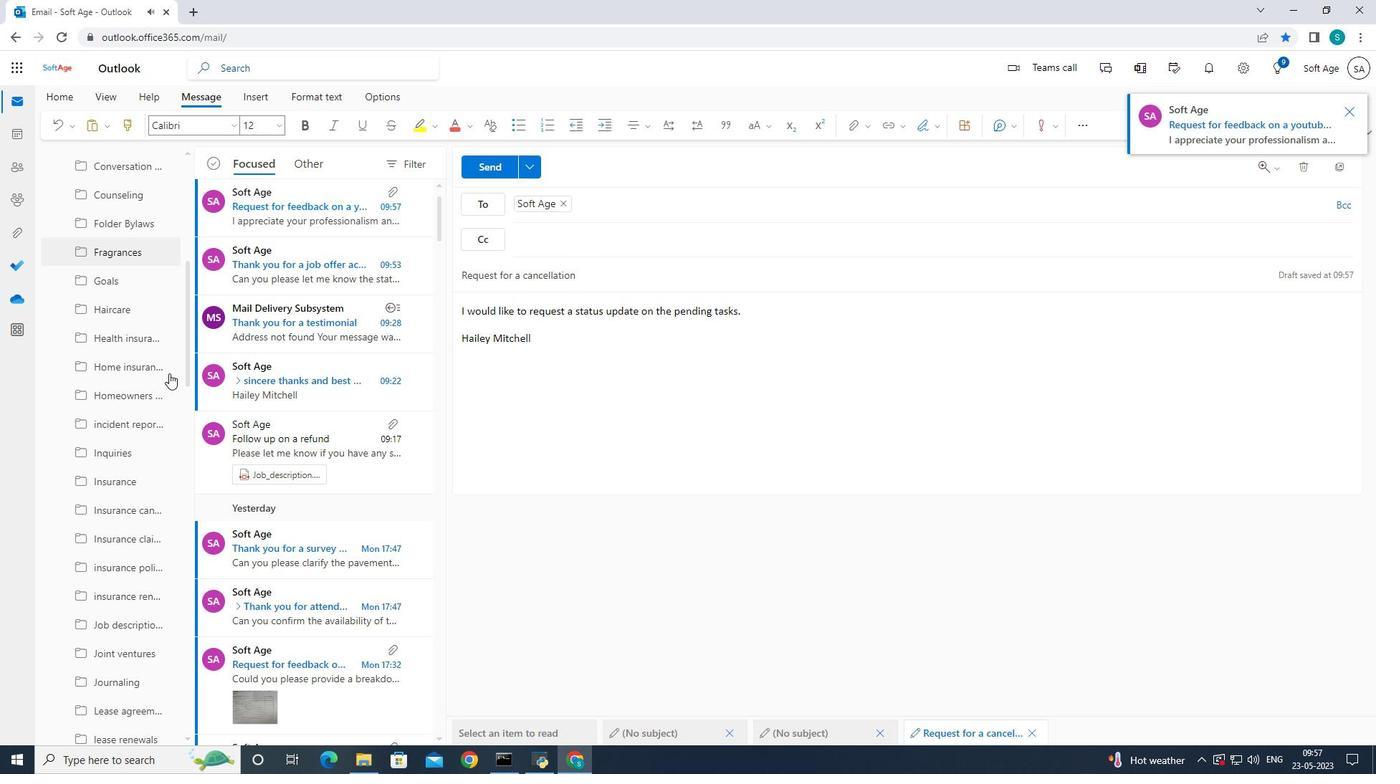 
Action: Mouse moved to (172, 372)
Screenshot: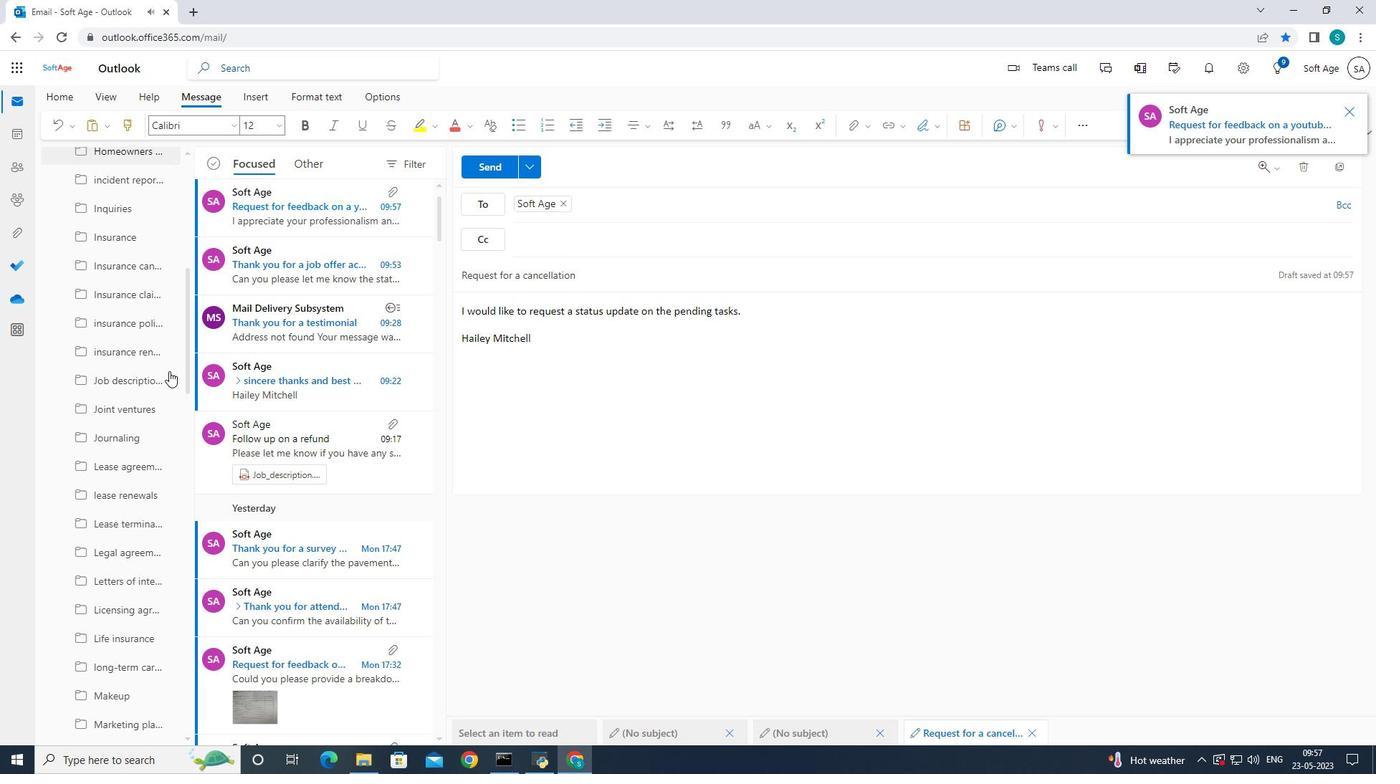
Action: Mouse scrolled (172, 372) with delta (0, 0)
Screenshot: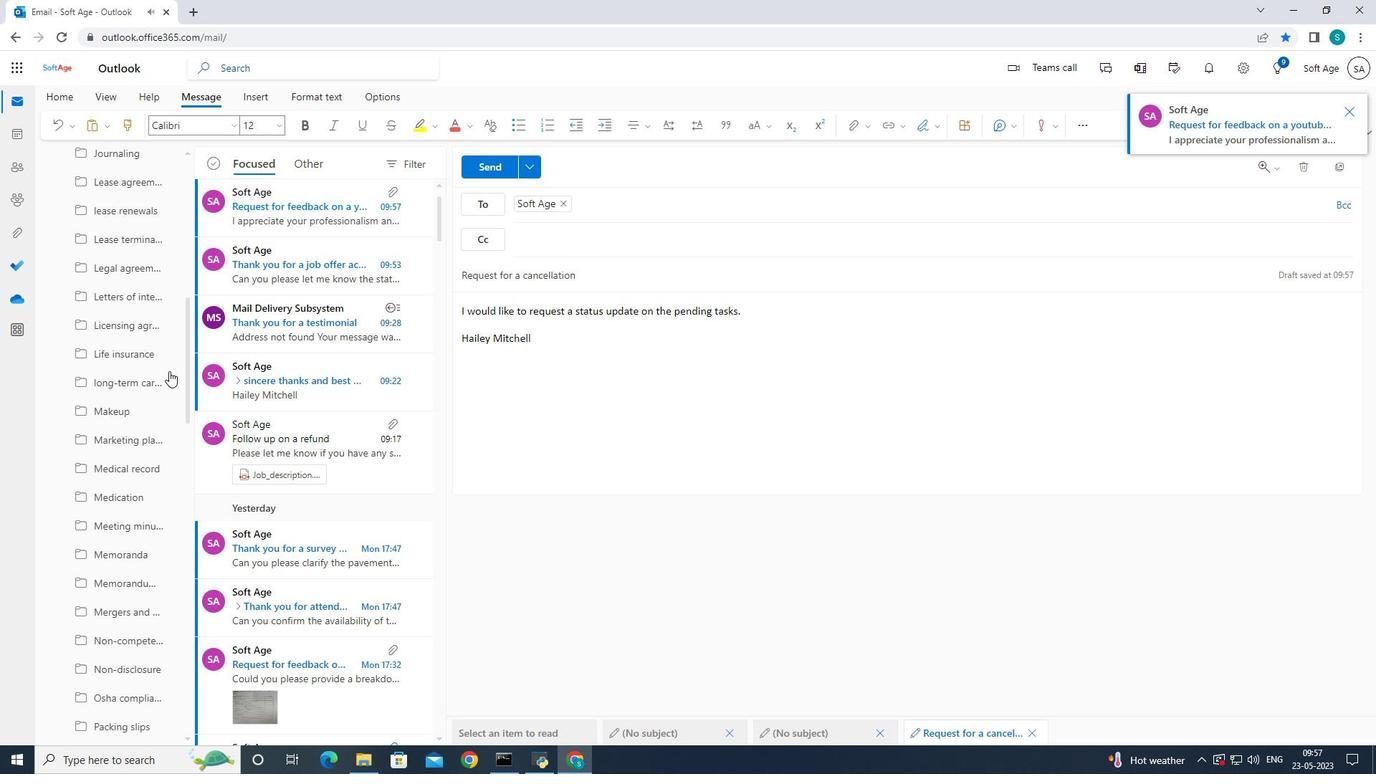 
Action: Mouse scrolled (172, 372) with delta (0, 0)
Screenshot: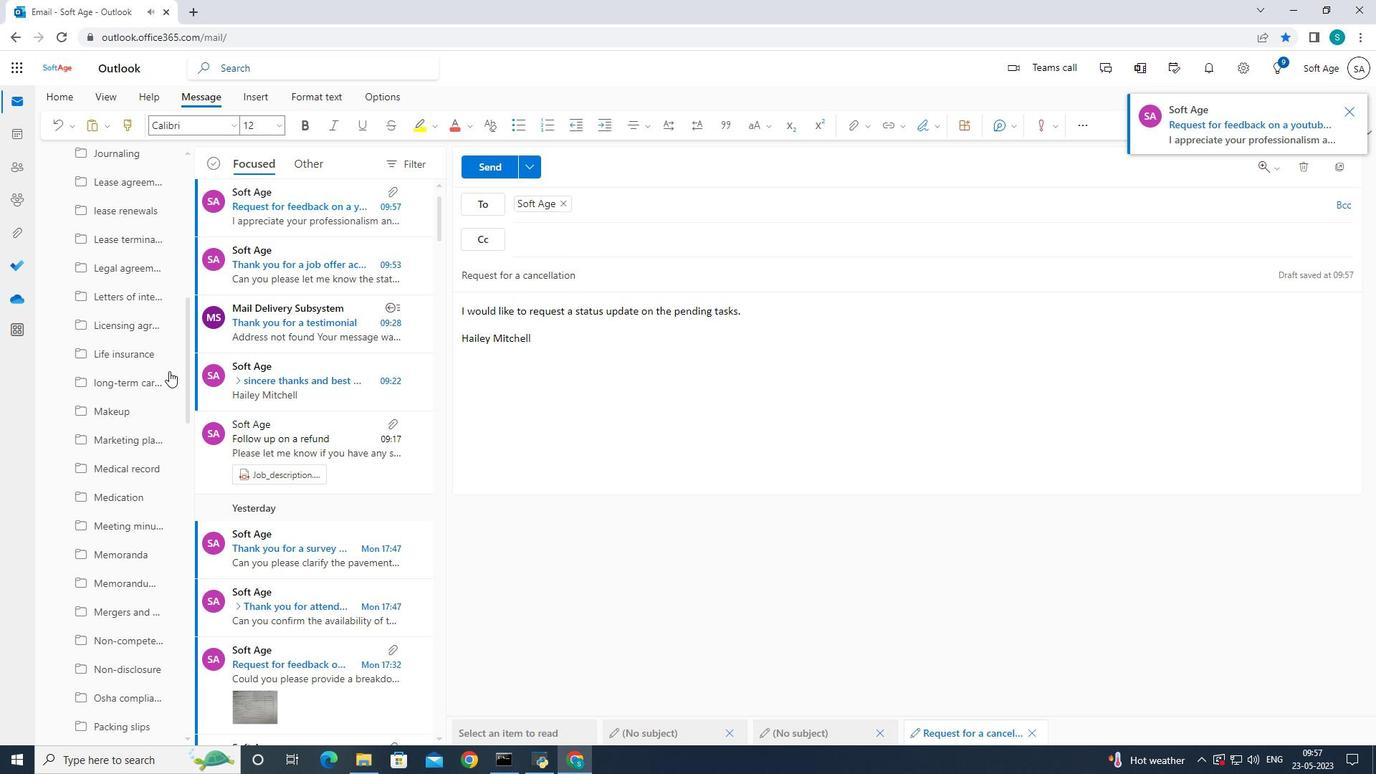 
Action: Mouse scrolled (172, 372) with delta (0, 0)
Screenshot: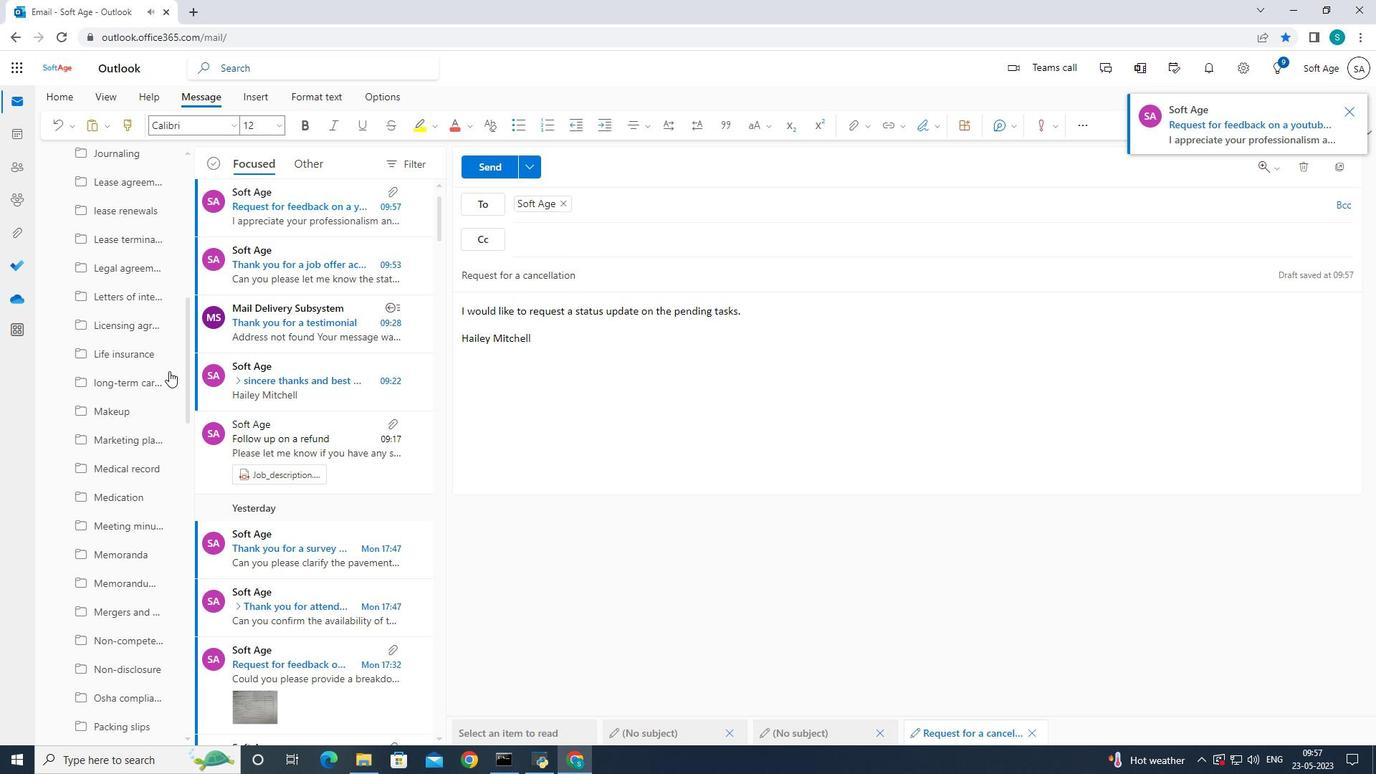 
Action: Mouse moved to (174, 369)
Screenshot: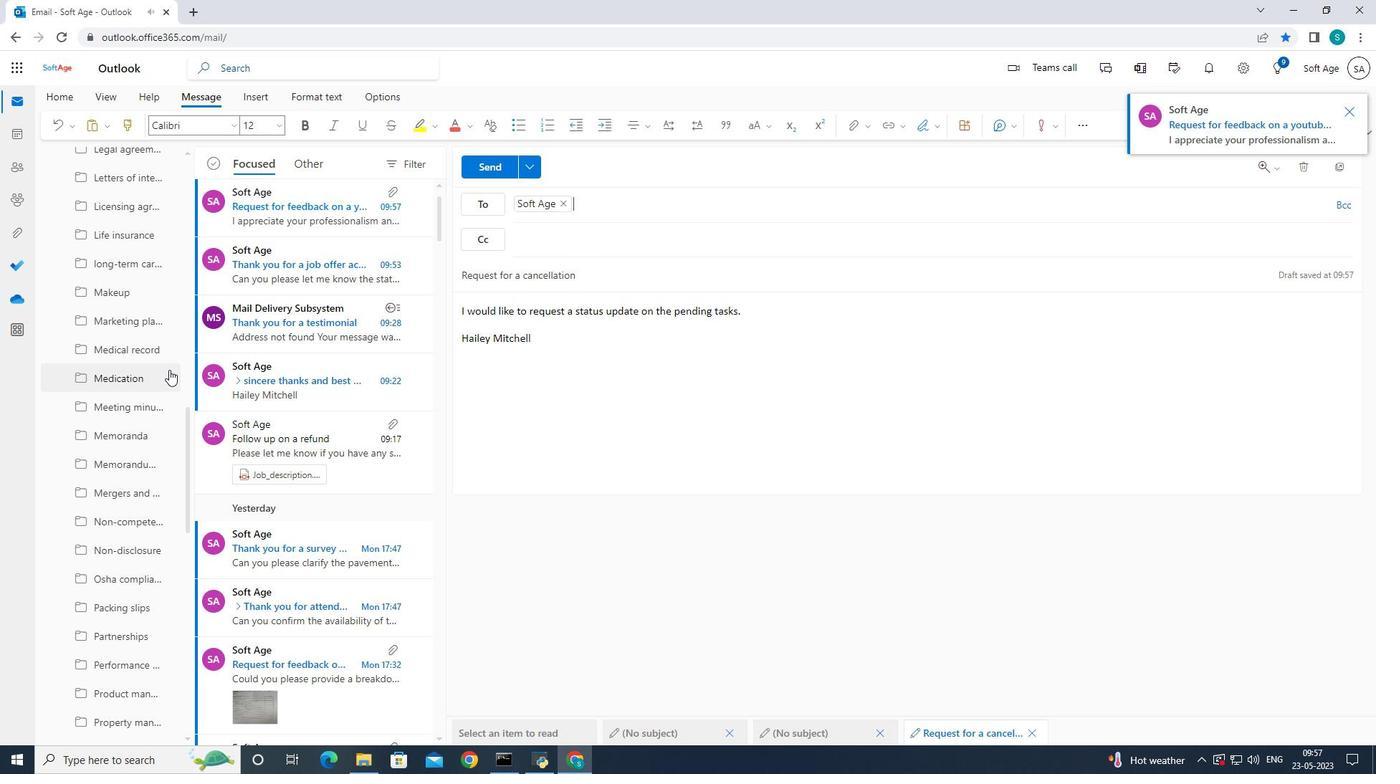 
Action: Mouse scrolled (174, 368) with delta (0, 0)
Screenshot: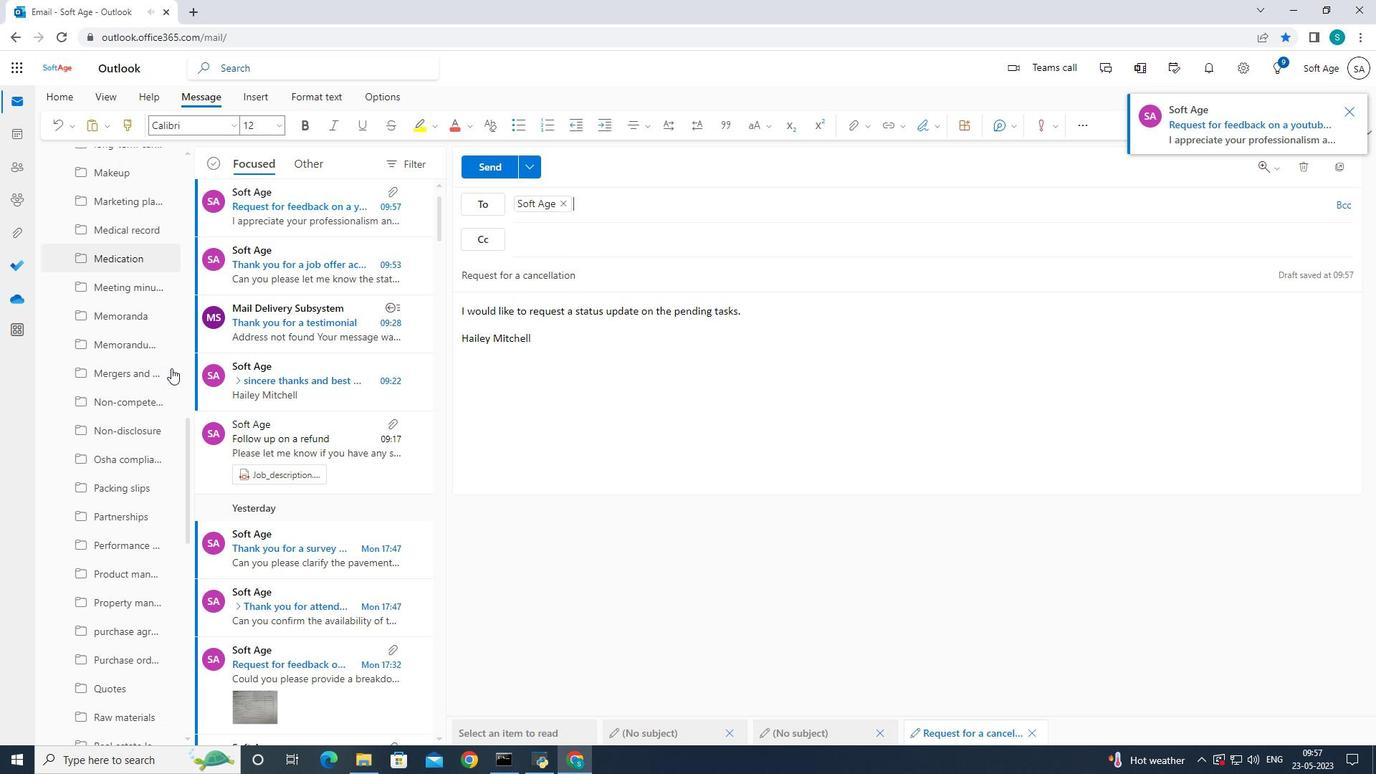 
Action: Mouse scrolled (174, 368) with delta (0, 0)
Screenshot: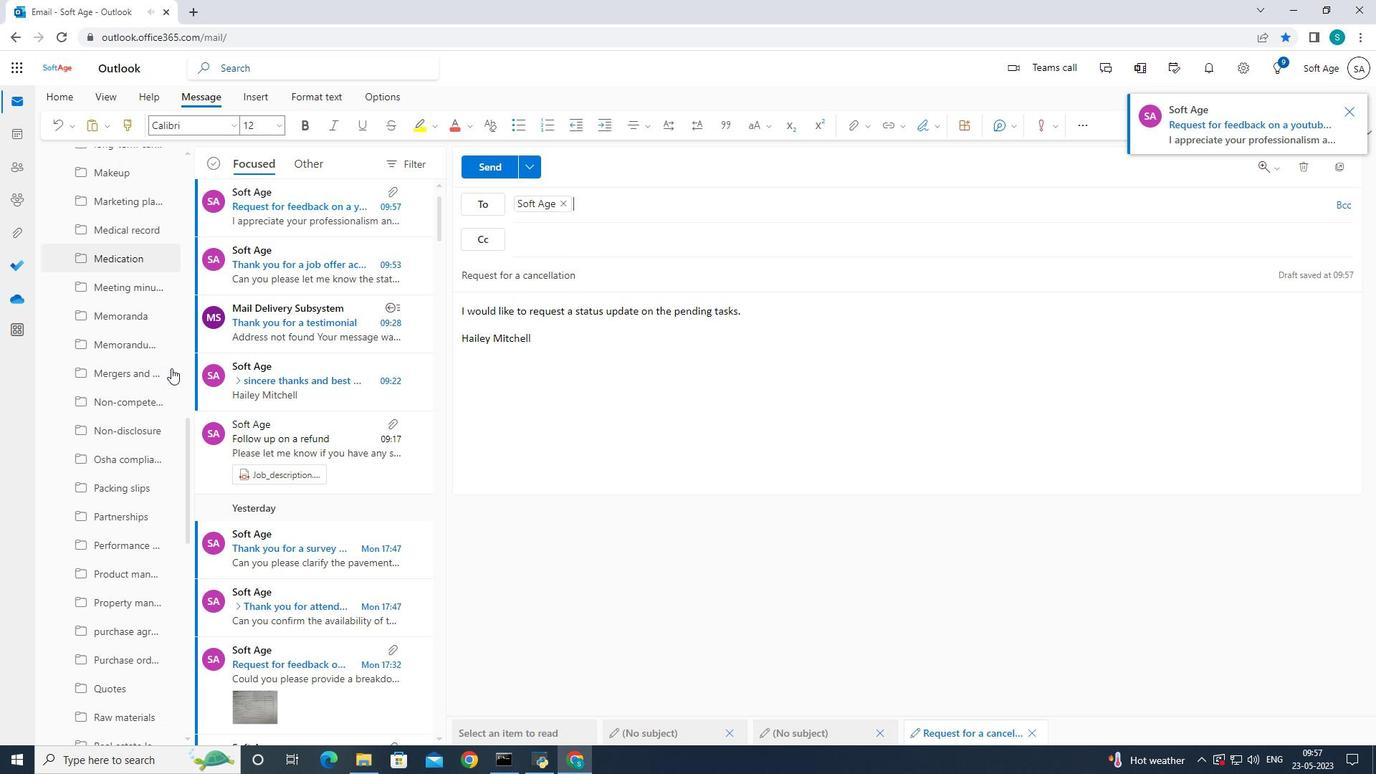 
Action: Mouse scrolled (174, 368) with delta (0, 0)
Screenshot: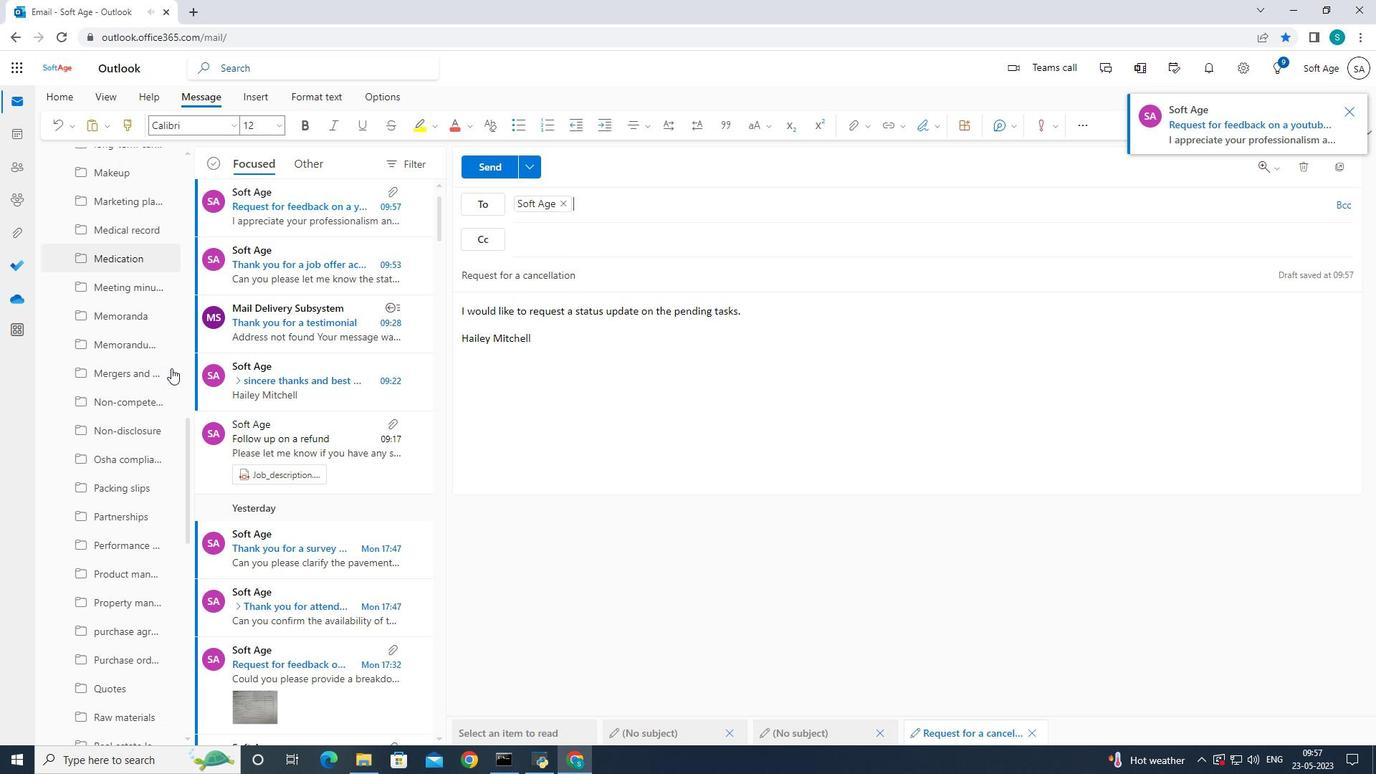 
Action: Mouse scrolled (174, 368) with delta (0, 0)
Screenshot: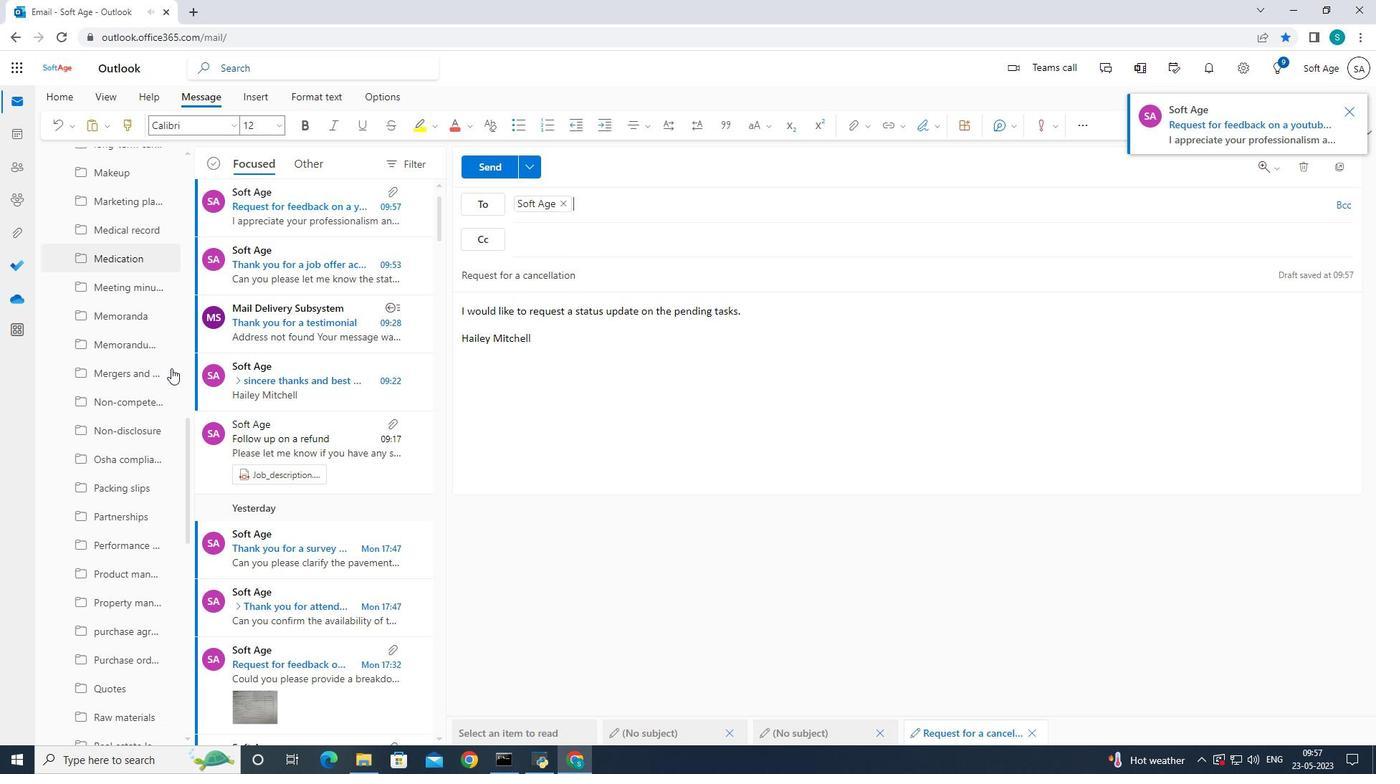 
Action: Mouse moved to (176, 368)
Screenshot: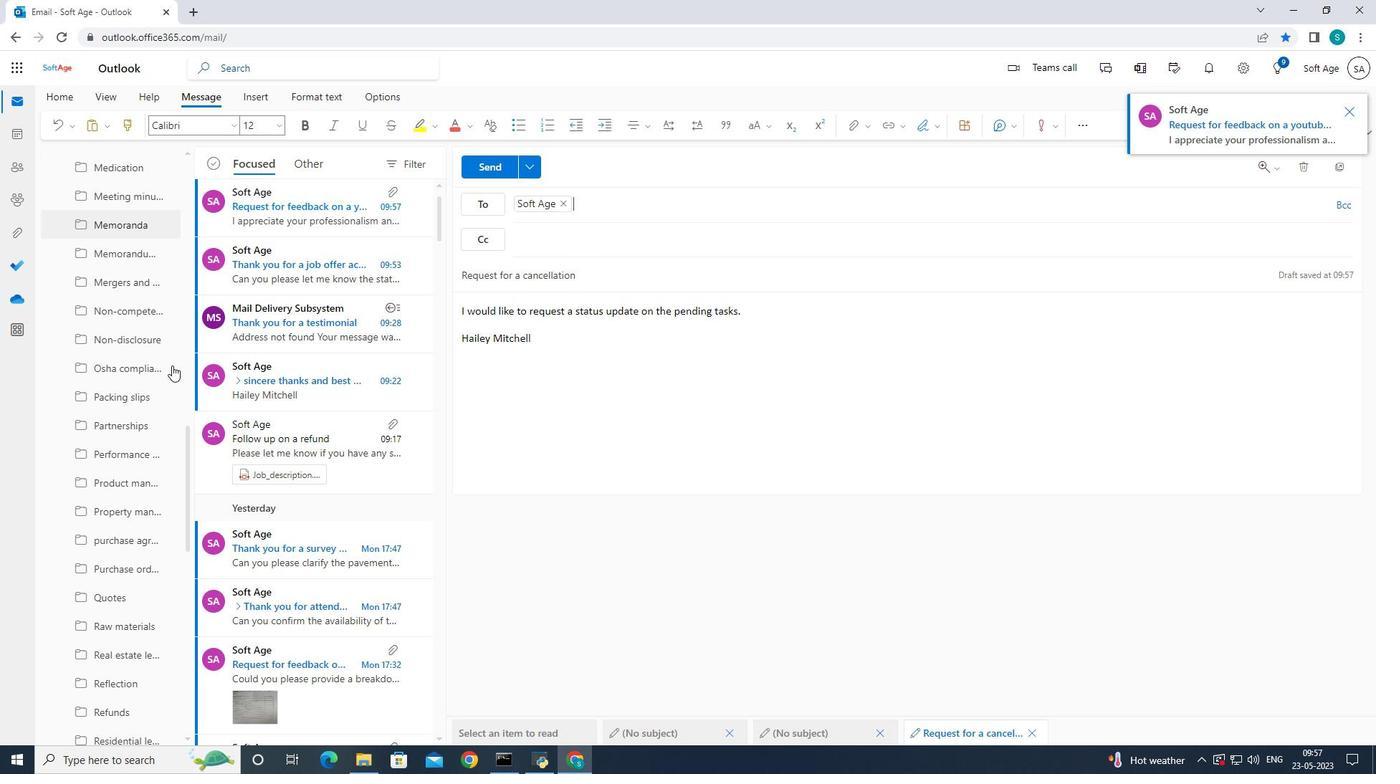 
Action: Mouse scrolled (176, 367) with delta (0, 0)
Screenshot: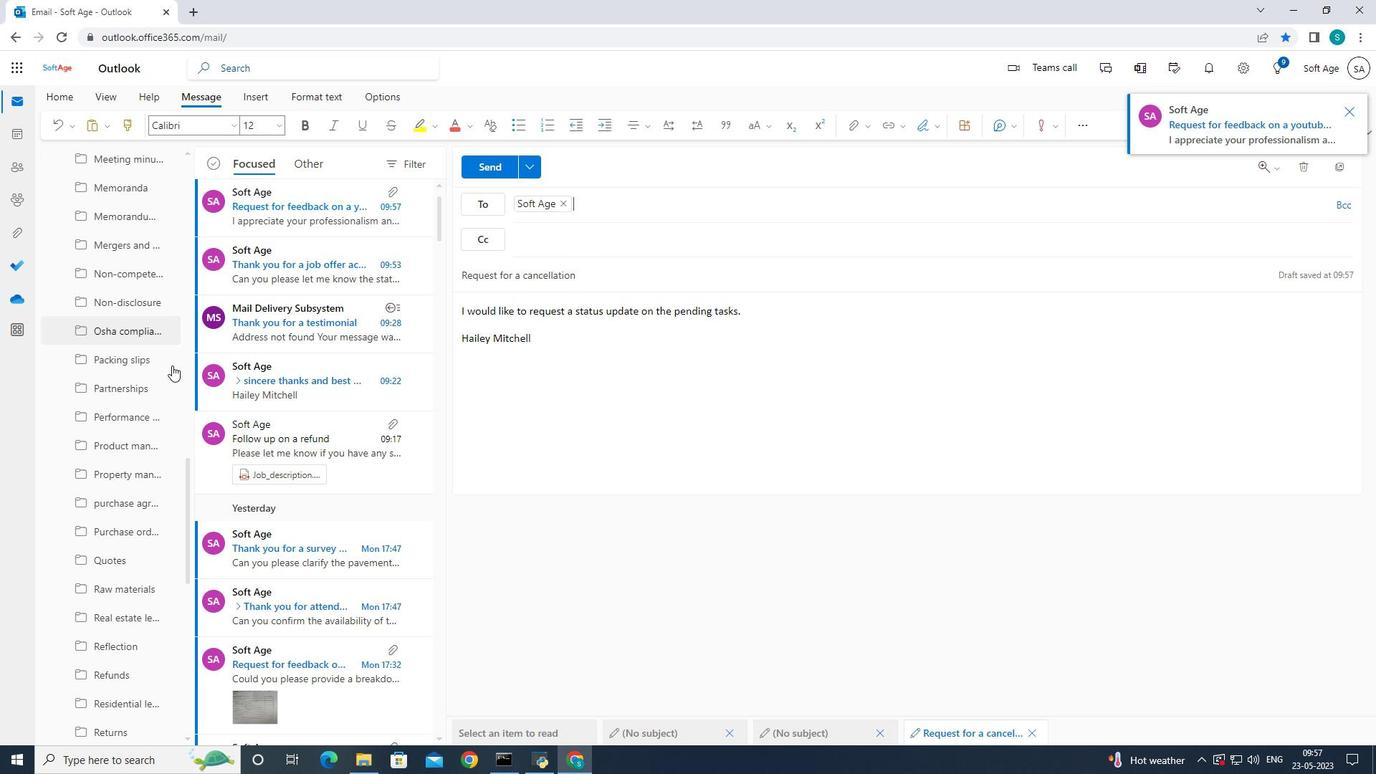 
Action: Mouse scrolled (176, 367) with delta (0, 0)
Screenshot: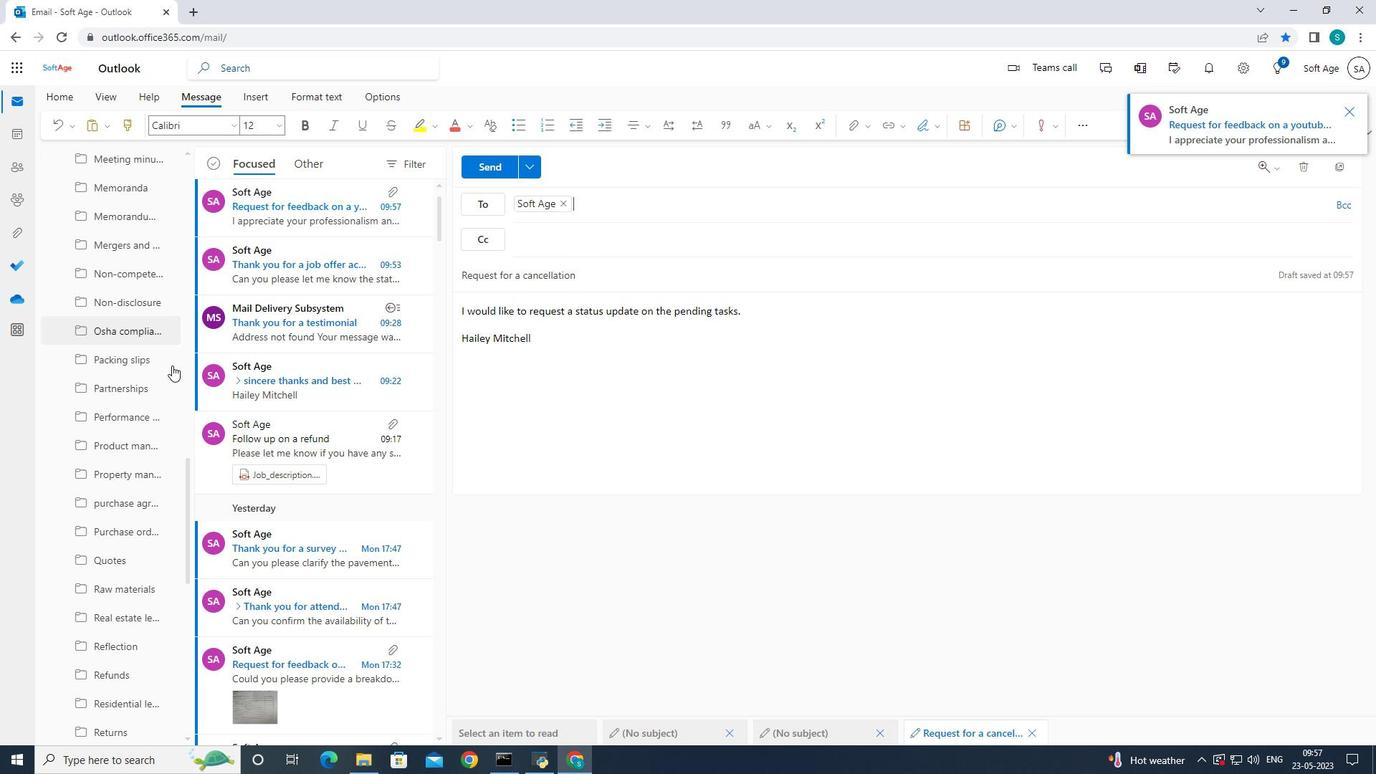 
Action: Mouse scrolled (176, 367) with delta (0, 0)
Screenshot: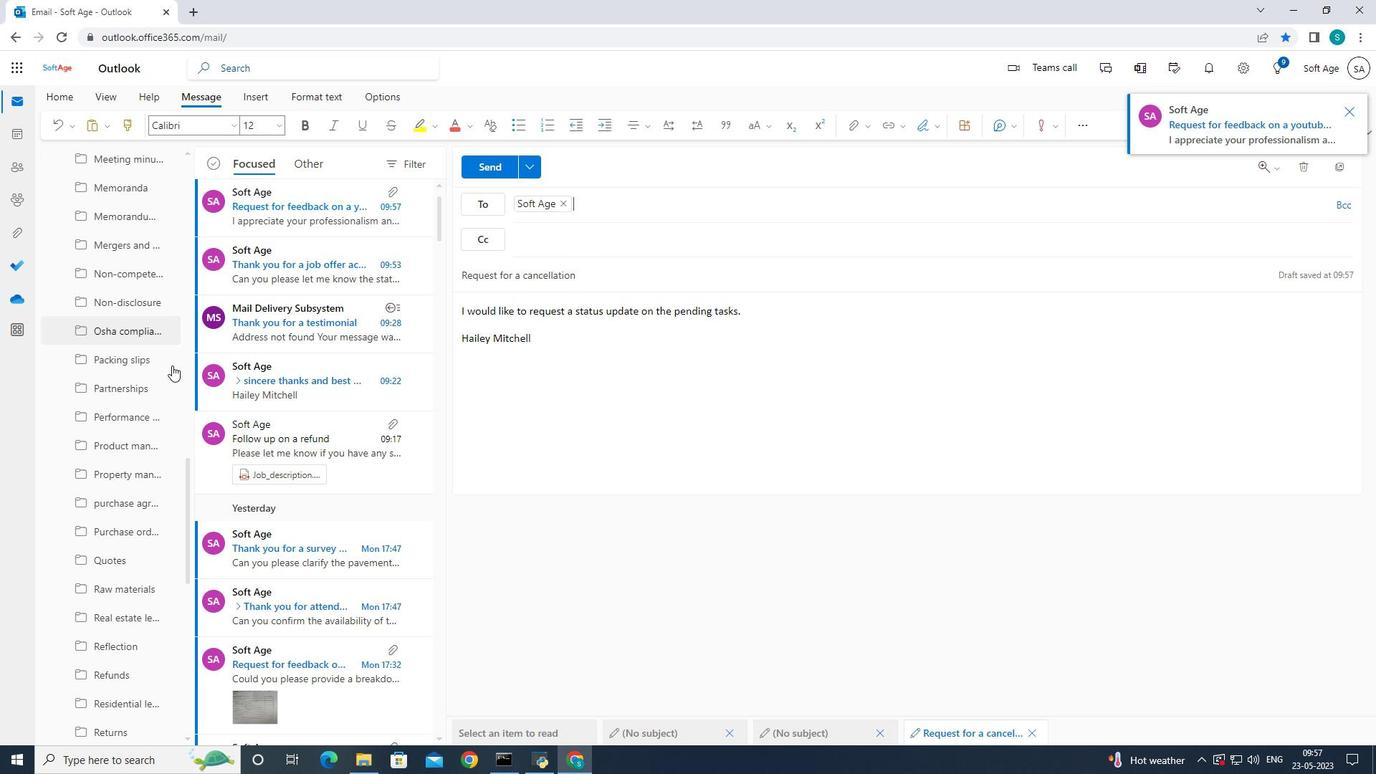 
Action: Mouse scrolled (176, 367) with delta (0, 0)
Screenshot: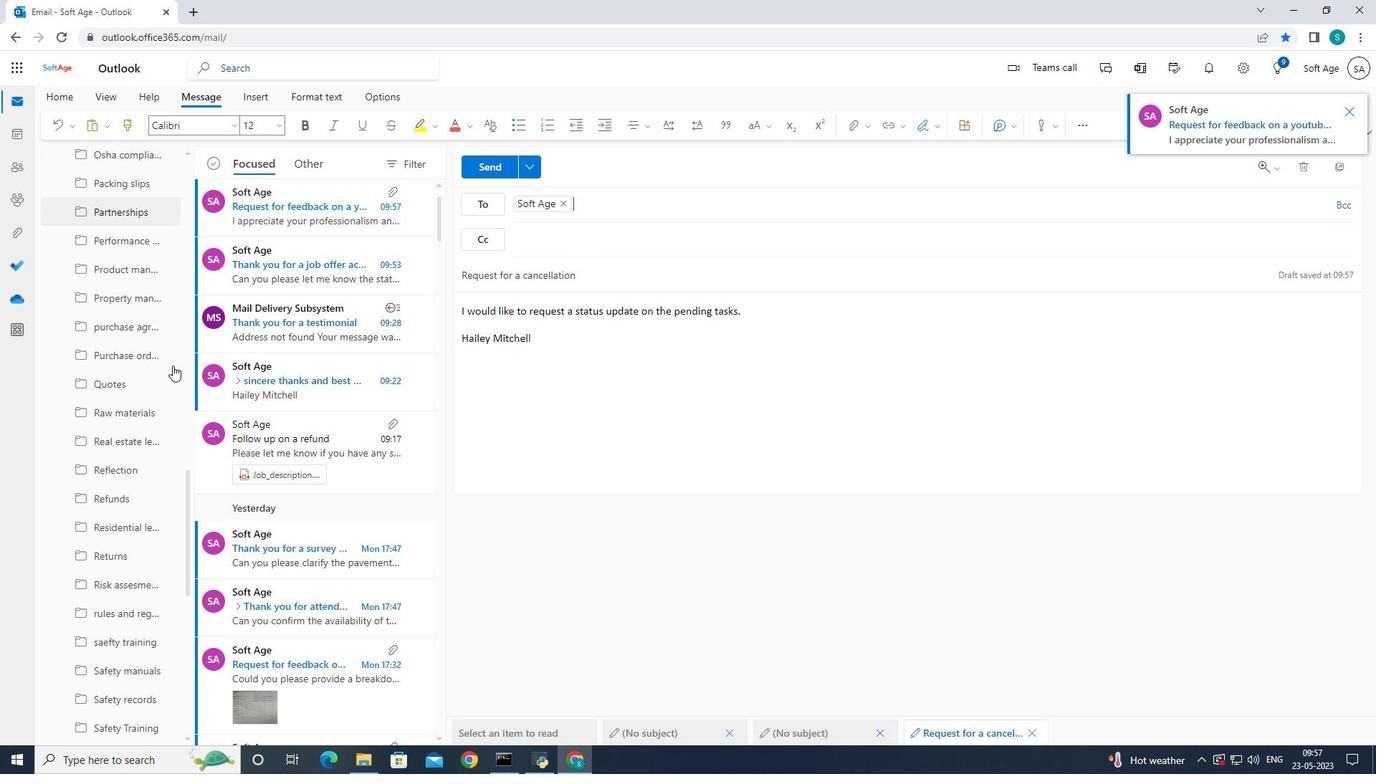 
Action: Mouse moved to (176, 368)
Screenshot: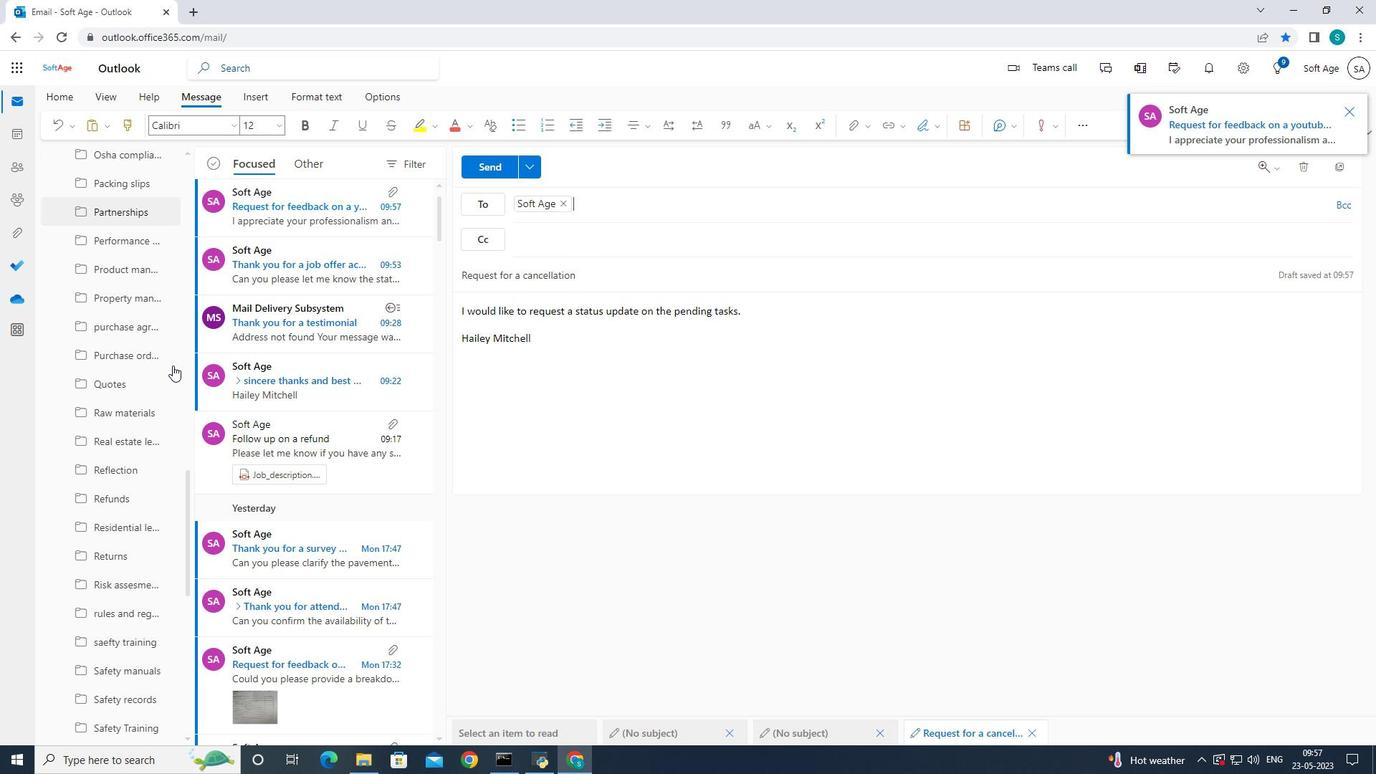 
Action: Mouse scrolled (176, 367) with delta (0, 0)
Screenshot: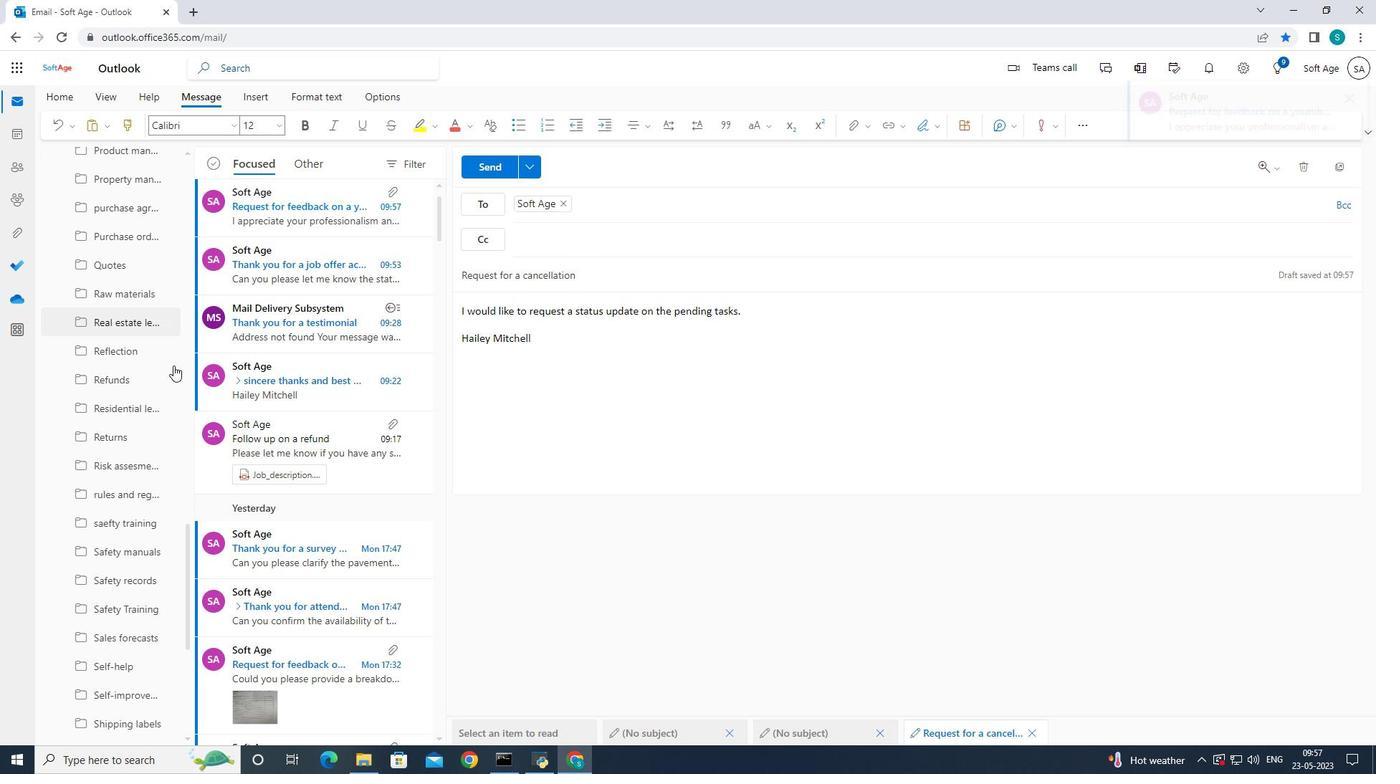 
Action: Mouse scrolled (176, 367) with delta (0, 0)
Screenshot: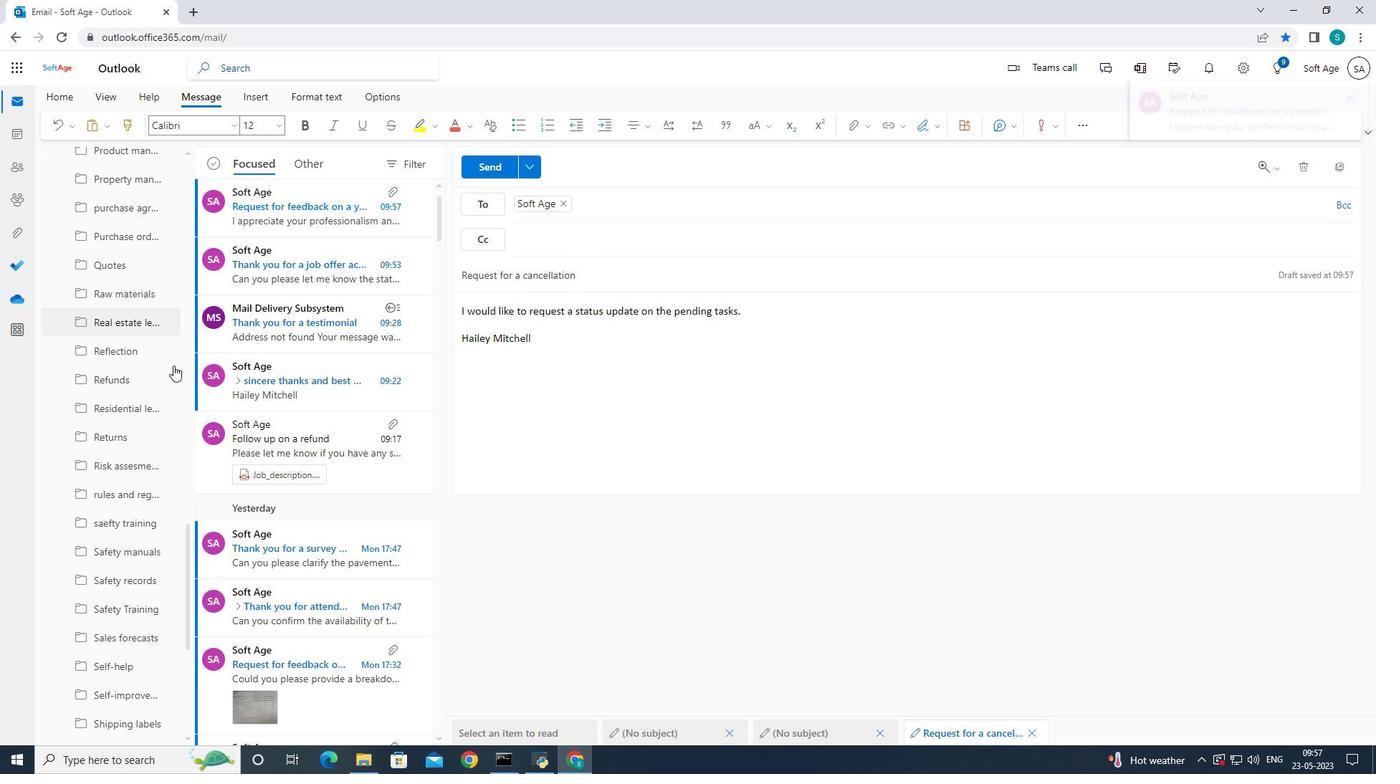 
Action: Mouse scrolled (176, 367) with delta (0, 0)
Screenshot: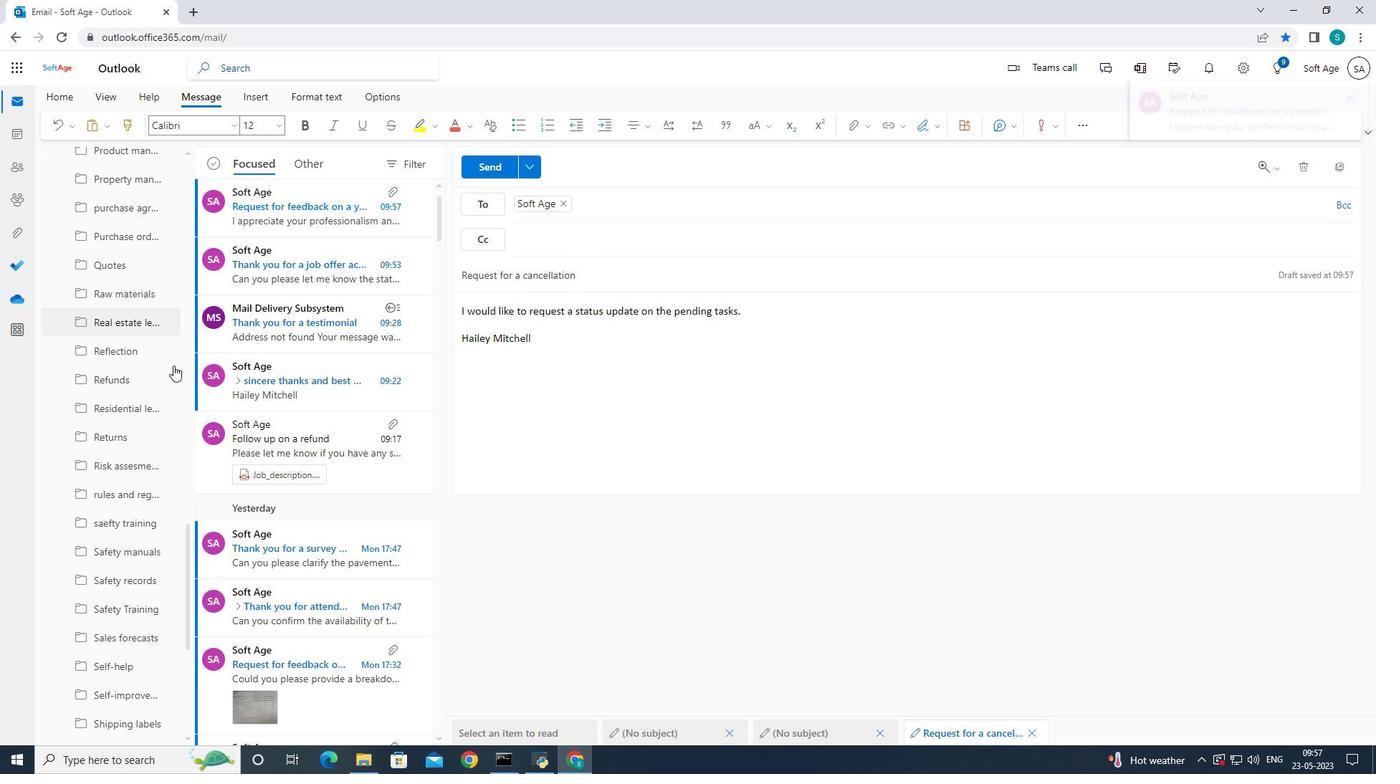 
Action: Mouse scrolled (176, 367) with delta (0, 0)
Screenshot: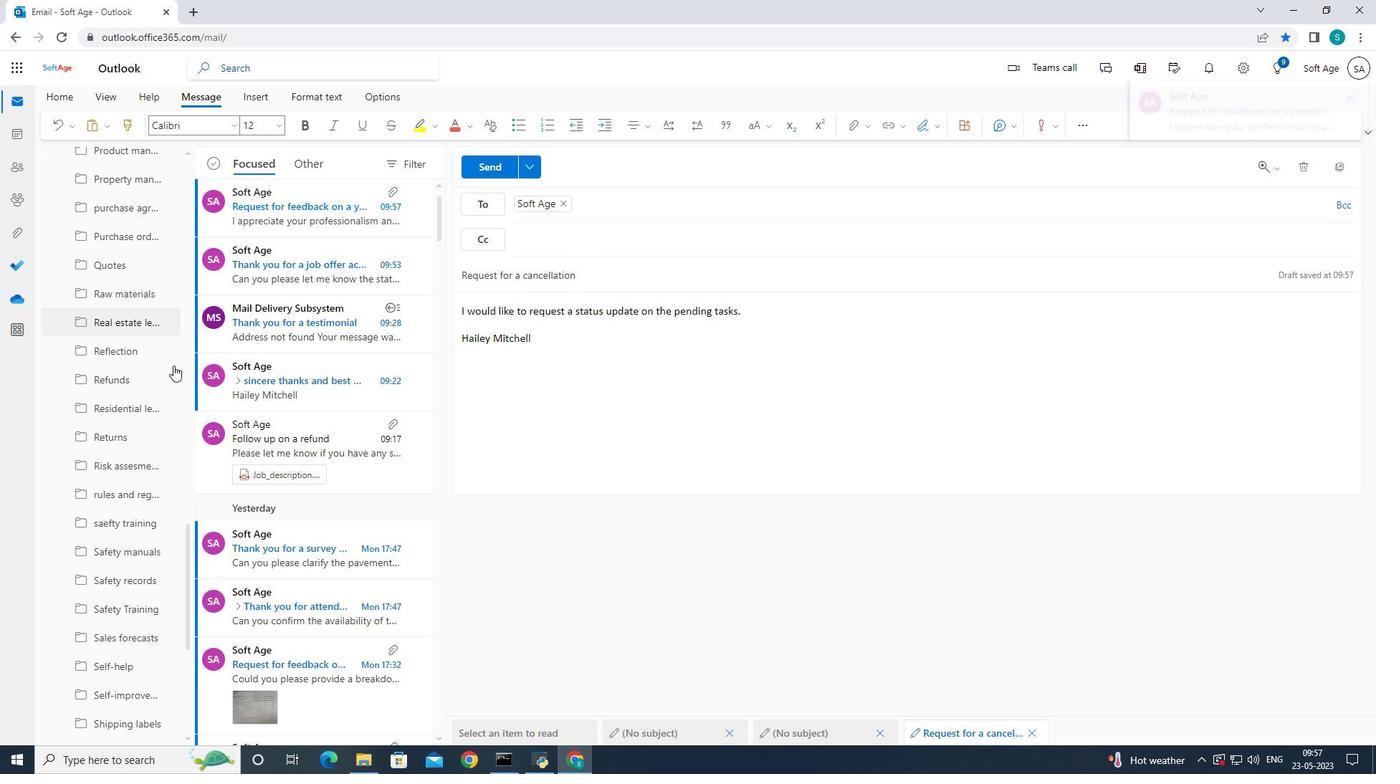 
Action: Mouse scrolled (176, 367) with delta (0, 0)
Screenshot: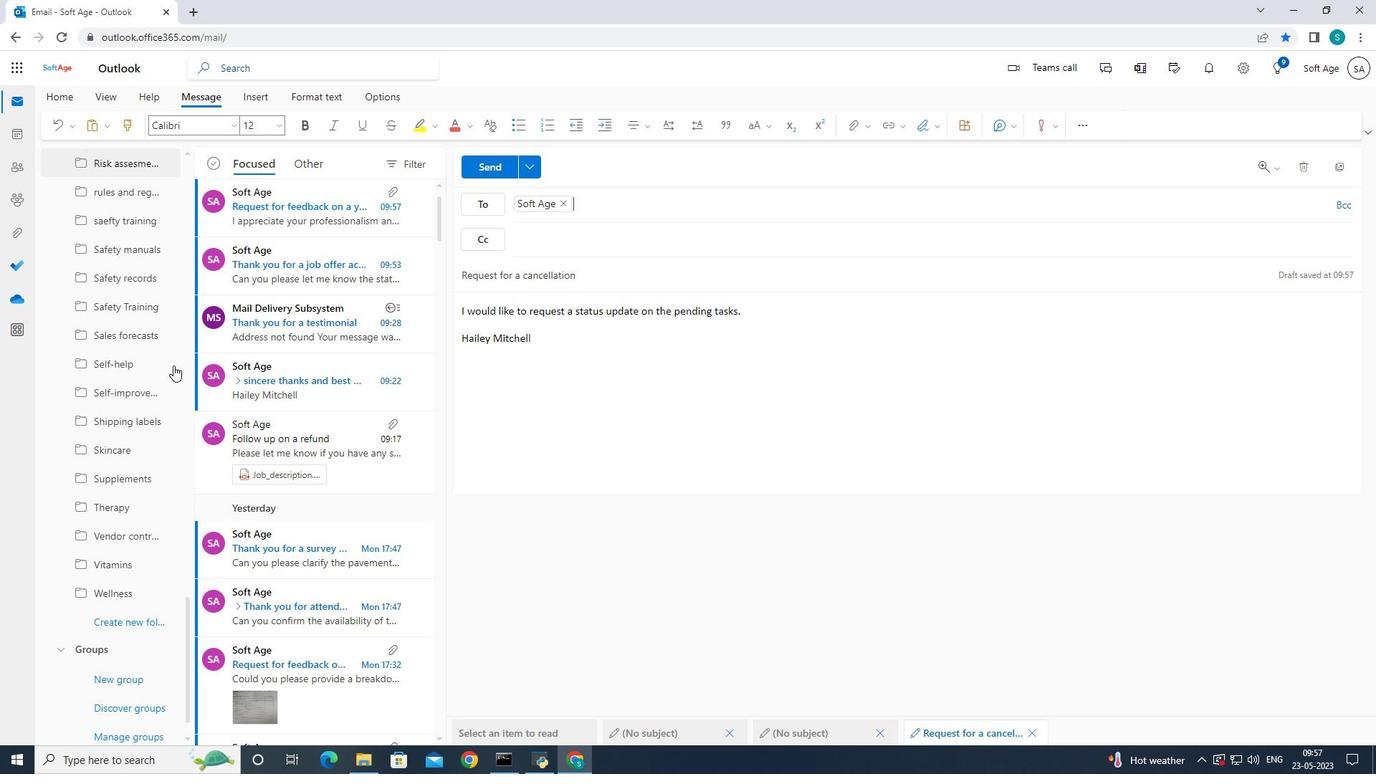 
Action: Mouse scrolled (176, 367) with delta (0, 0)
Screenshot: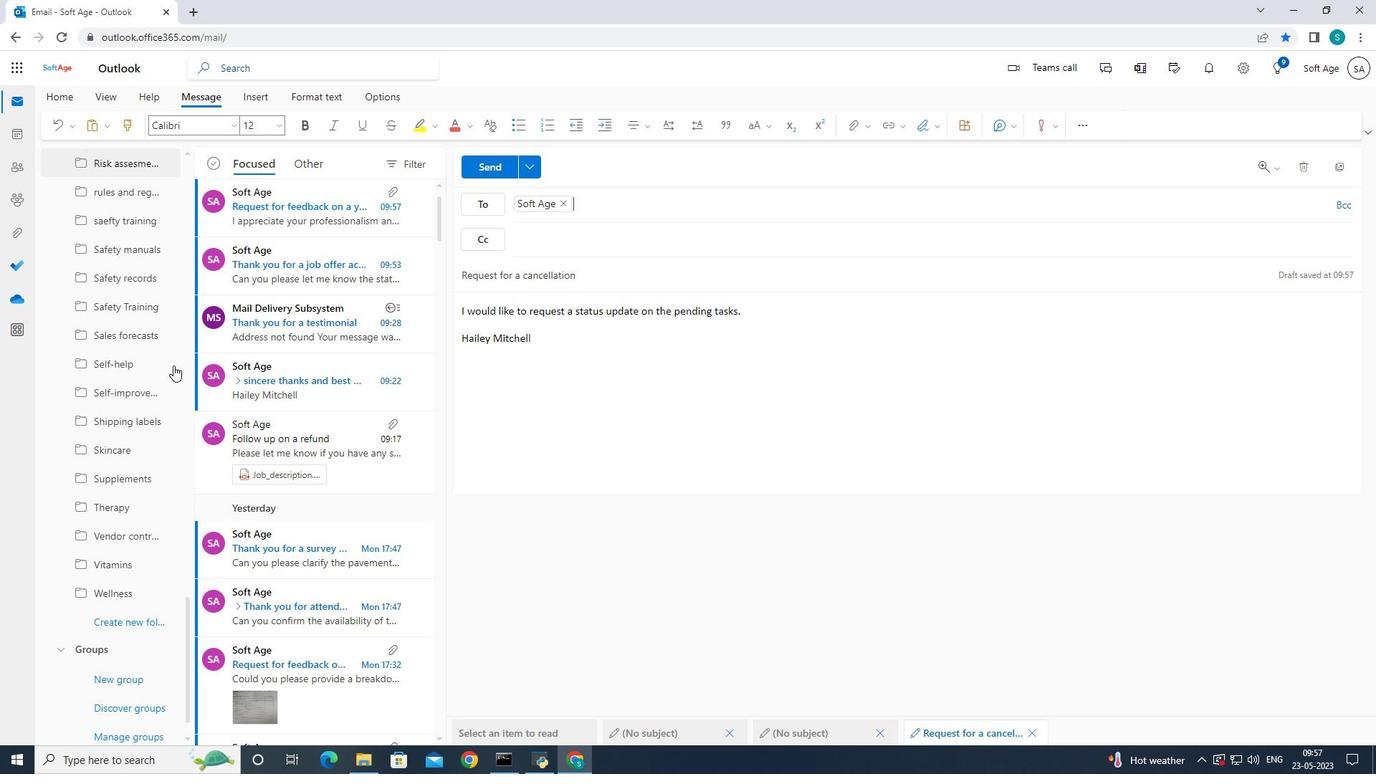 
Action: Mouse scrolled (176, 367) with delta (0, 0)
Screenshot: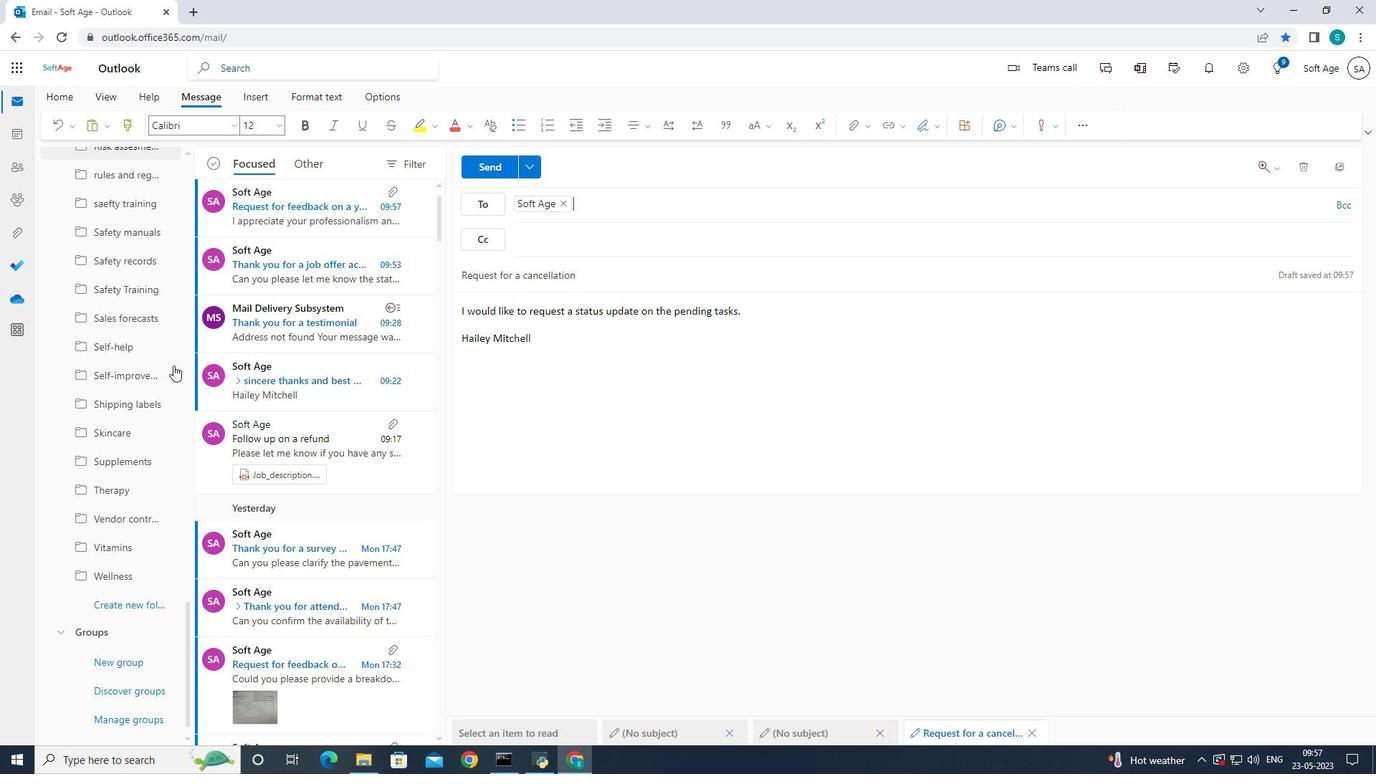 
Action: Mouse scrolled (176, 367) with delta (0, 0)
Screenshot: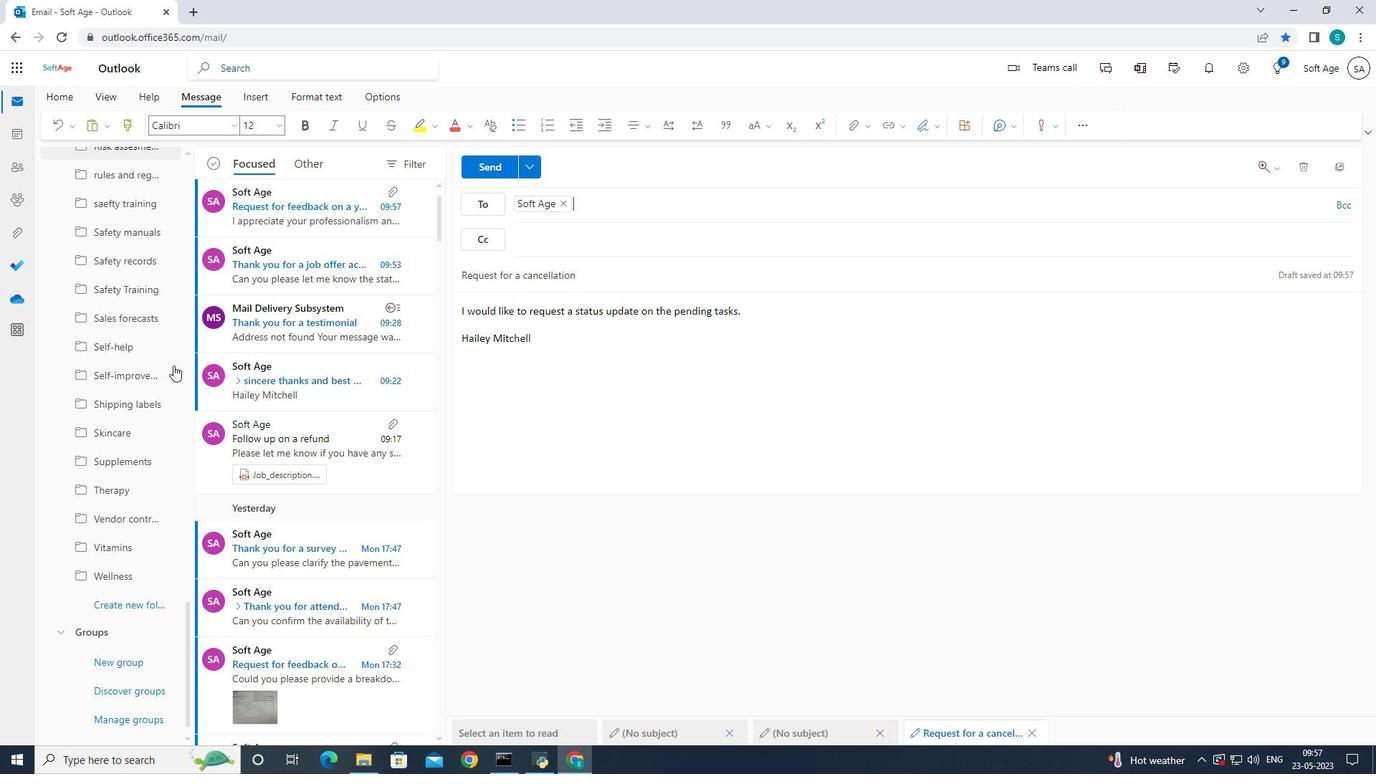 
Action: Mouse moved to (124, 597)
Screenshot: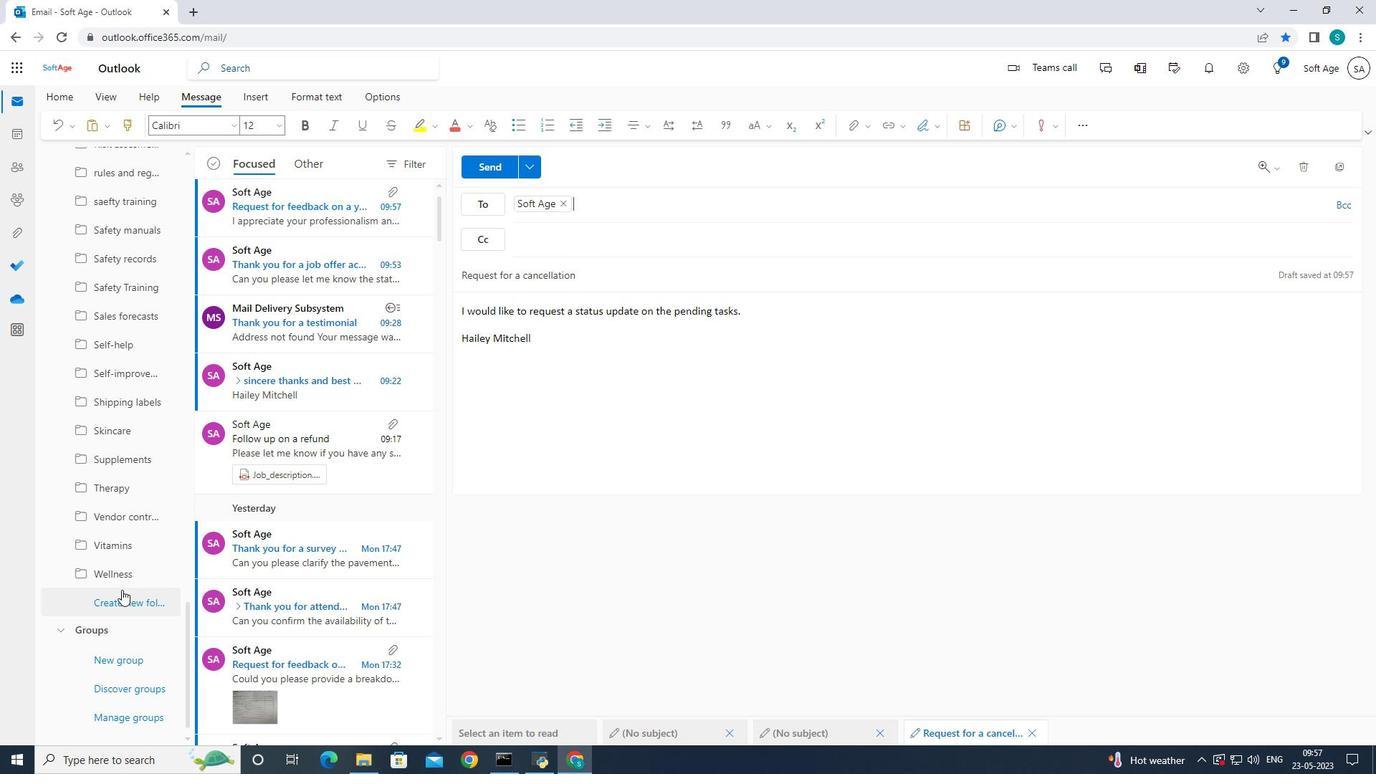 
Action: Mouse pressed left at (124, 597)
Screenshot: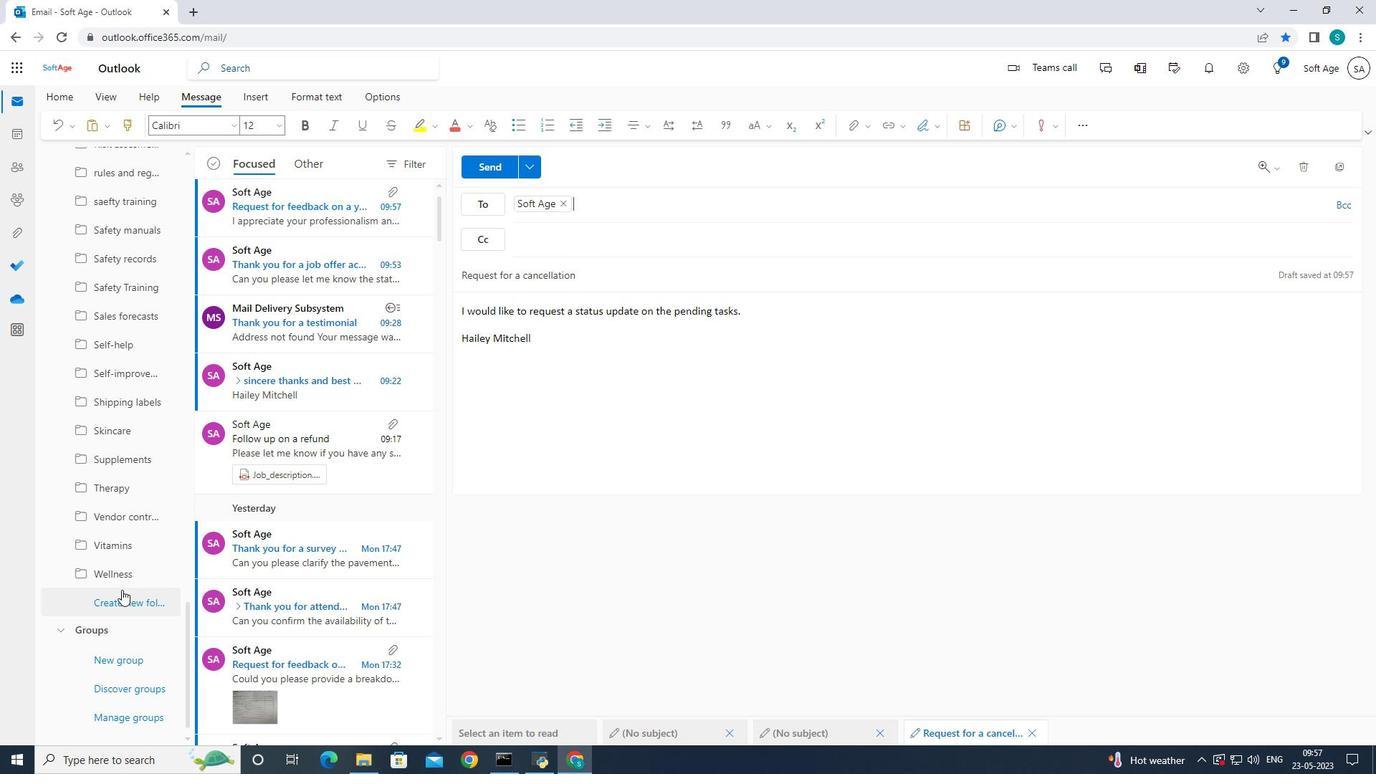 
Action: Mouse moved to (186, 476)
Screenshot: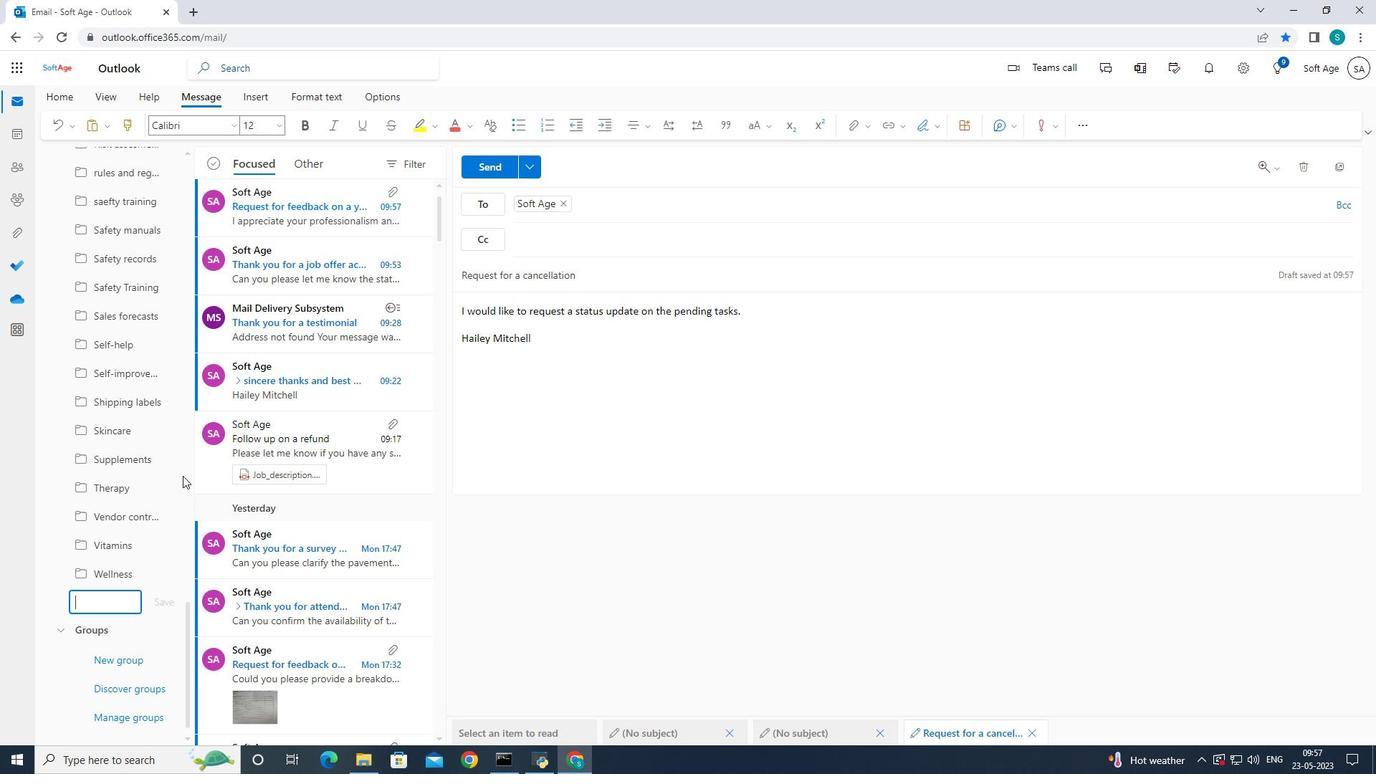 
Action: Key pressed <Key.shift>re
Screenshot: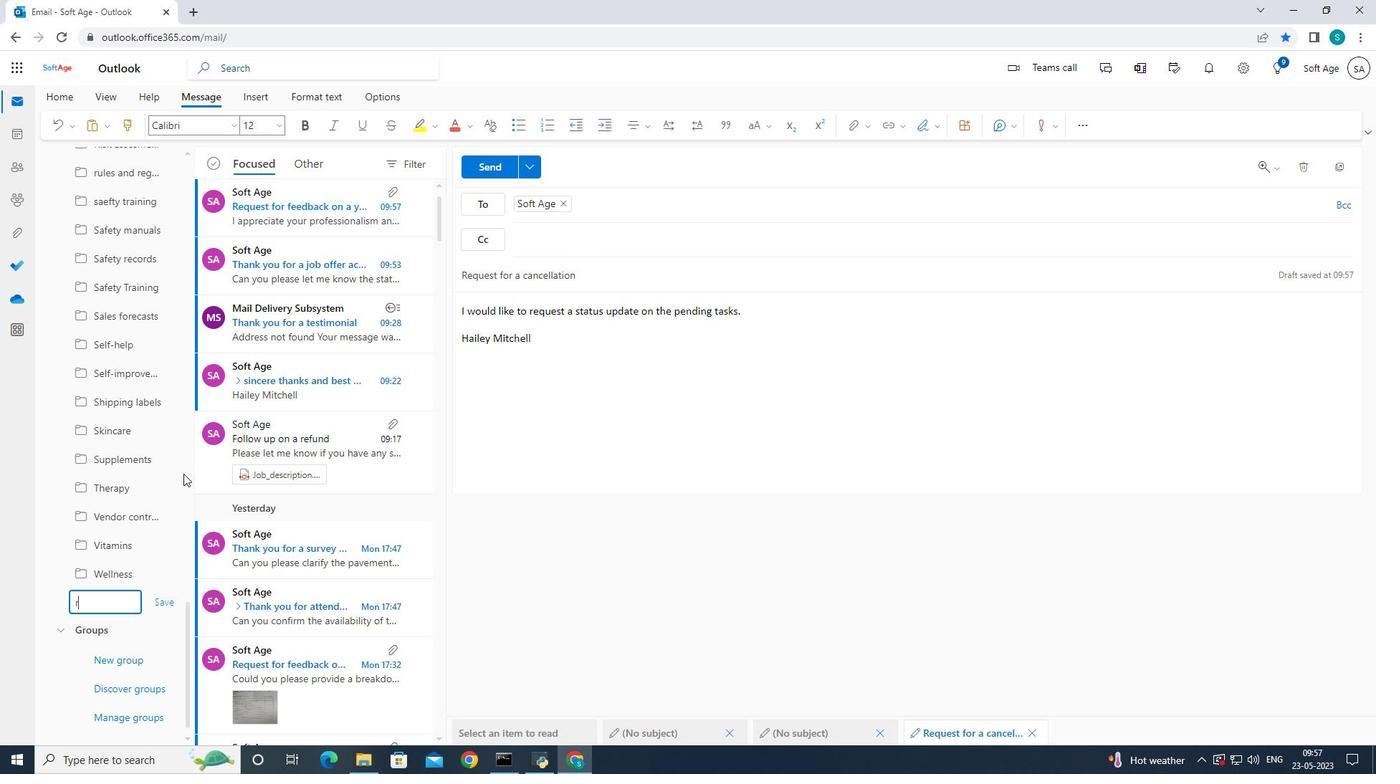 
Action: Mouse moved to (249, 437)
Screenshot: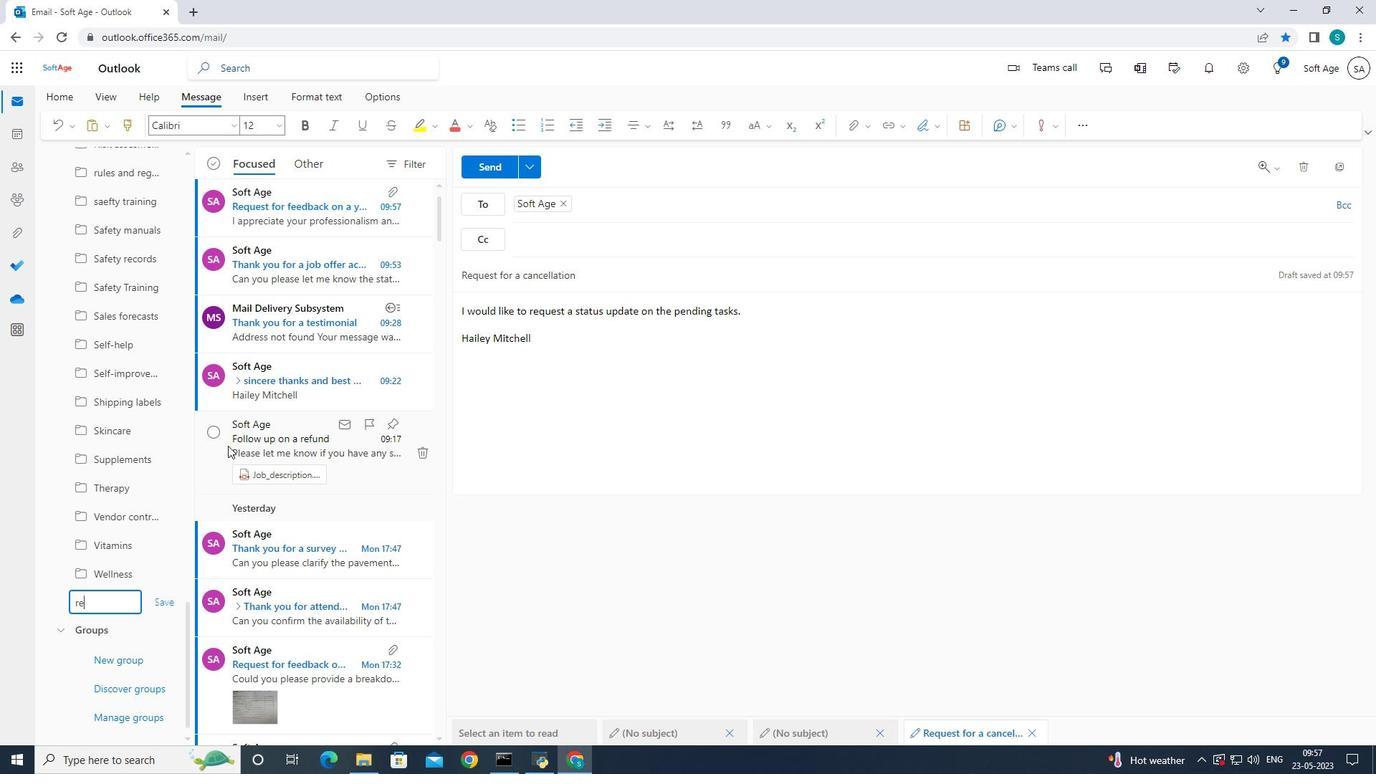 
Action: Key pressed <Key.backspace>
Screenshot: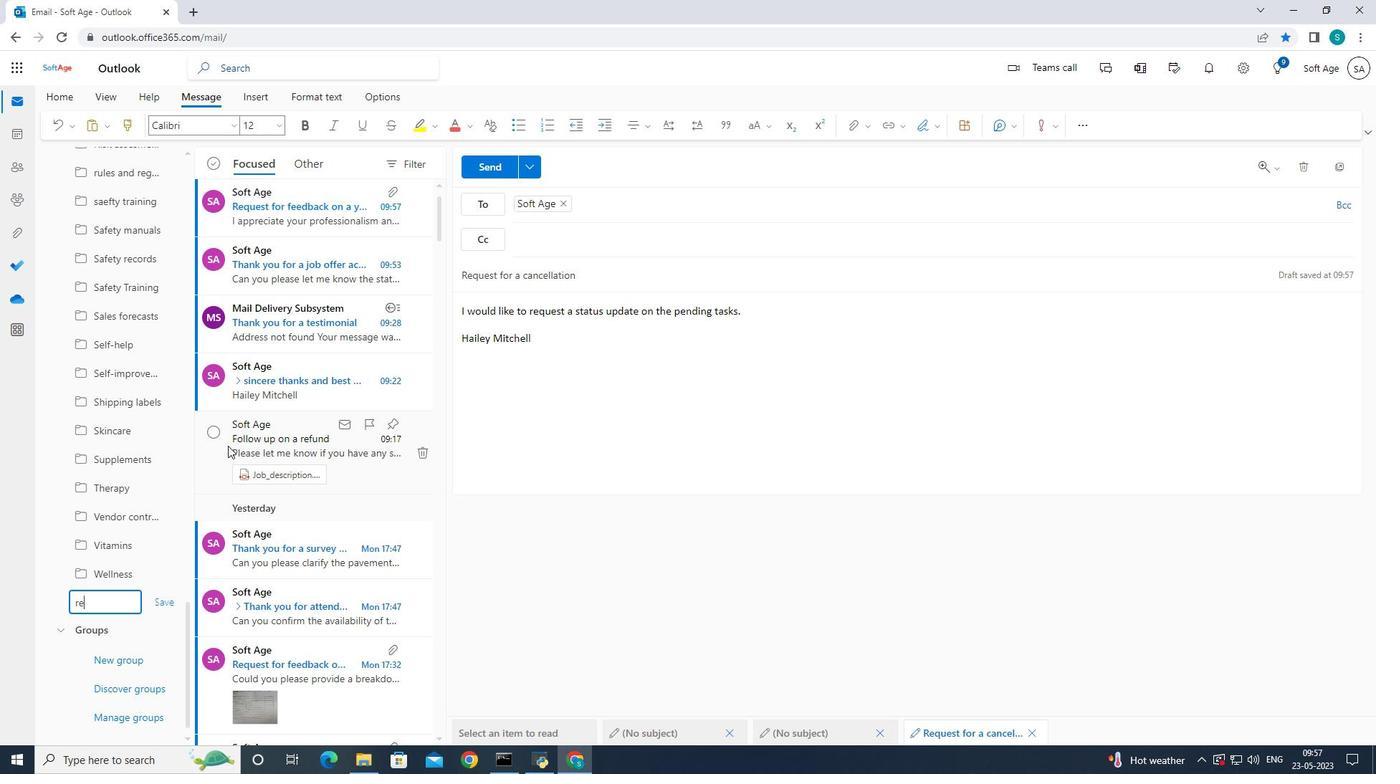 
Action: Mouse moved to (327, 478)
Screenshot: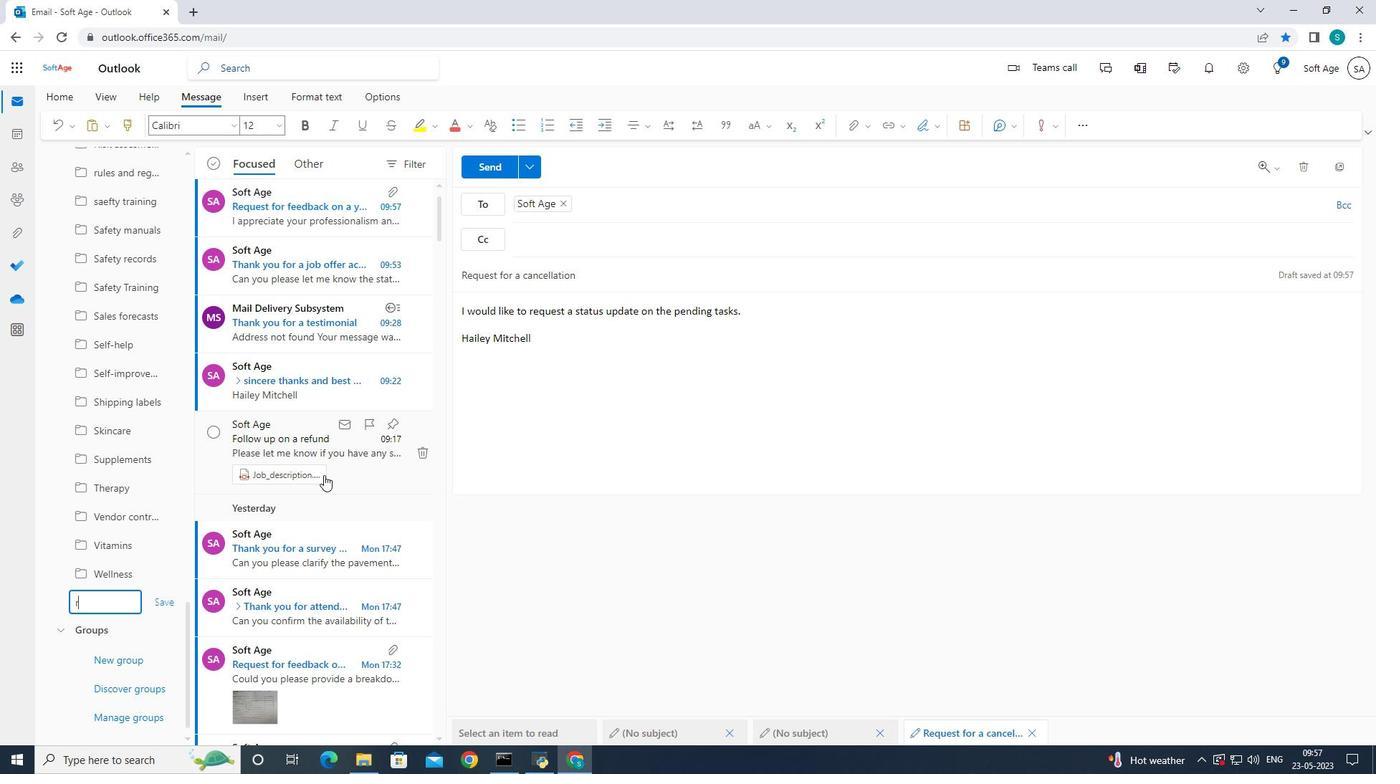 
Action: Key pressed <Key.backspace>
Screenshot: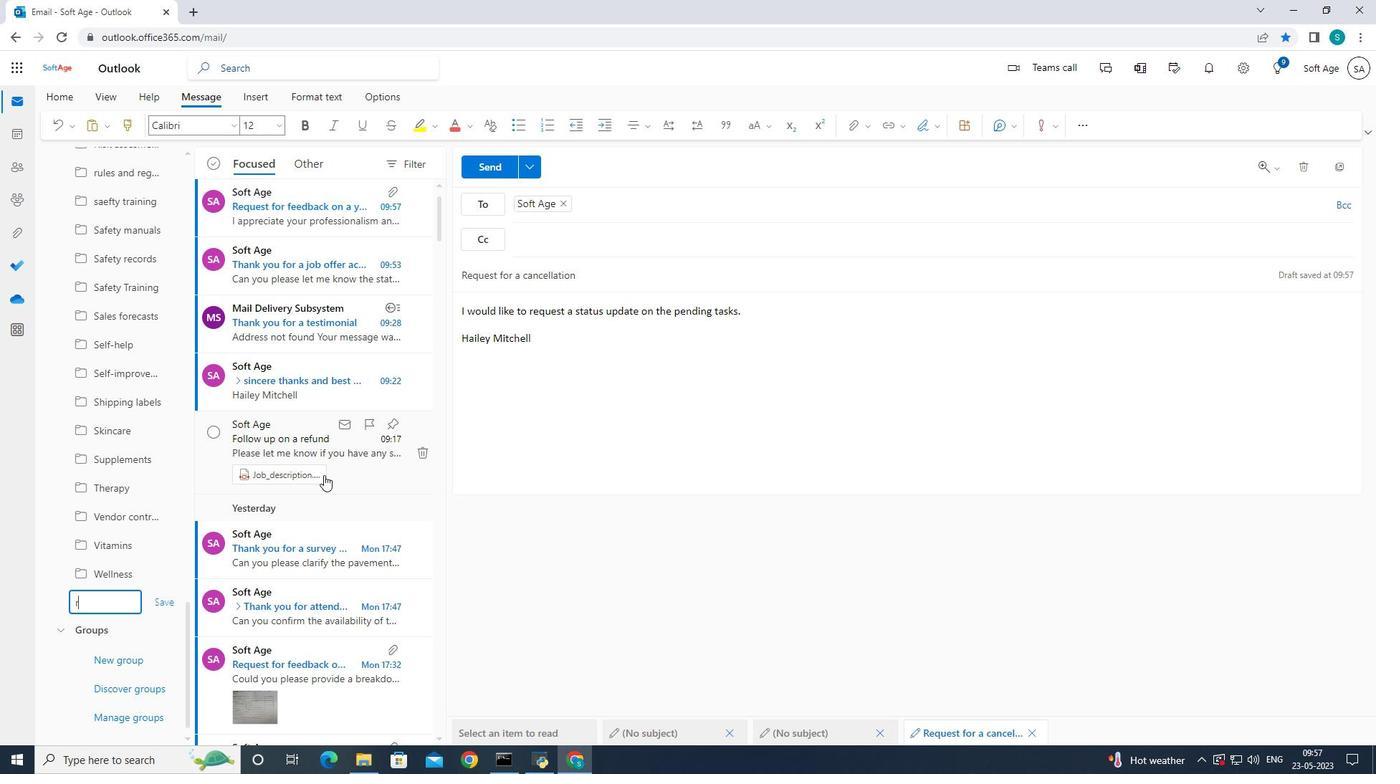 
Action: Mouse moved to (336, 486)
Screenshot: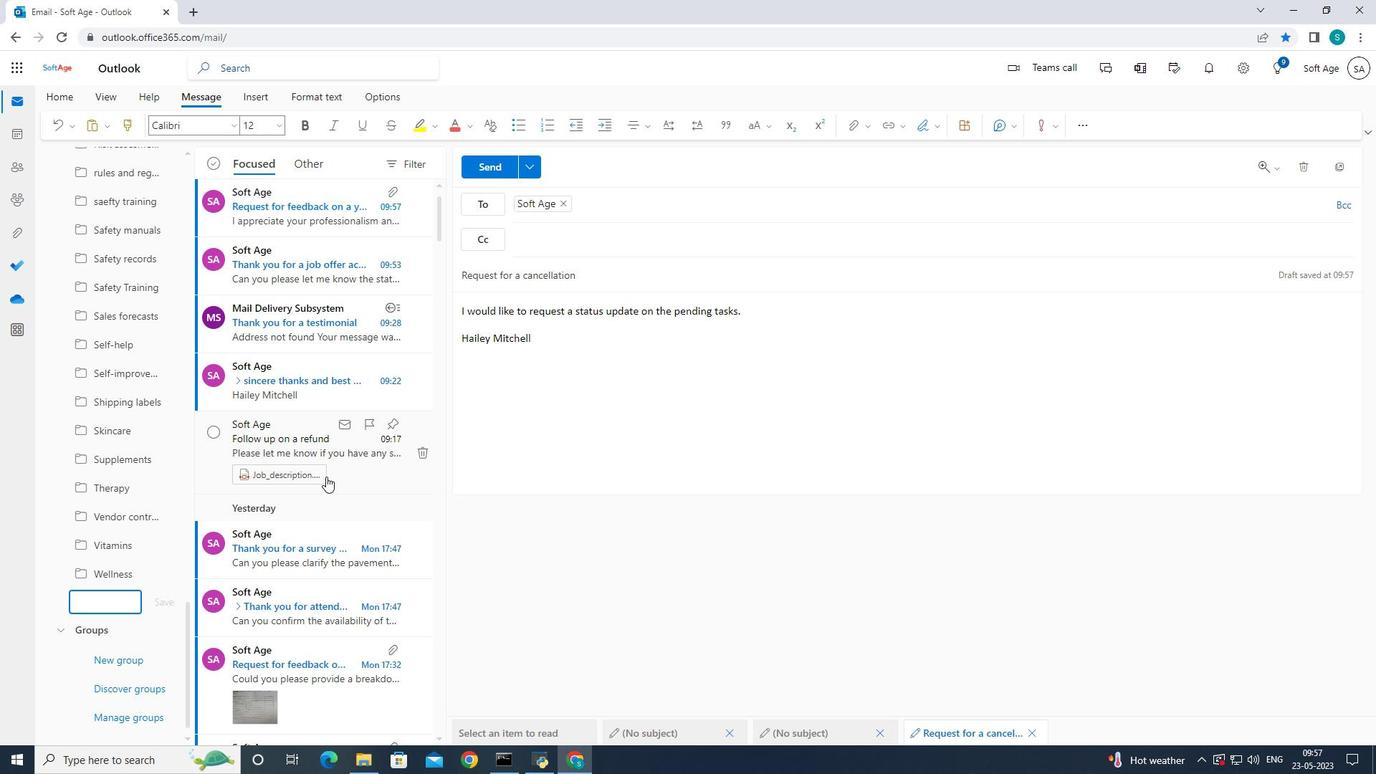 
Action: Key pressed <Key.backspace>
Screenshot: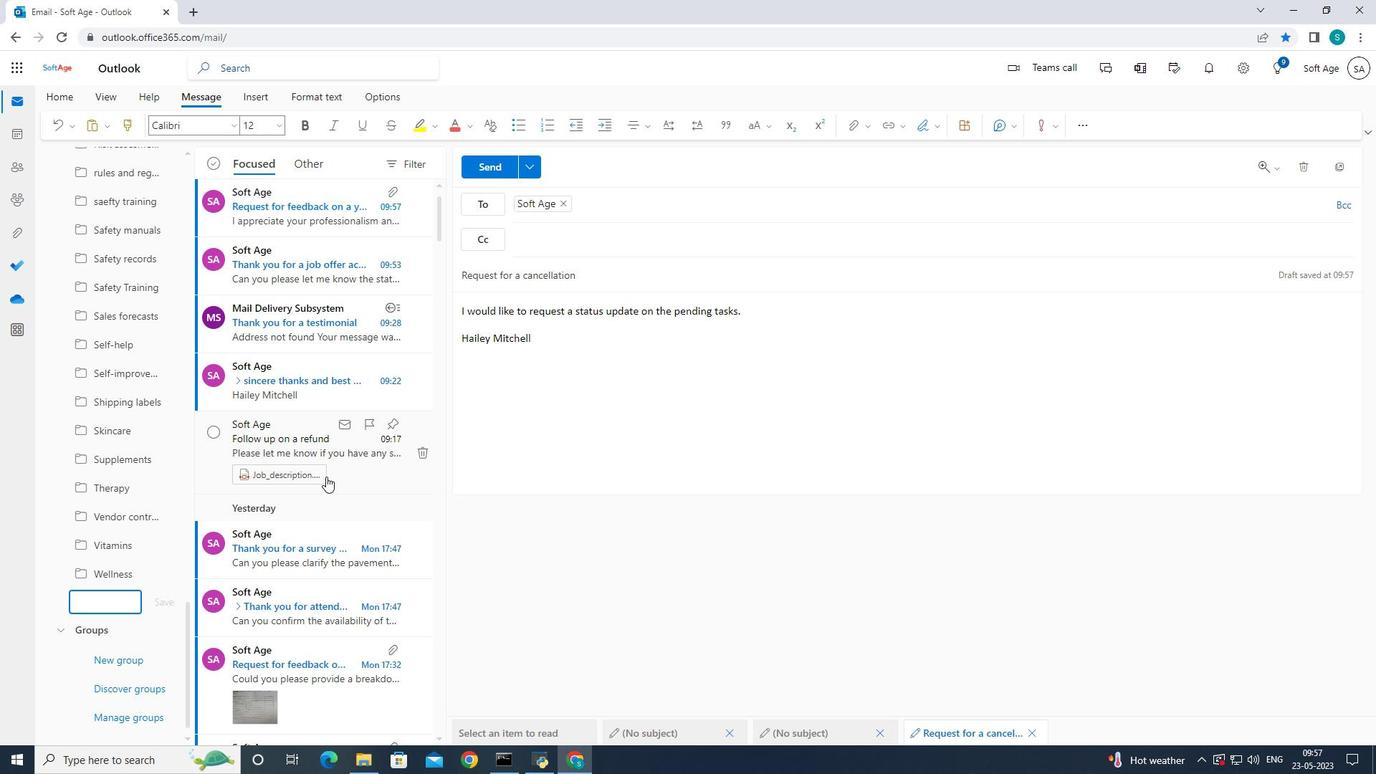 
Action: Mouse moved to (389, 525)
Screenshot: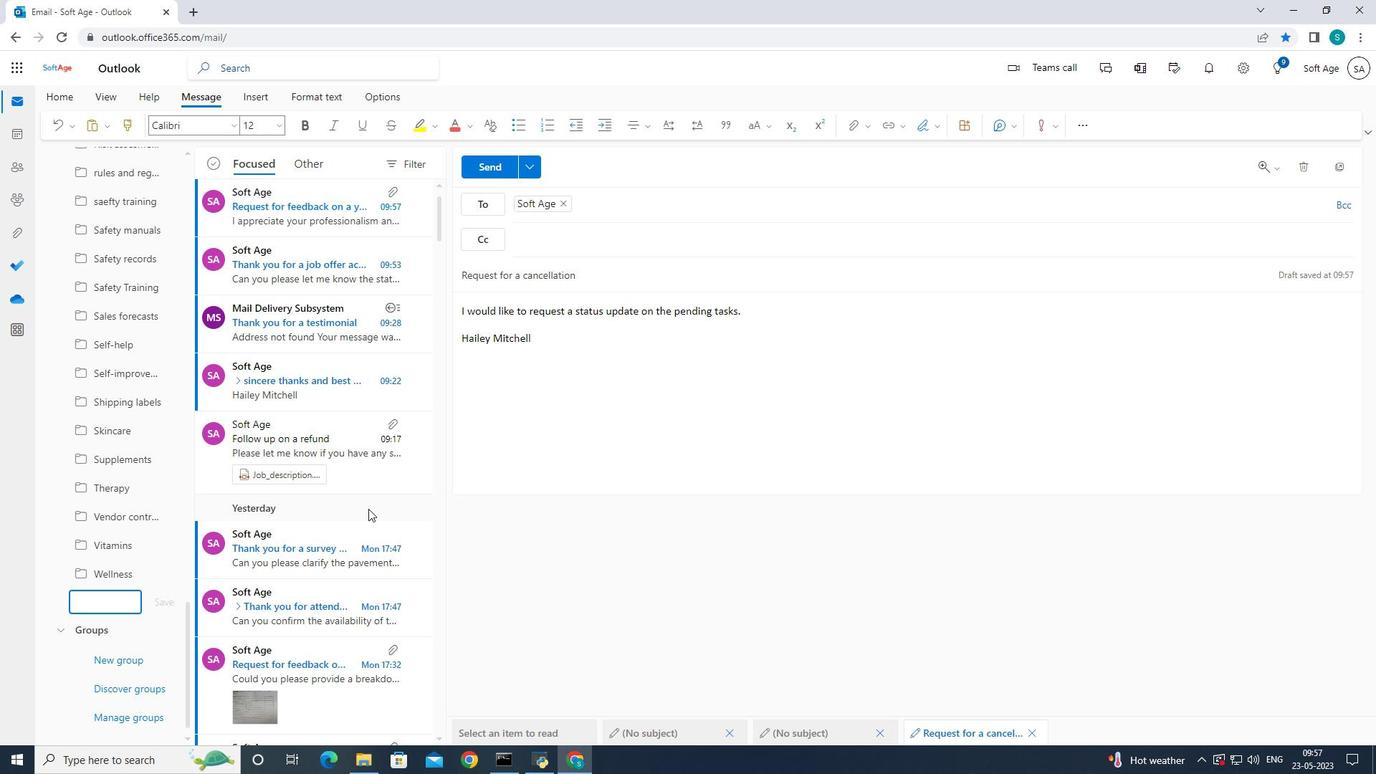 
Action: Key pressed <Key.shift>Reflection
Screenshot: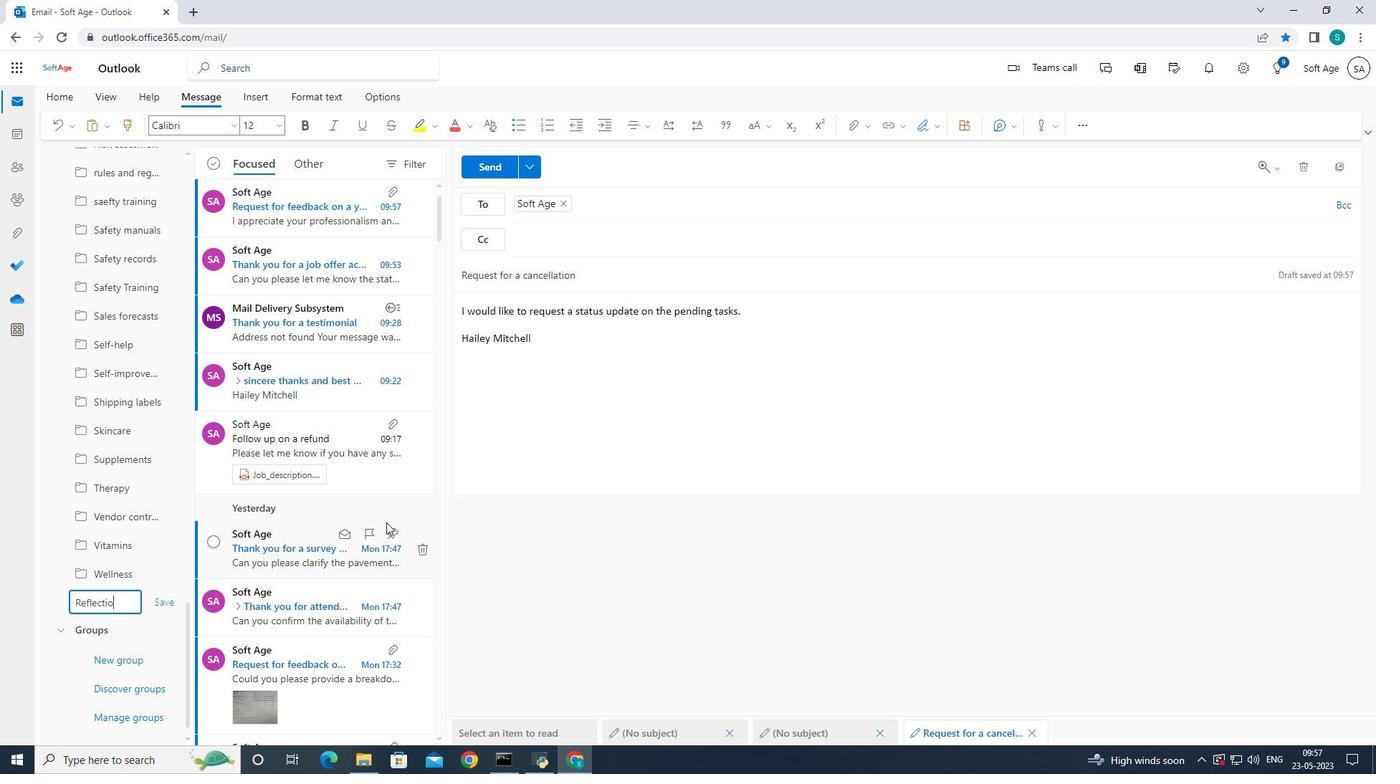 
Action: Mouse moved to (164, 606)
Screenshot: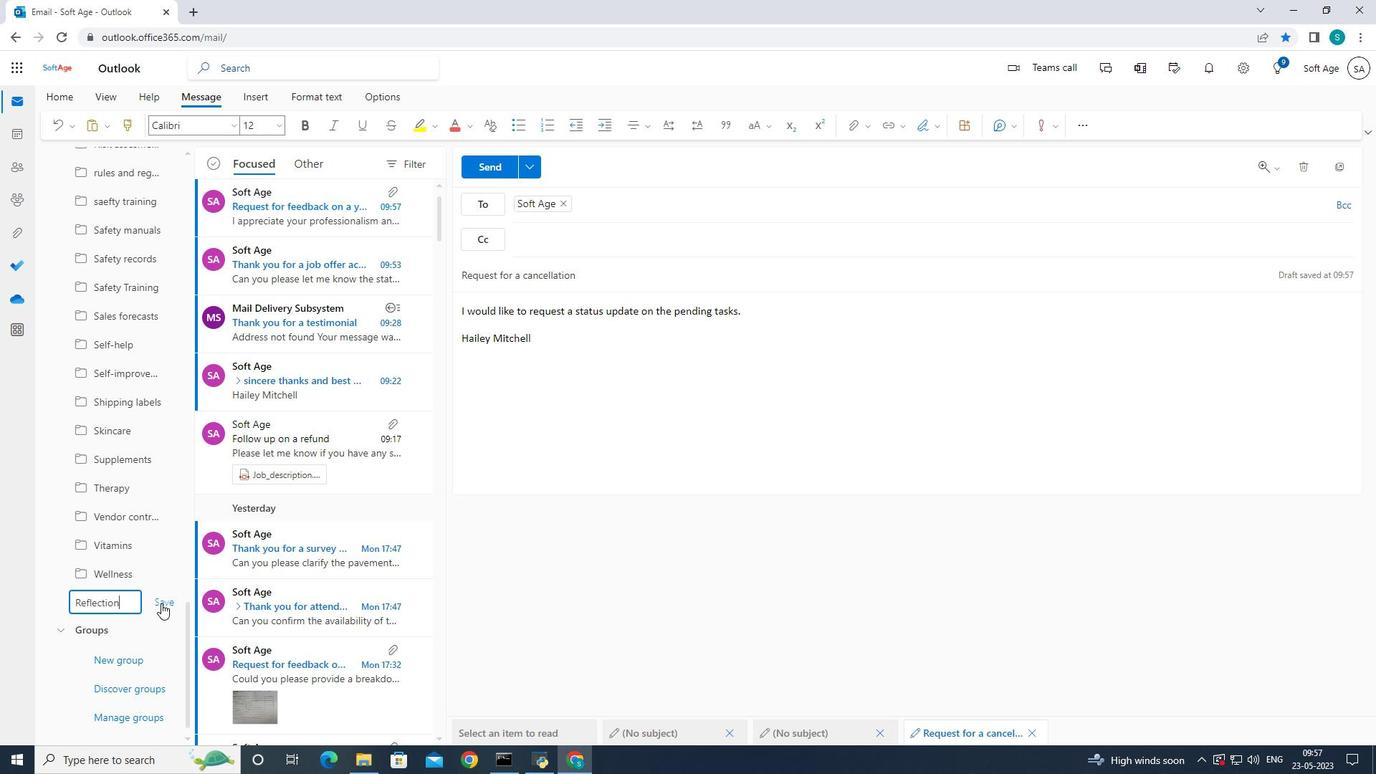 
Action: Mouse pressed left at (164, 606)
Screenshot: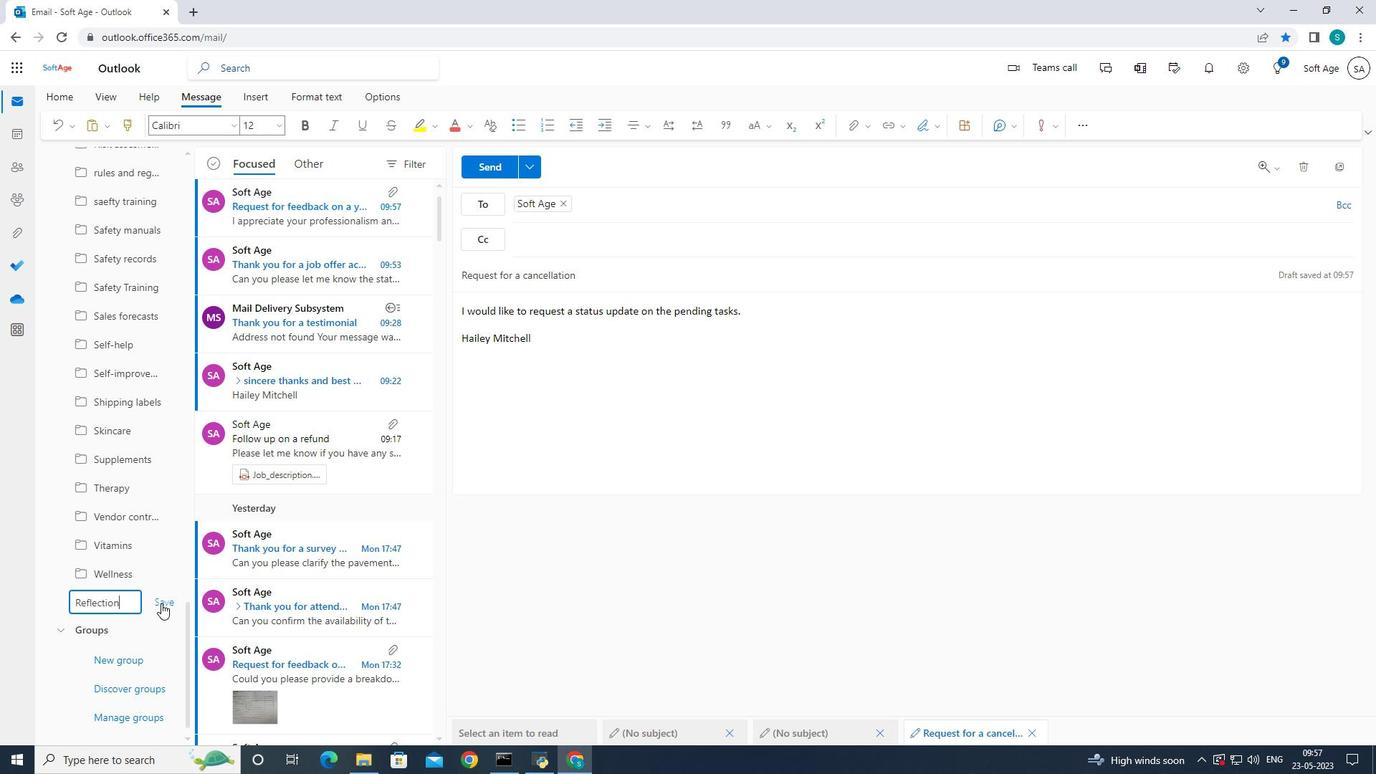 
Action: Mouse moved to (750, 438)
Screenshot: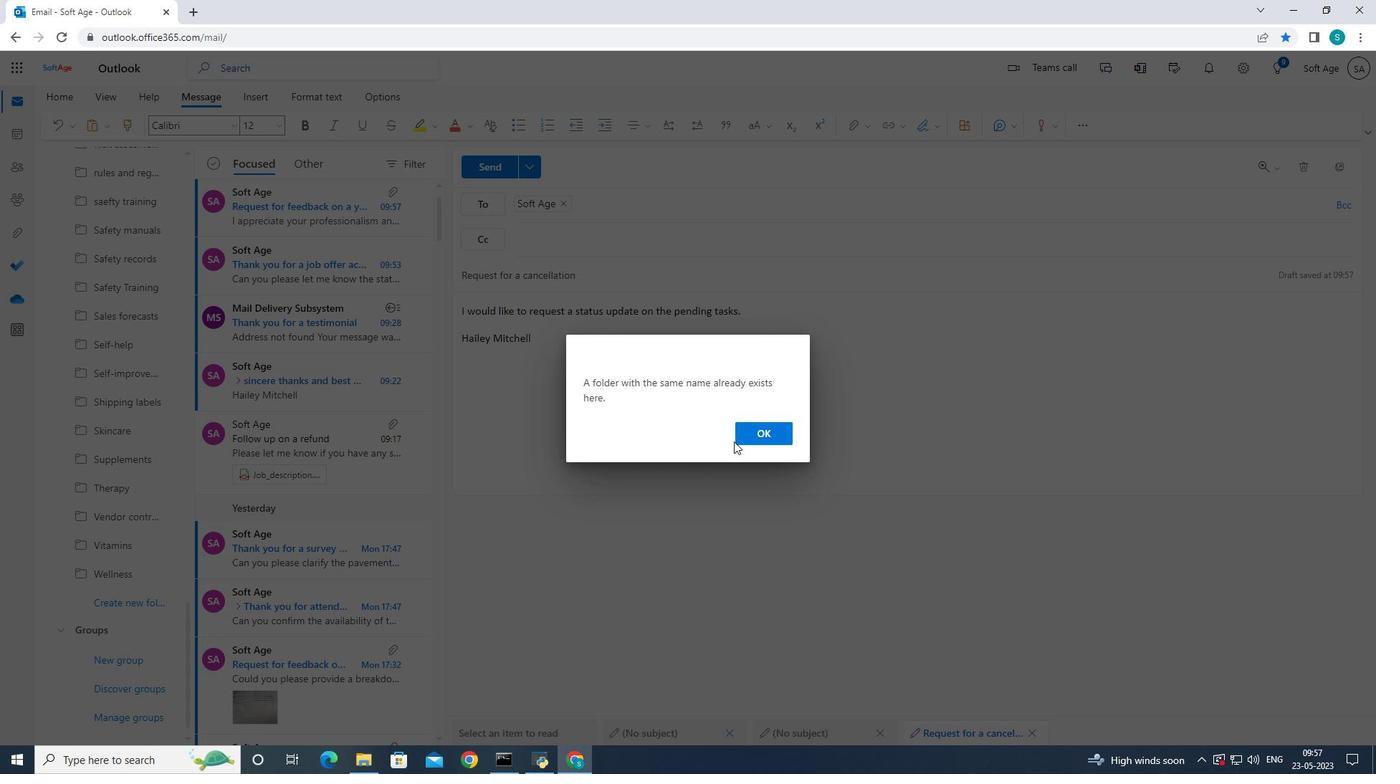 
Action: Mouse pressed left at (750, 438)
Screenshot: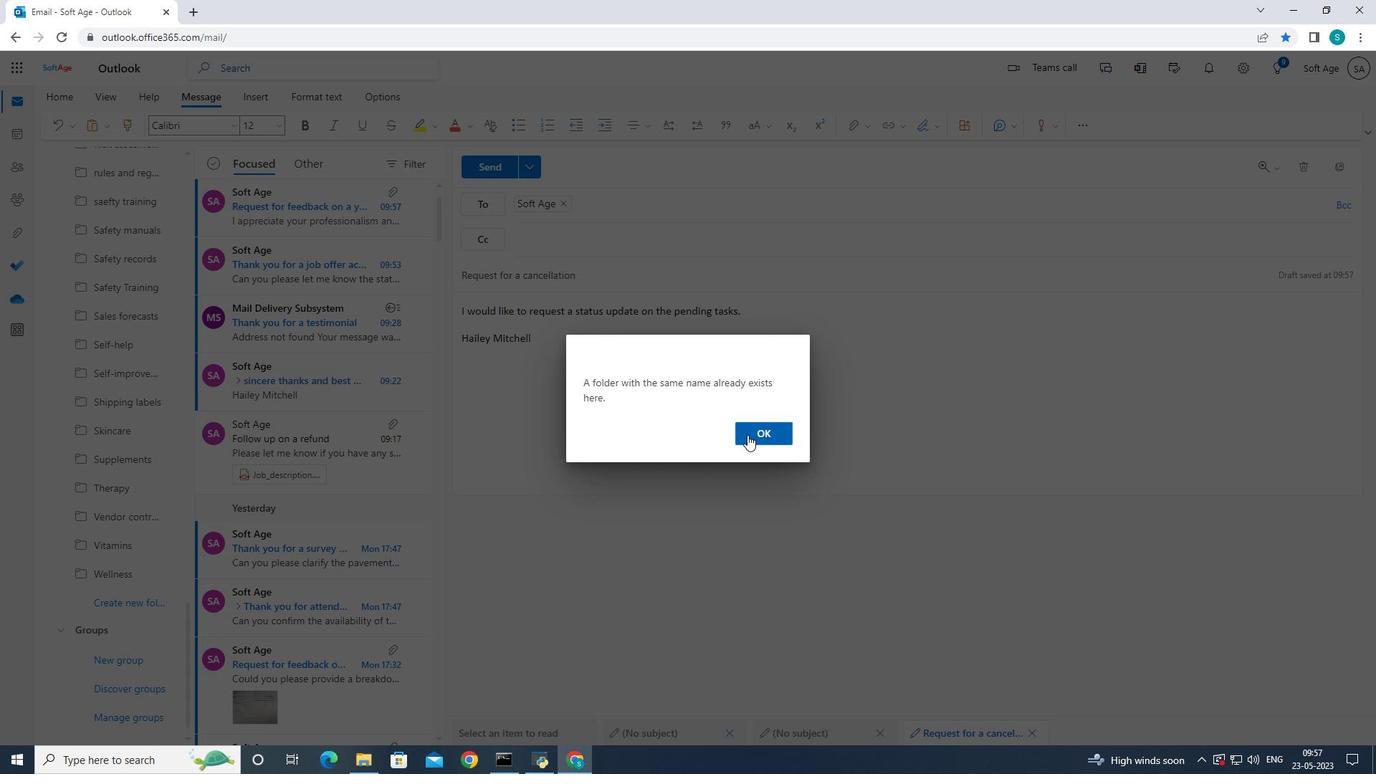 
Action: Mouse moved to (752, 435)
Screenshot: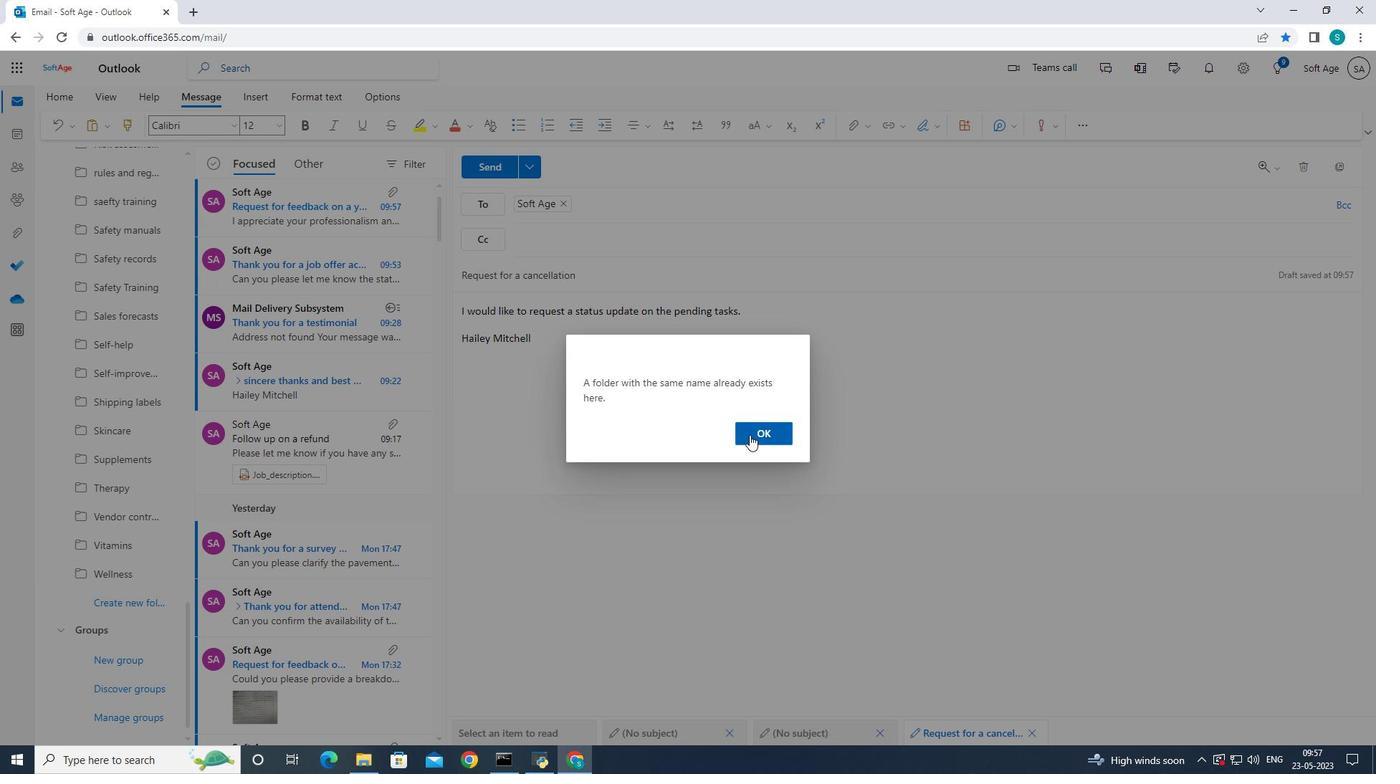 
Action: Mouse pressed left at (752, 435)
Screenshot: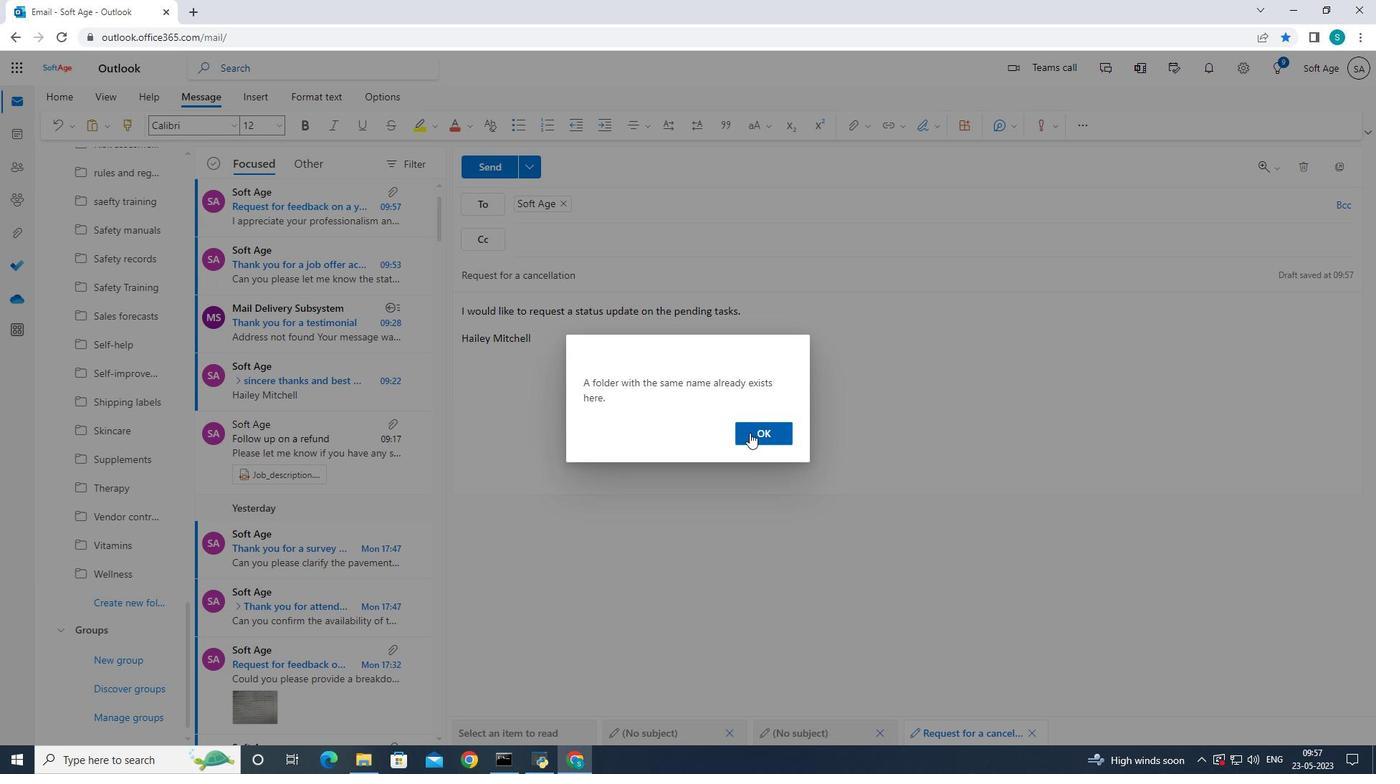 
Action: Mouse moved to (483, 163)
Screenshot: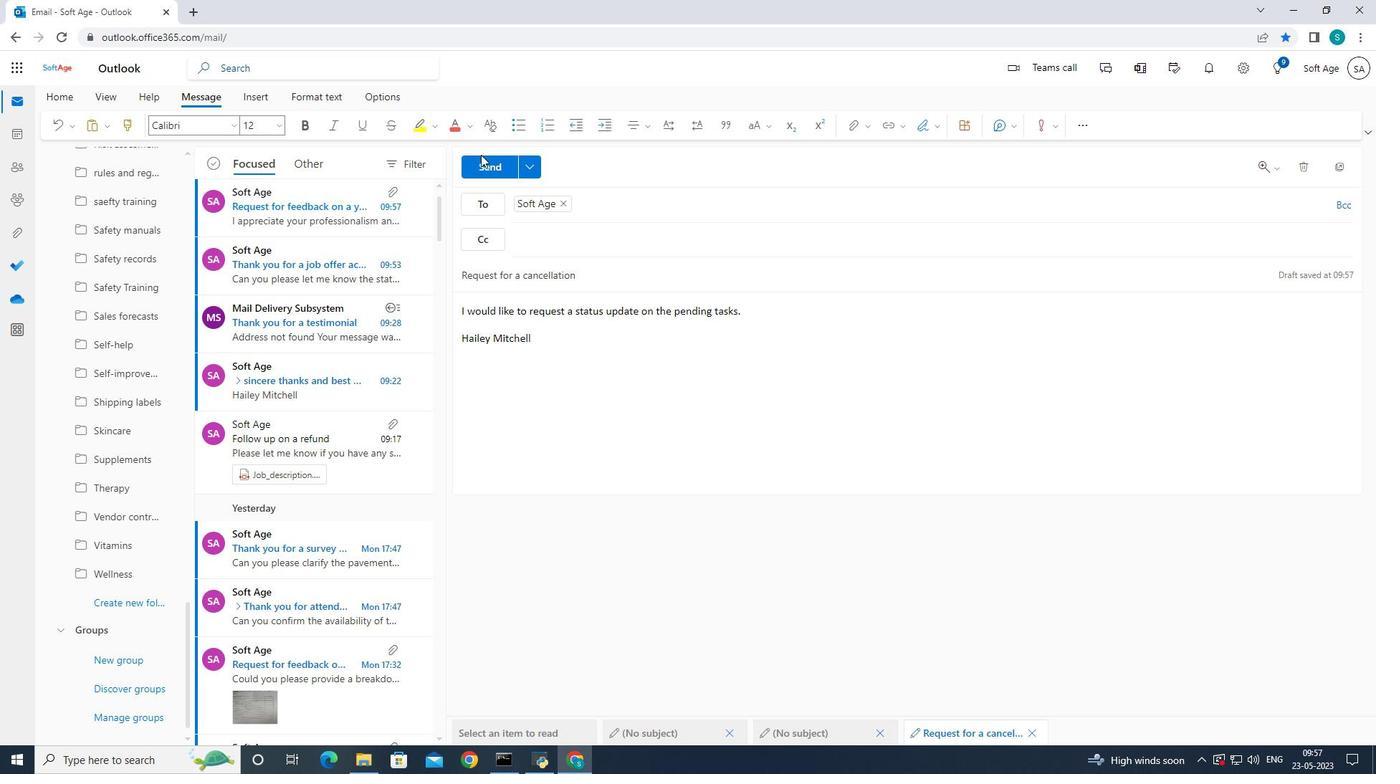 
Action: Mouse pressed left at (483, 163)
Screenshot: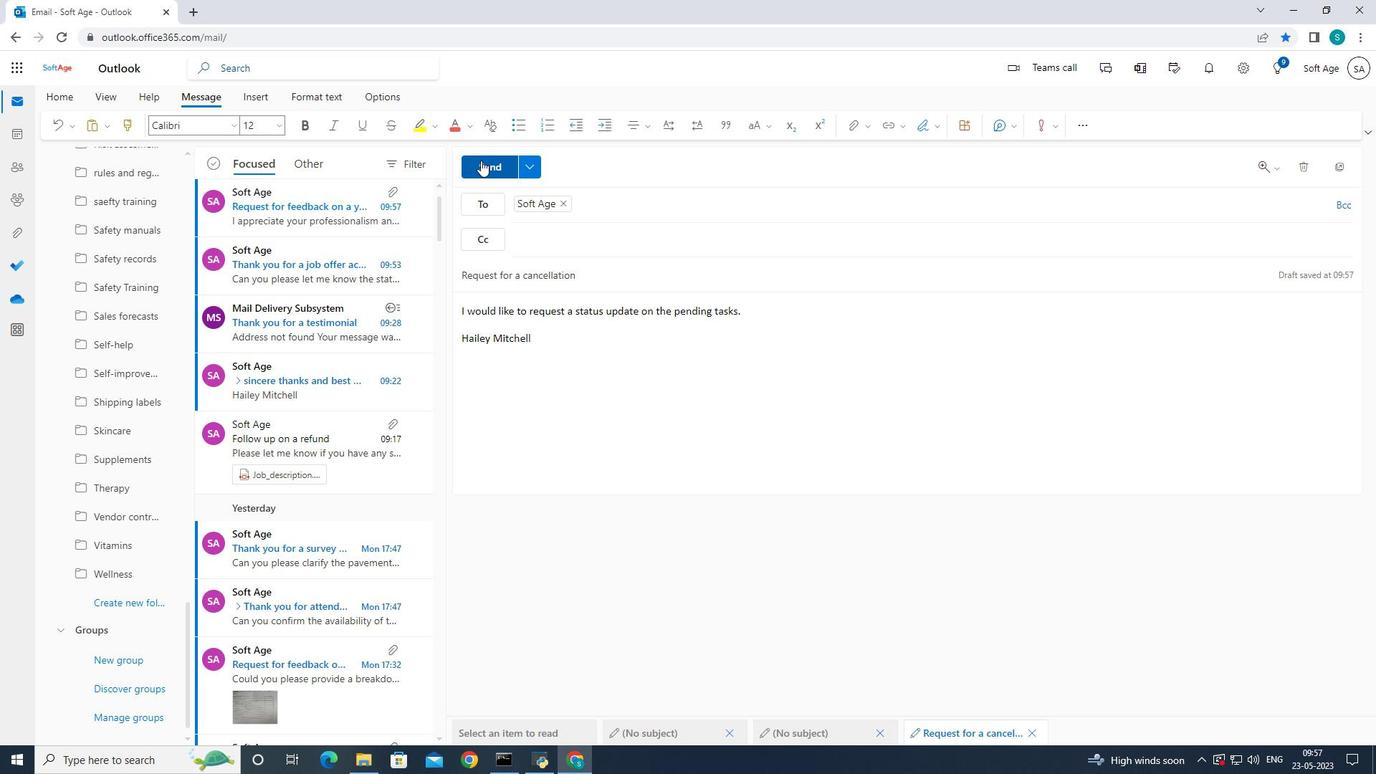 
Action: Mouse moved to (504, 171)
Screenshot: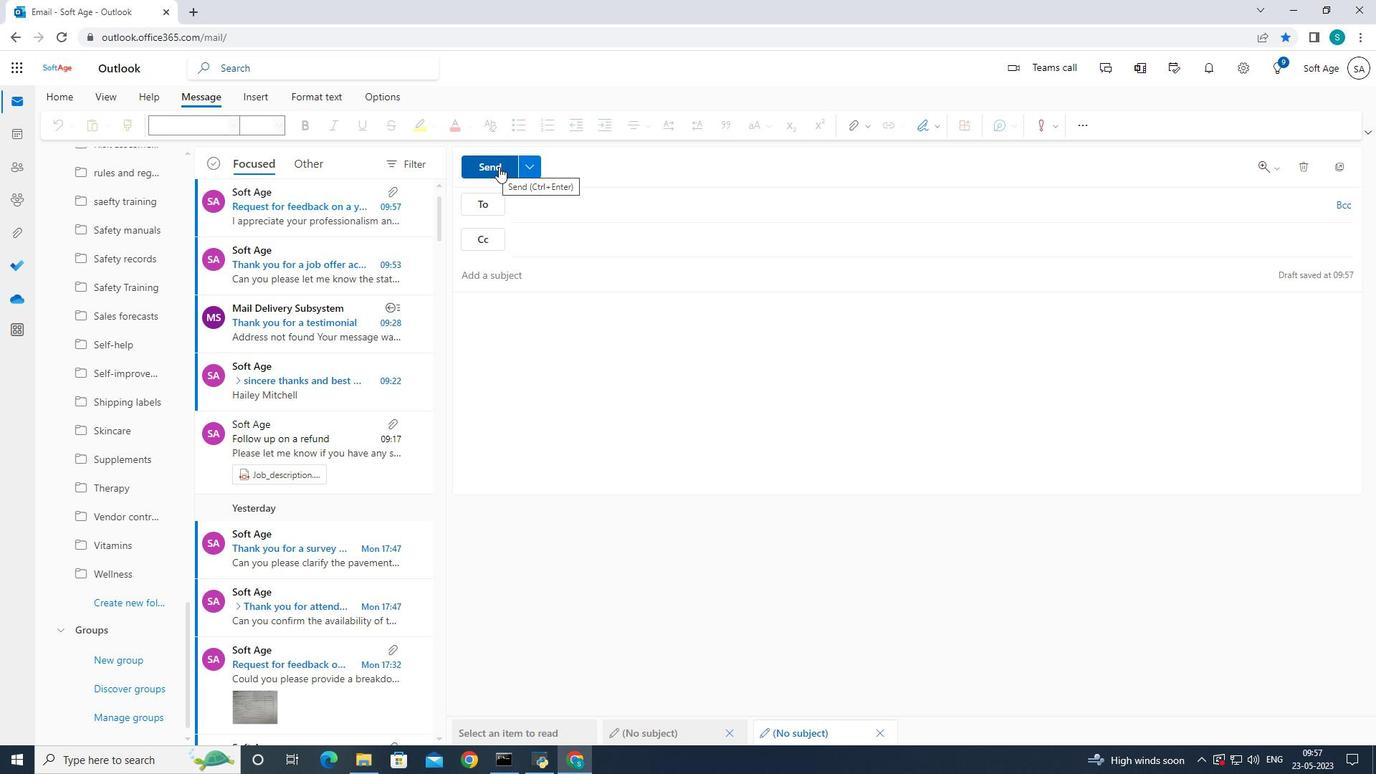 
